 Task: For heading Calibri with Bold.  font size for heading24,  'Change the font style of data to'Bell MT.  and font size to 16,  Change the alignment of both headline & data to Align middle & Align Center.  In the sheet  Attendance Sheet for Weekly Analysis
Action: Mouse moved to (349, 277)
Screenshot: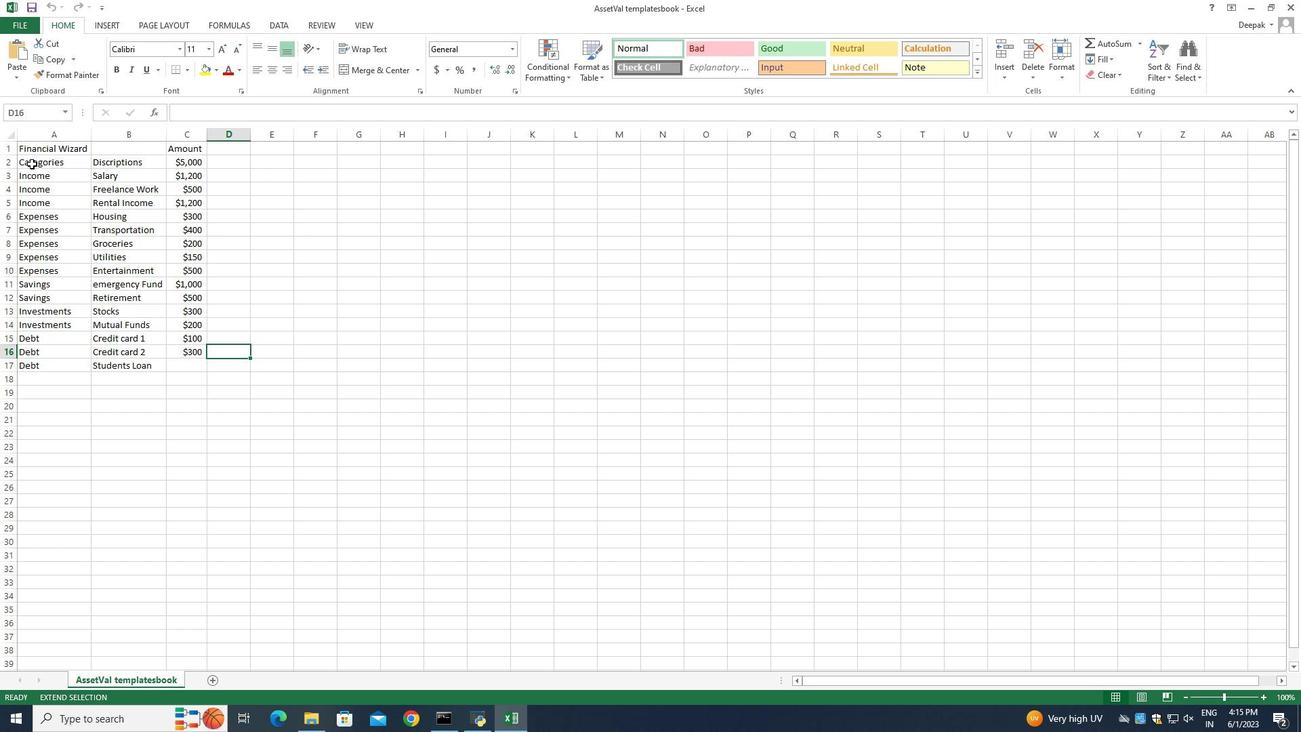 
Action: Mouse pressed left at (349, 277)
Screenshot: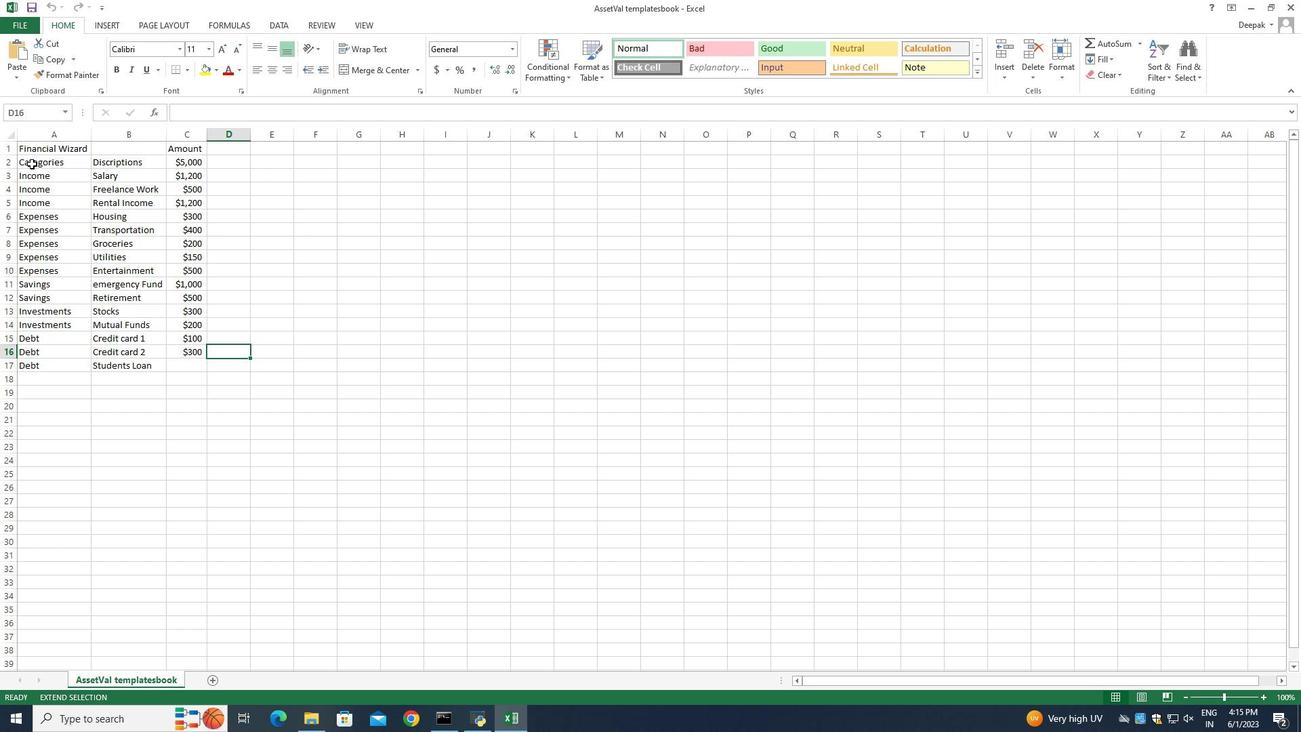 
Action: Mouse pressed left at (349, 277)
Screenshot: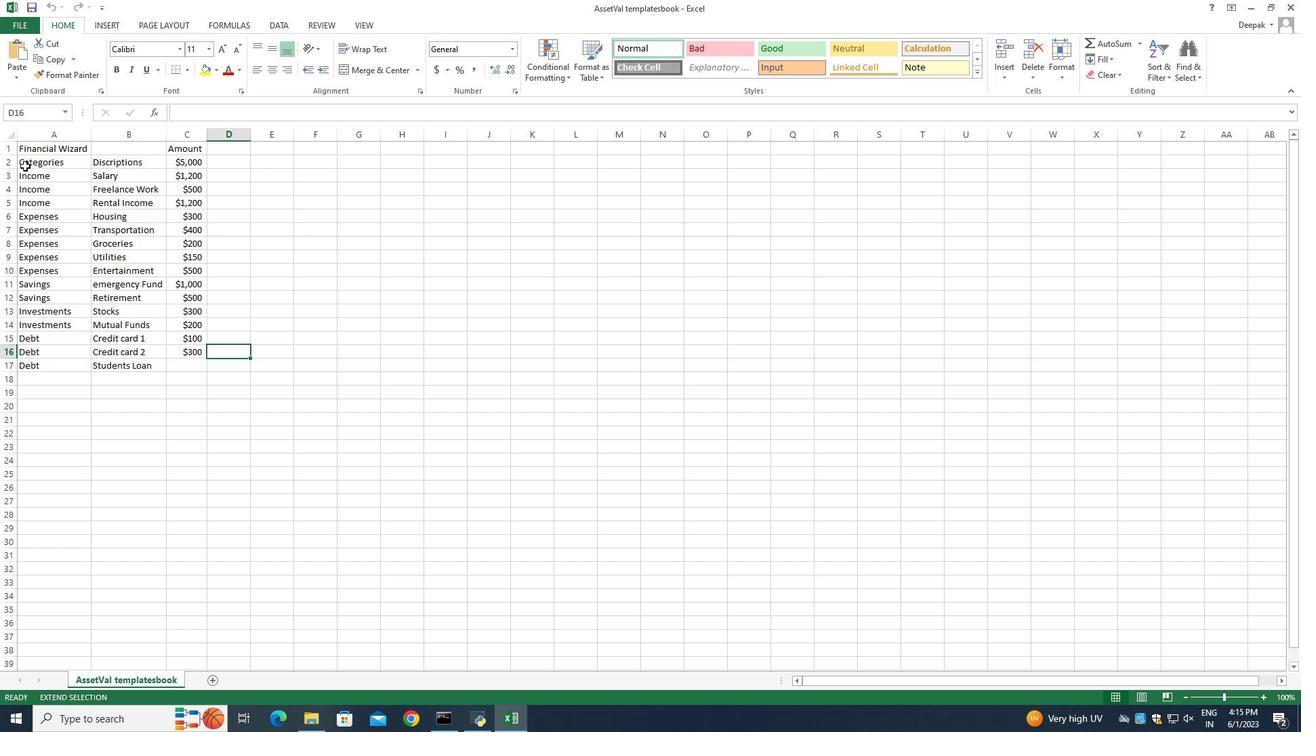 
Action: Mouse moved to (349, 278)
Screenshot: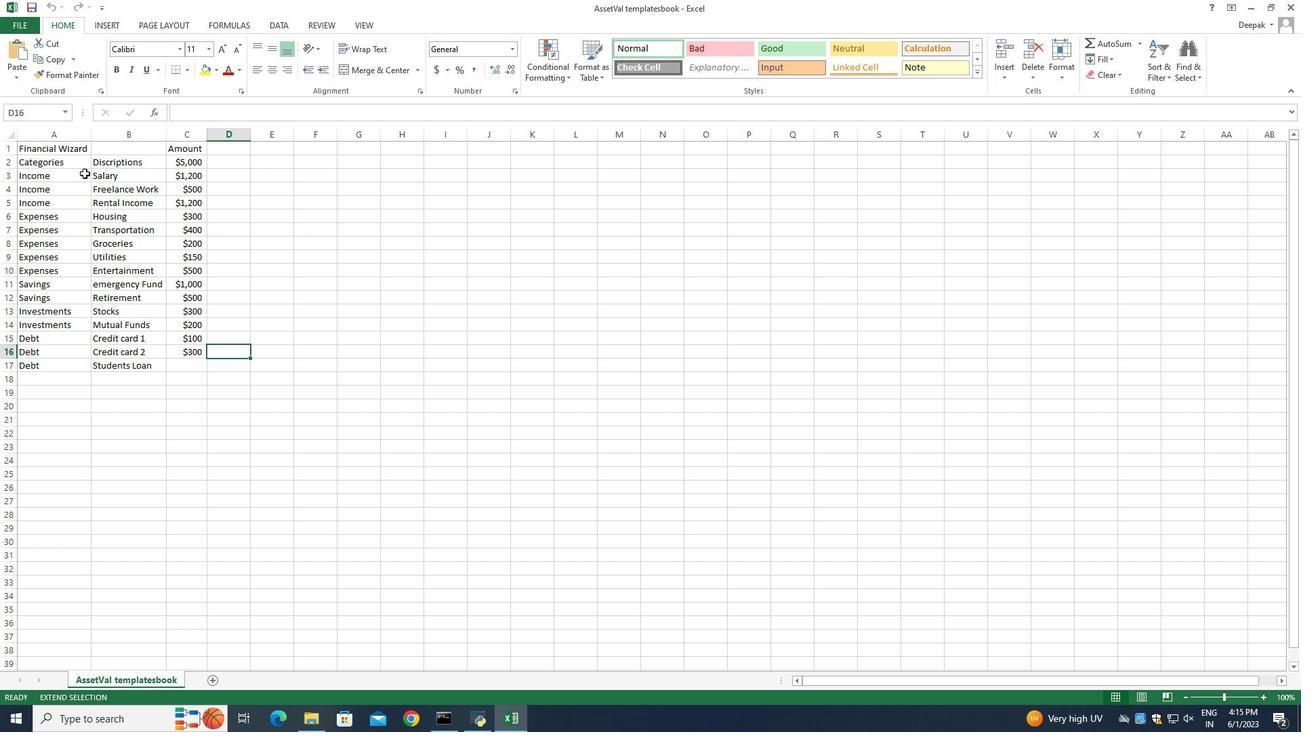 
Action: Mouse pressed left at (349, 278)
Screenshot: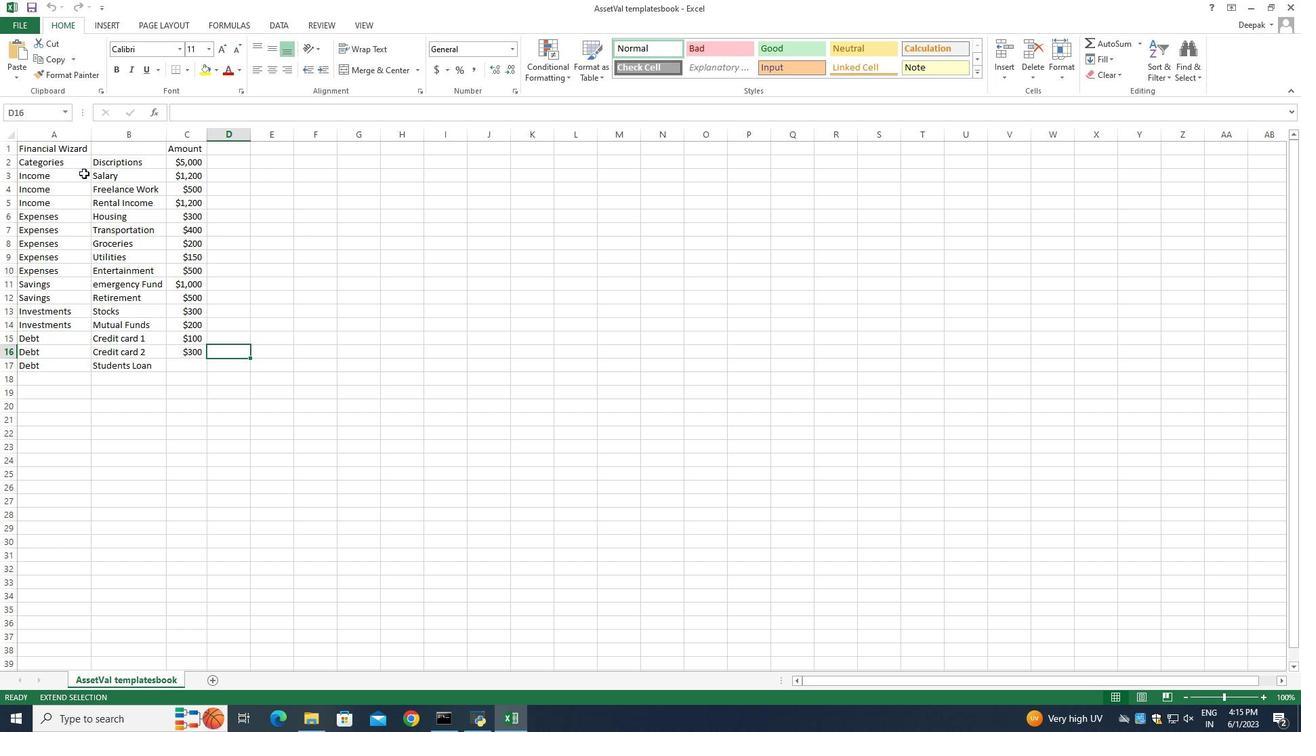 
Action: Mouse moved to (349, 278)
Screenshot: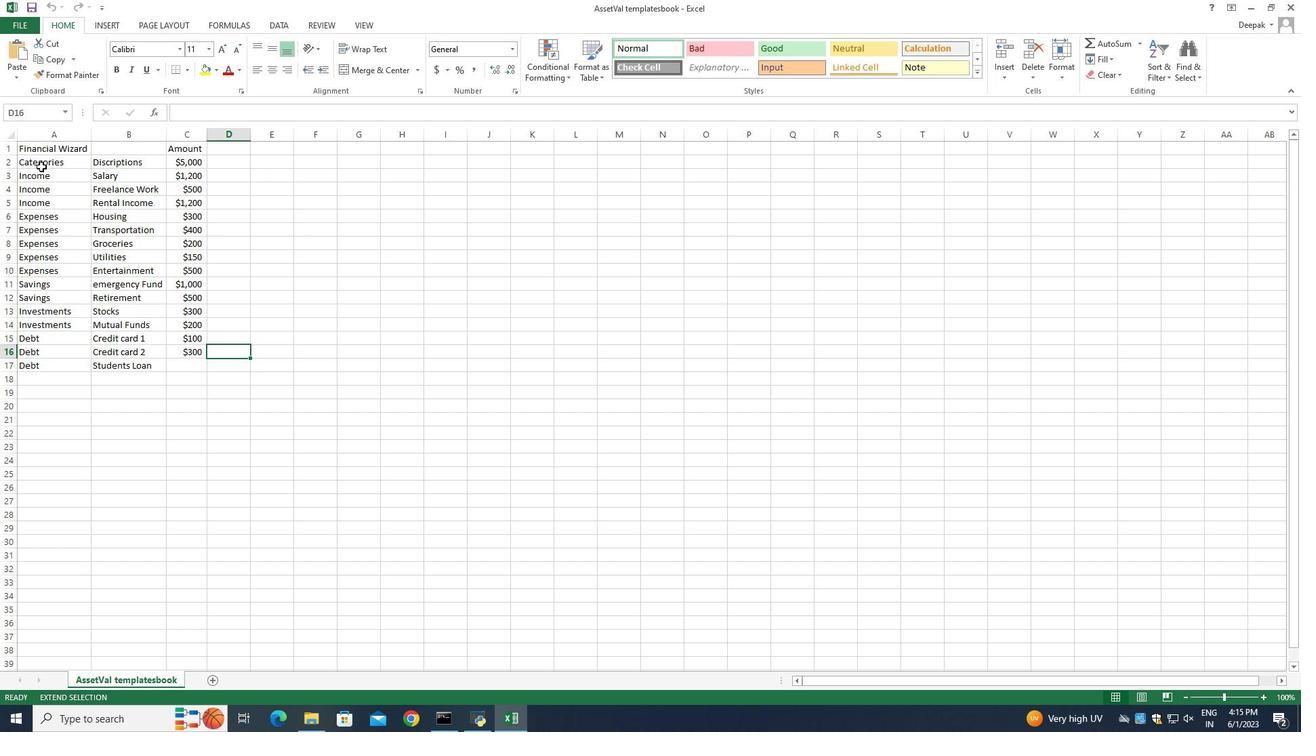 
Action: Mouse pressed left at (349, 278)
Screenshot: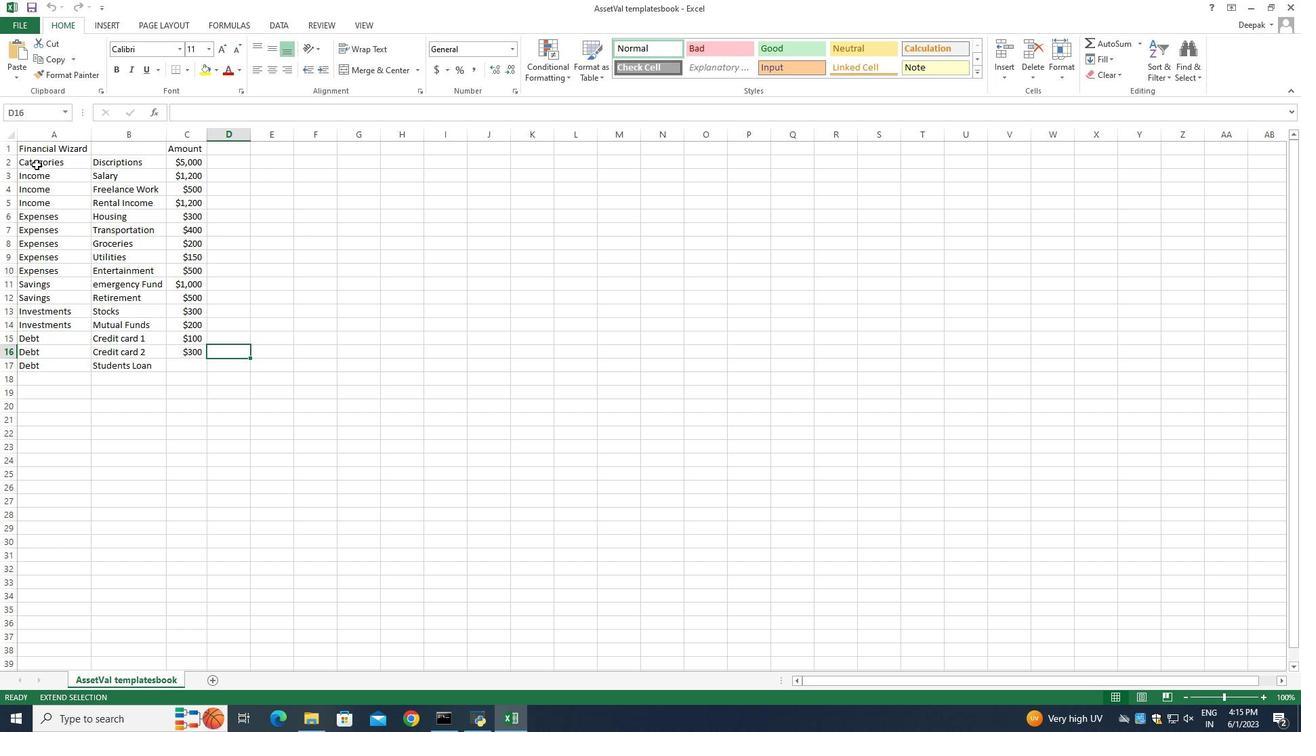 
Action: Mouse moved to (349, 278)
Screenshot: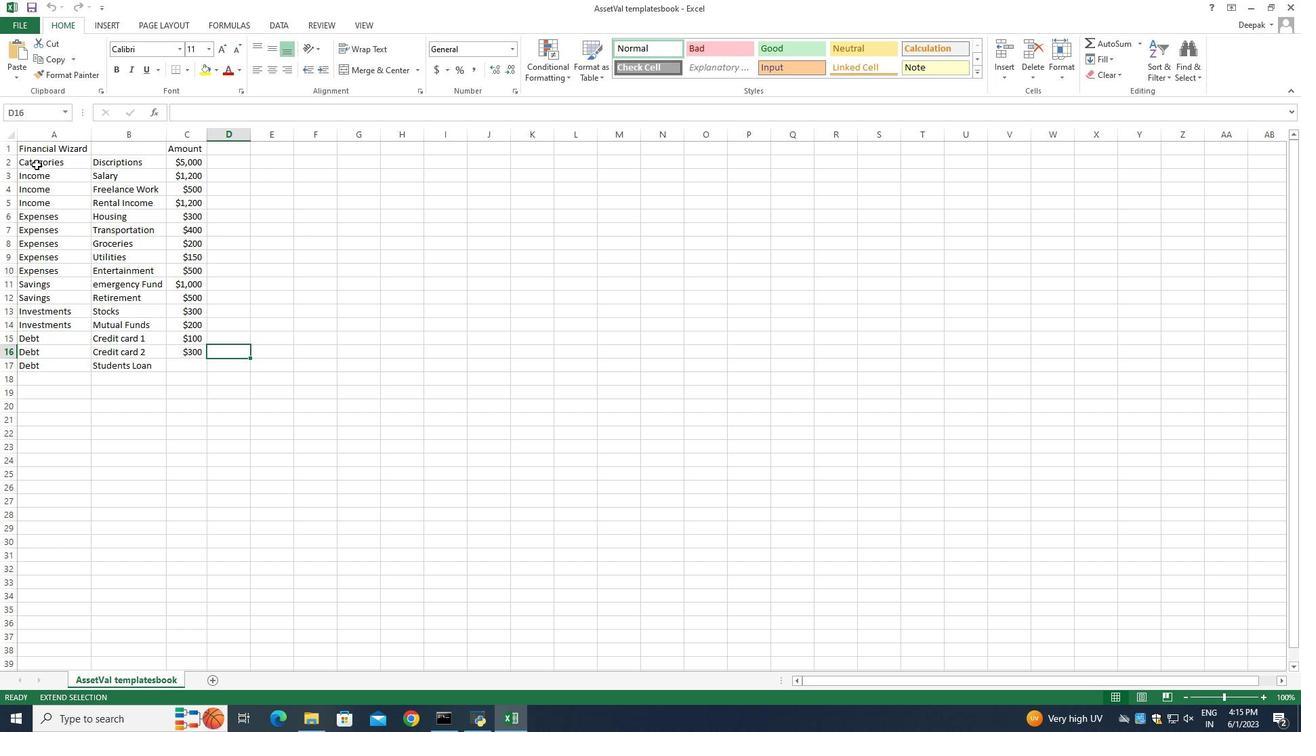 
Action: Mouse pressed left at (349, 278)
Screenshot: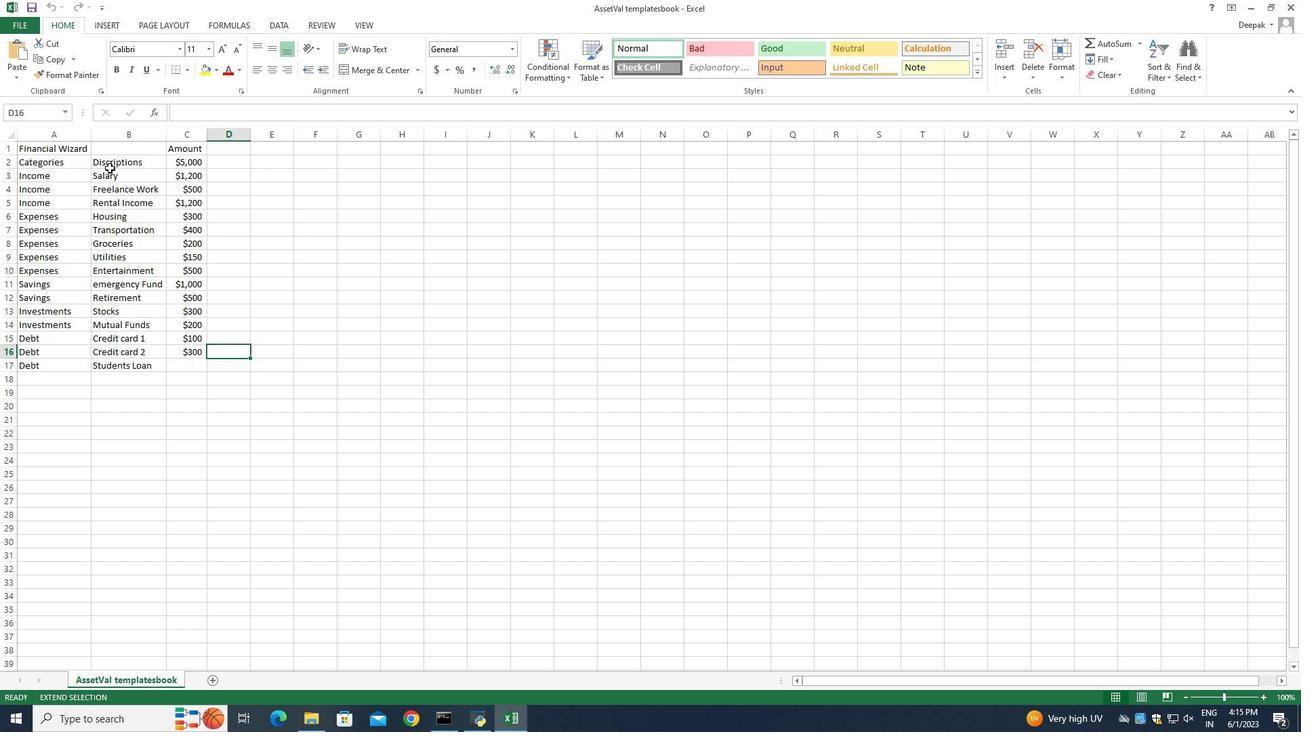 
Action: Mouse pressed left at (349, 278)
Screenshot: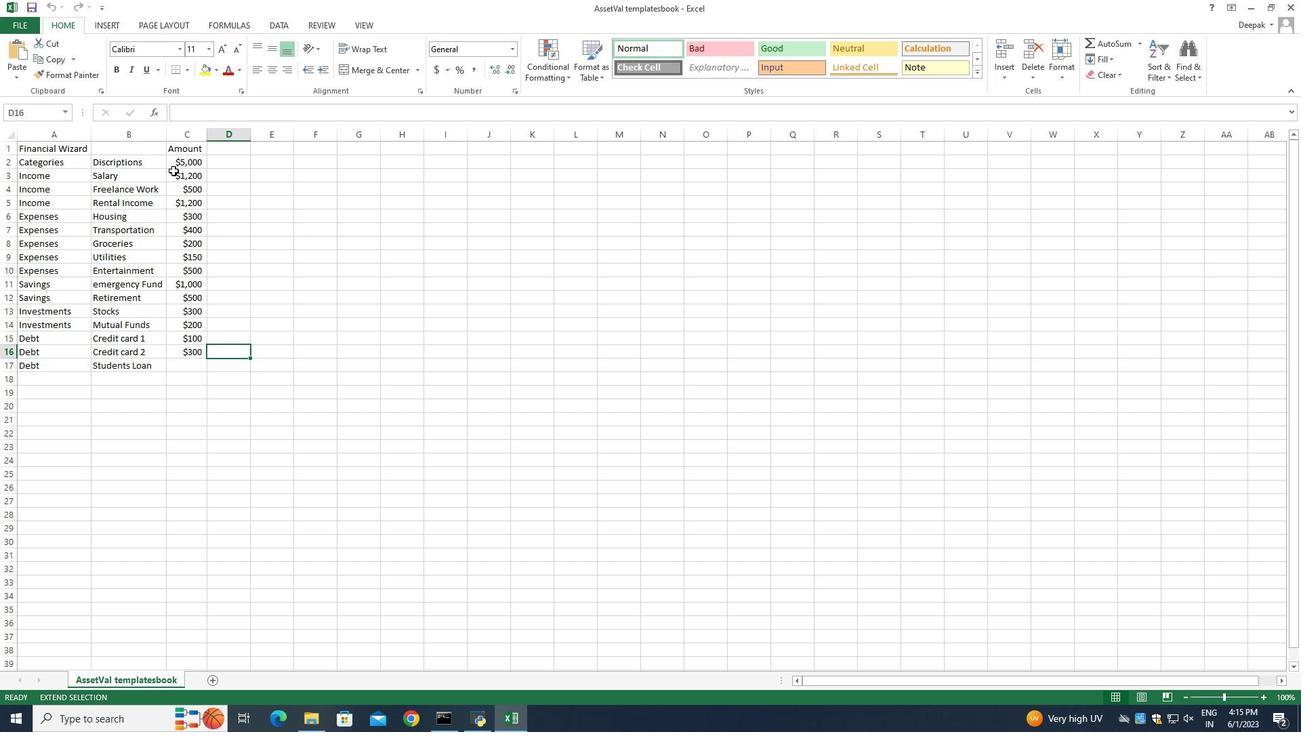 
Action: Mouse moved to (372, 277)
Screenshot: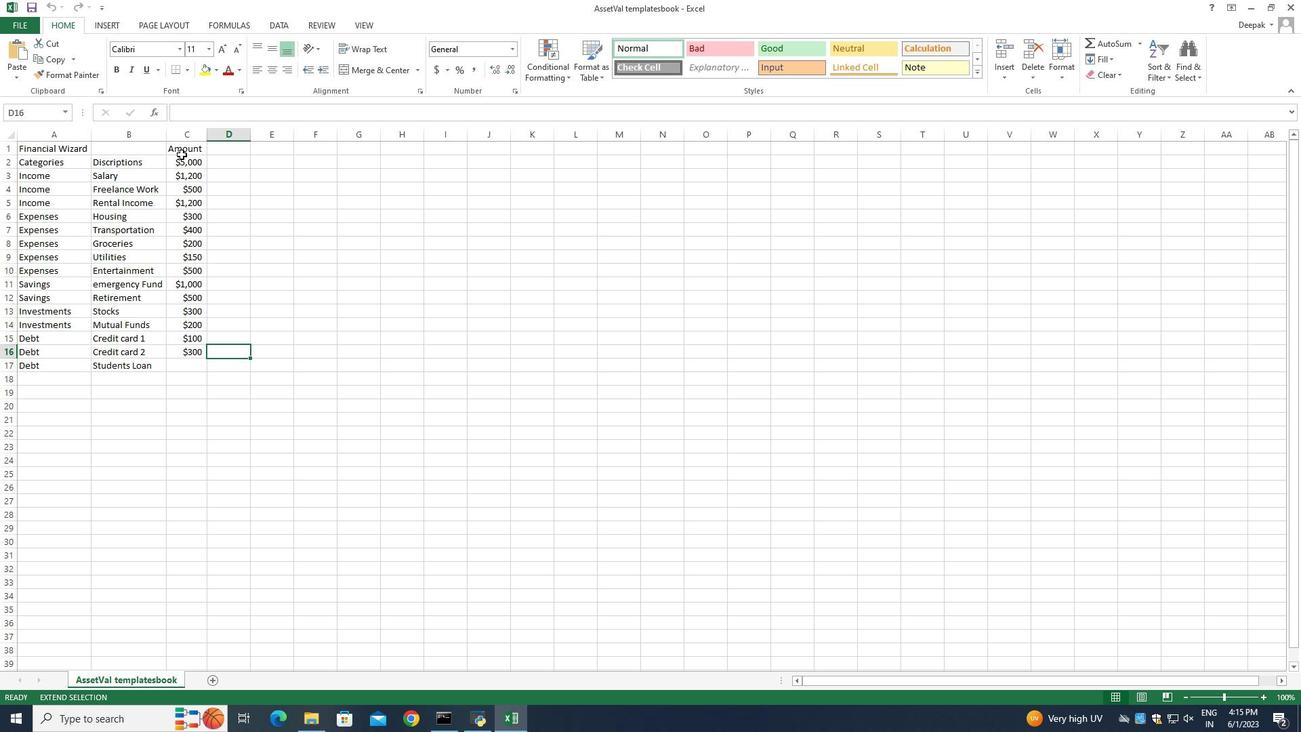 
Action: Mouse pressed left at (372, 277)
Screenshot: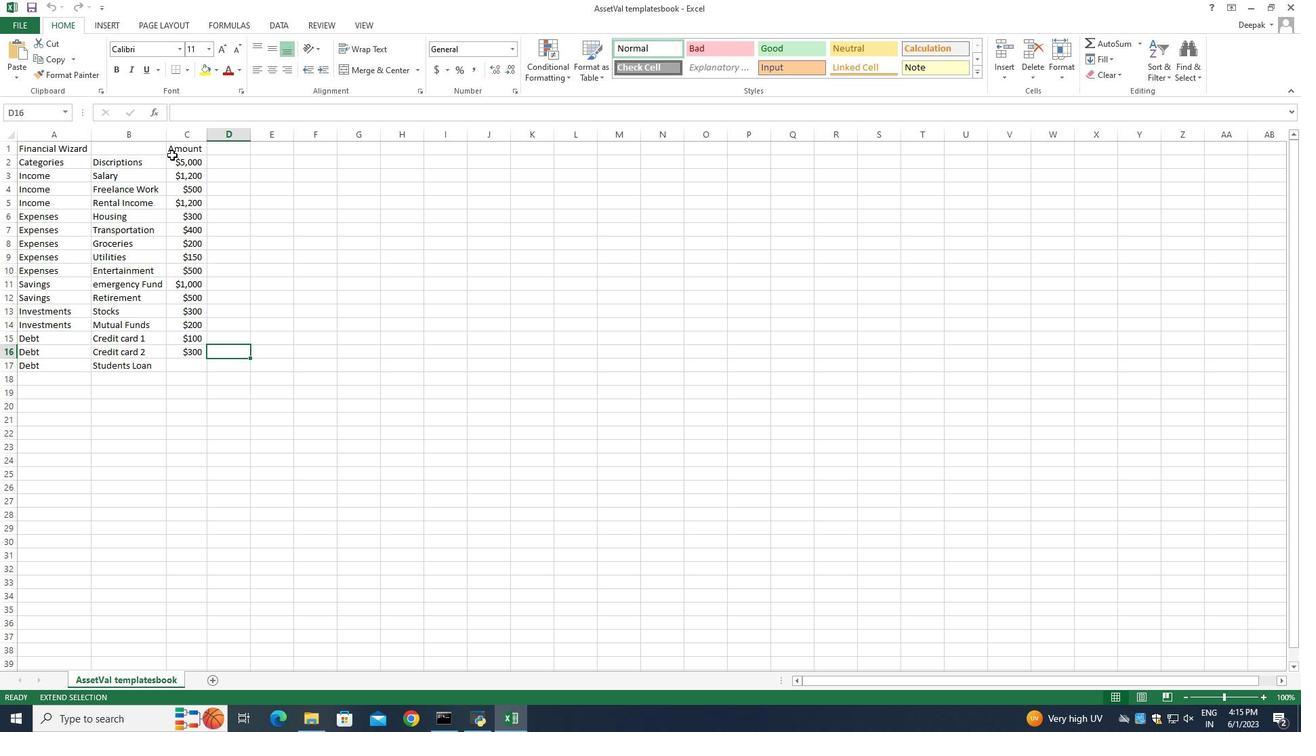 
Action: Mouse moved to (368, 278)
Screenshot: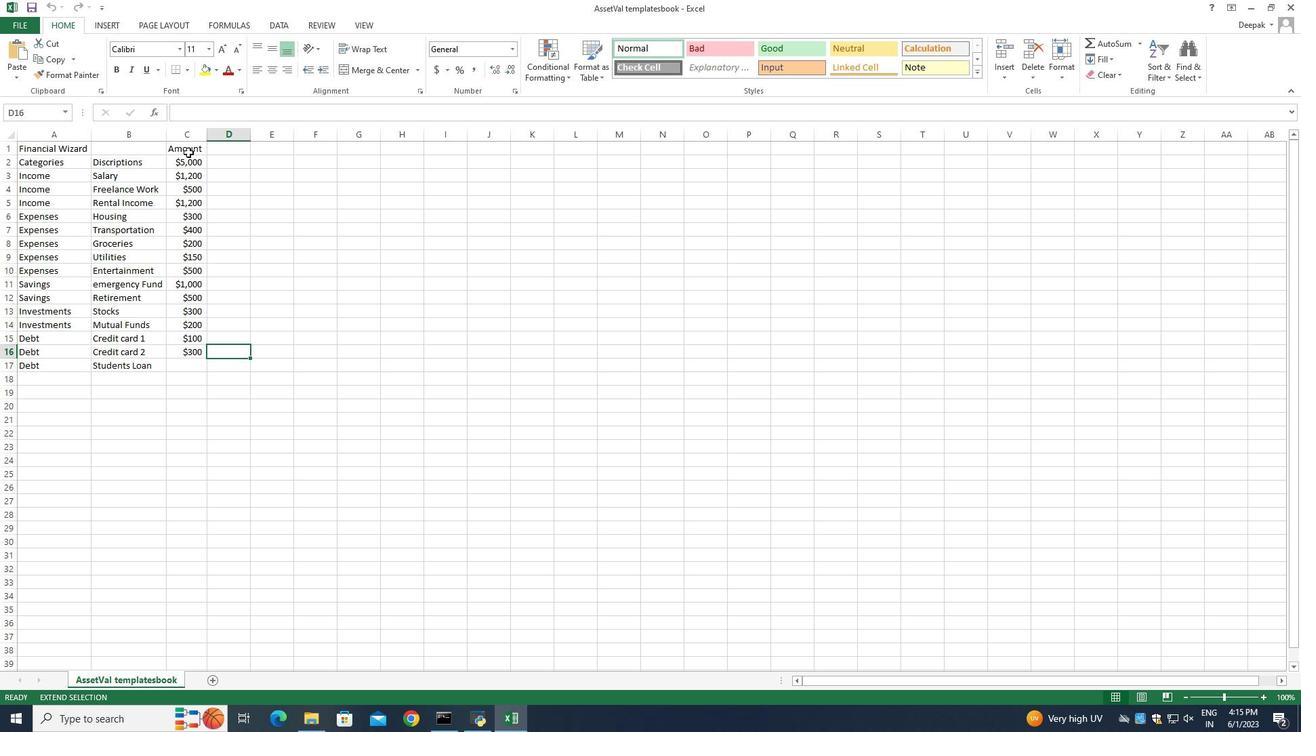 
Action: Mouse pressed left at (368, 278)
Screenshot: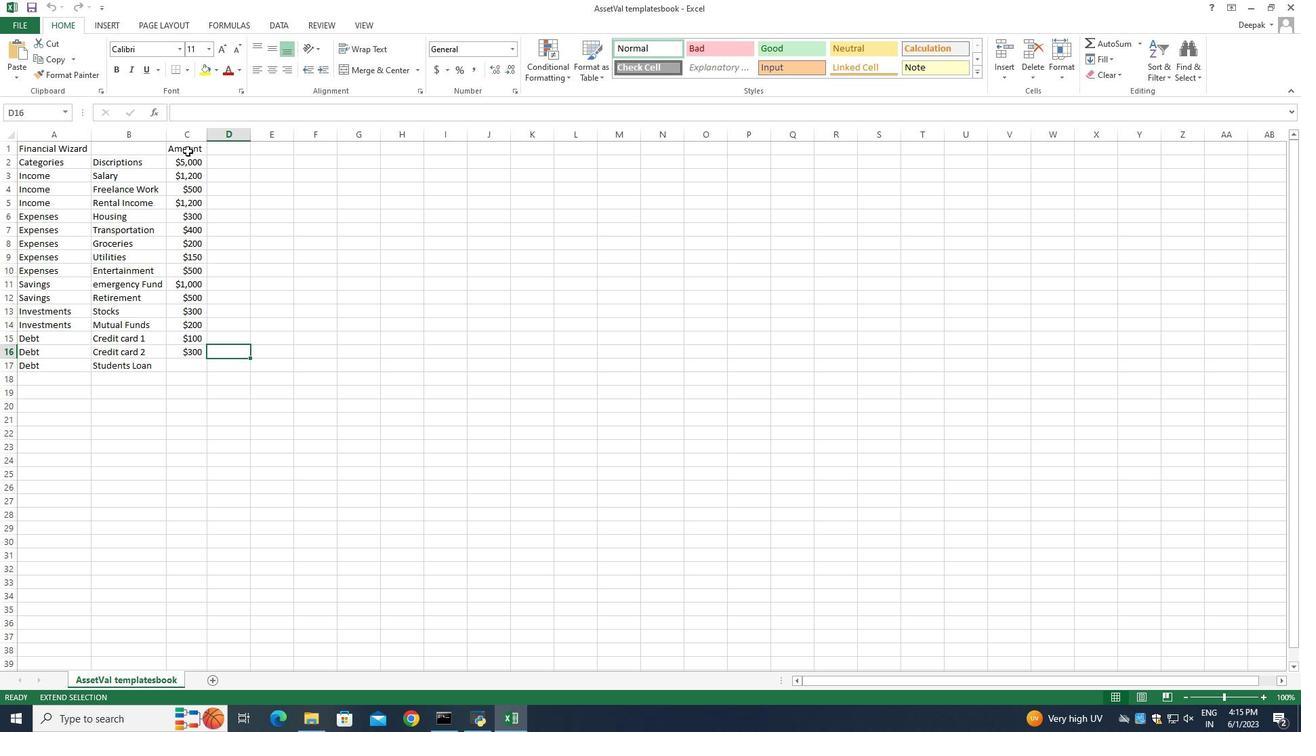 
Action: Mouse moved to (370, 297)
Screenshot: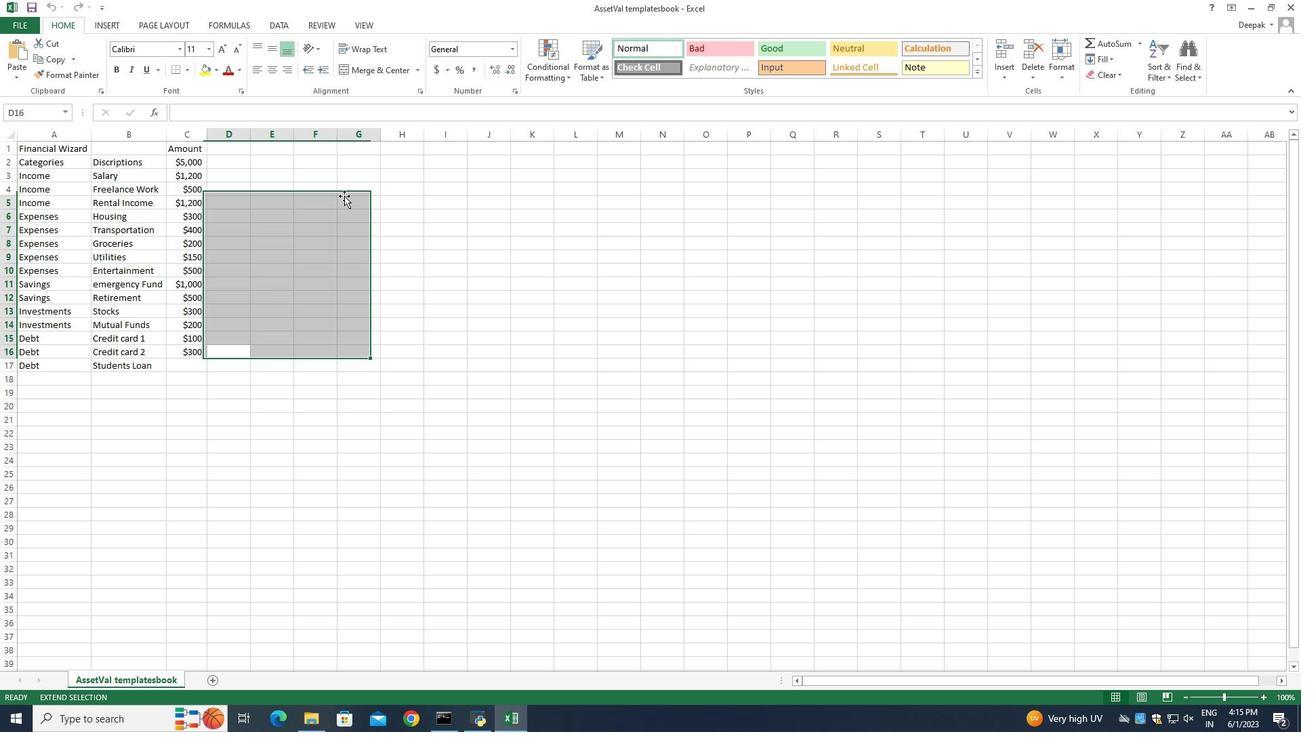 
Action: Mouse pressed left at (370, 297)
Screenshot: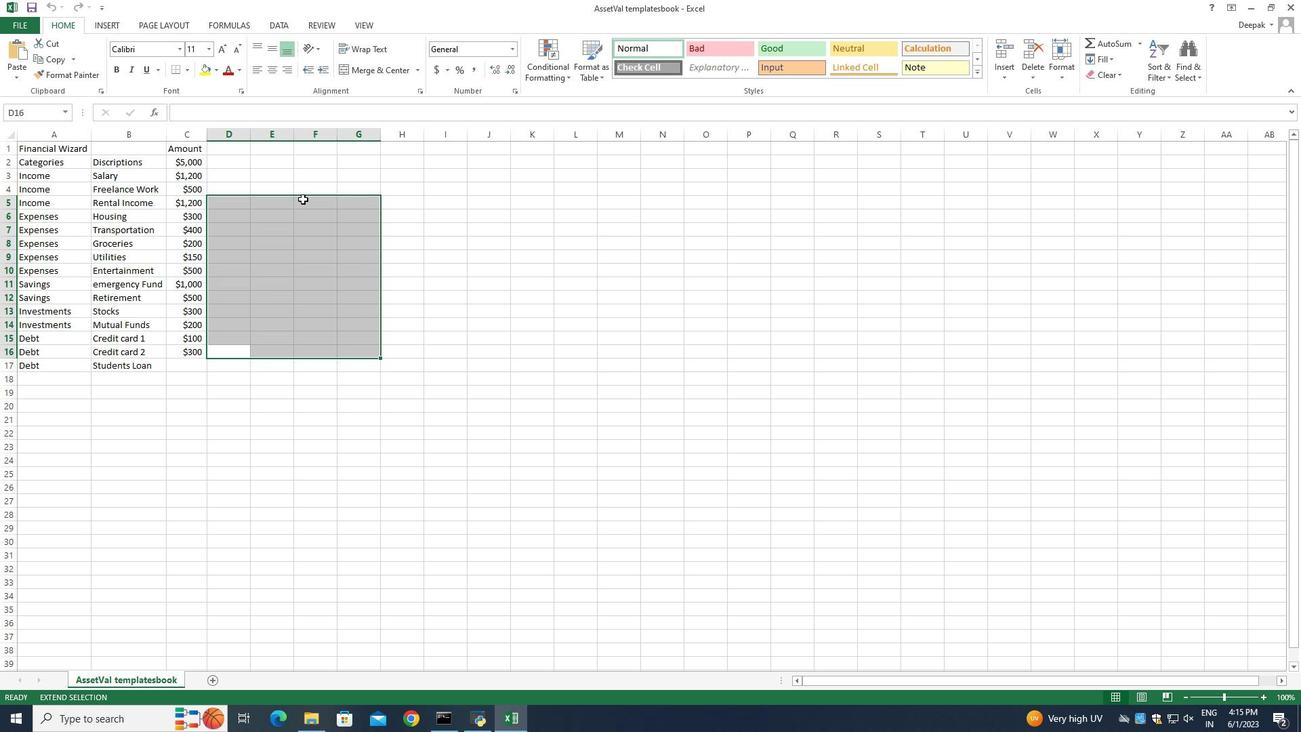 
Action: Mouse pressed left at (370, 297)
Screenshot: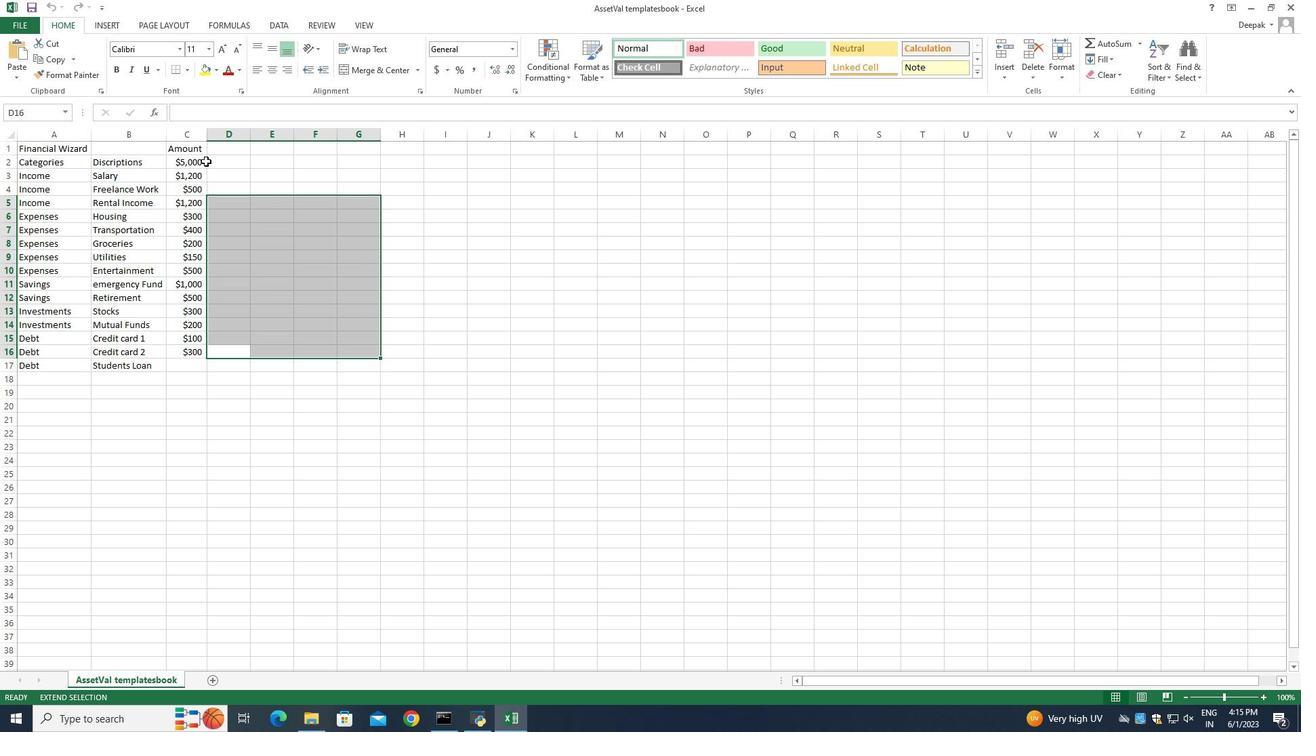 
Action: Mouse moved to (370, 297)
Screenshot: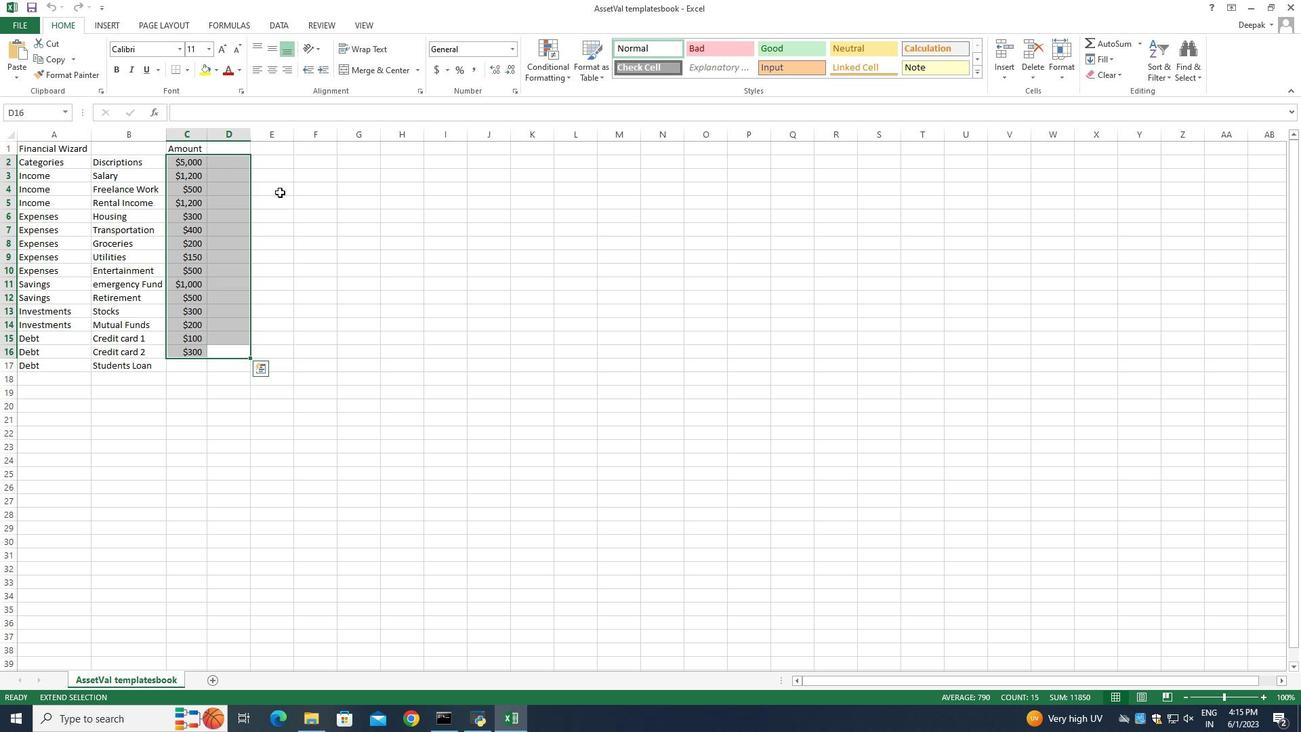 
Action: Mouse pressed left at (370, 297)
Screenshot: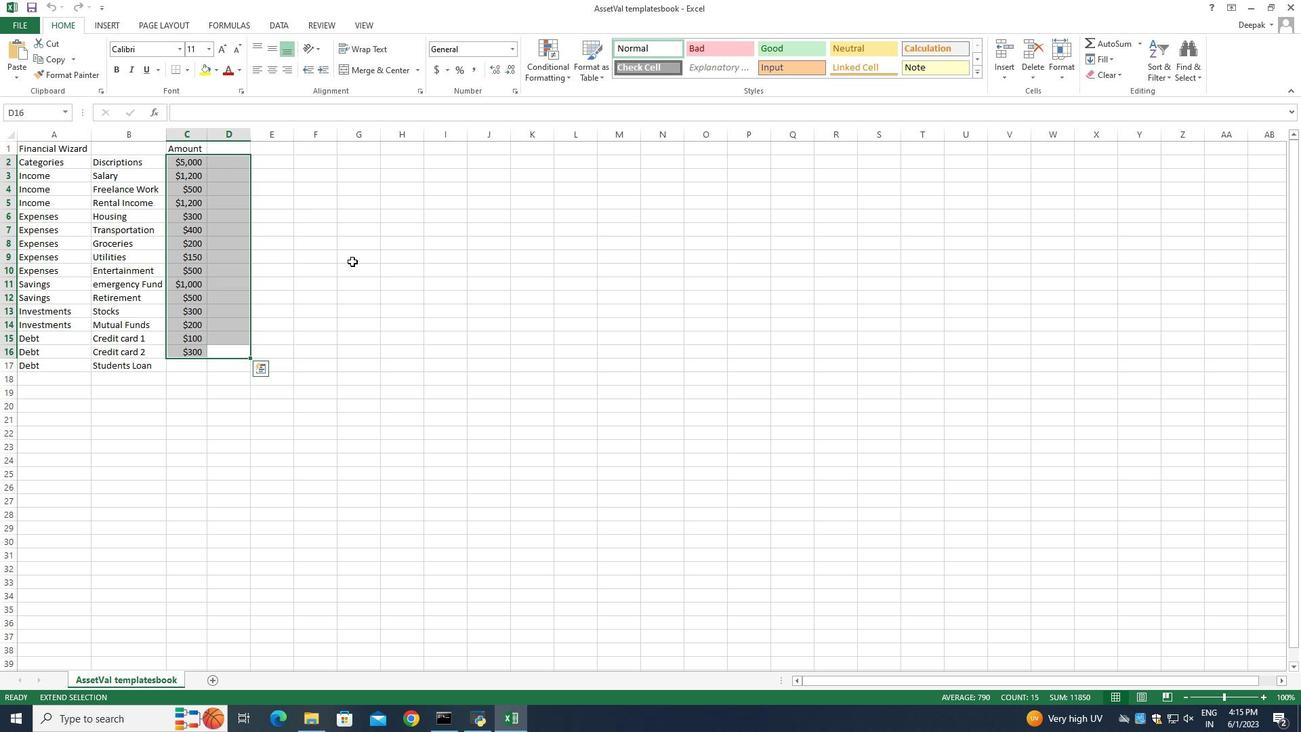 
Action: Mouse pressed left at (370, 297)
Screenshot: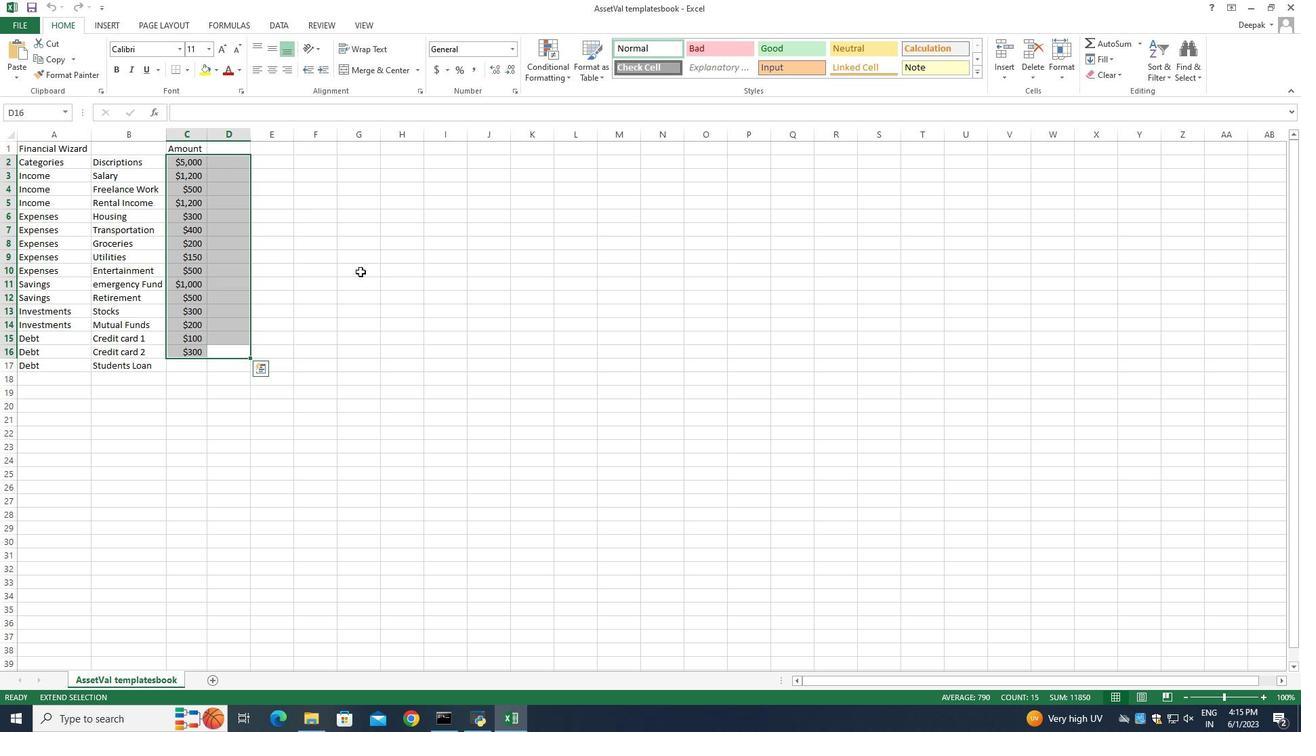
Action: Mouse moved to (370, 288)
Screenshot: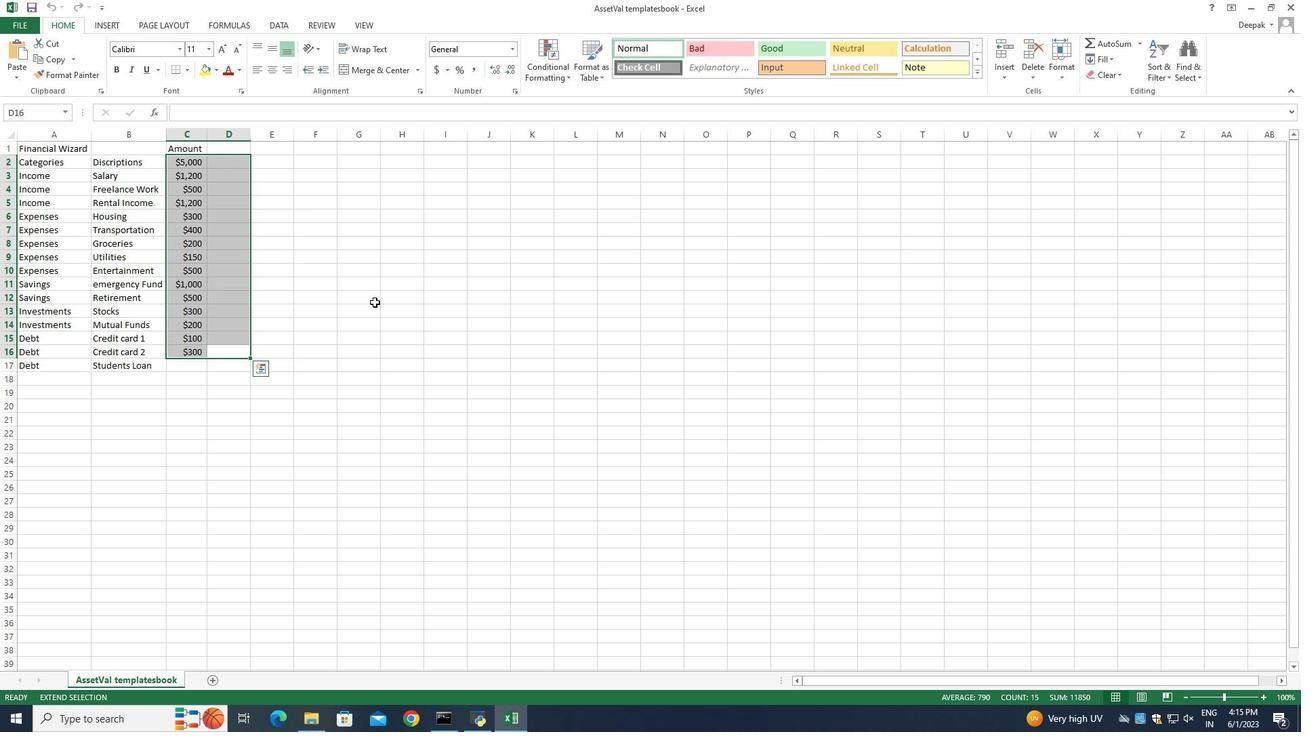 
Action: Mouse pressed left at (370, 288)
Screenshot: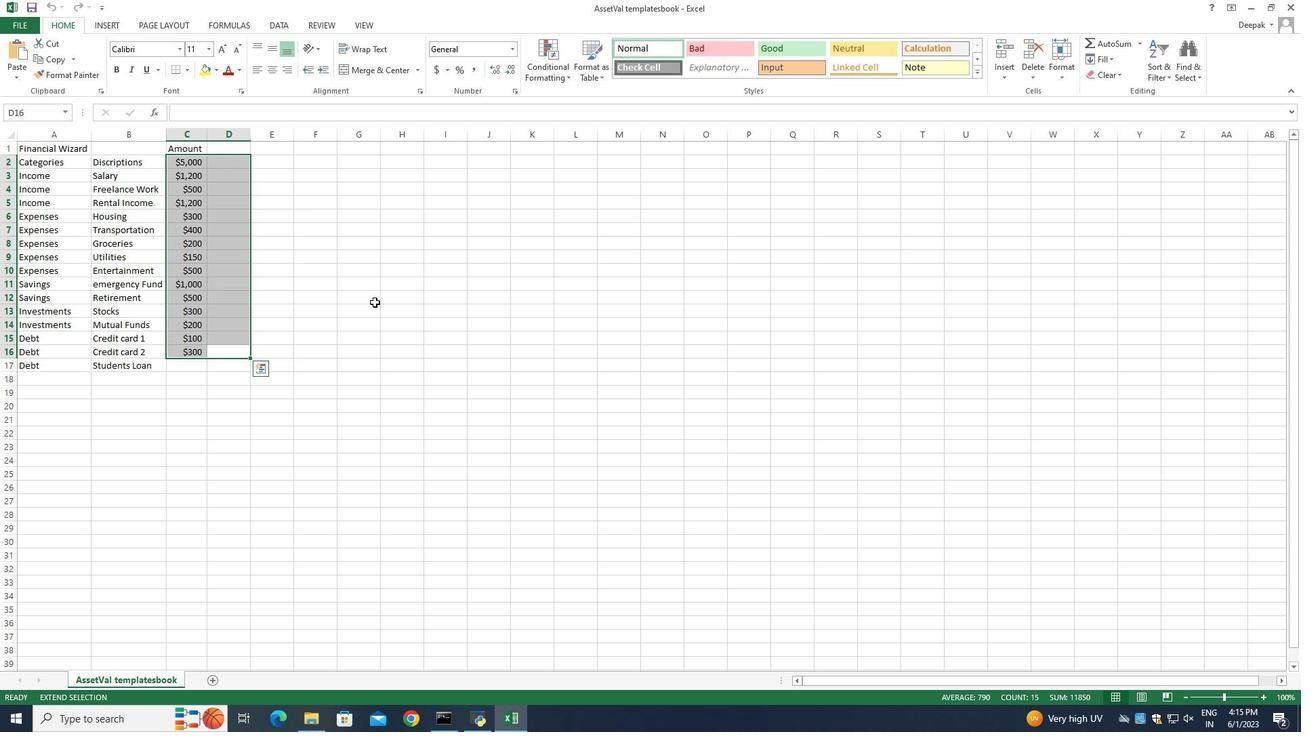 
Action: Mouse moved to (370, 281)
Screenshot: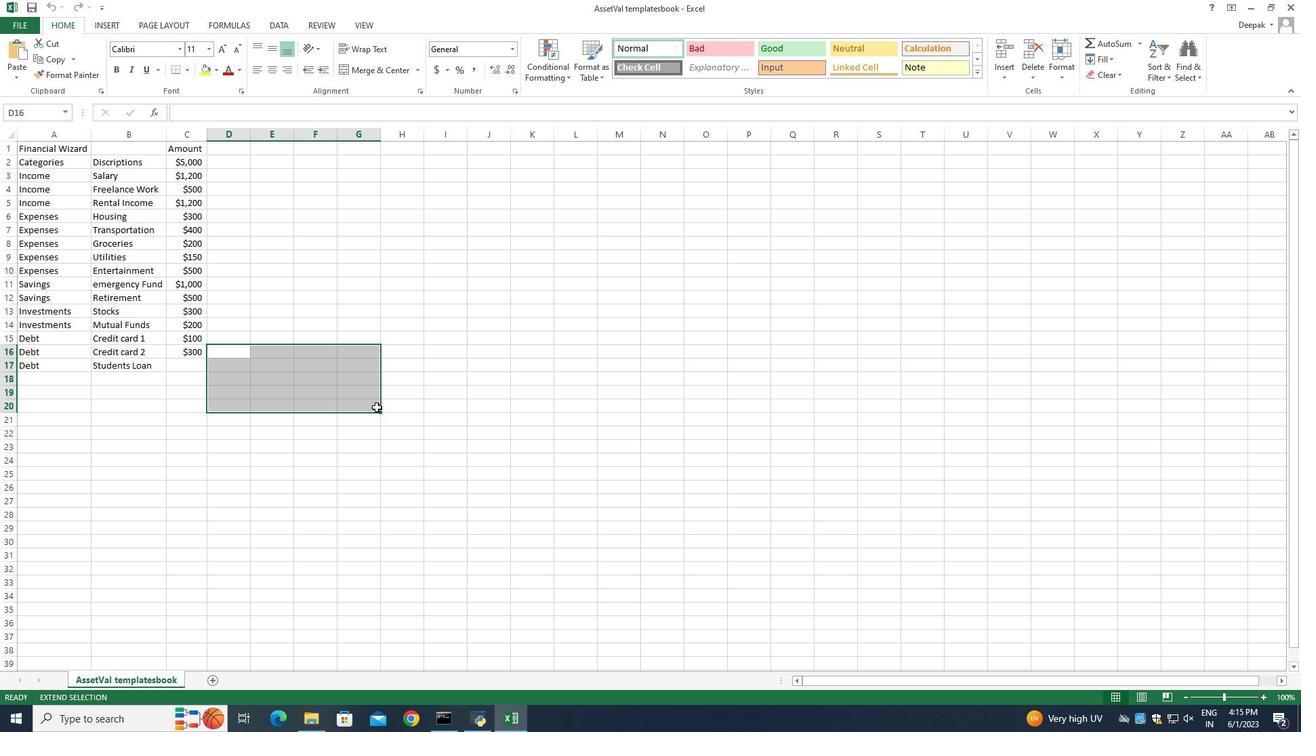 
Action: Key pressed ctrl+Z<'\x1a'><'\x1a'><'\x1a'><'\x1a'>
Screenshot: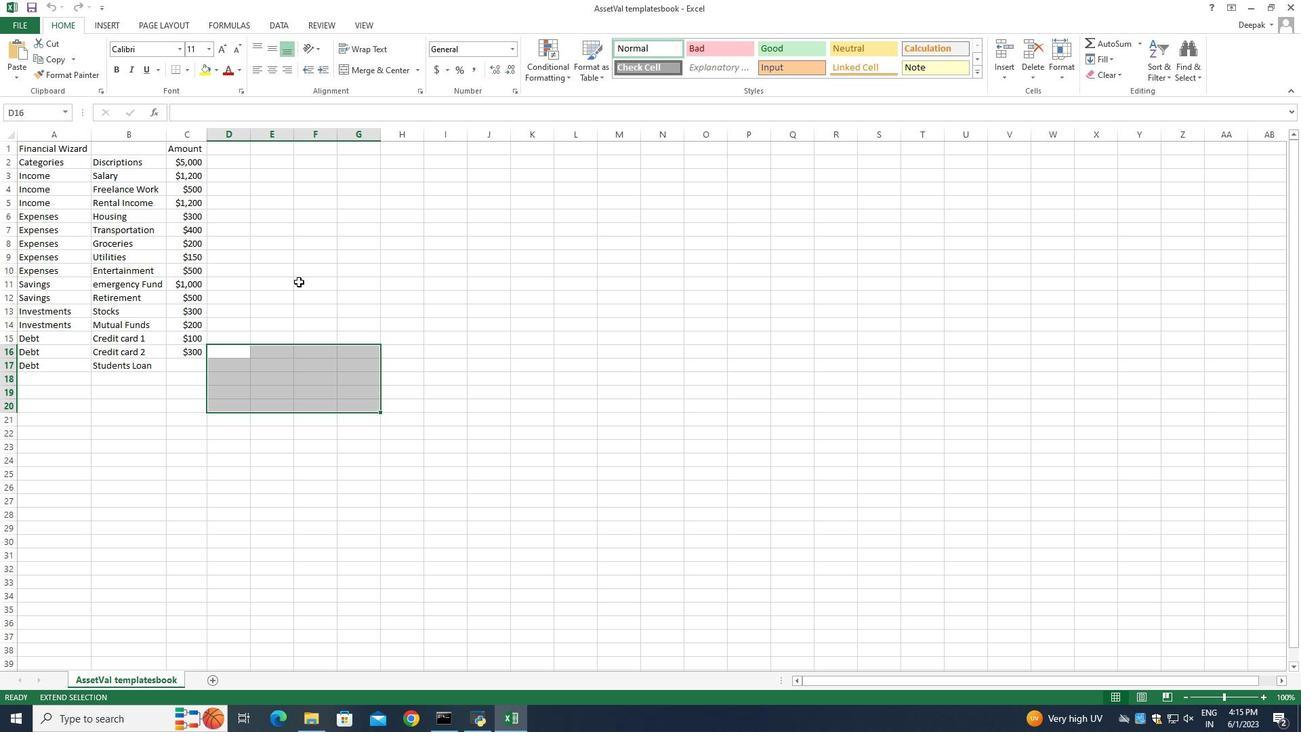 
Action: Mouse pressed left at (370, 281)
Screenshot: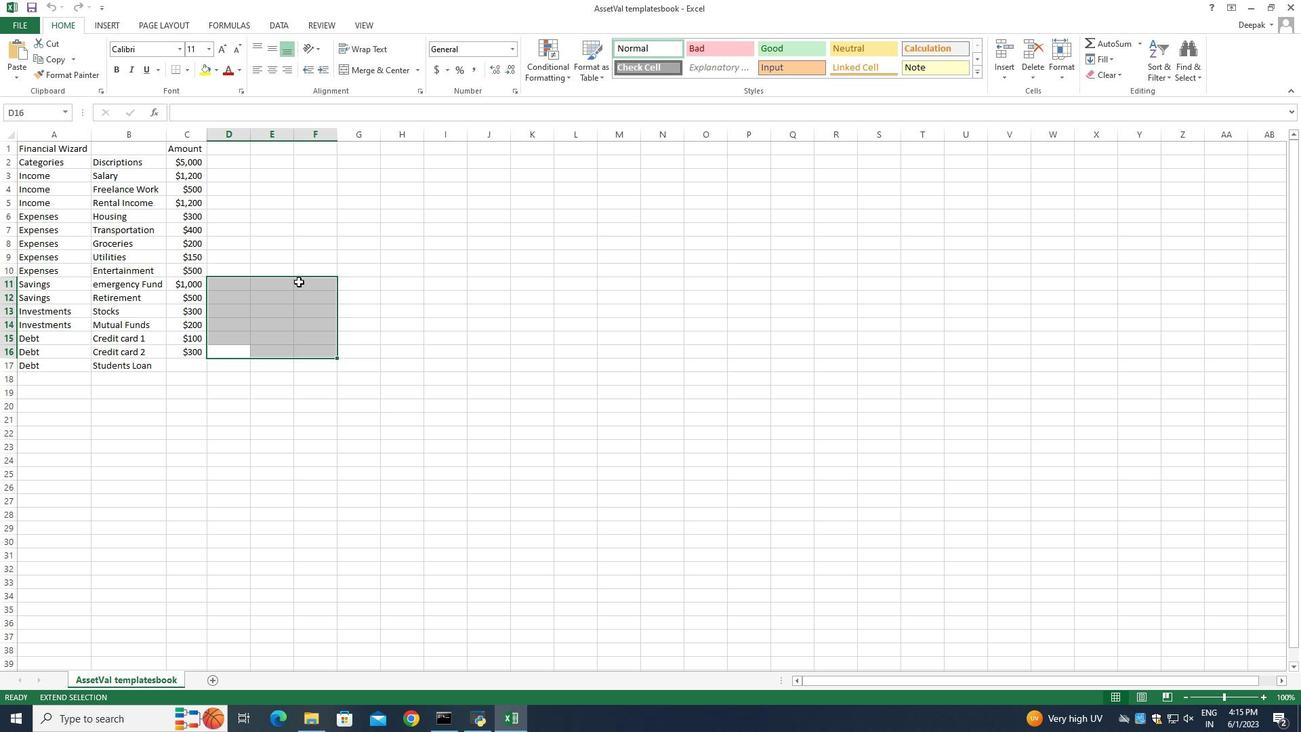 
Action: Mouse pressed left at (370, 281)
Screenshot: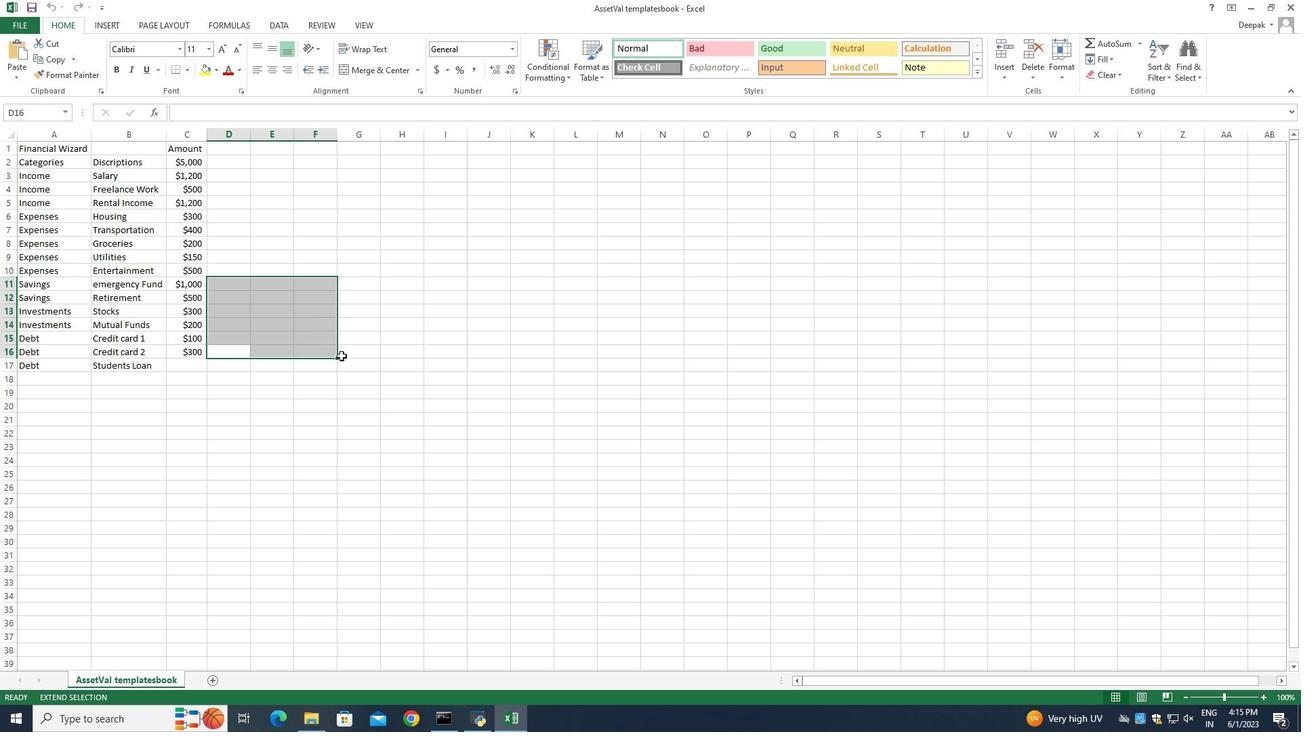 
Action: Mouse pressed left at (370, 281)
Screenshot: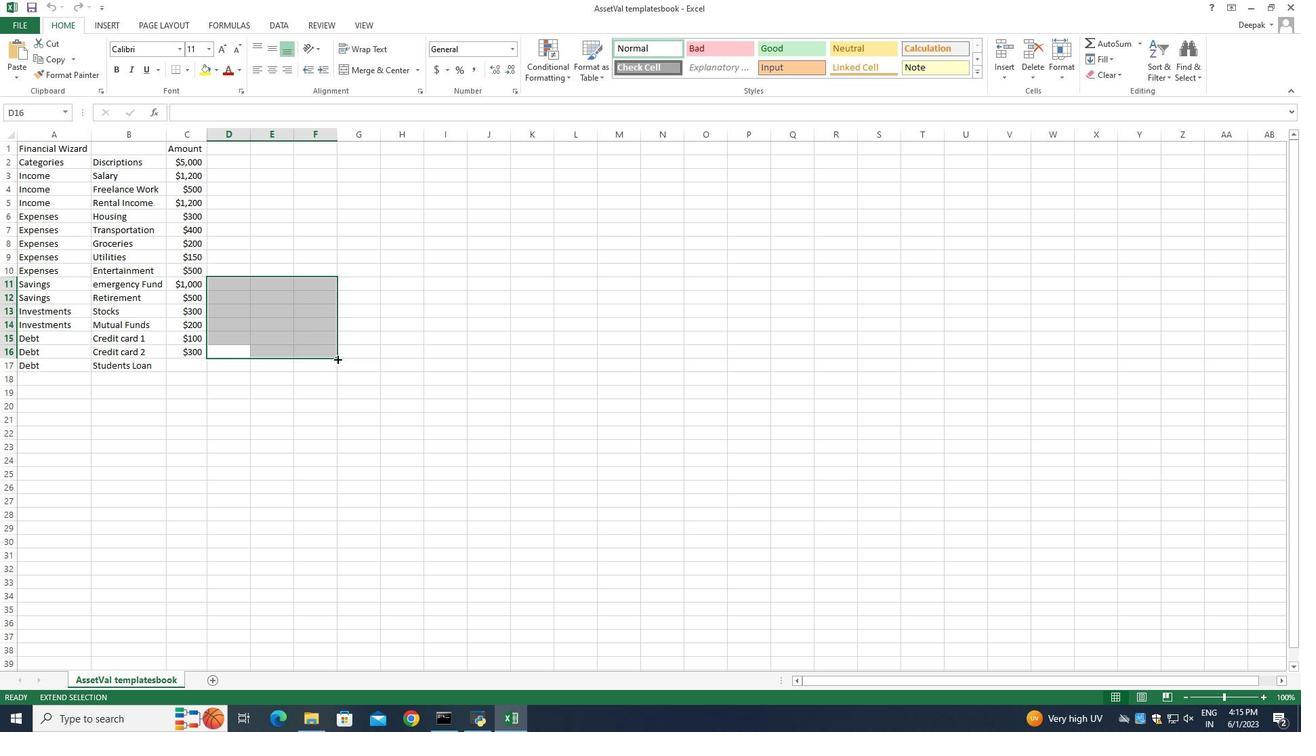 
Action: Mouse pressed left at (370, 281)
Screenshot: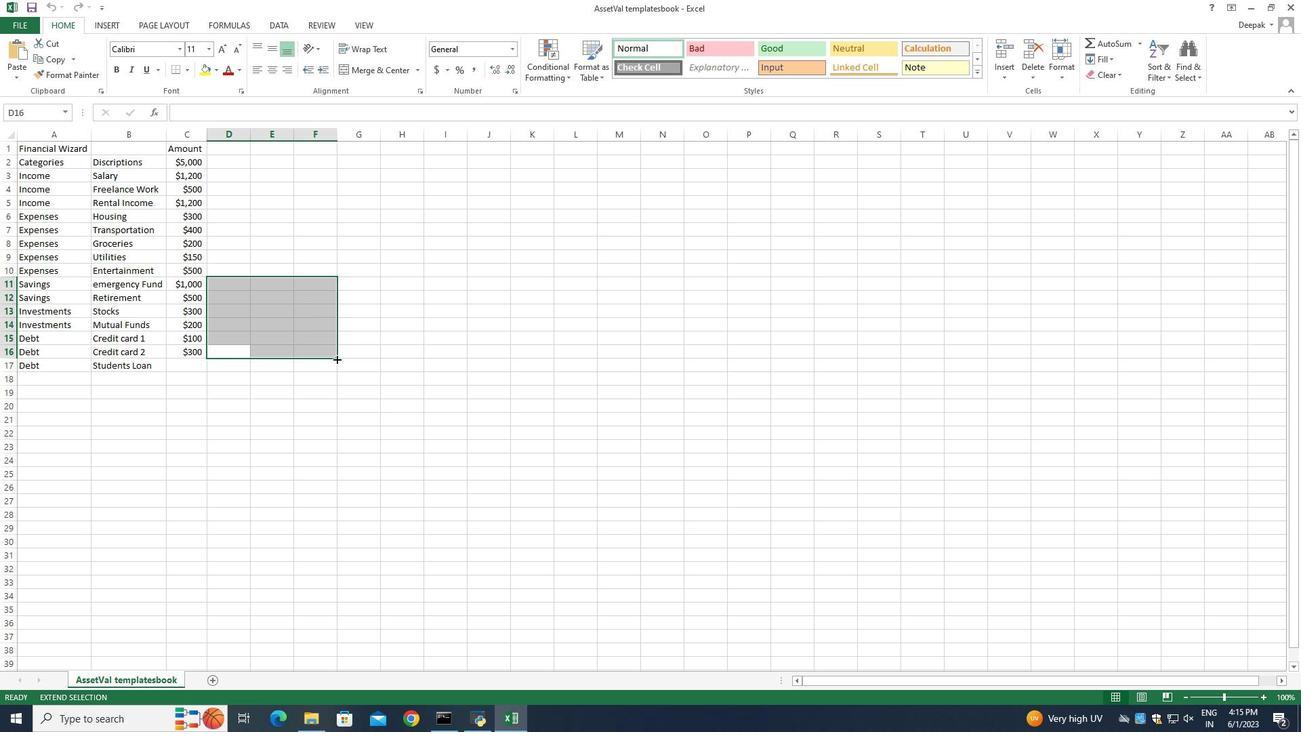 
Action: Mouse pressed left at (370, 281)
Screenshot: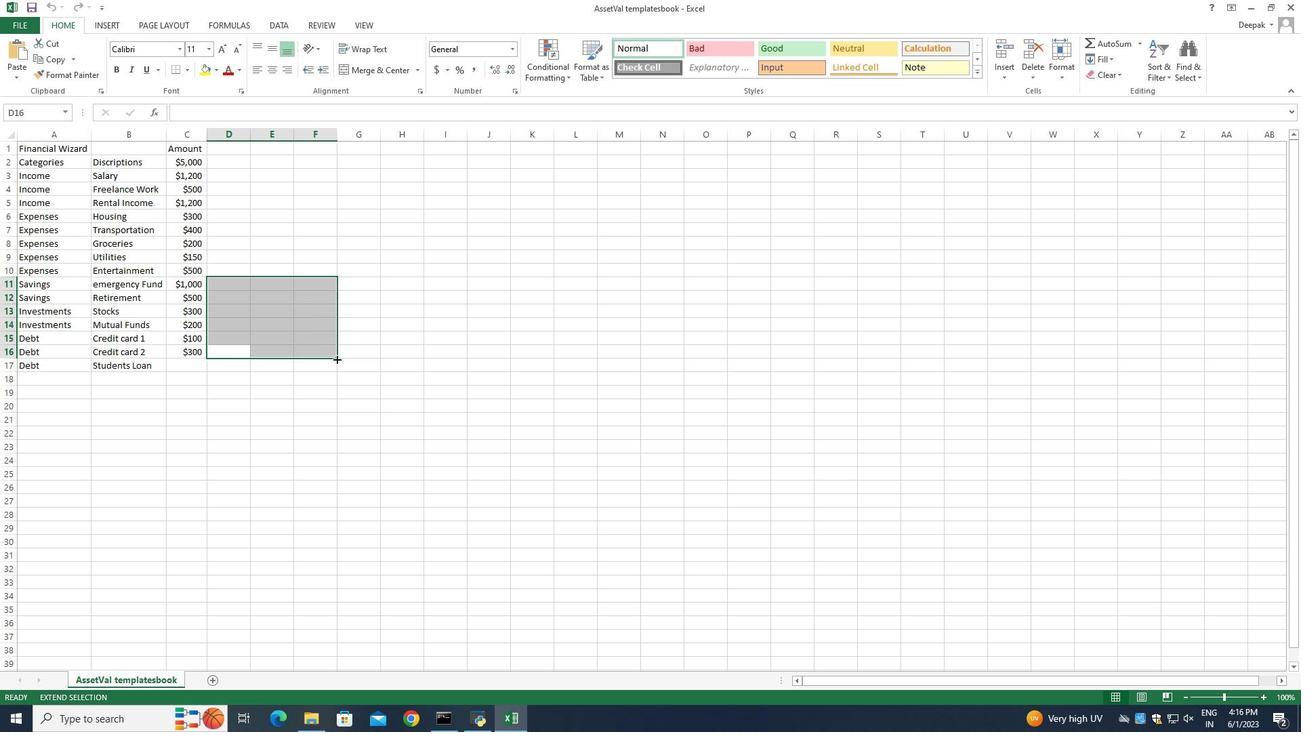 
Action: Key pressed ctrl+Z<'\x1a'><'\x1a'><'\x1a'><'\x1a'>
Screenshot: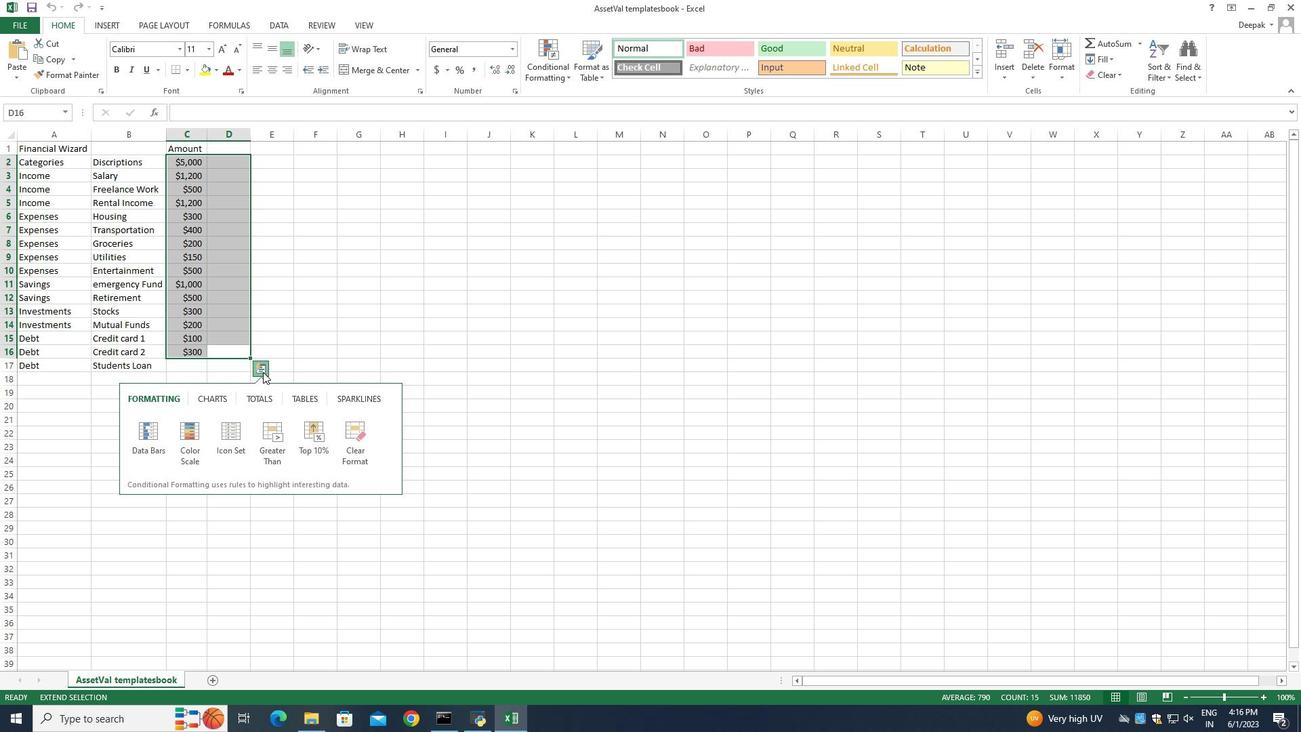 
Action: Mouse moved to (371, 287)
Screenshot: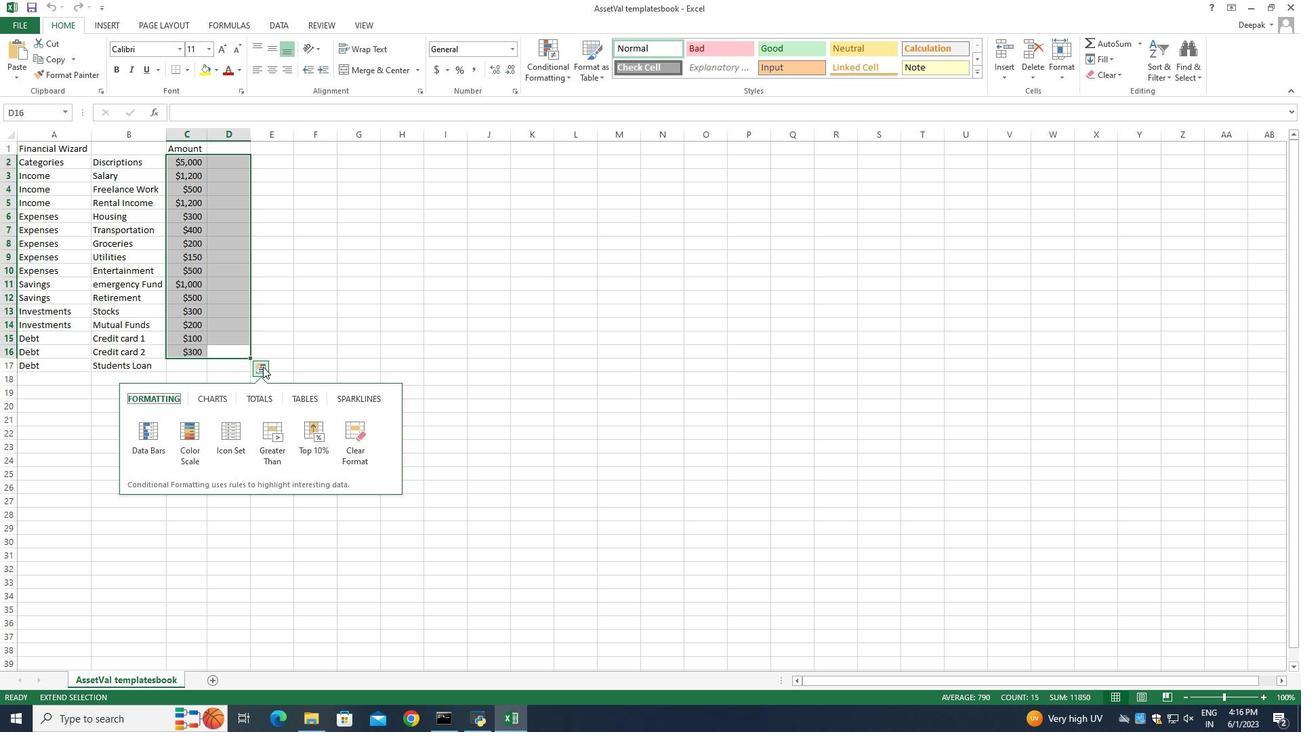 
Action: Mouse pressed left at (371, 287)
Screenshot: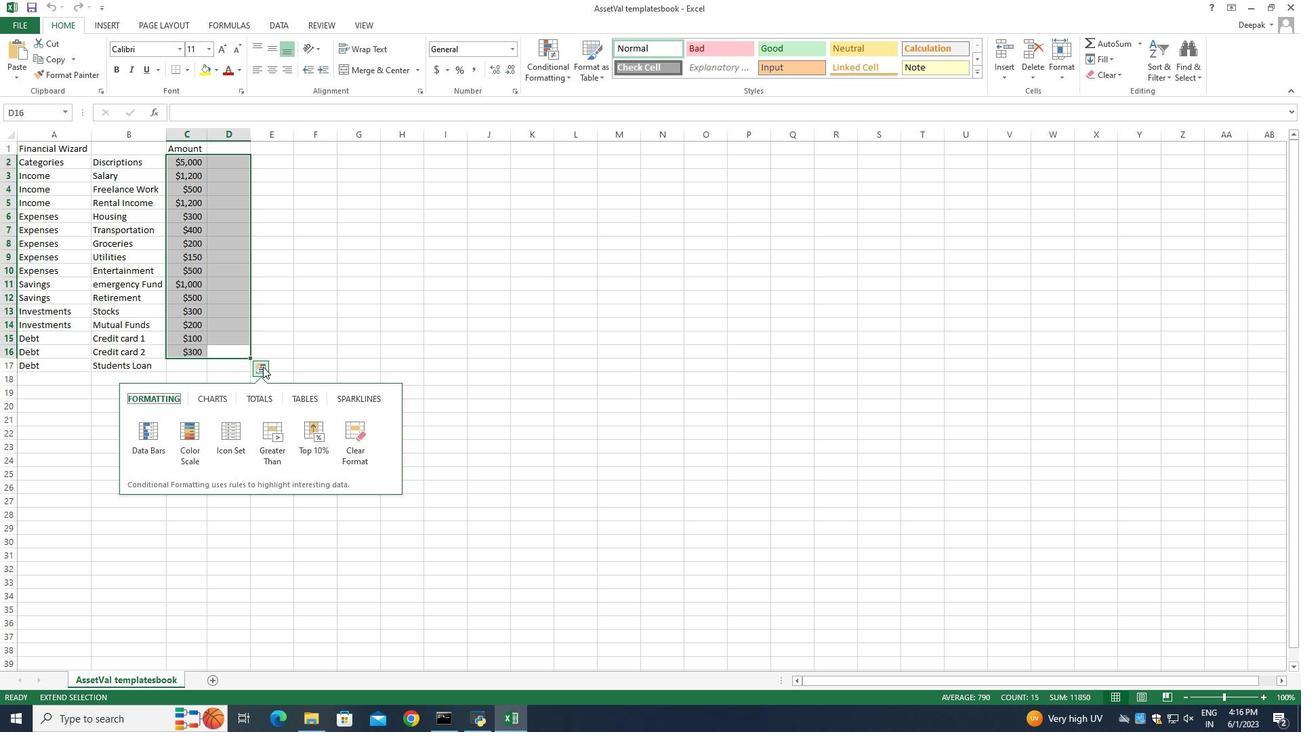 
Action: Mouse moved to (364, 279)
Screenshot: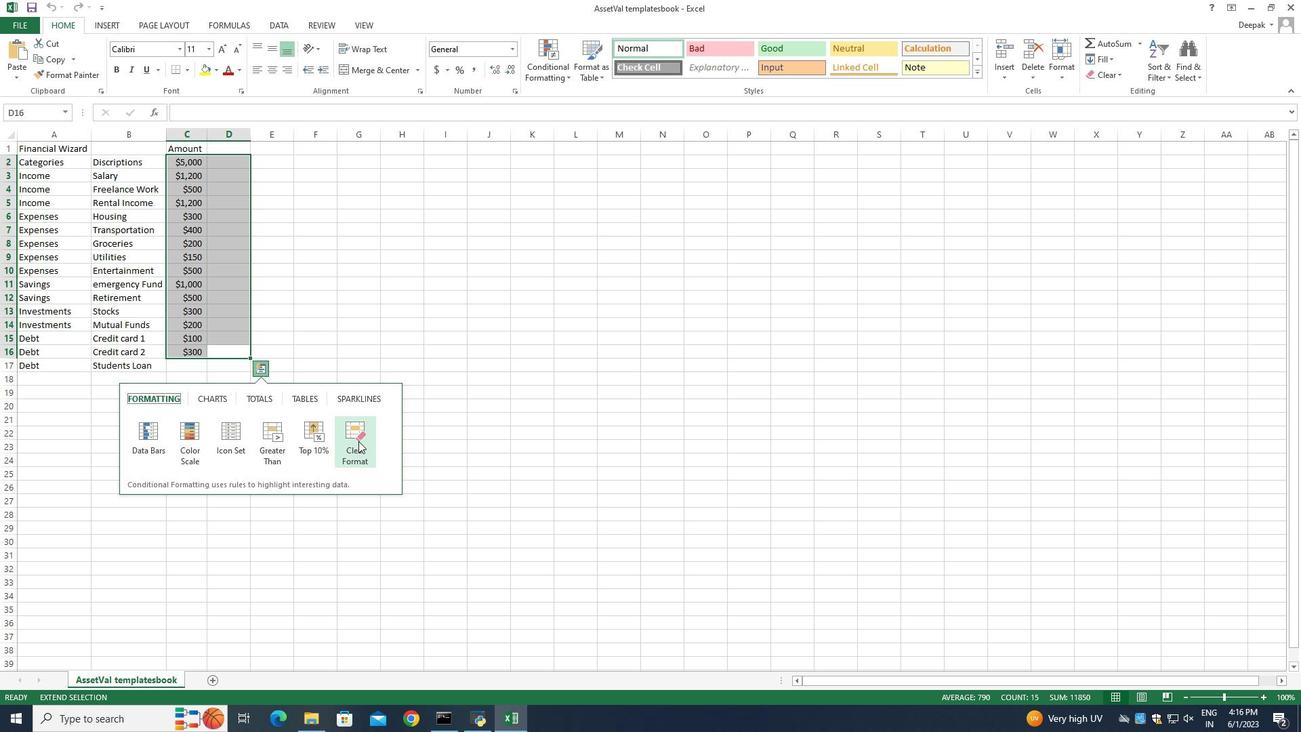 
Action: Key pressed ctrl+Z<'\x1a'><'\x1a'><'\x1a'><'\x1a'><'\x1a'><'\x1a'><'\x1a'><'\x1a'><'\x1a'><'\x1a'><'\x1a'><'\x1a'><'\x1a'>
Screenshot: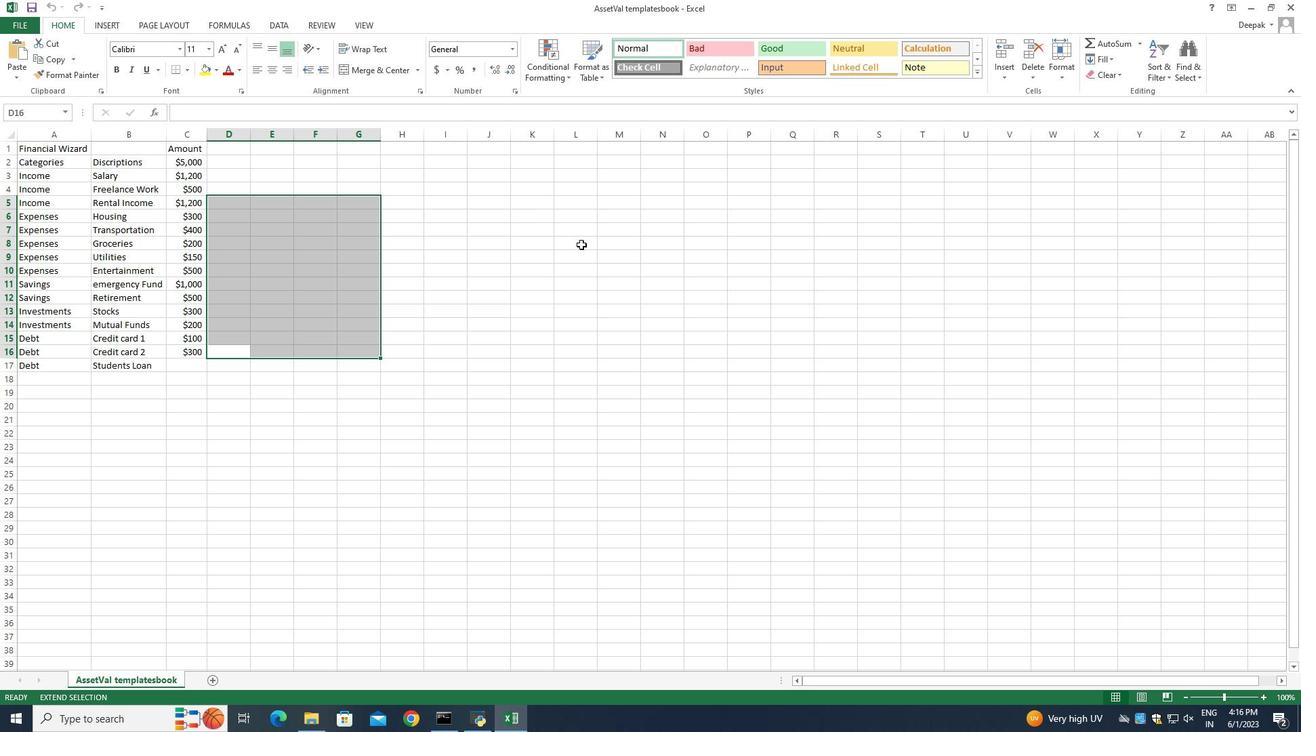 
Action: Mouse moved to (370, 284)
Screenshot: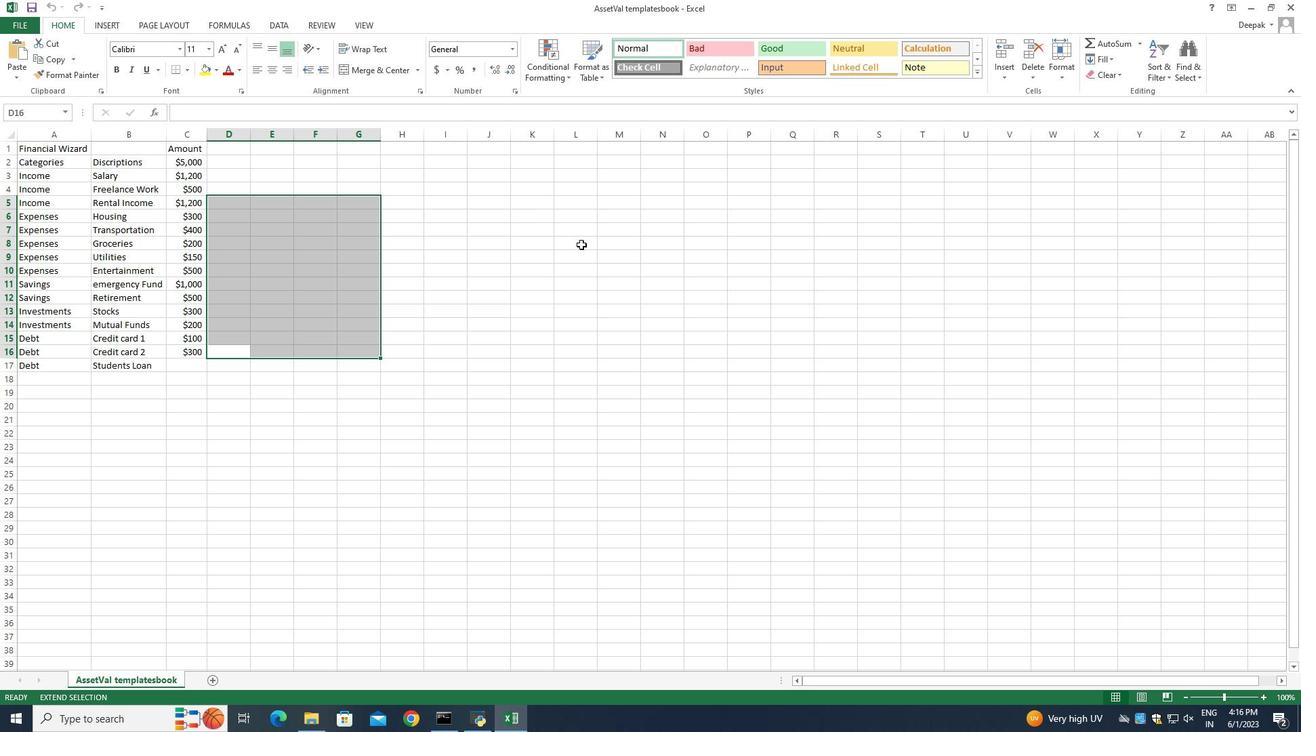 
Action: Key pressed <'\x1a'><'\x1a'>
Screenshot: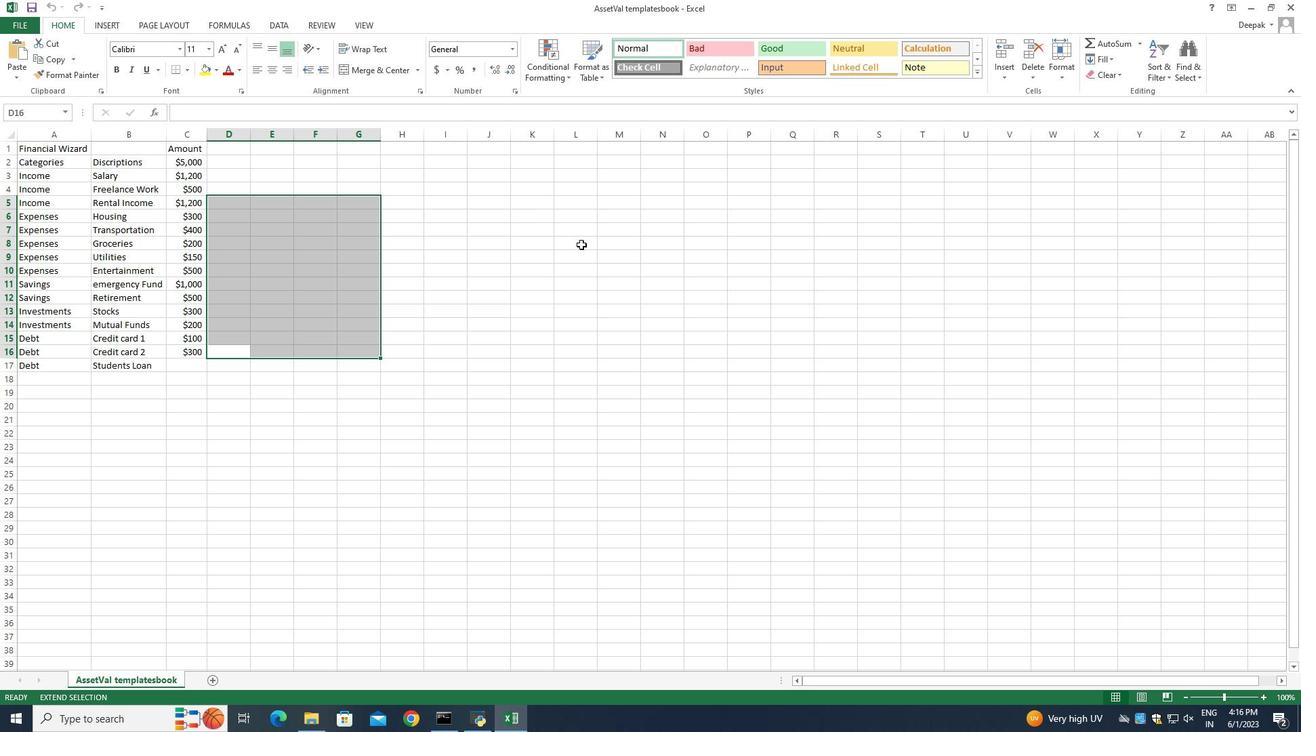 
Action: Mouse moved to (370, 284)
Screenshot: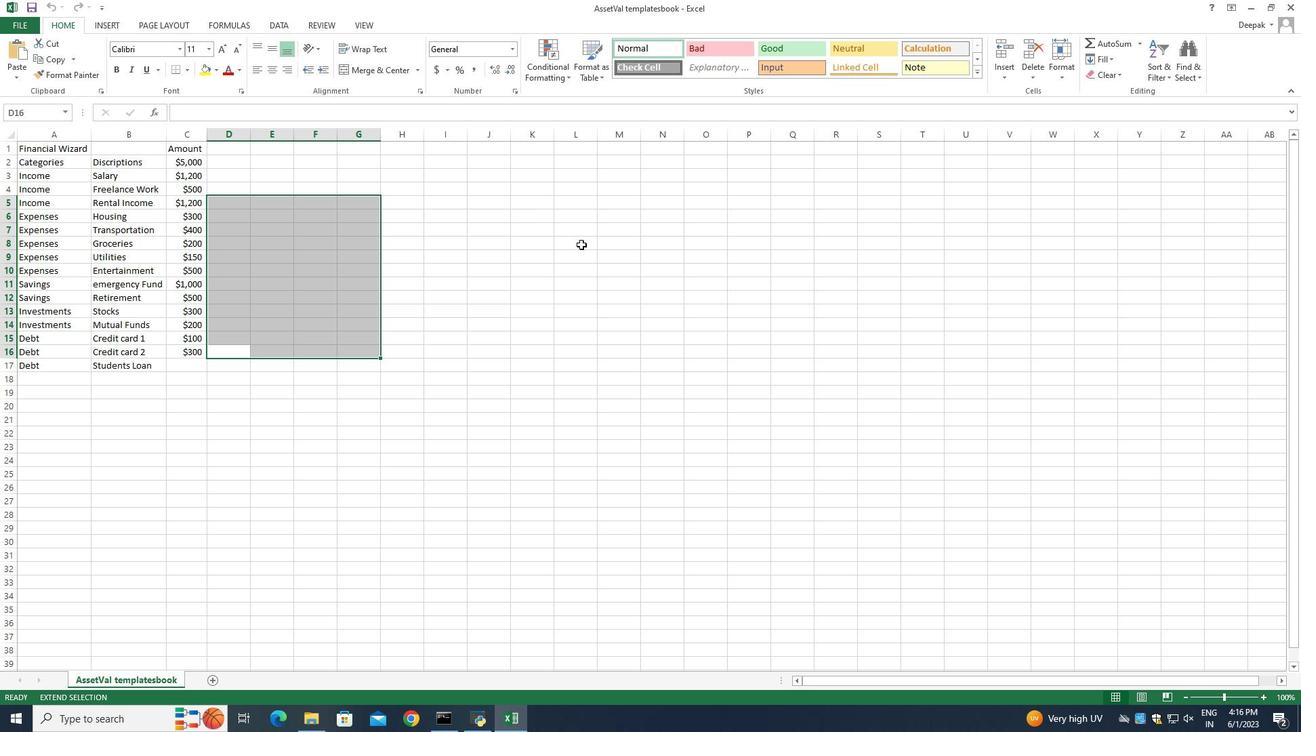 
Action: Key pressed <'\x1a'><'\x1a'><'\x1a'><'\x1a'><'\x1a'><'\x1a'><'\x1a'><'\x1a'><'\x1a'><'\x1a'><'\x1a'><'\x1a'><'\x1a'><'\x1a'><'\x1a'><'\x1a'><'\x1a'><'\x1a'><'\x1a'><'\x1a'>
Screenshot: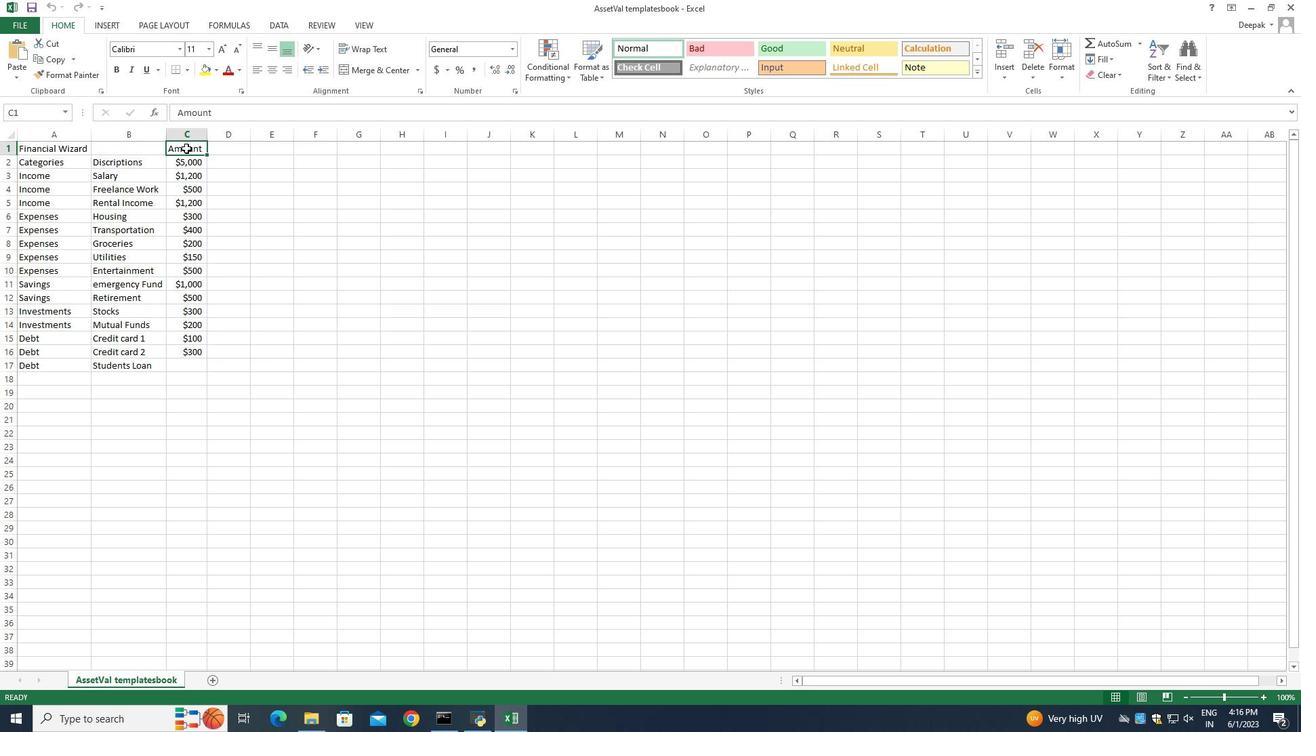 
Action: Mouse moved to (368, 280)
Screenshot: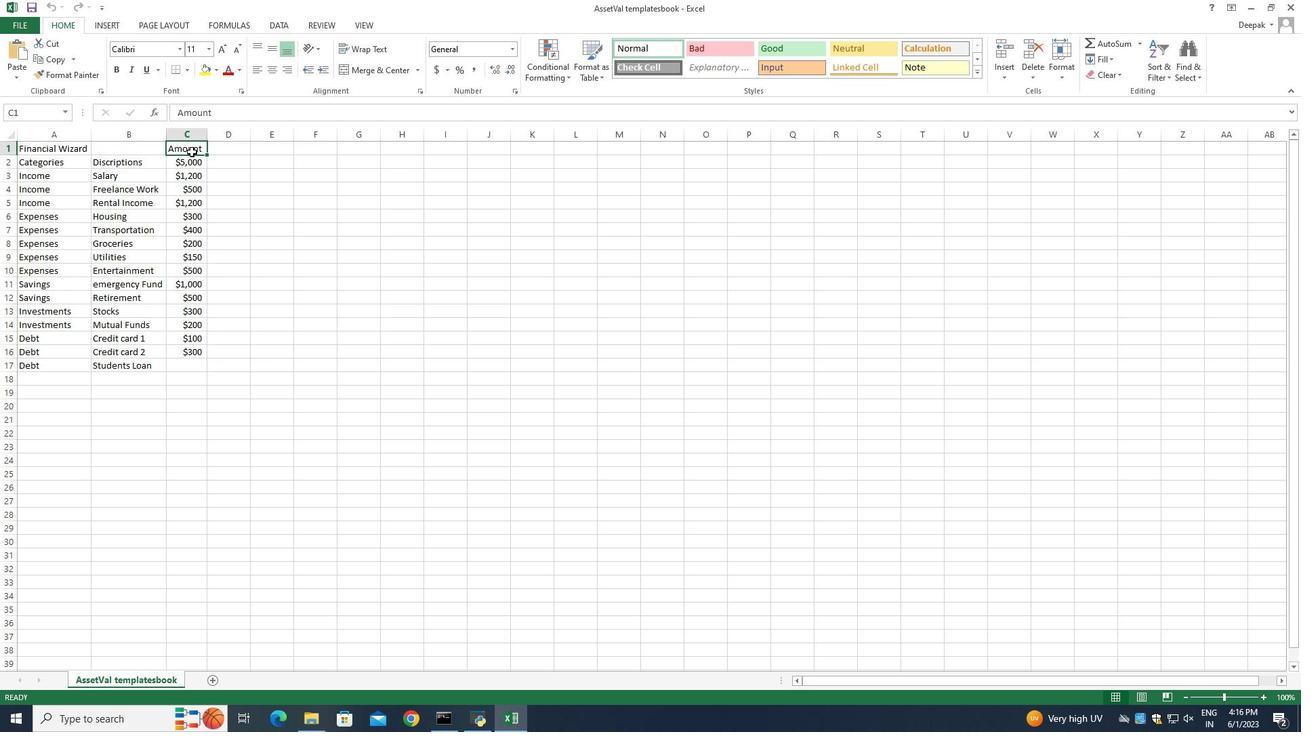 
Action: Key pressed <'\x1a'>
Screenshot: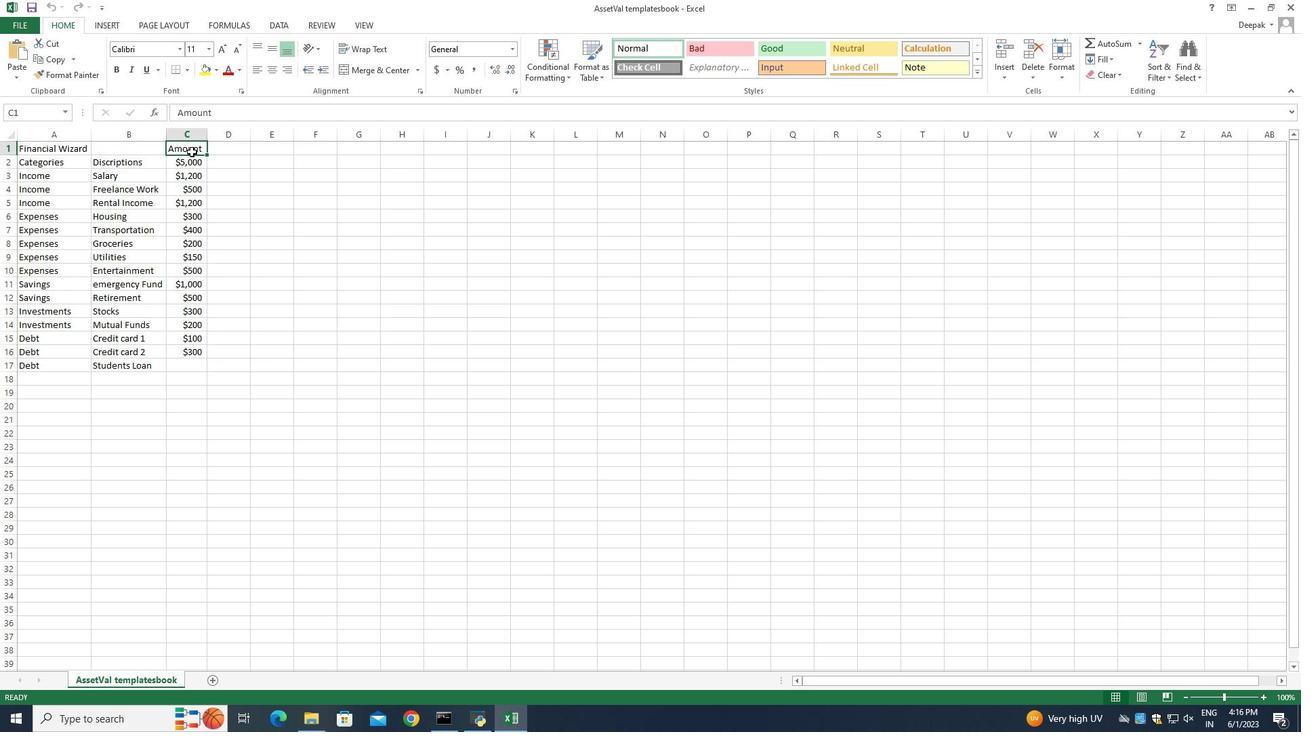 
Action: Mouse moved to (368, 279)
Screenshot: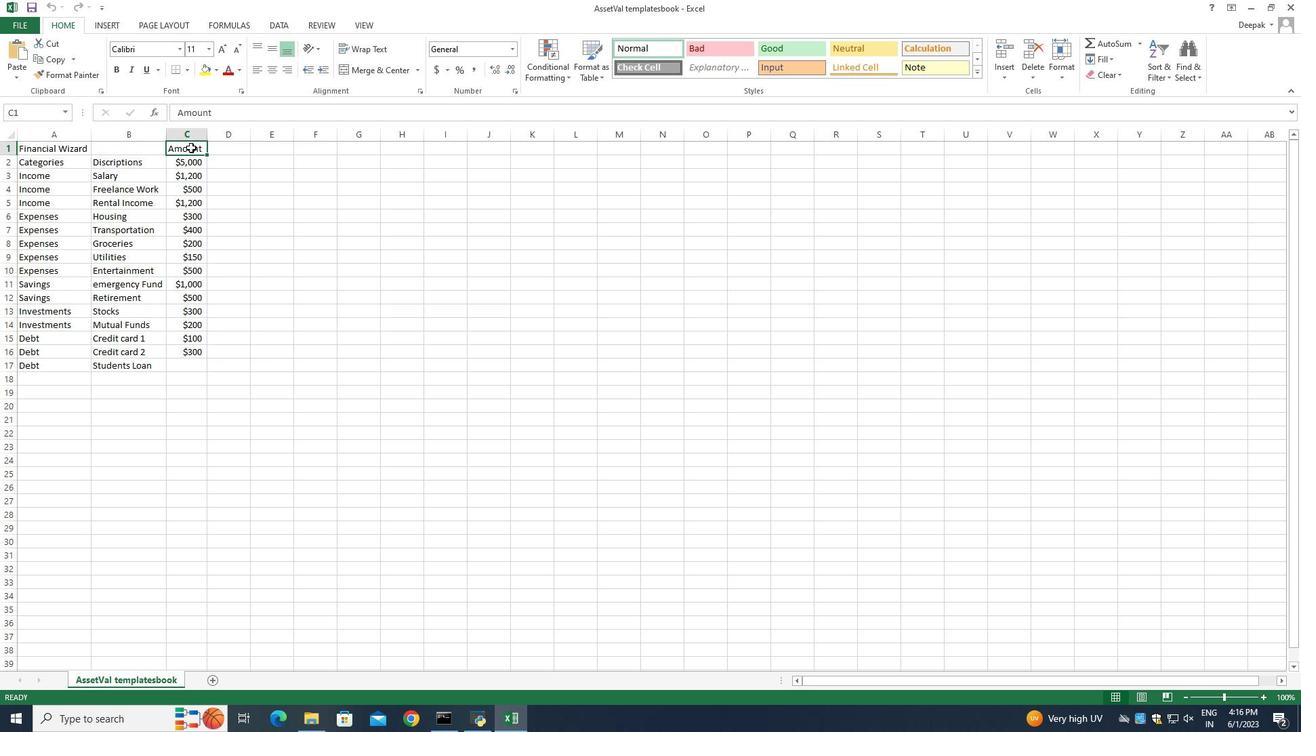 
Action: Key pressed <'\x1a'>
Screenshot: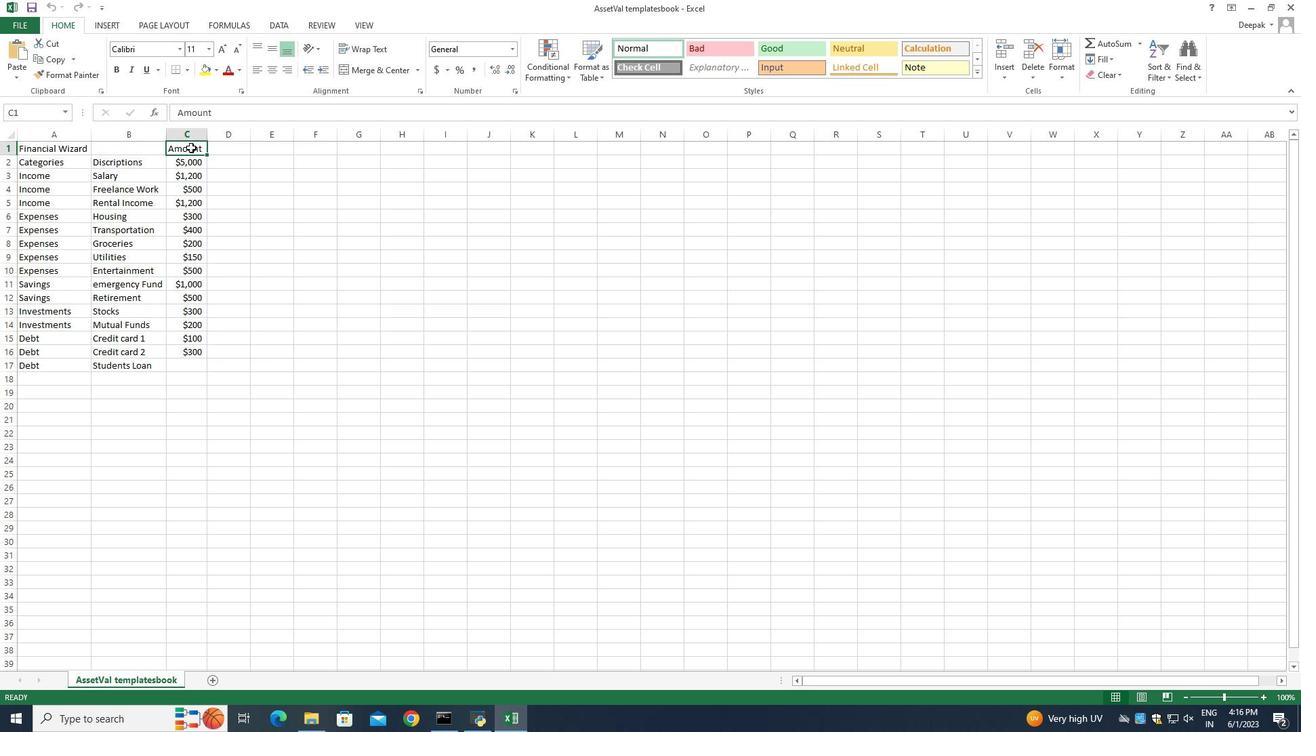 
Action: Mouse moved to (368, 278)
Screenshot: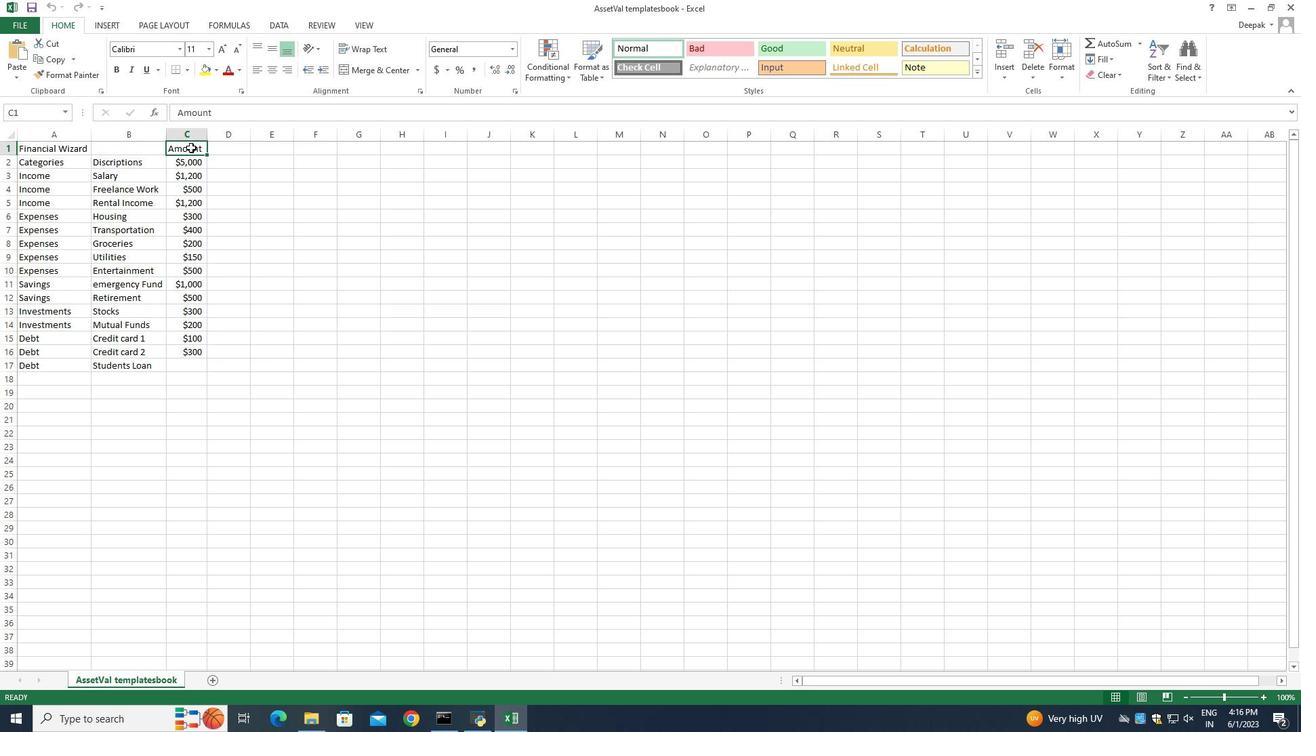 
Action: Mouse pressed left at (368, 278)
Screenshot: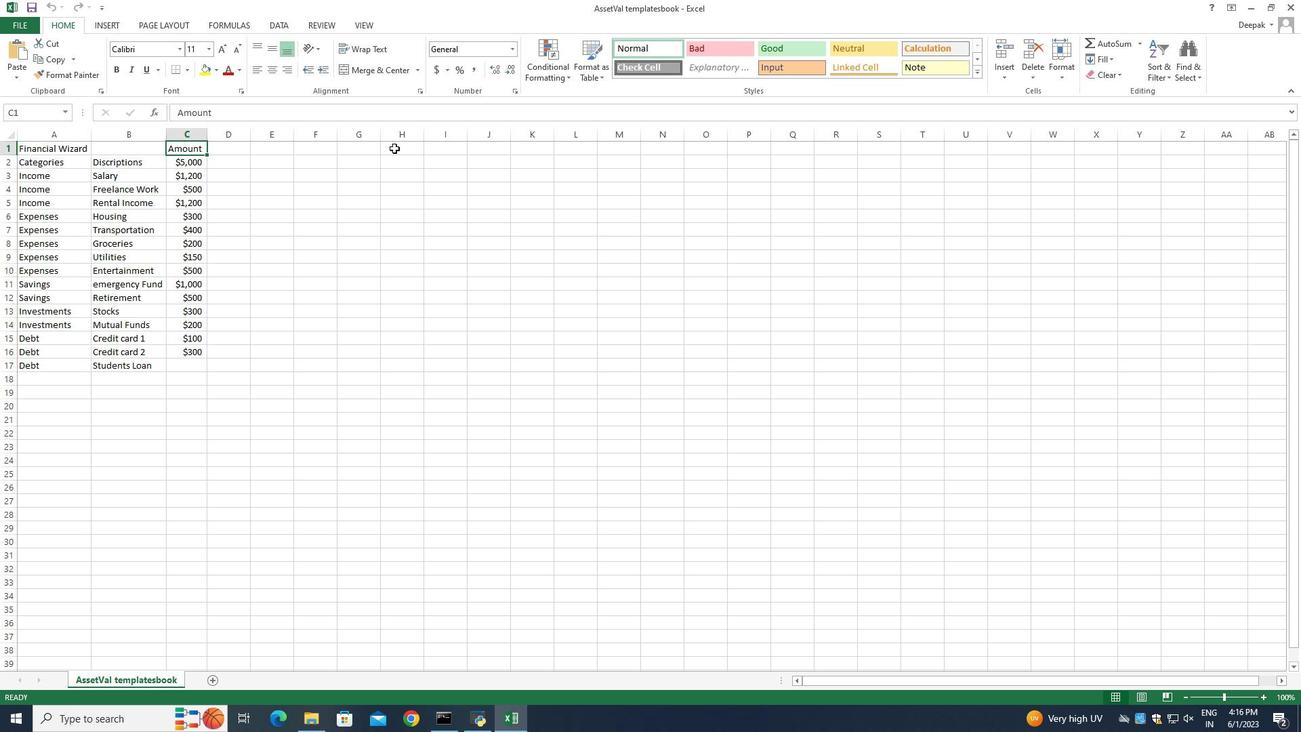 
Action: Mouse pressed left at (368, 278)
Screenshot: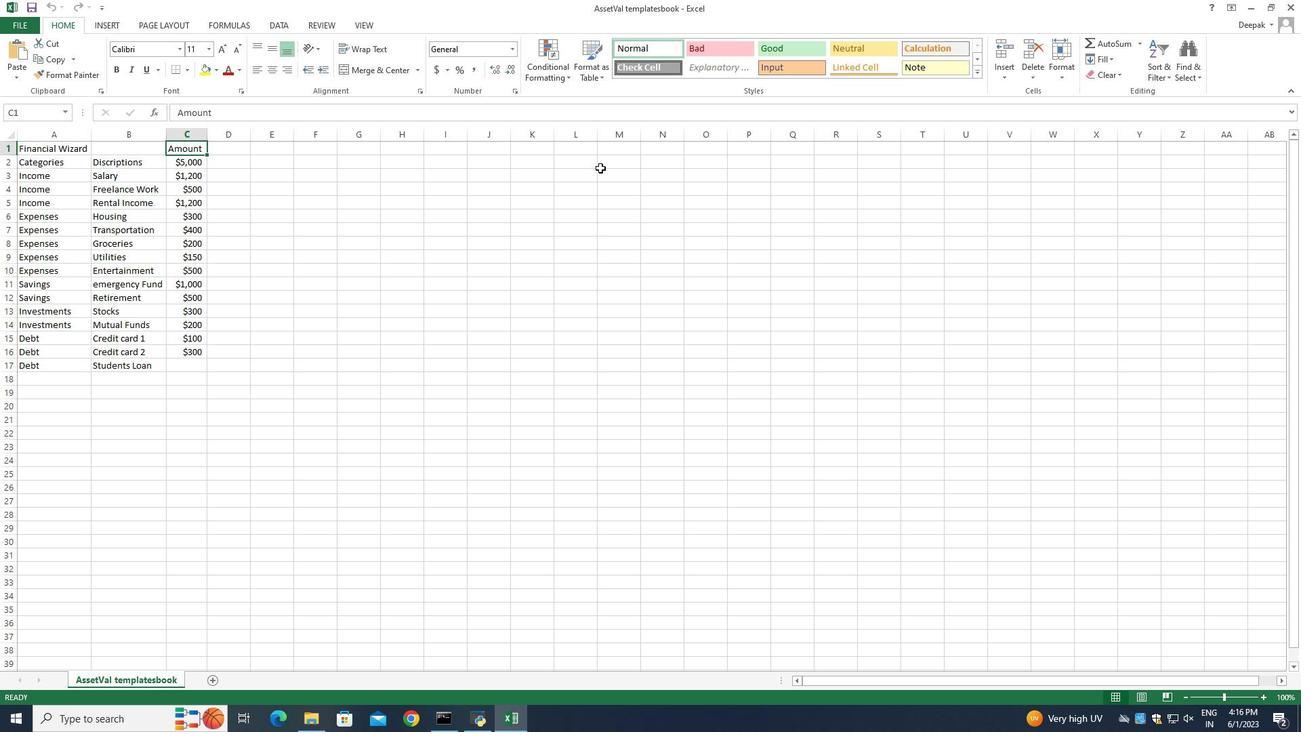 
Action: Mouse pressed left at (368, 278)
Screenshot: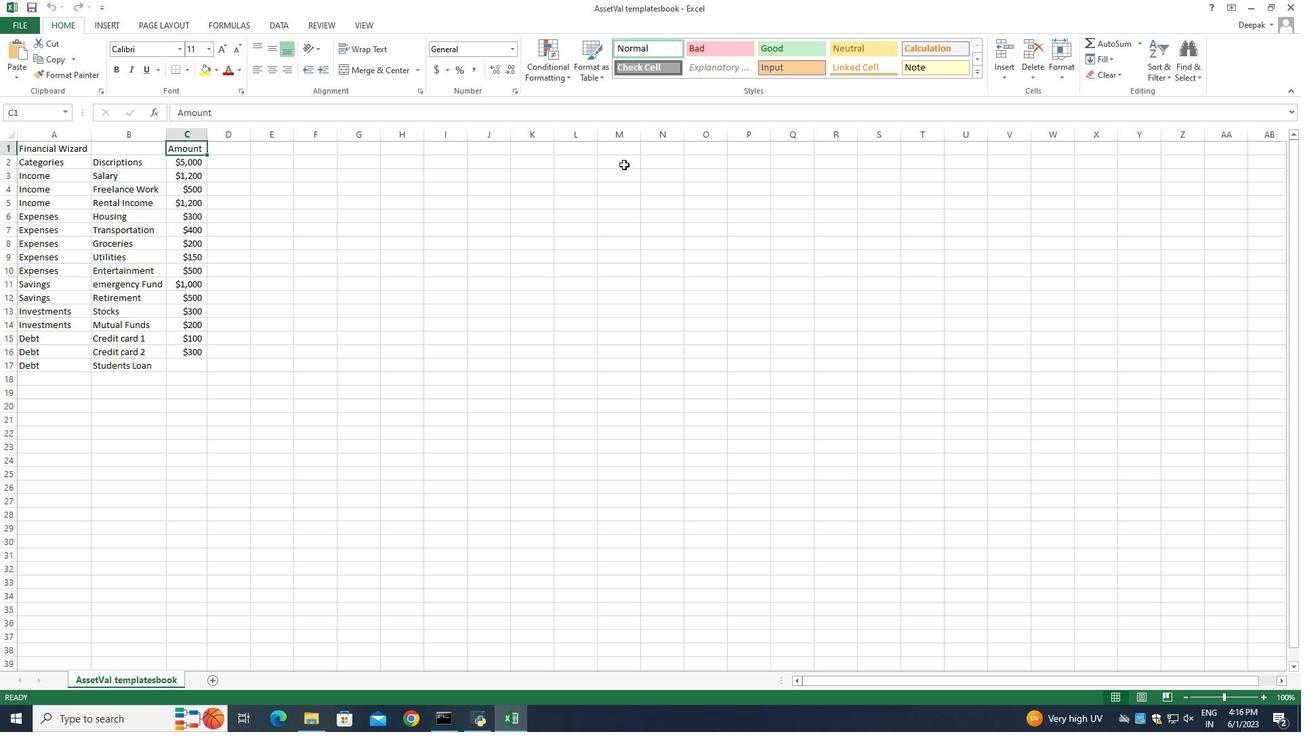 
Action: Key pressed <'\x1a'><'\x1a'><'\x1a'>
Screenshot: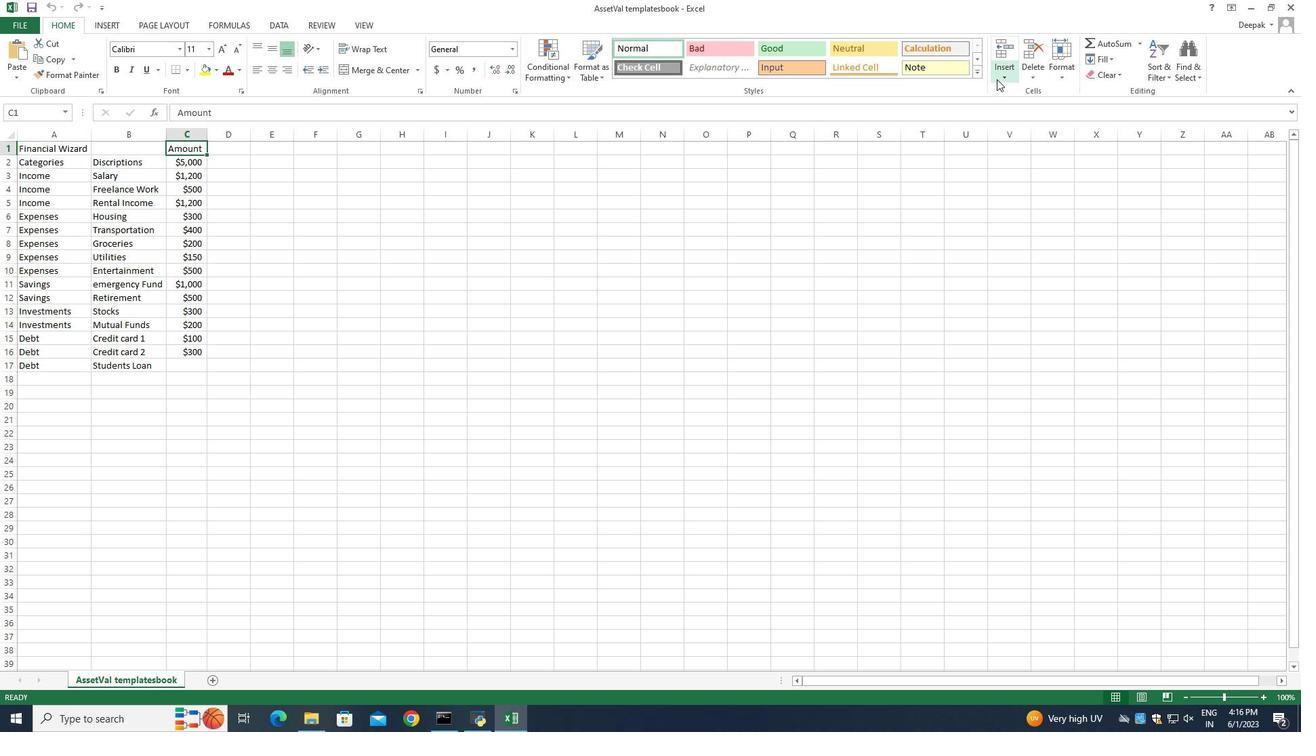 
Action: Mouse pressed left at (368, 278)
Screenshot: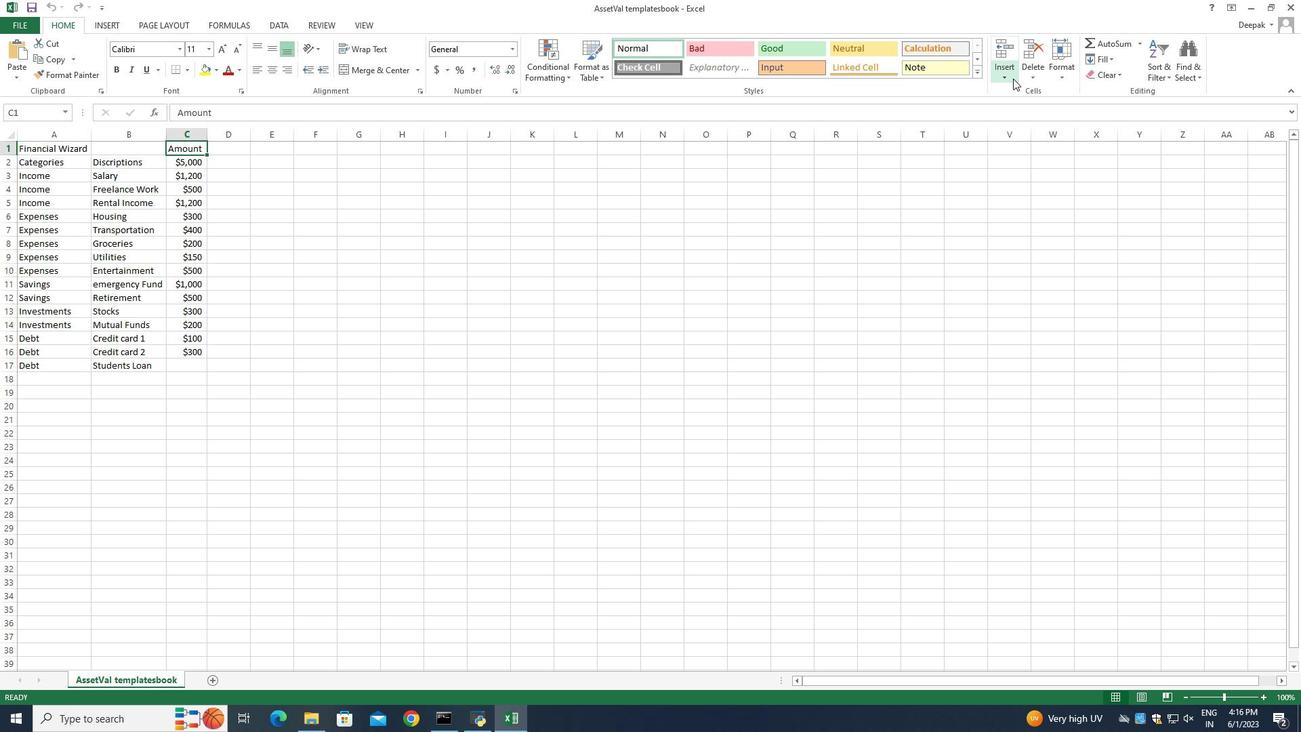 
Action: Mouse pressed left at (368, 278)
Screenshot: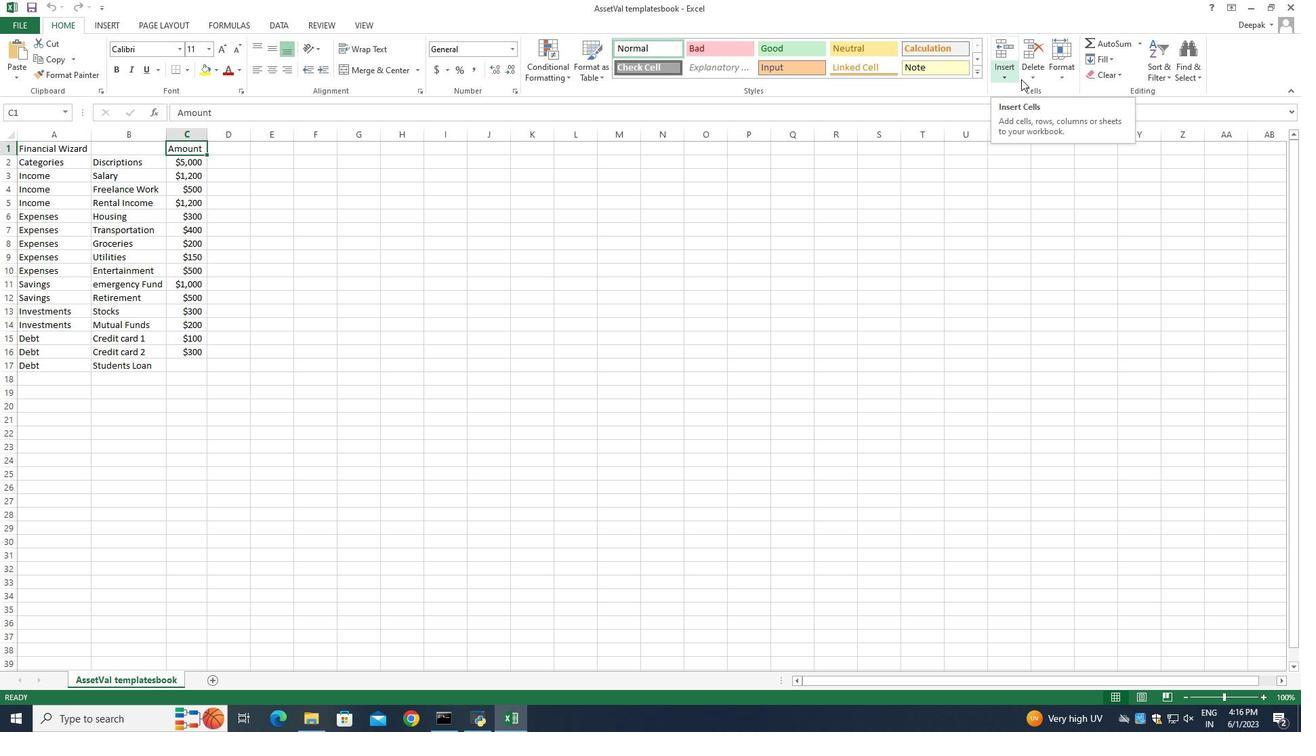 
Action: Mouse moved to (407, 325)
Screenshot: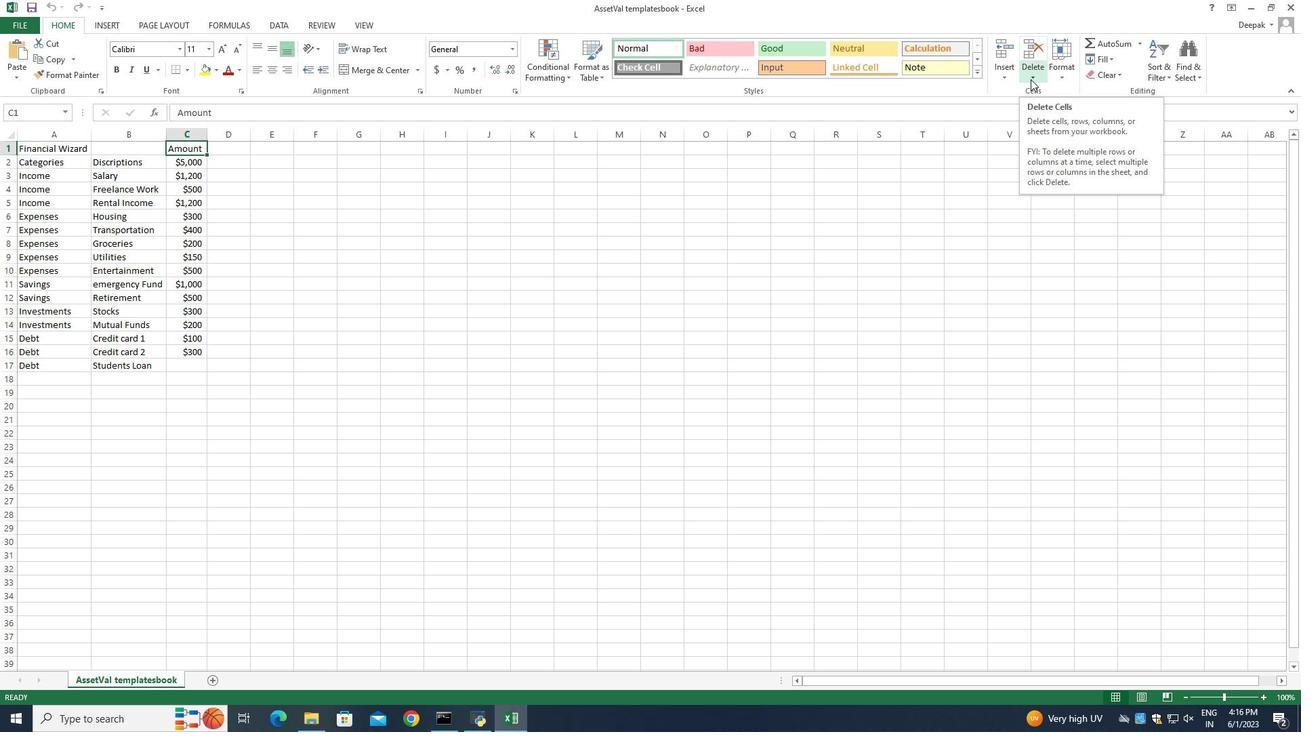 
Action: Mouse pressed left at (407, 325)
Screenshot: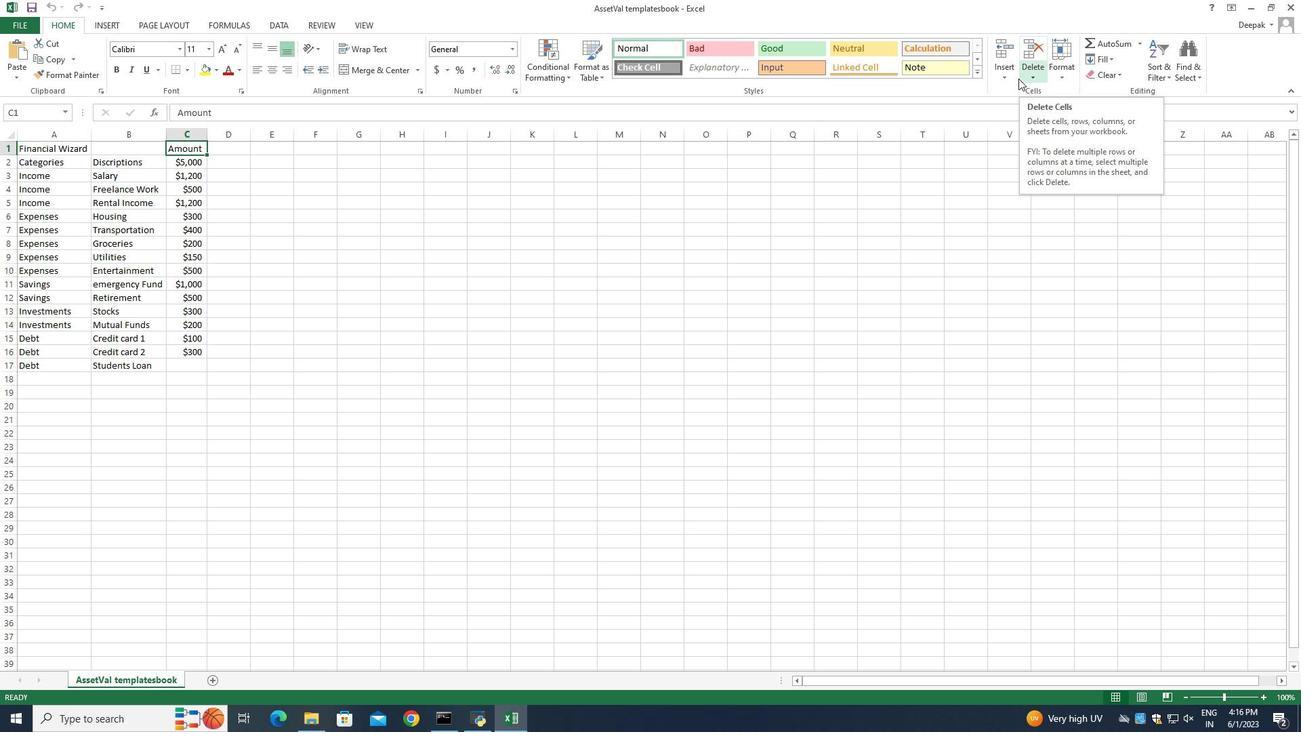 
Action: Mouse moved to (438, 285)
Screenshot: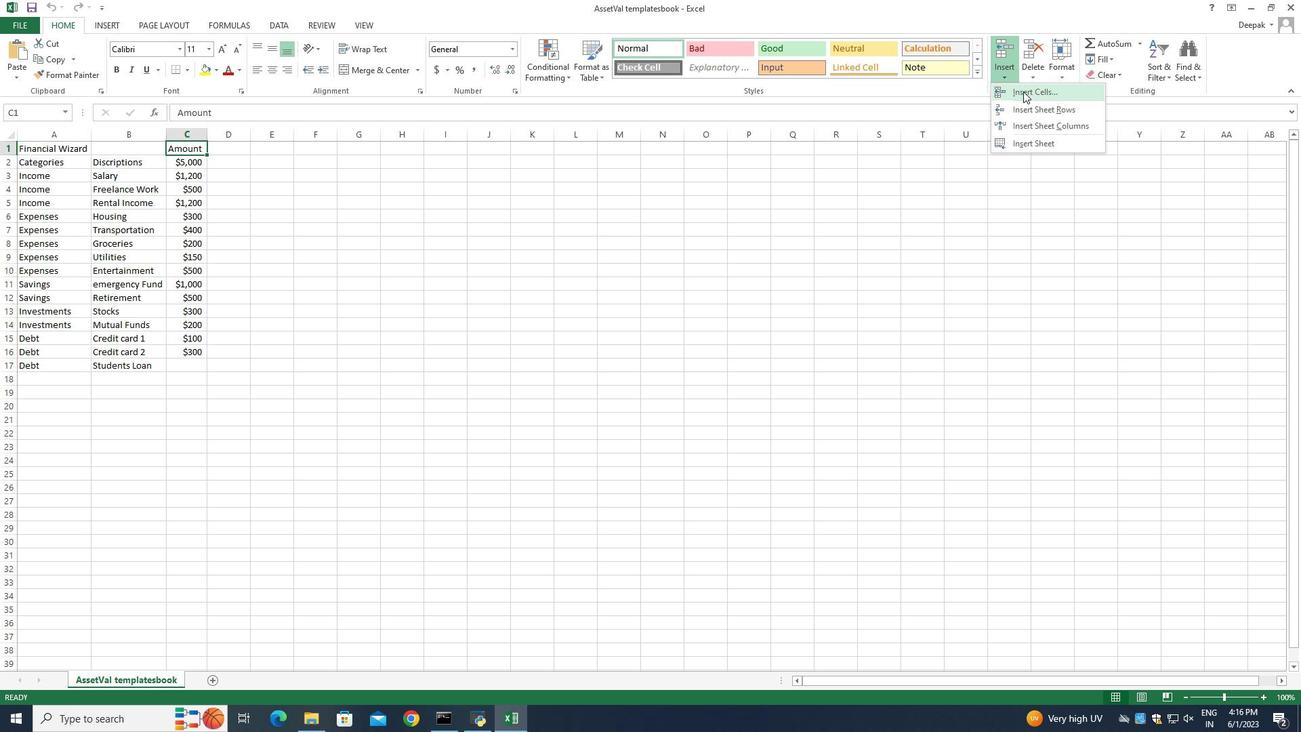 
Action: Mouse pressed left at (438, 285)
Screenshot: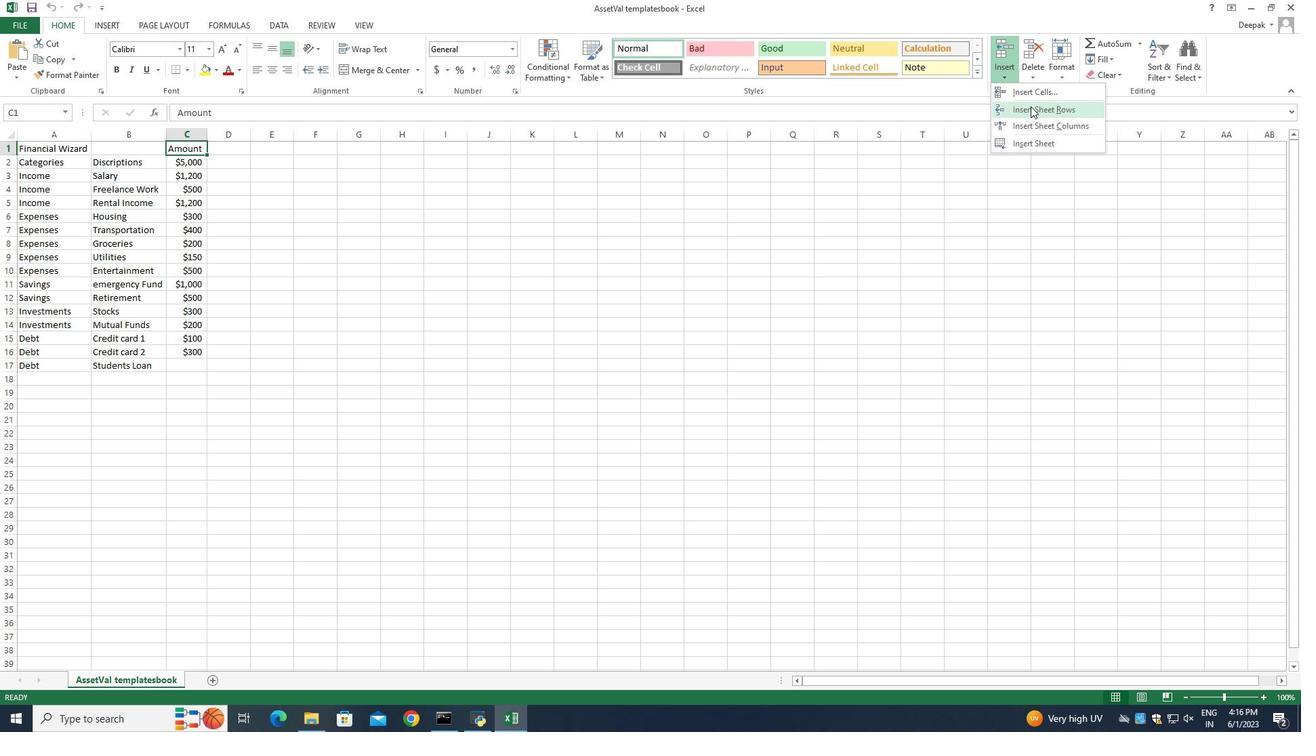 
Action: Mouse moved to (371, 277)
Screenshot: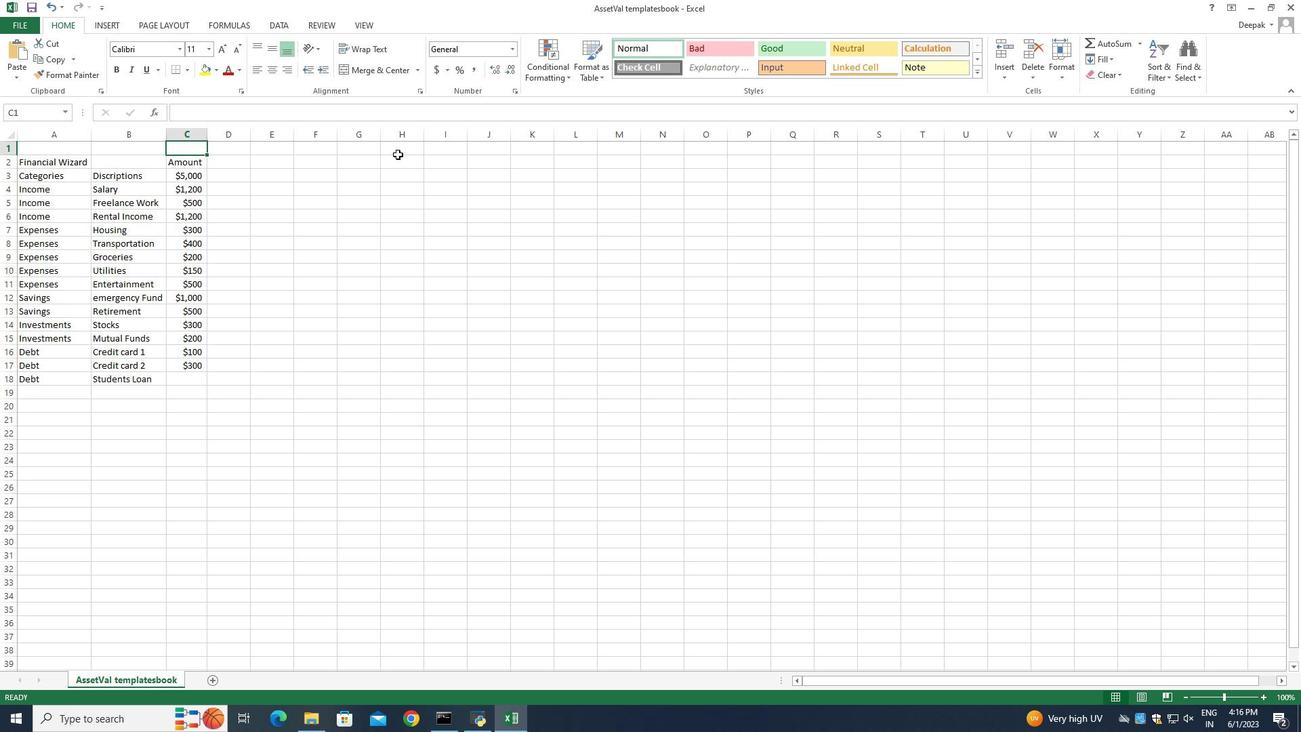 
Action: Mouse pressed left at (371, 277)
Screenshot: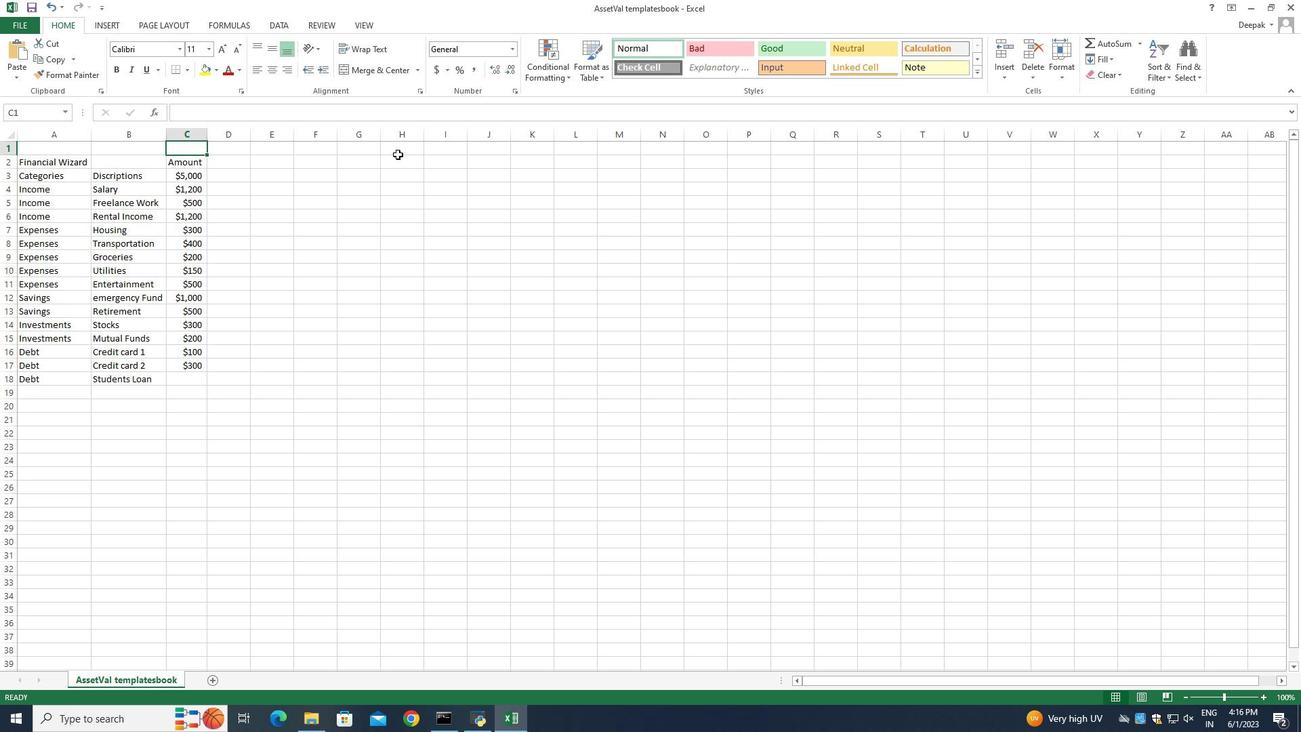 
Action: Mouse moved to (371, 277)
Screenshot: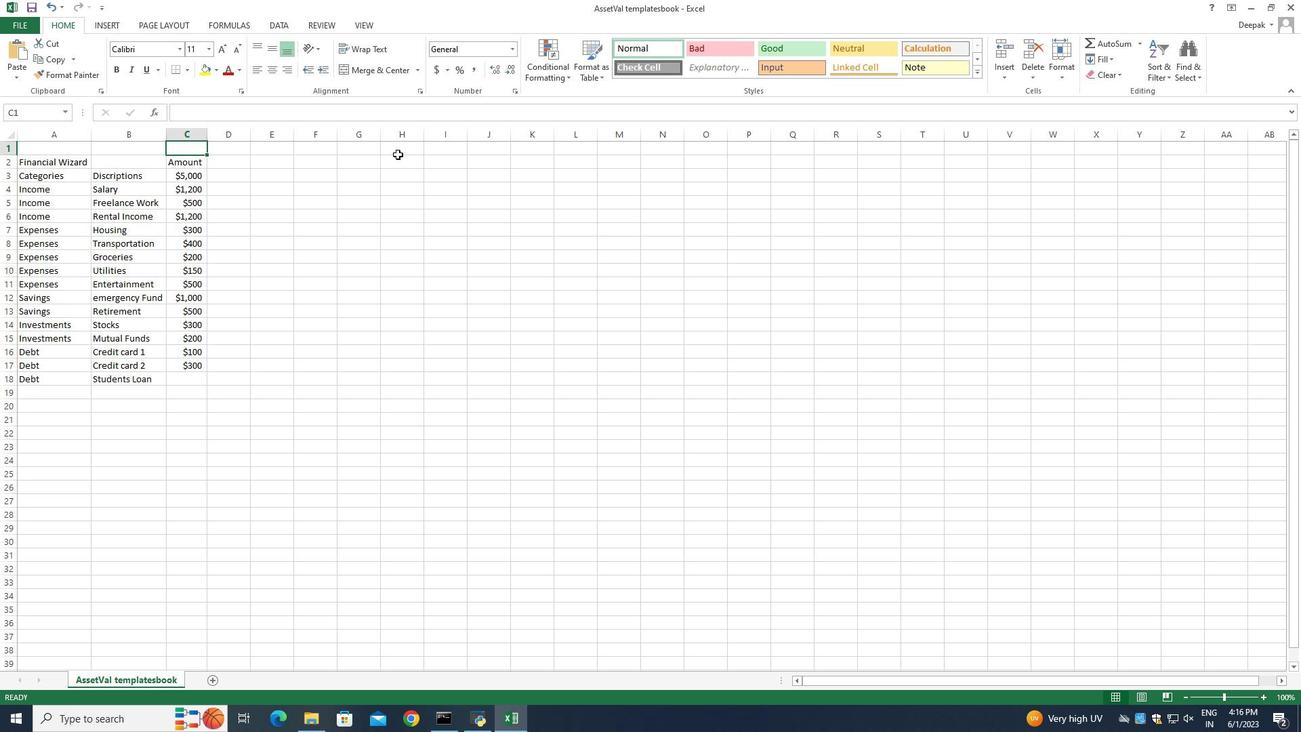 
Action: Mouse pressed left at (371, 277)
Screenshot: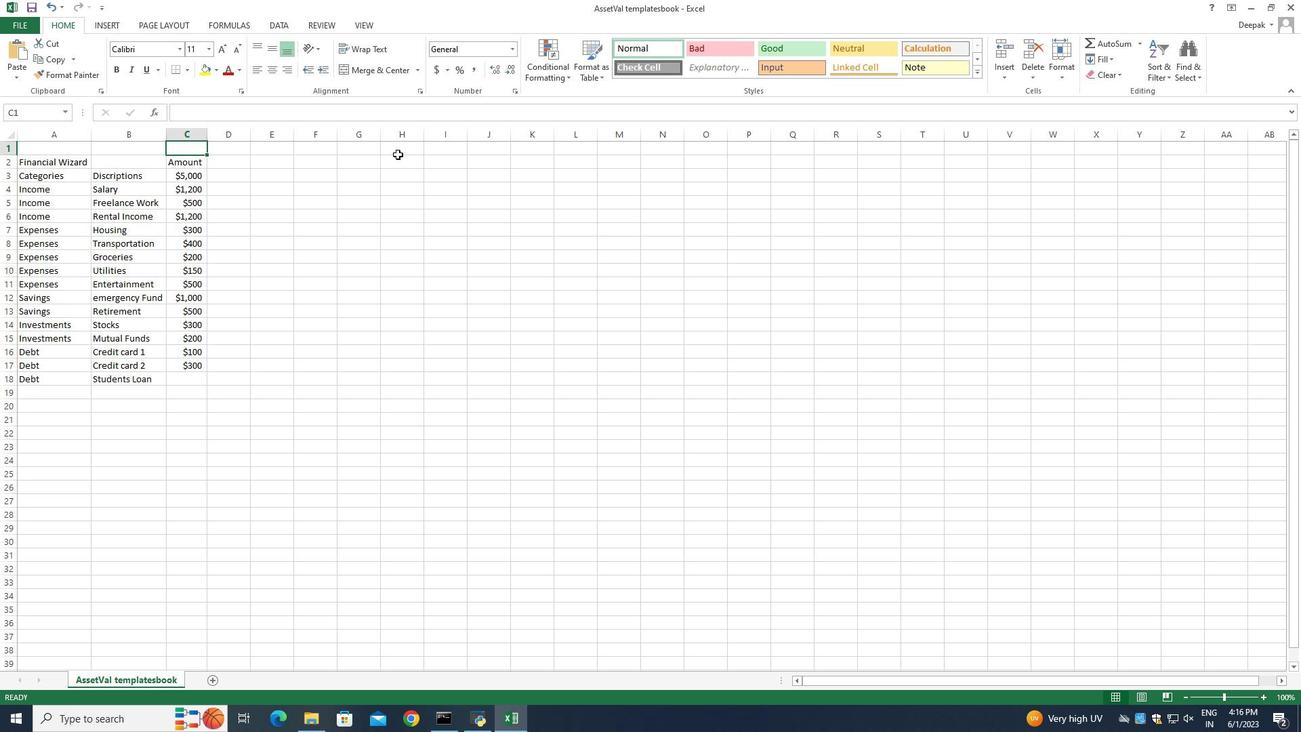 
Action: Mouse pressed left at (371, 277)
Screenshot: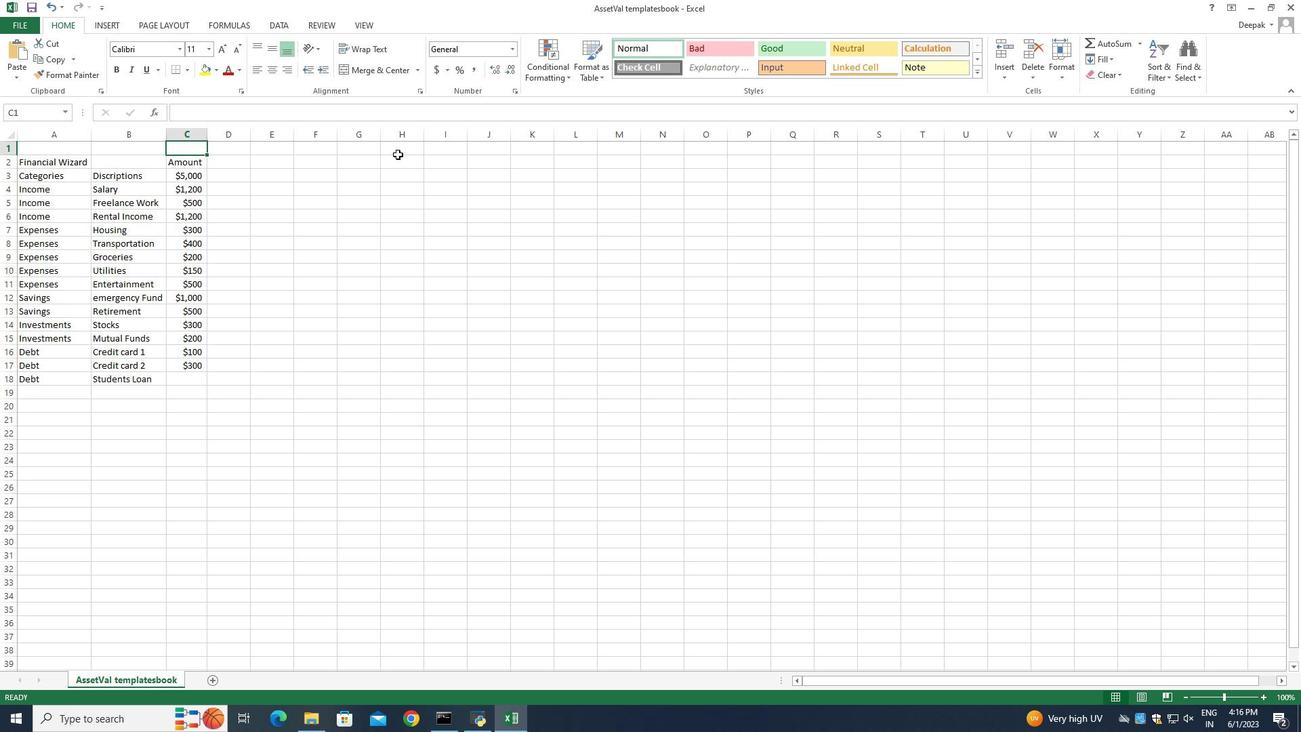 
Action: Mouse moved to (374, 284)
Screenshot: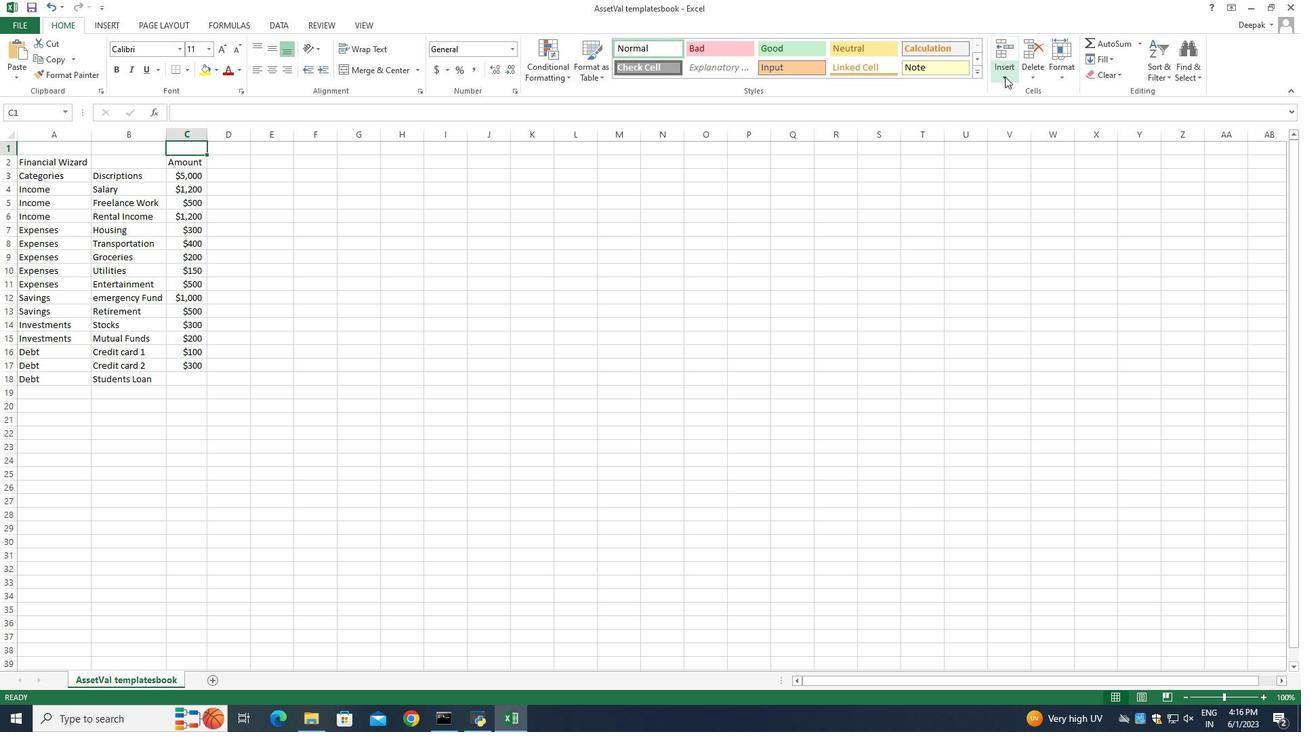
Action: Mouse pressed left at (374, 284)
Screenshot: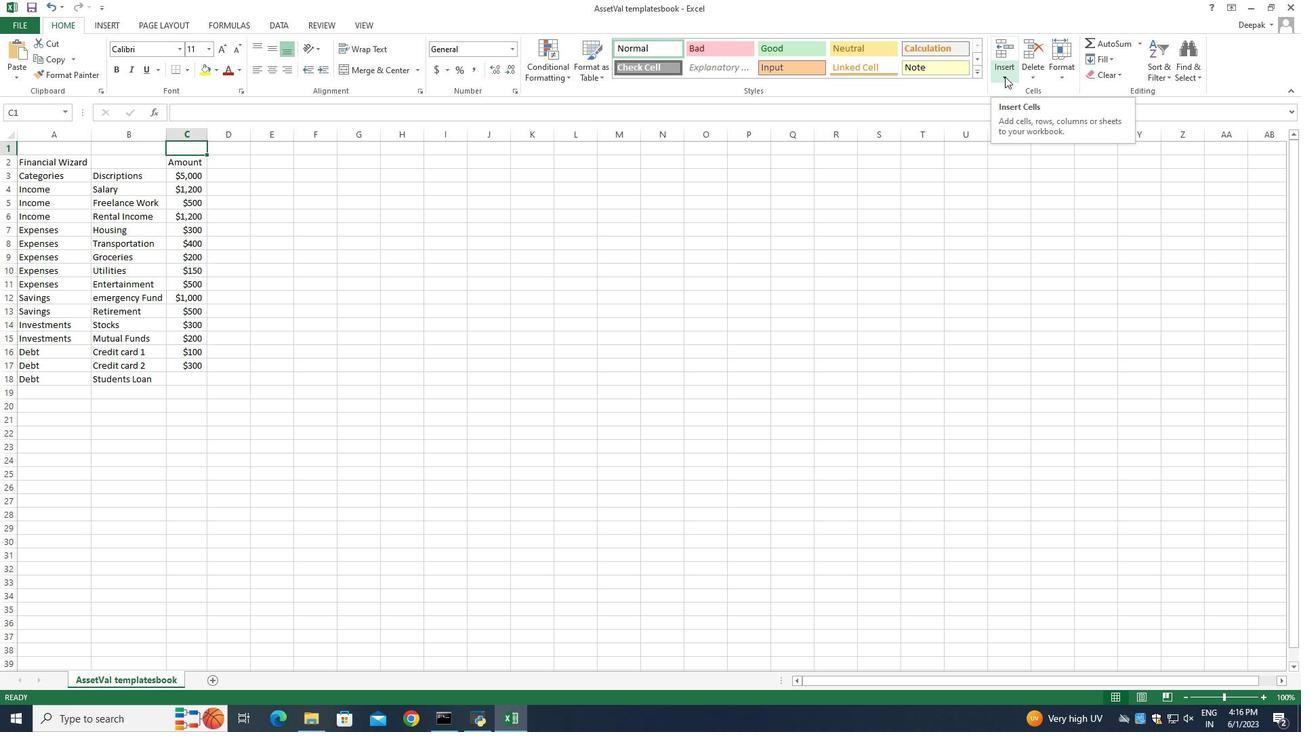 
Action: Mouse moved to (372, 282)
Screenshot: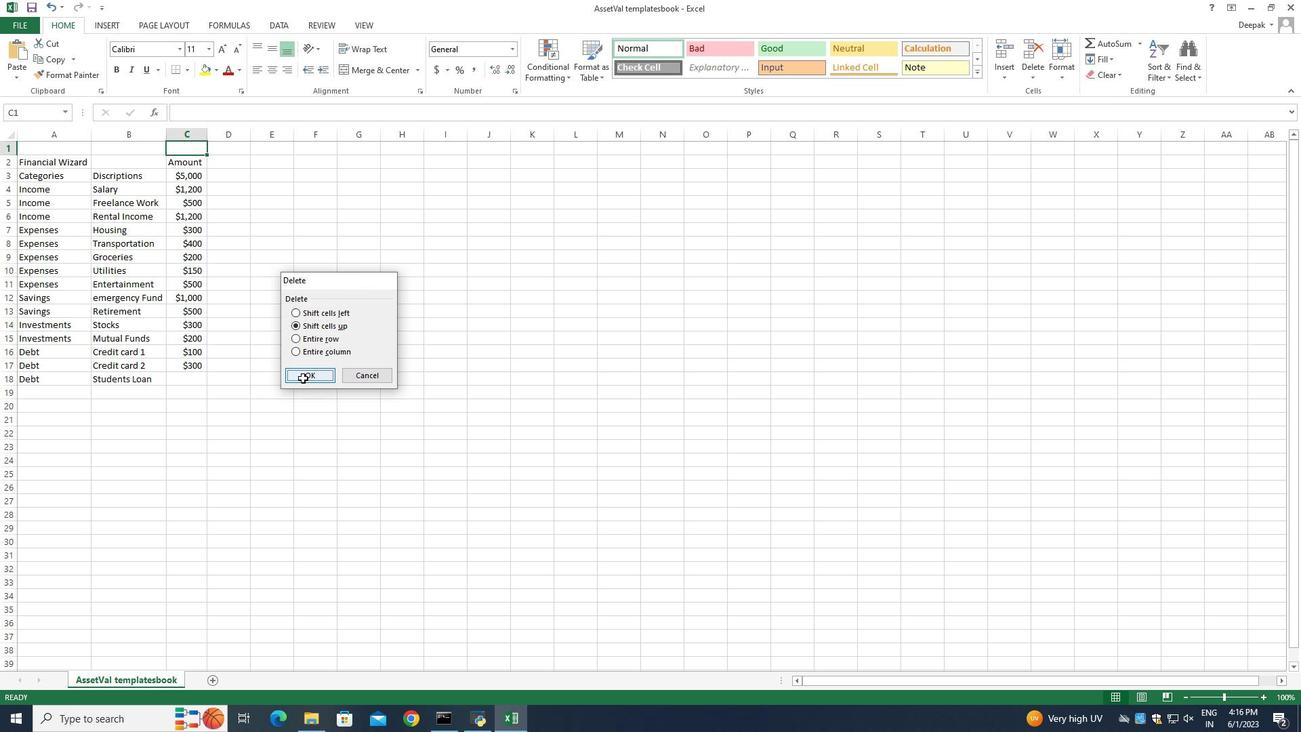 
Action: Mouse pressed left at (372, 282)
Screenshot: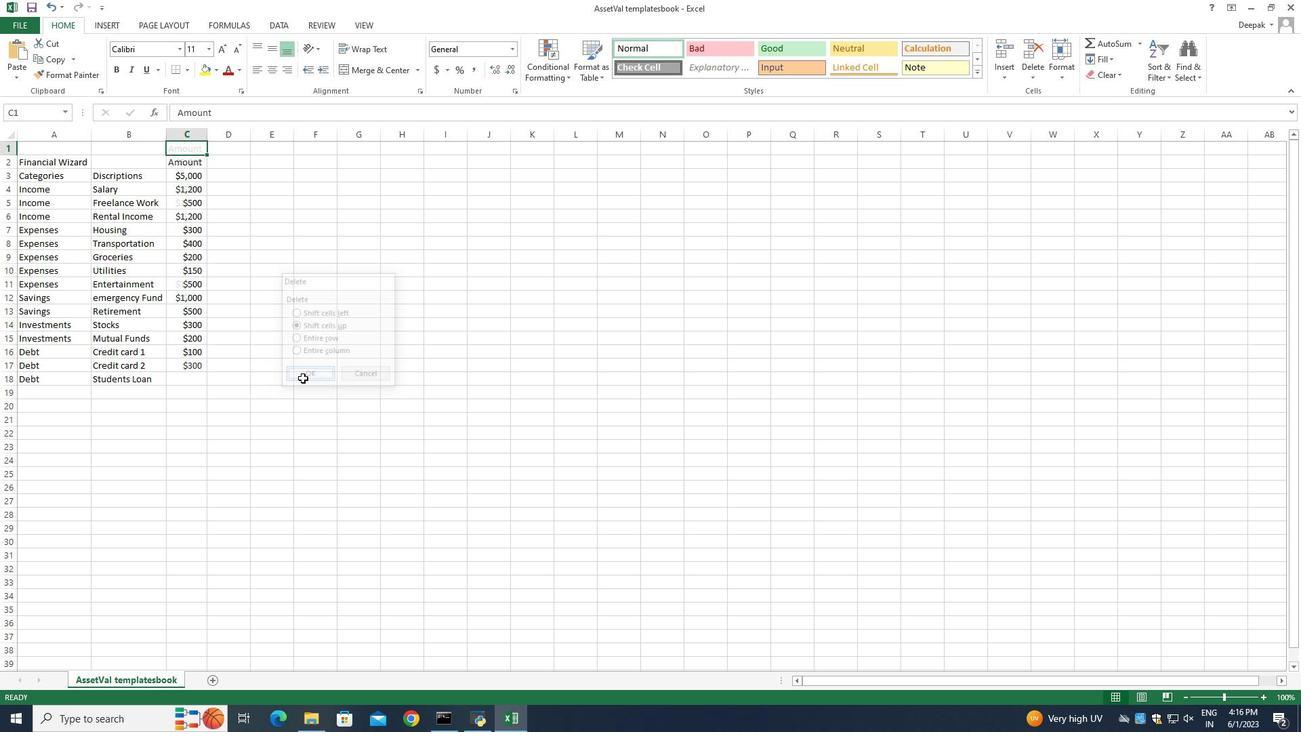 
Action: Mouse moved to (359, 268)
Screenshot: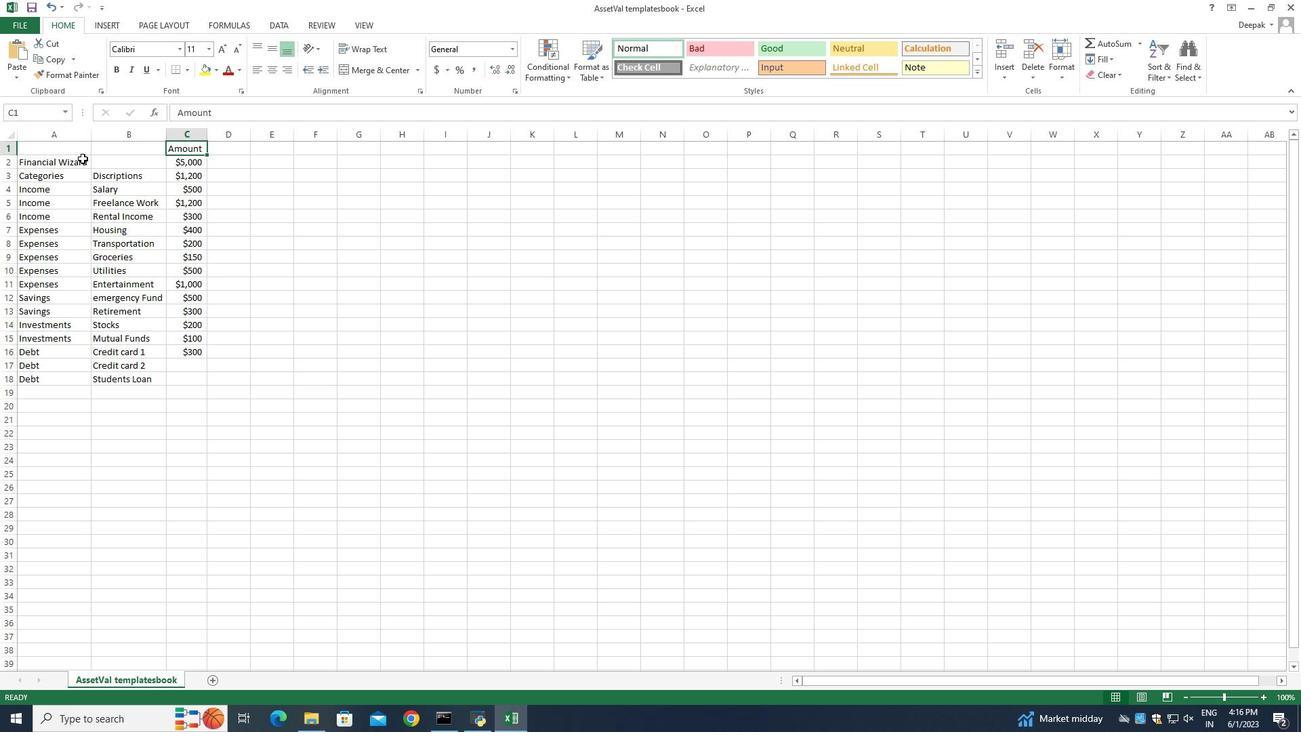 
Action: Mouse pressed left at (359, 268)
Screenshot: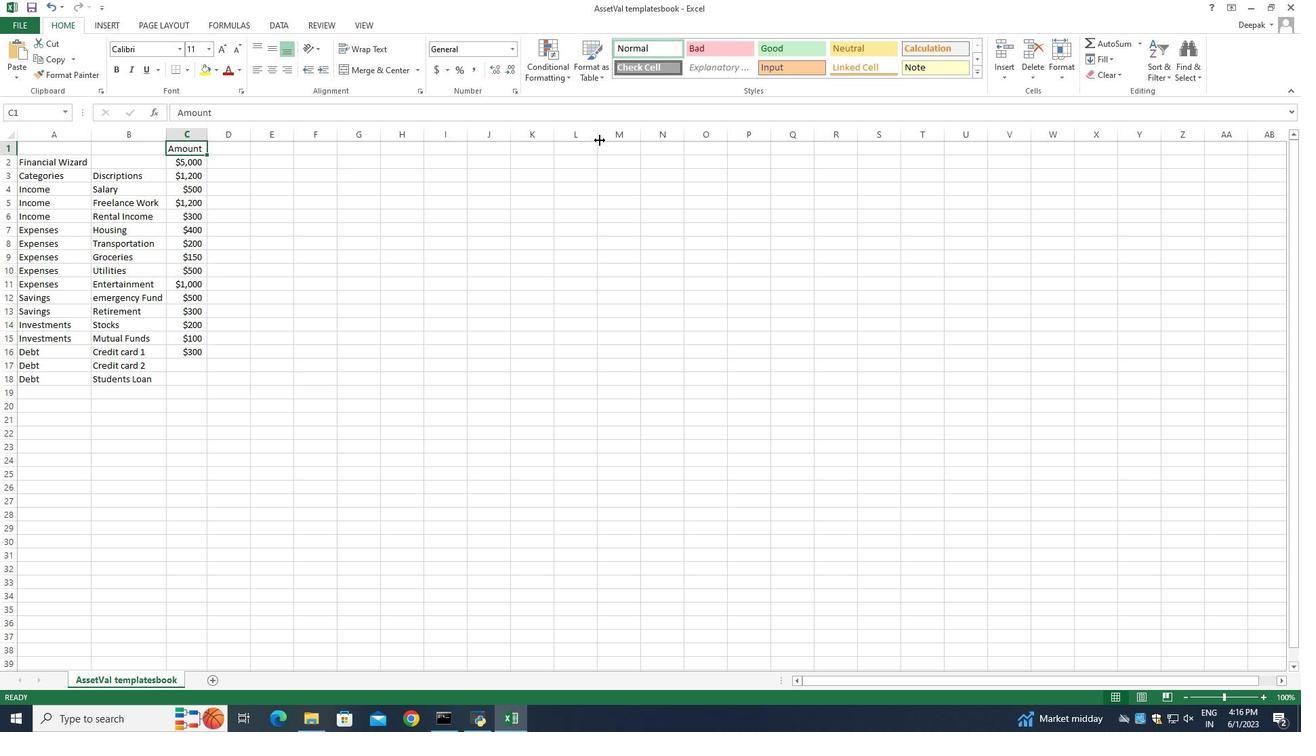 
Action: Mouse pressed left at (359, 268)
Screenshot: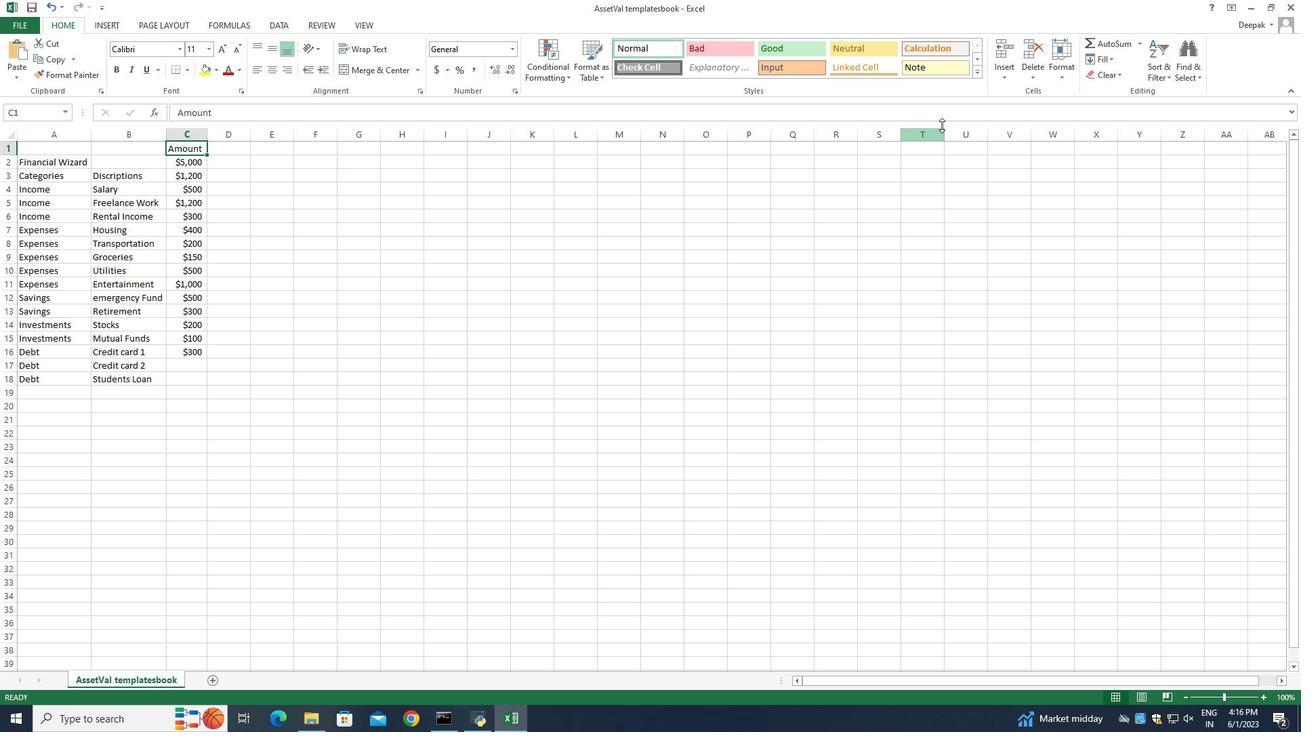 
Action: Mouse pressed left at (359, 268)
Screenshot: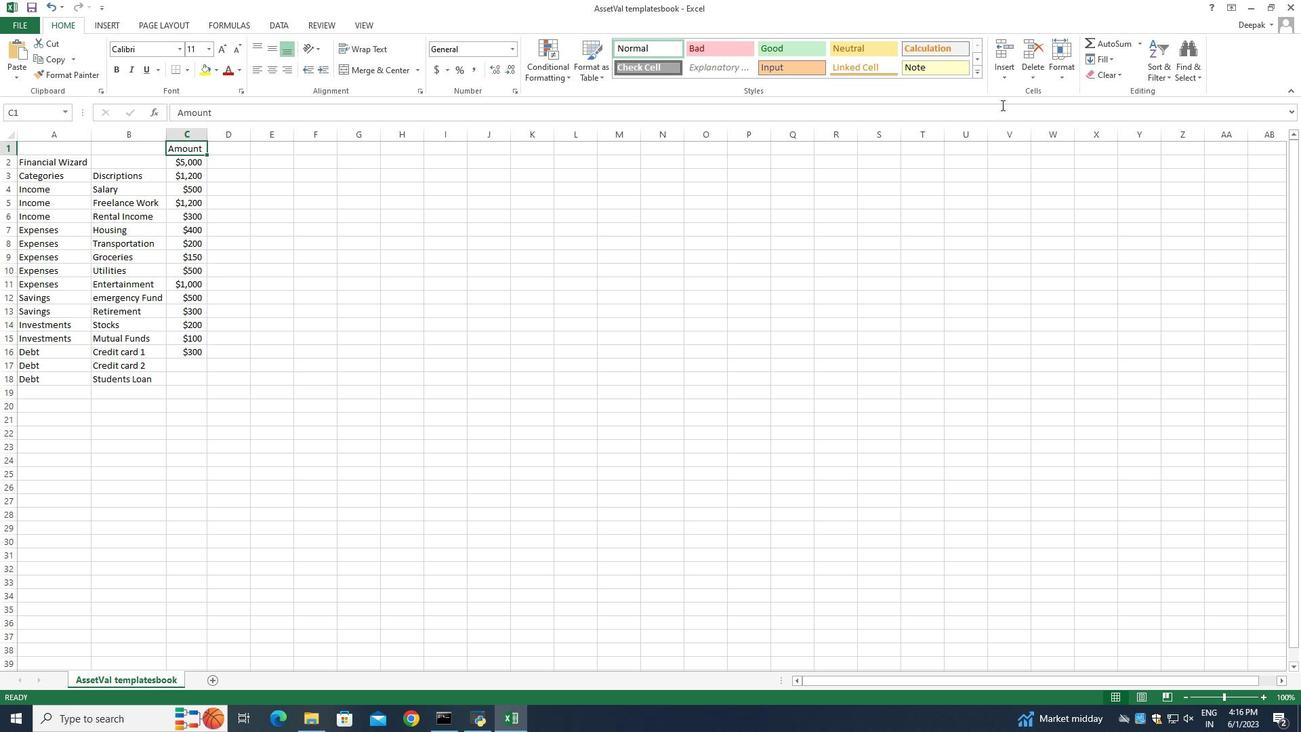 
Action: Mouse moved to (359, 278)
Screenshot: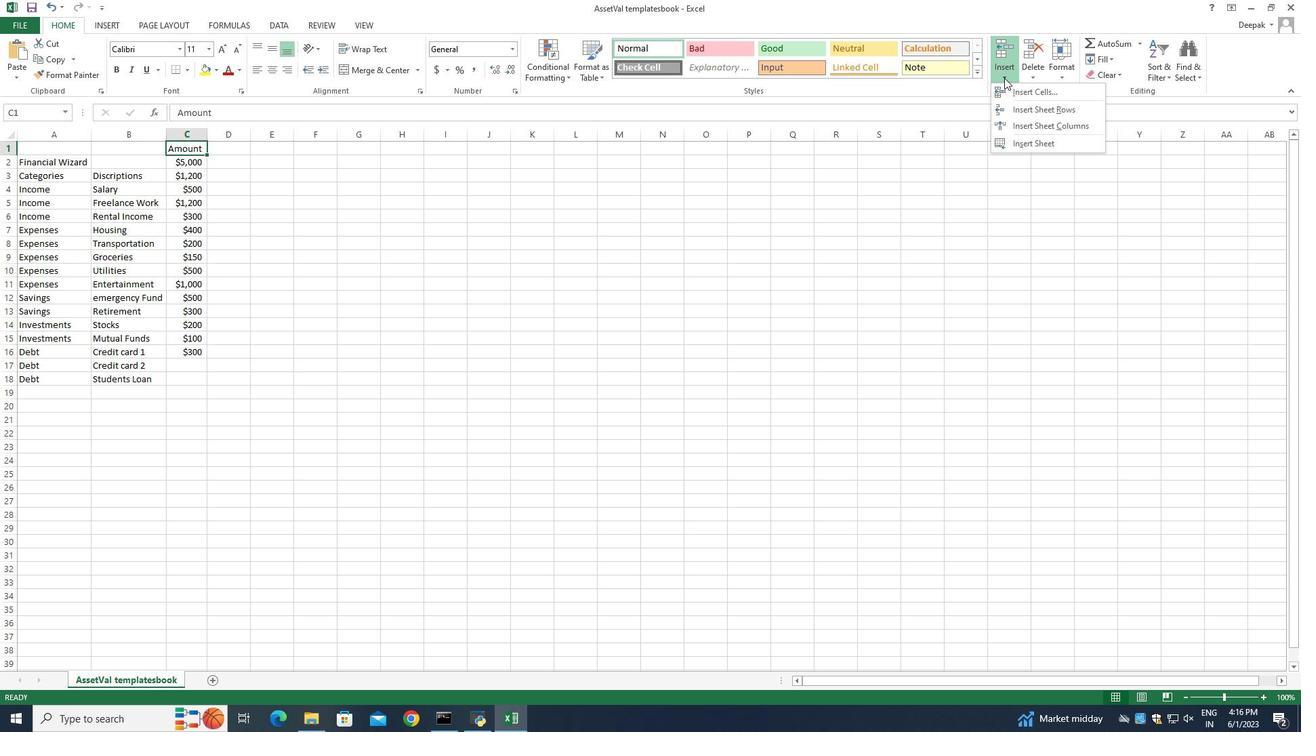 
Action: Mouse pressed left at (359, 278)
Screenshot: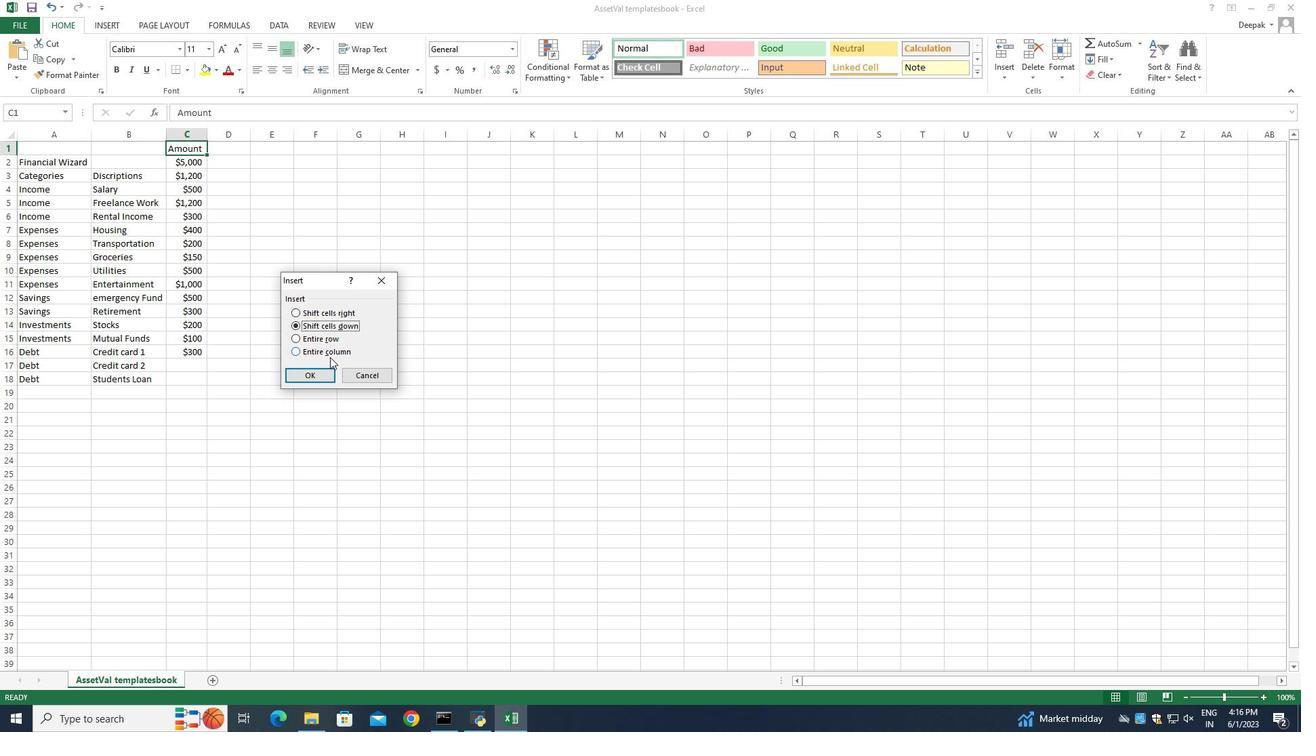 
Action: Mouse moved to (348, 278)
Screenshot: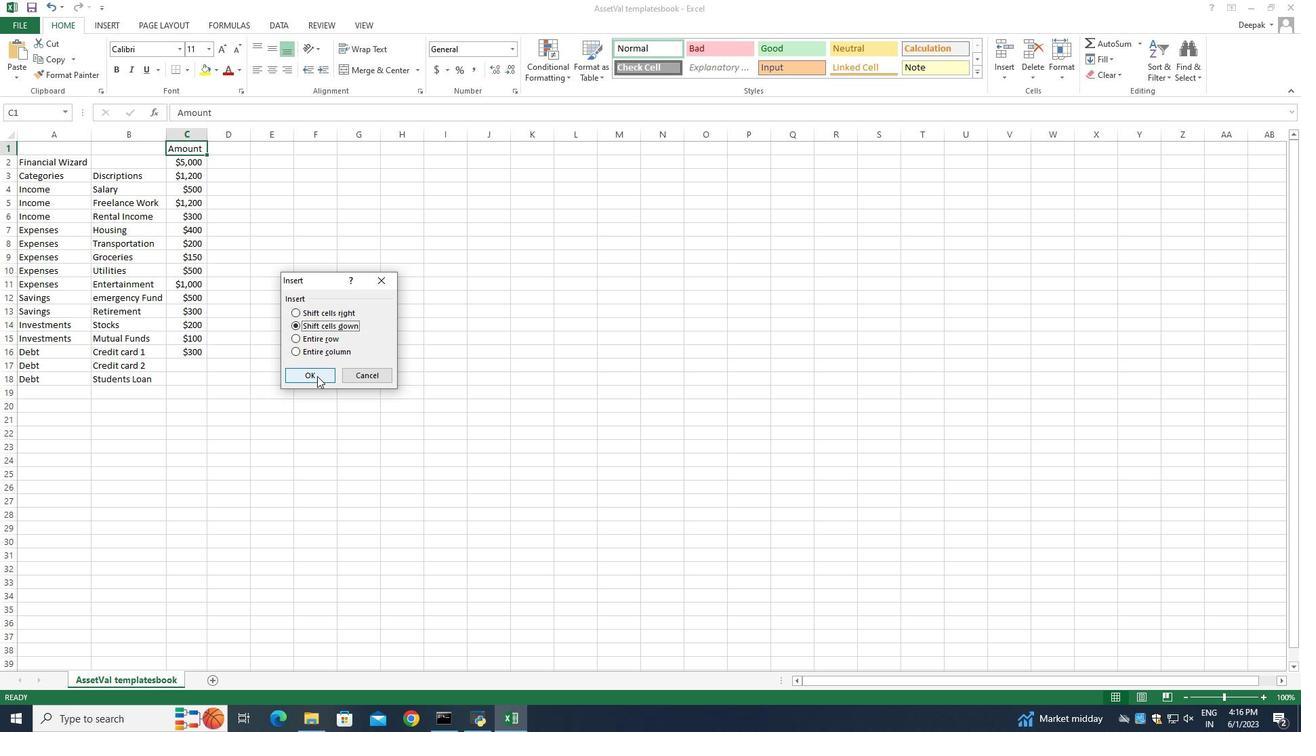 
Action: Mouse pressed left at (348, 278)
Screenshot: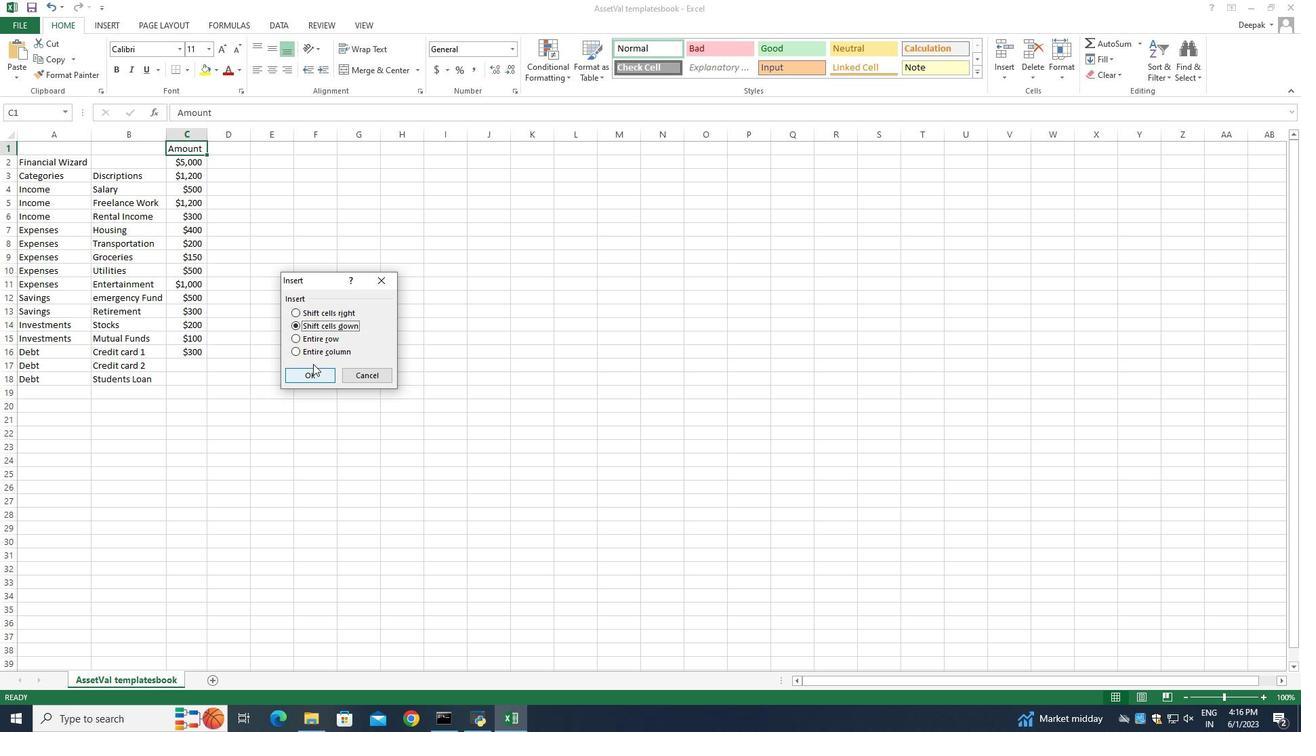 
Action: Mouse moved to (368, 278)
Screenshot: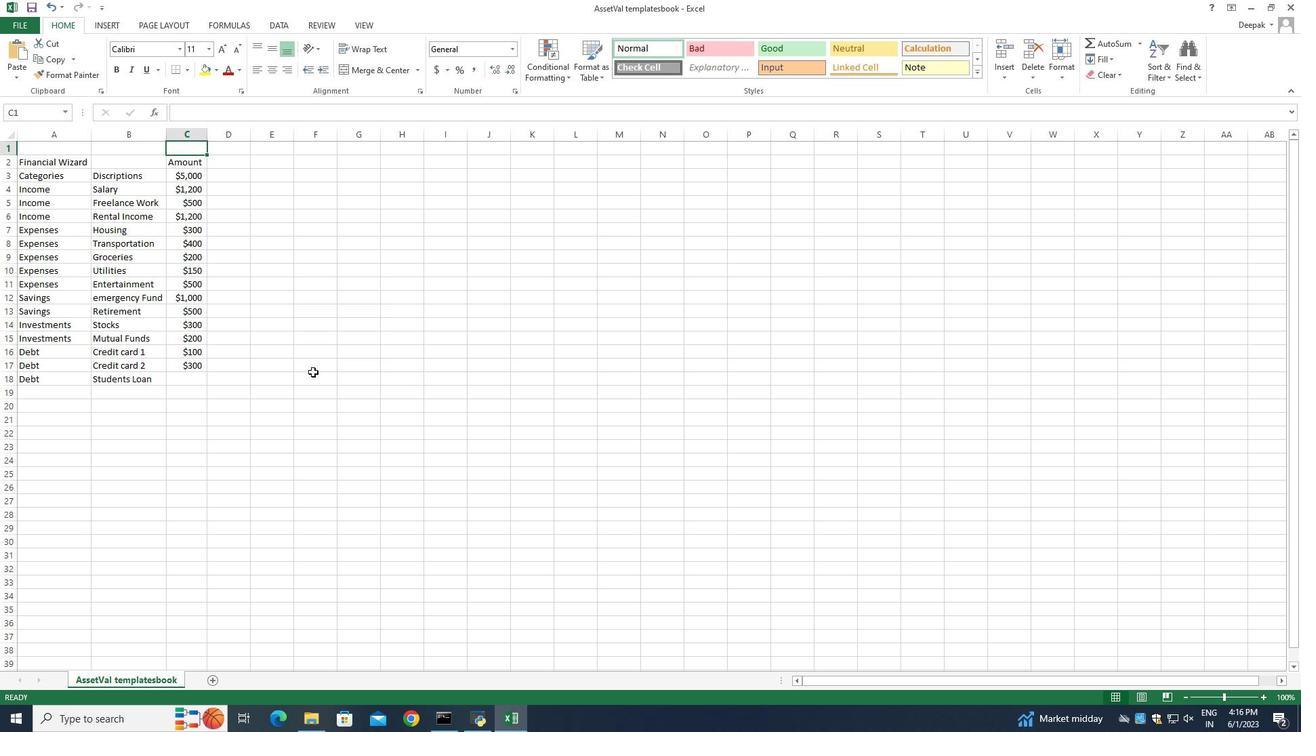
Action: Mouse pressed left at (368, 278)
Screenshot: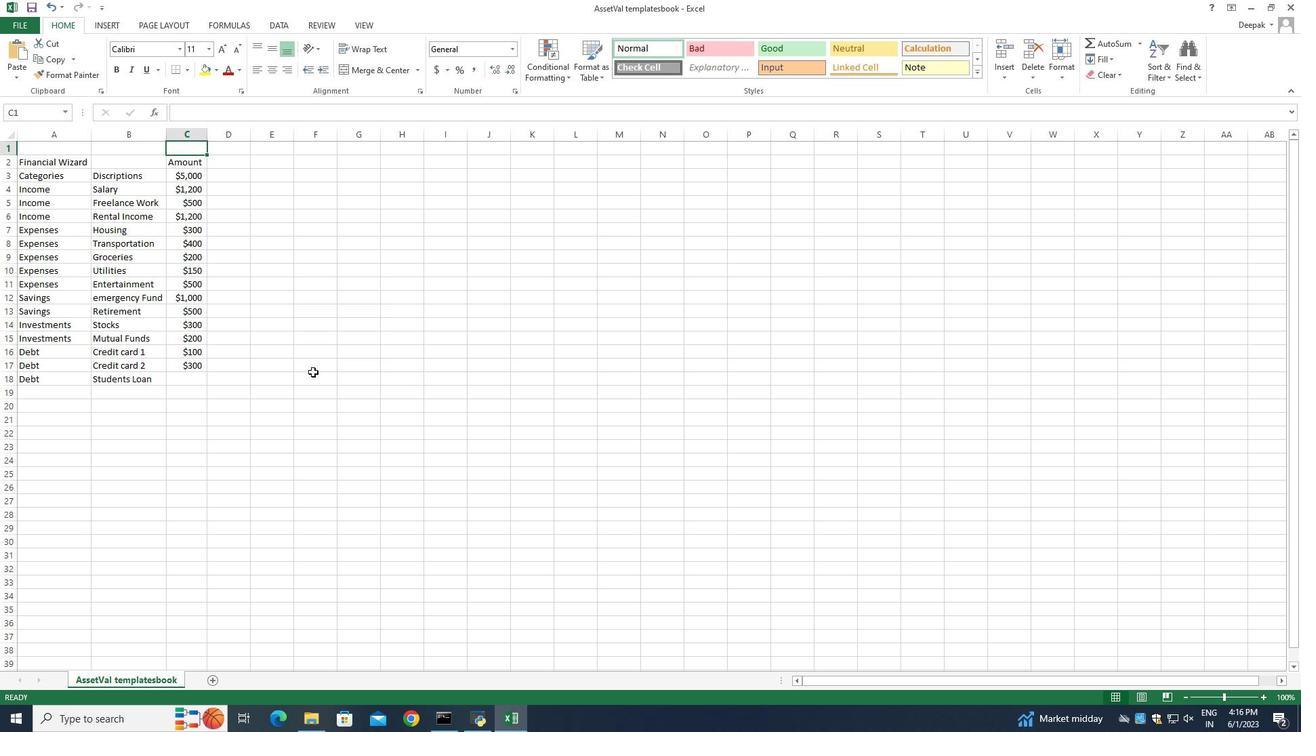 
Action: Mouse moved to (359, 277)
Screenshot: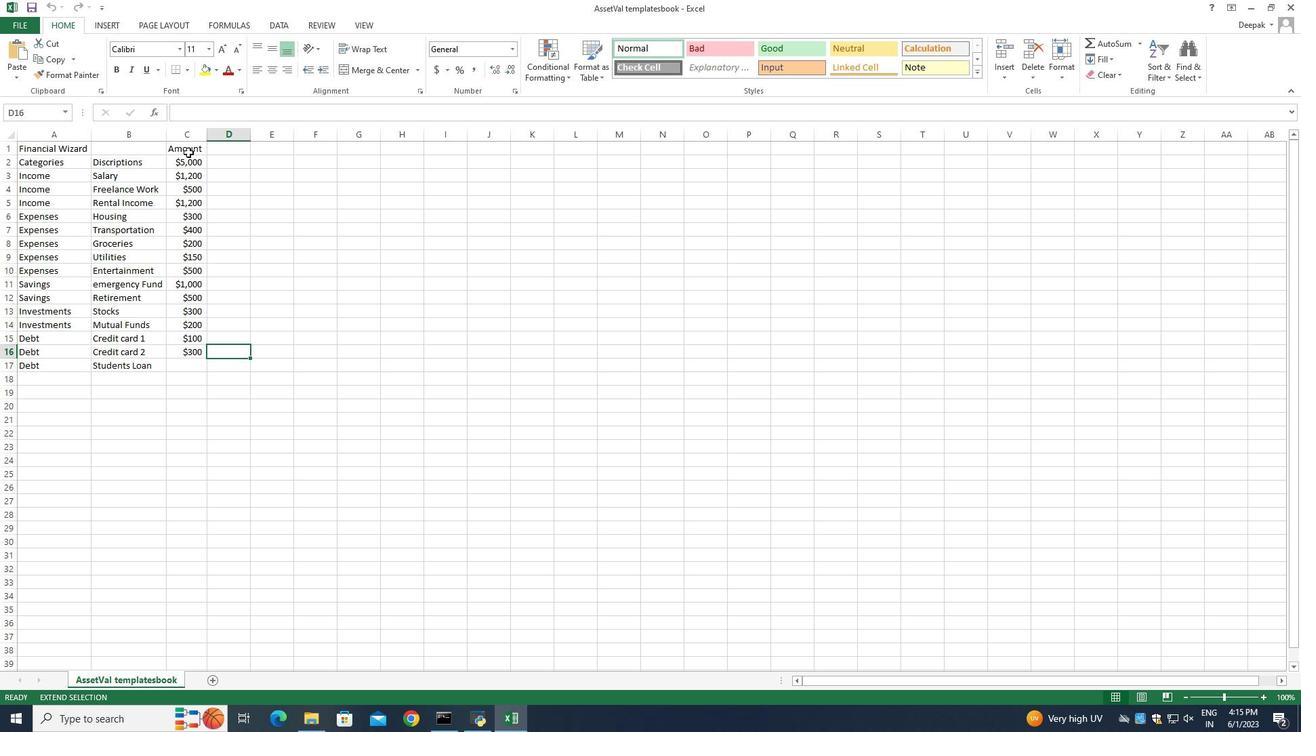 
Action: Mouse pressed left at (359, 277)
Screenshot: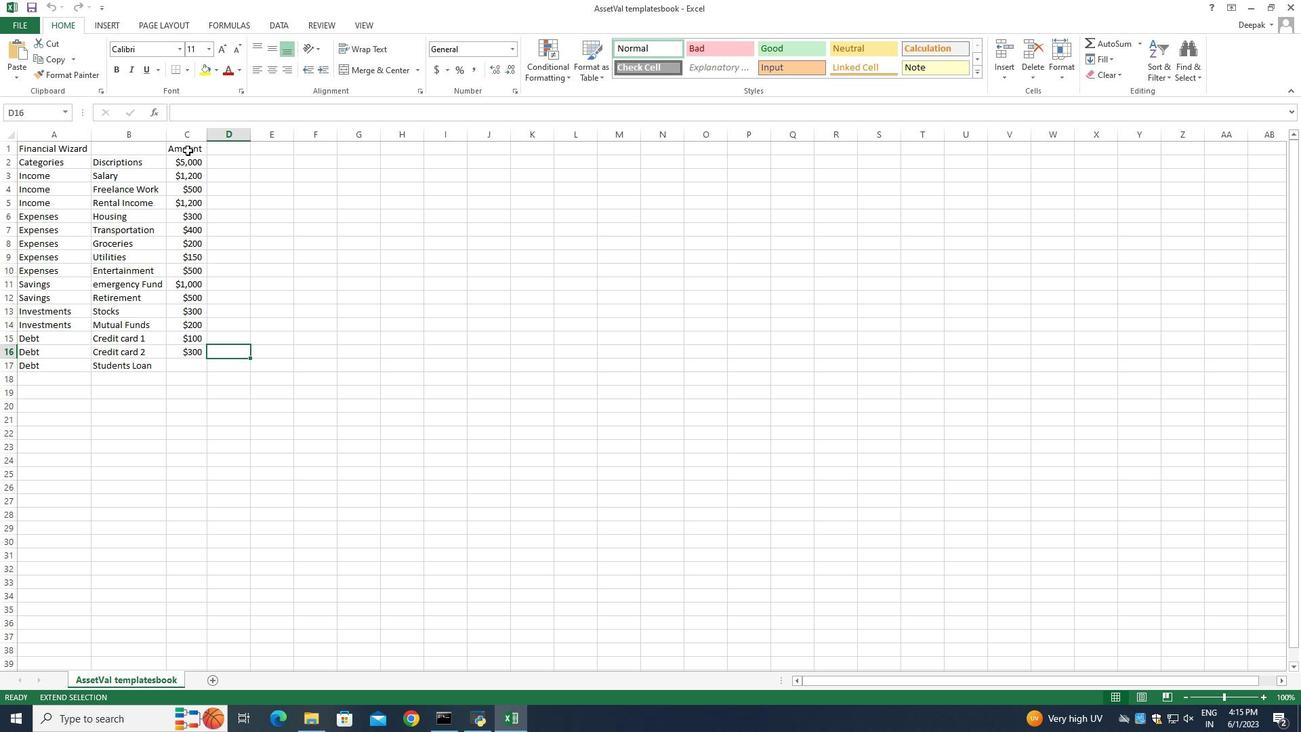 
Action: Mouse moved to (370, 281)
Screenshot: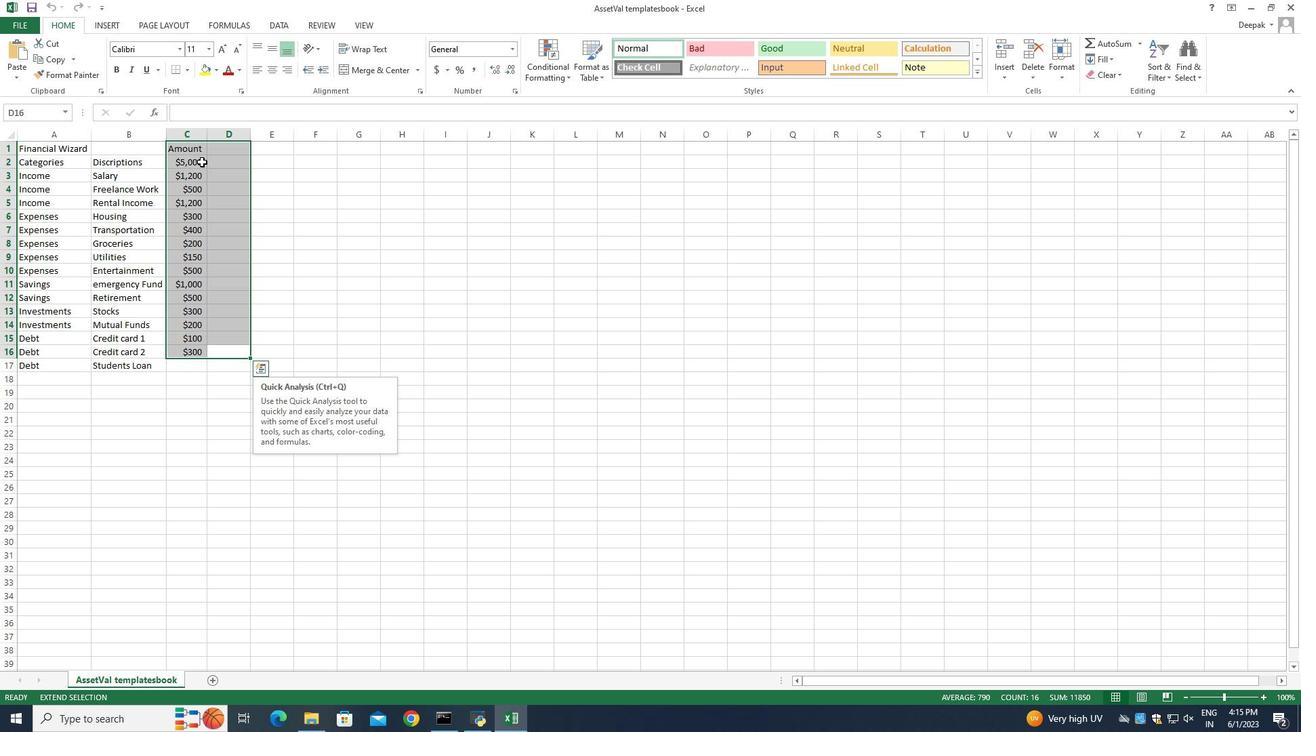 
Action: Mouse pressed left at (370, 281)
Screenshot: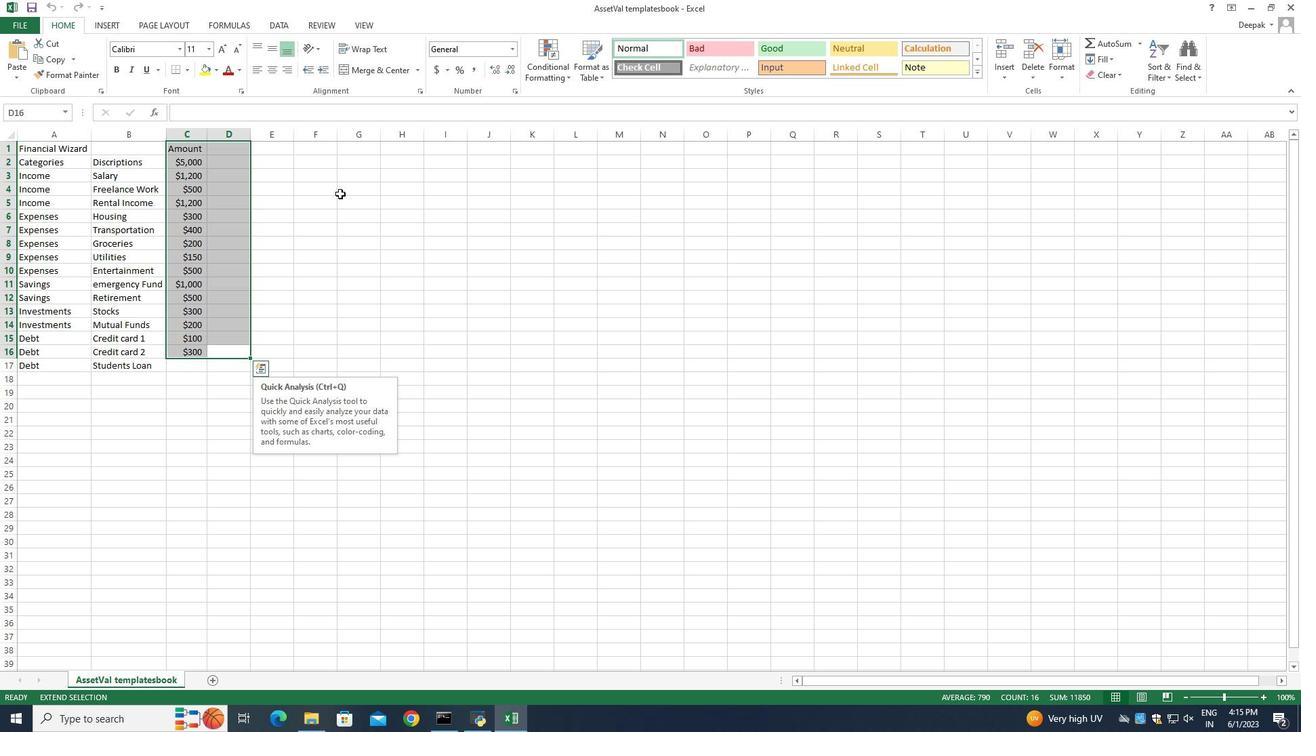 
Action: Mouse moved to (361, 278)
Screenshot: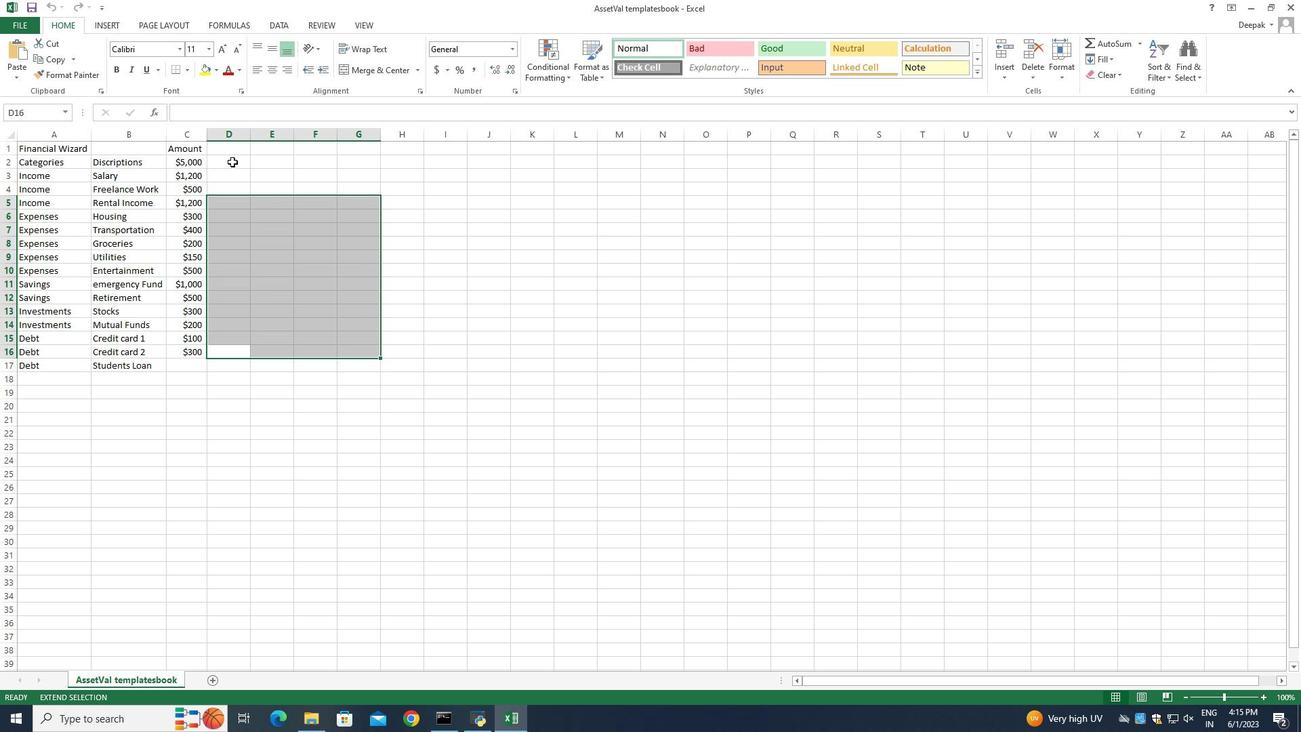 
Action: Mouse pressed left at (361, 278)
Screenshot: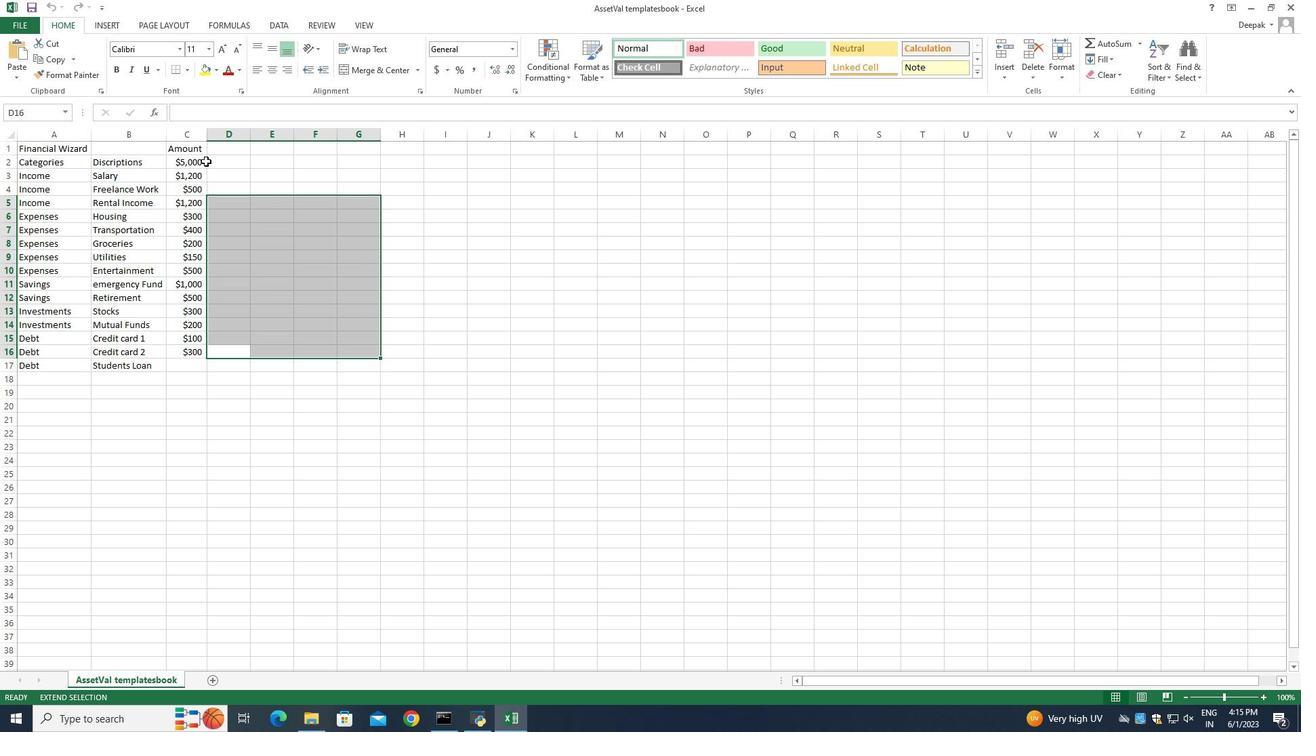 
Action: Mouse moved to (372, 290)
Screenshot: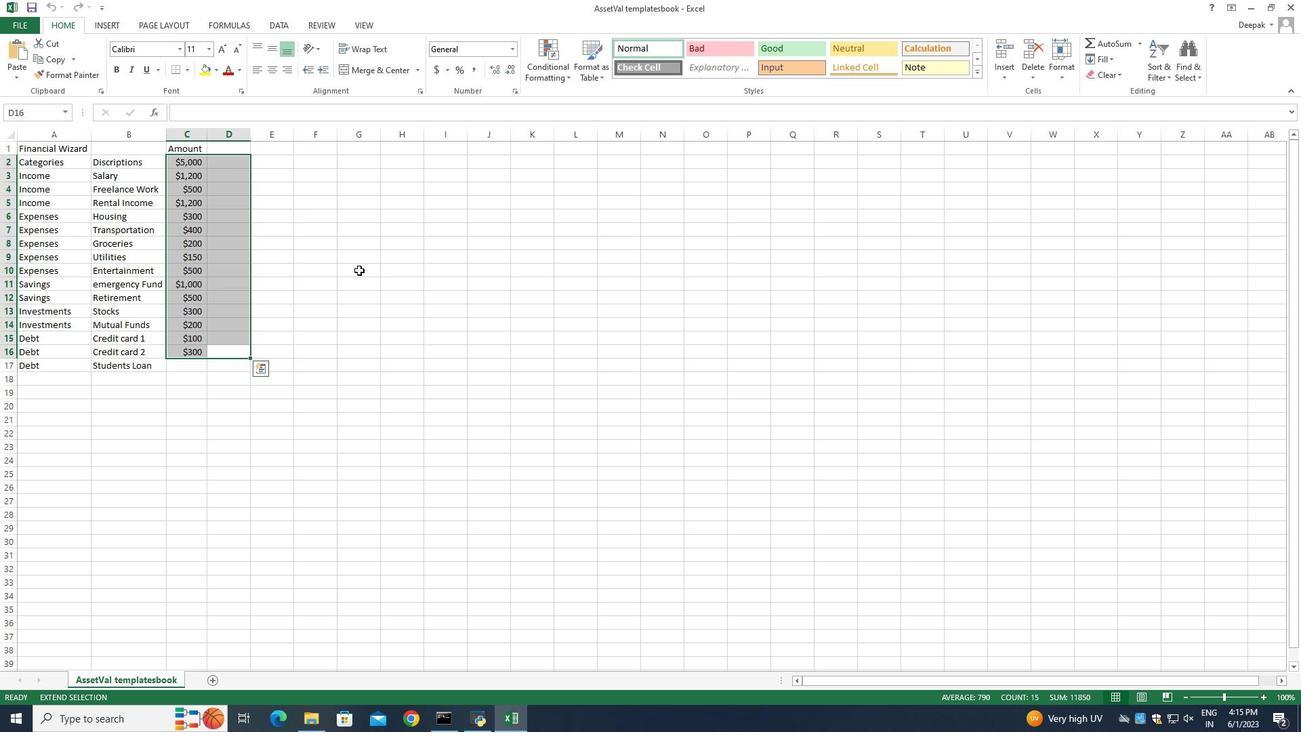 
Action: Key pressed ctrl+Z
Screenshot: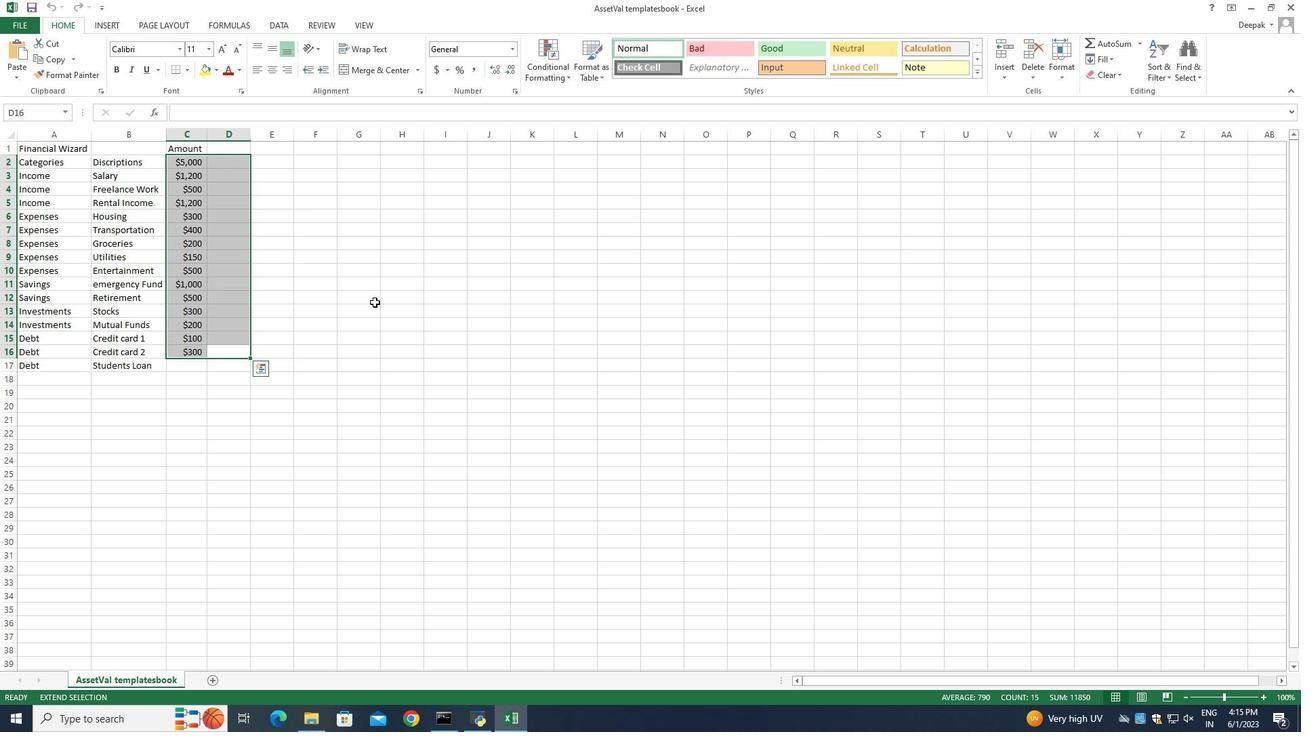 
Action: Mouse moved to (373, 290)
Screenshot: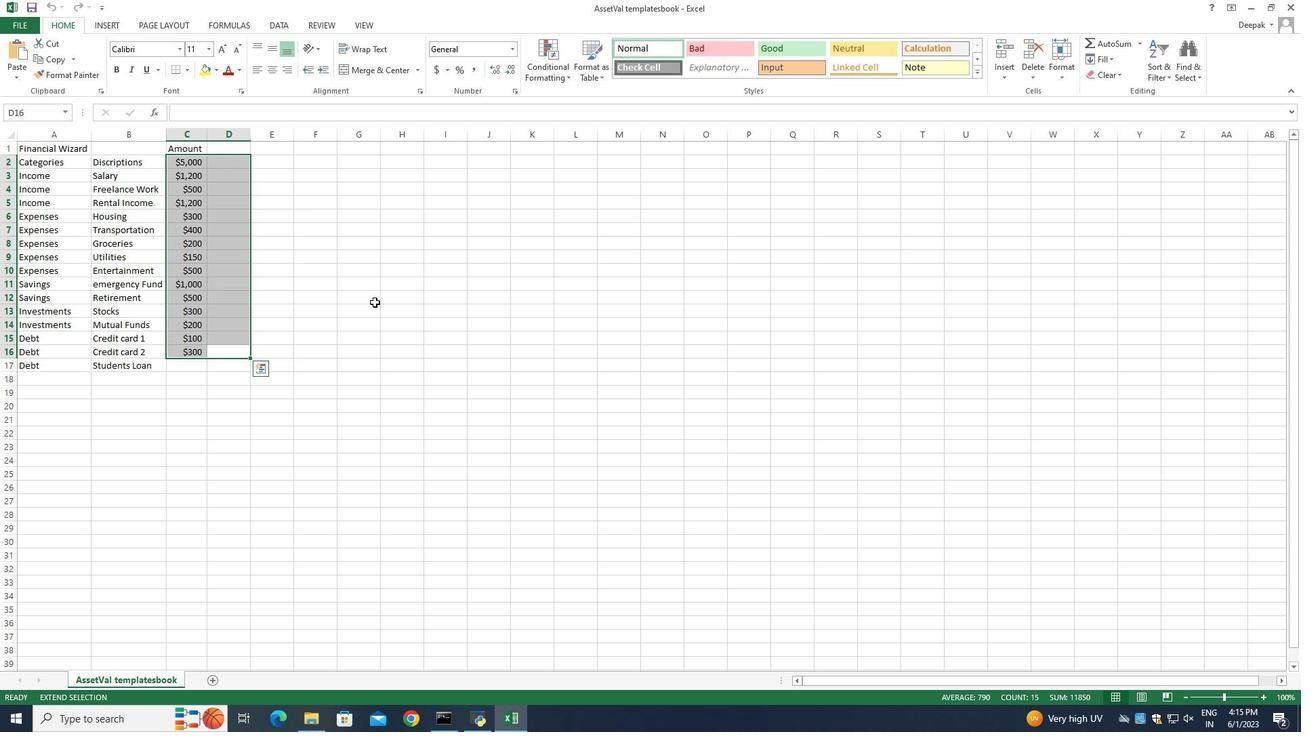 
Action: Mouse pressed left at (373, 290)
Screenshot: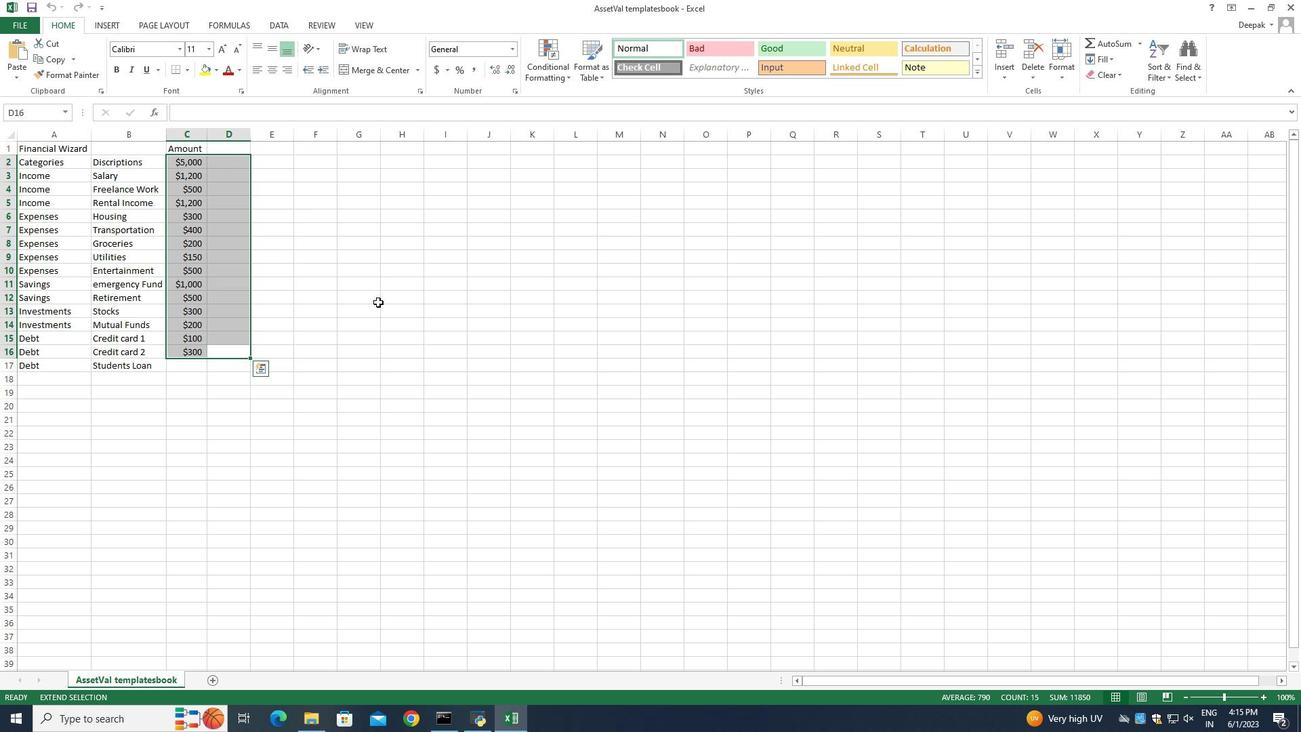 
Action: Mouse moved to (373, 290)
Screenshot: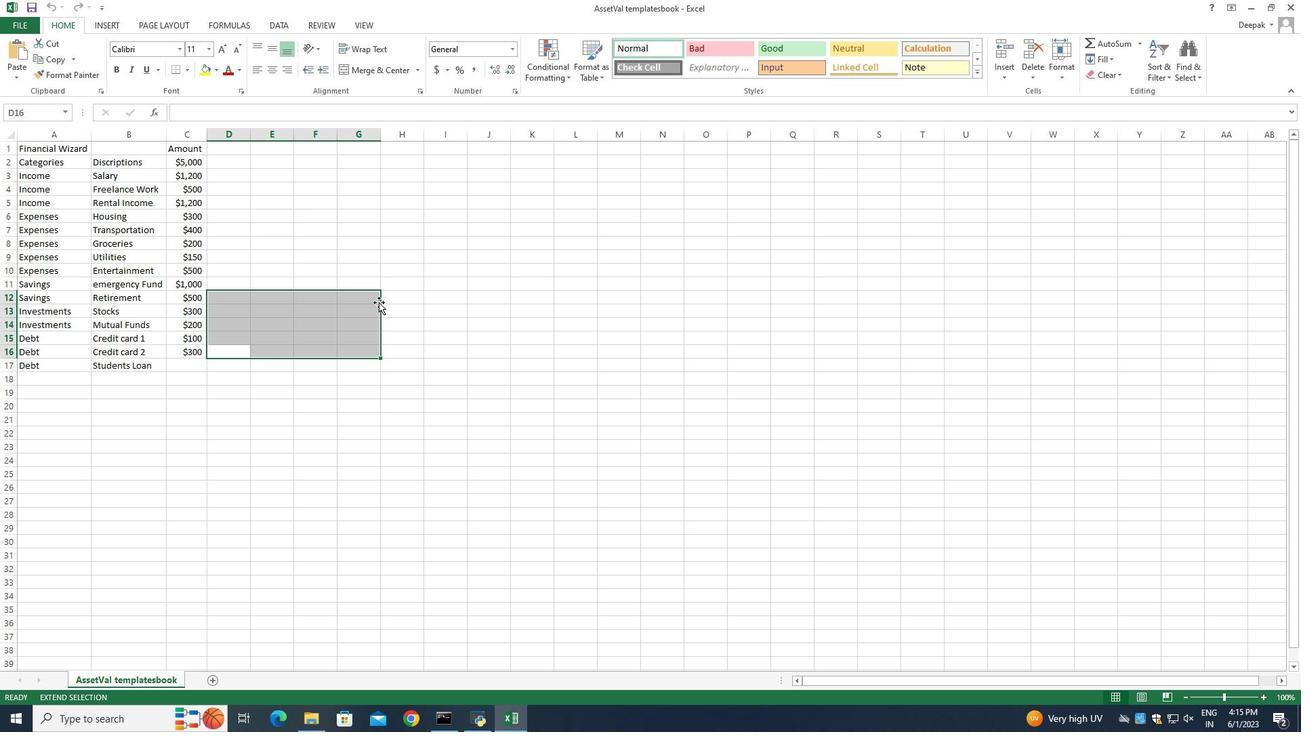 
Action: Mouse pressed left at (373, 290)
Screenshot: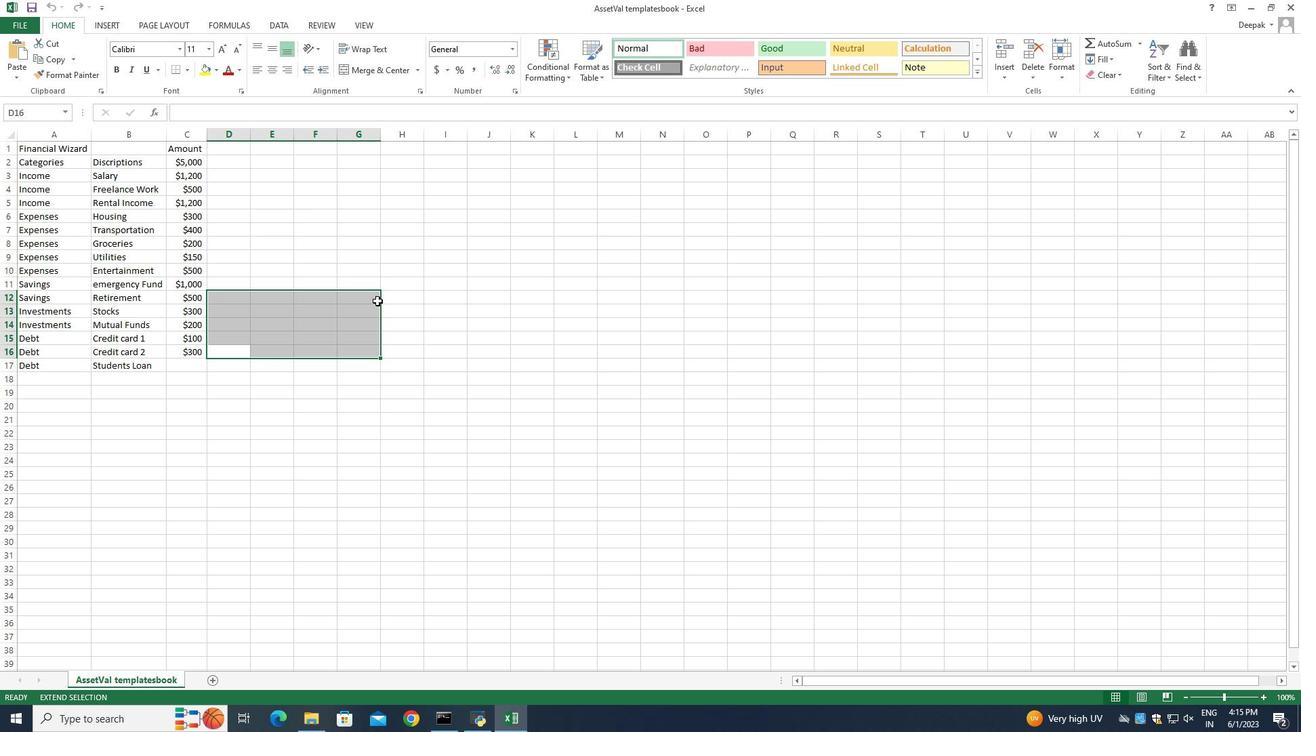 
Action: Mouse pressed left at (373, 290)
Screenshot: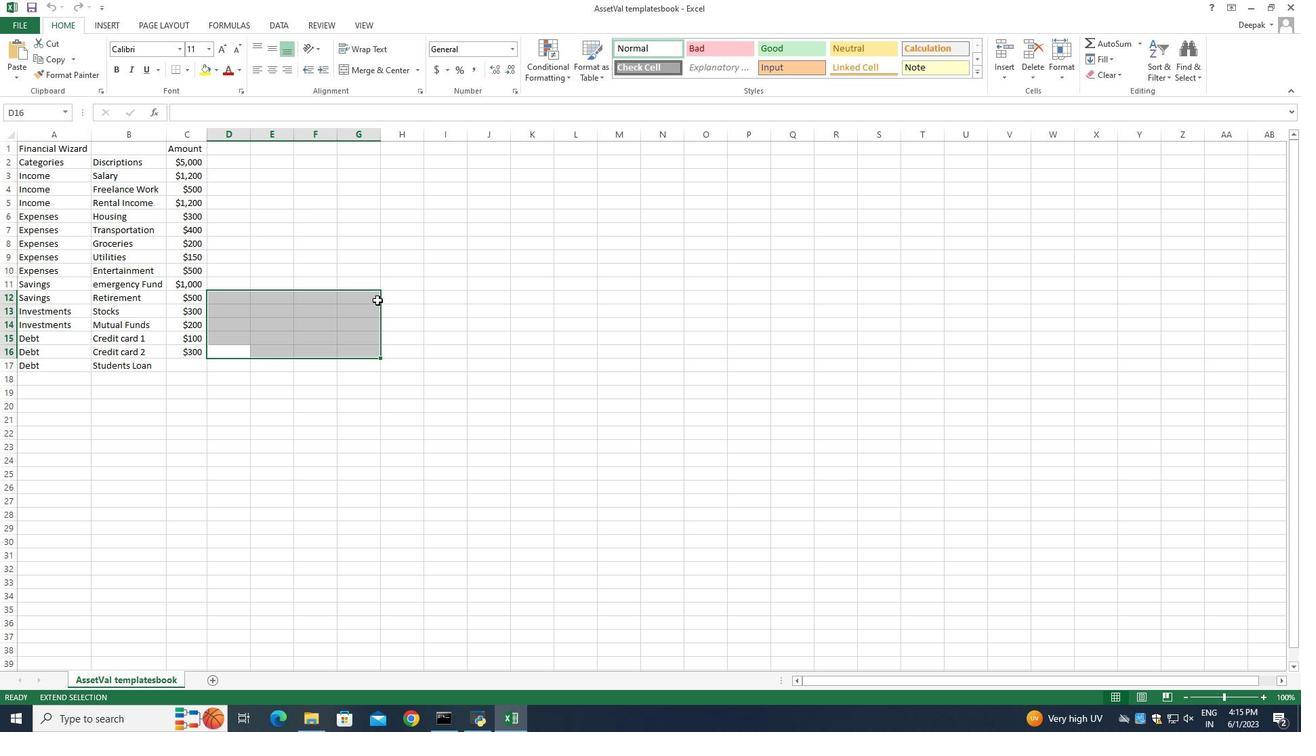 
Action: Mouse moved to (372, 290)
Screenshot: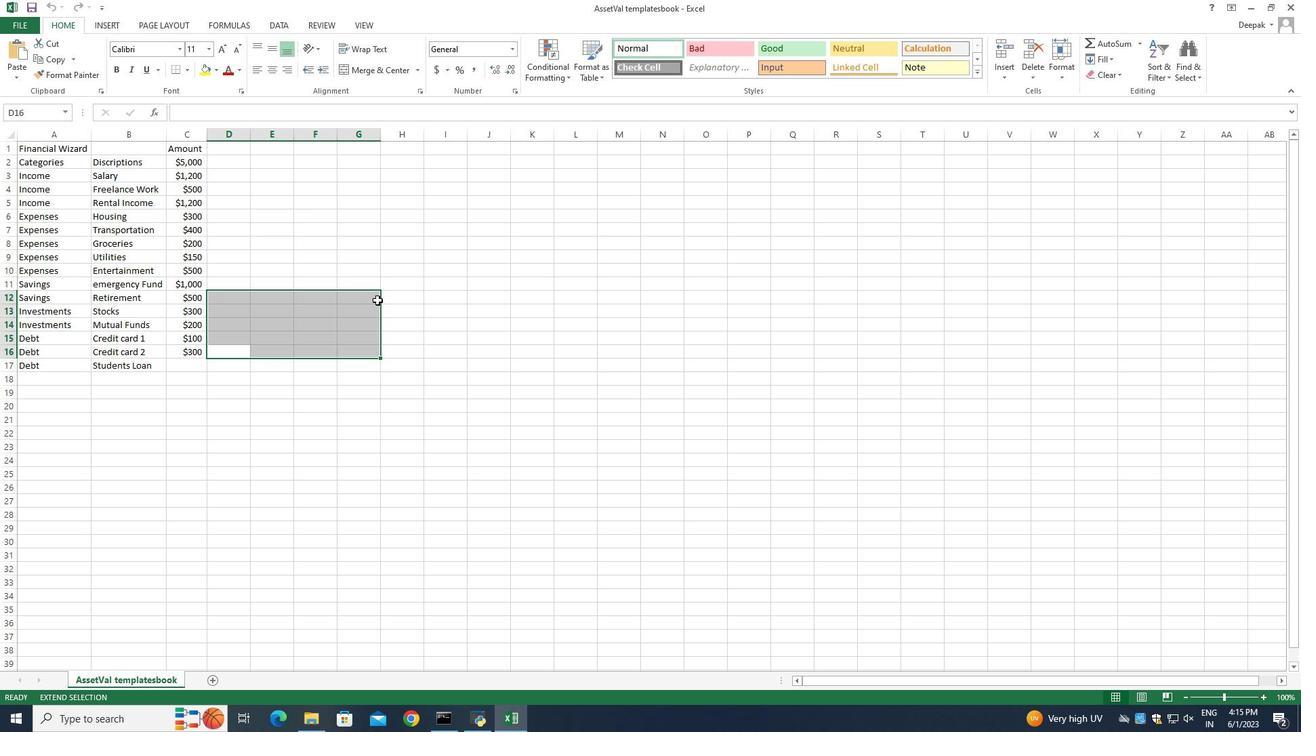 
Action: Mouse pressed left at (372, 290)
Screenshot: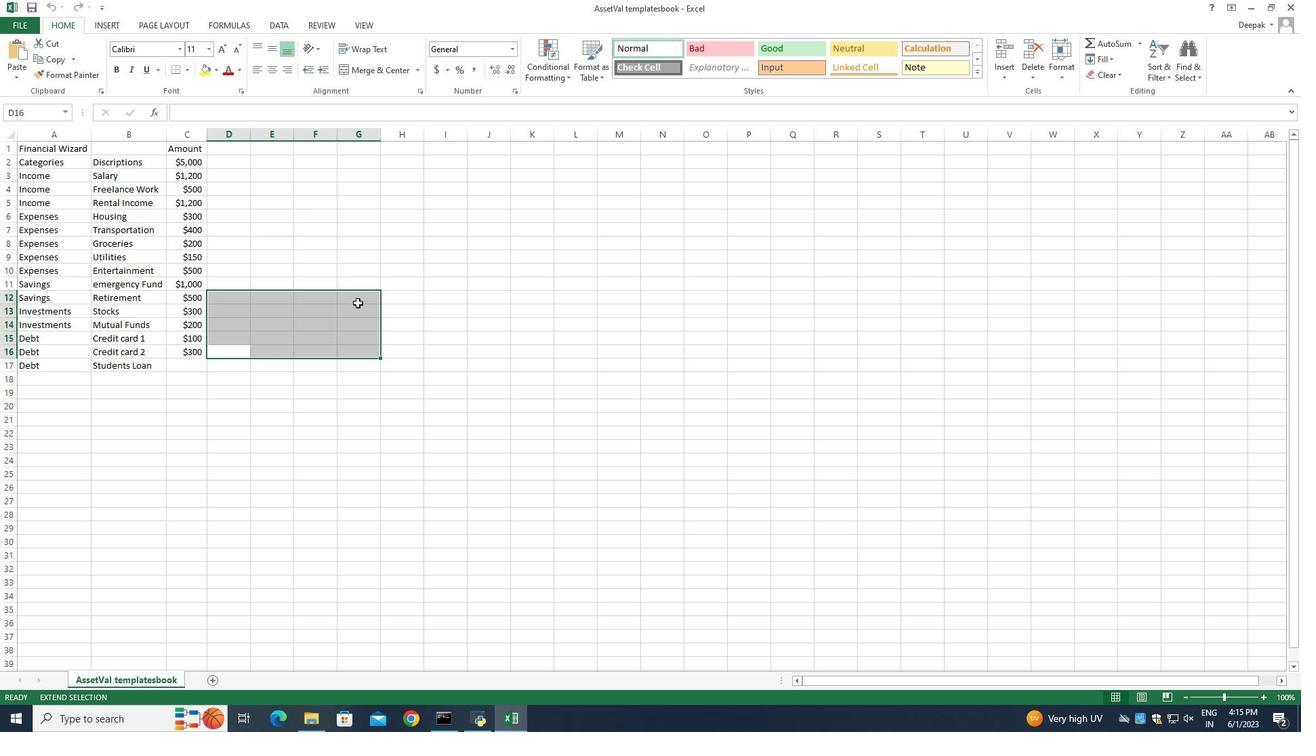 
Action: Mouse moved to (373, 300)
Screenshot: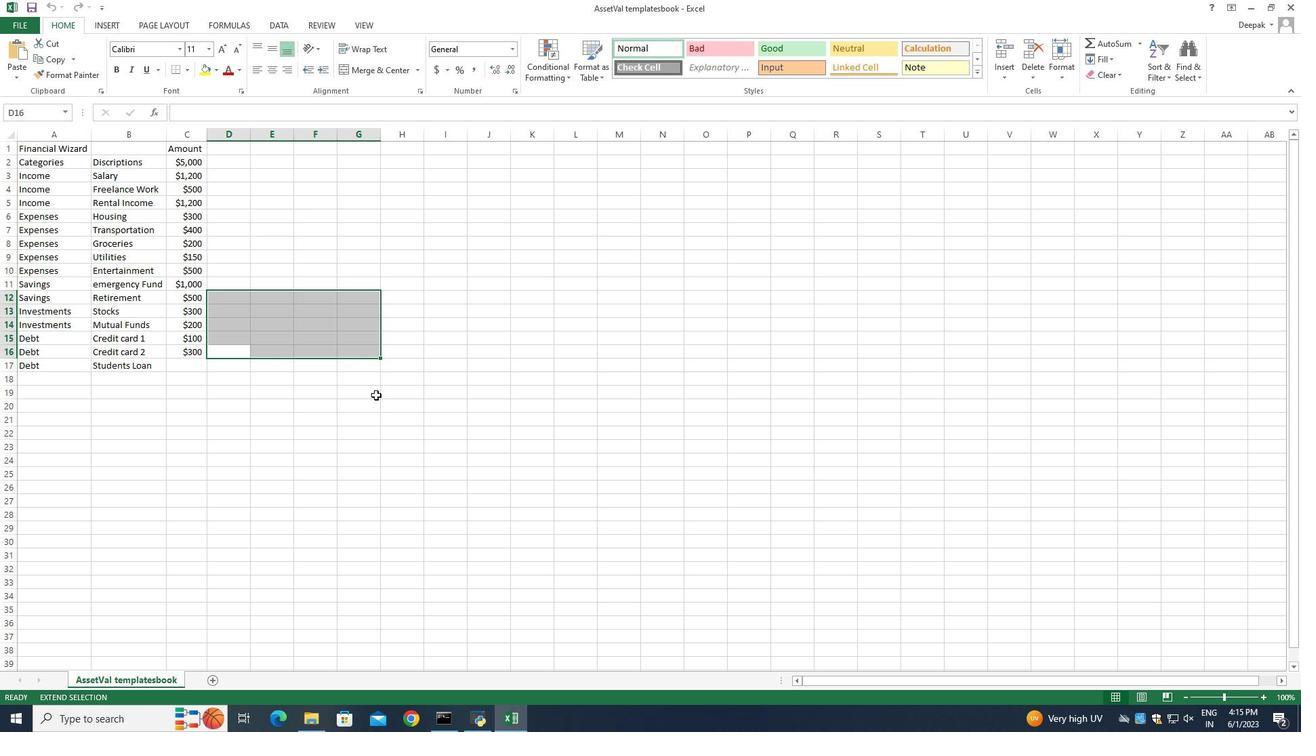 
Action: Mouse pressed left at (373, 300)
Screenshot: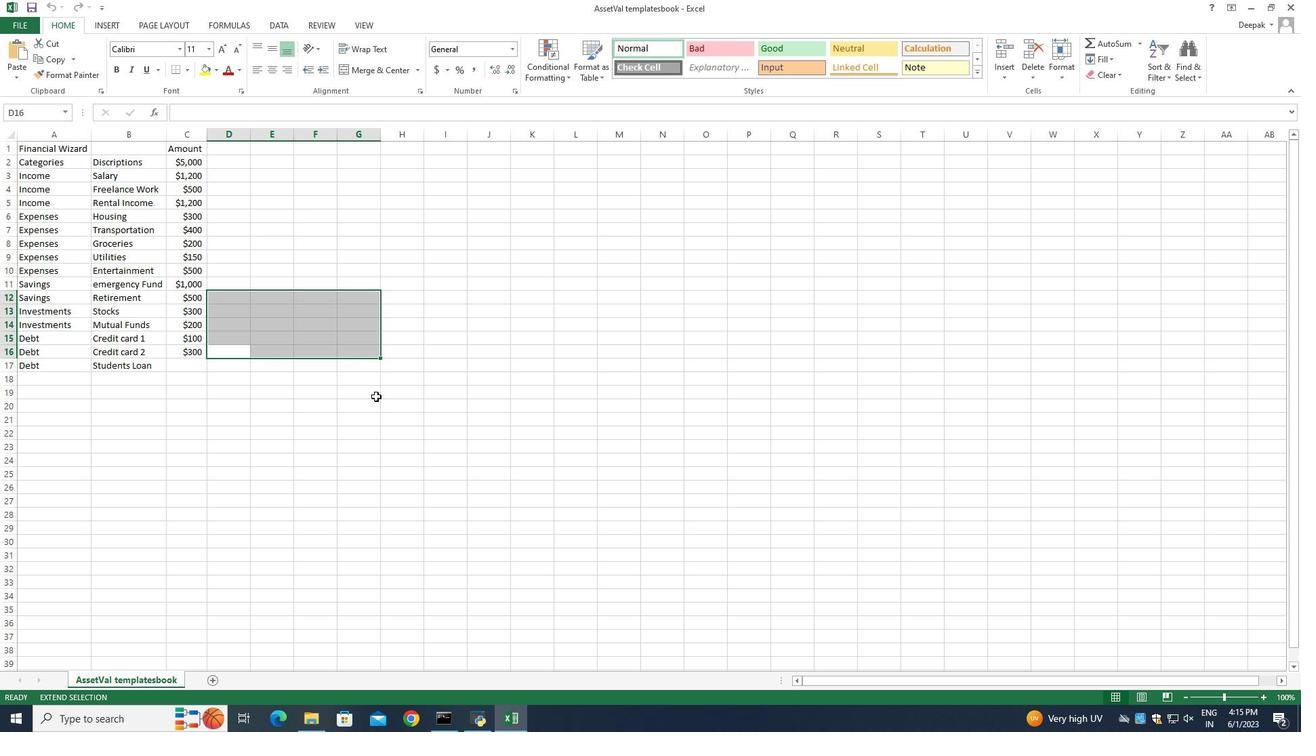 
Action: Mouse moved to (373, 300)
Screenshot: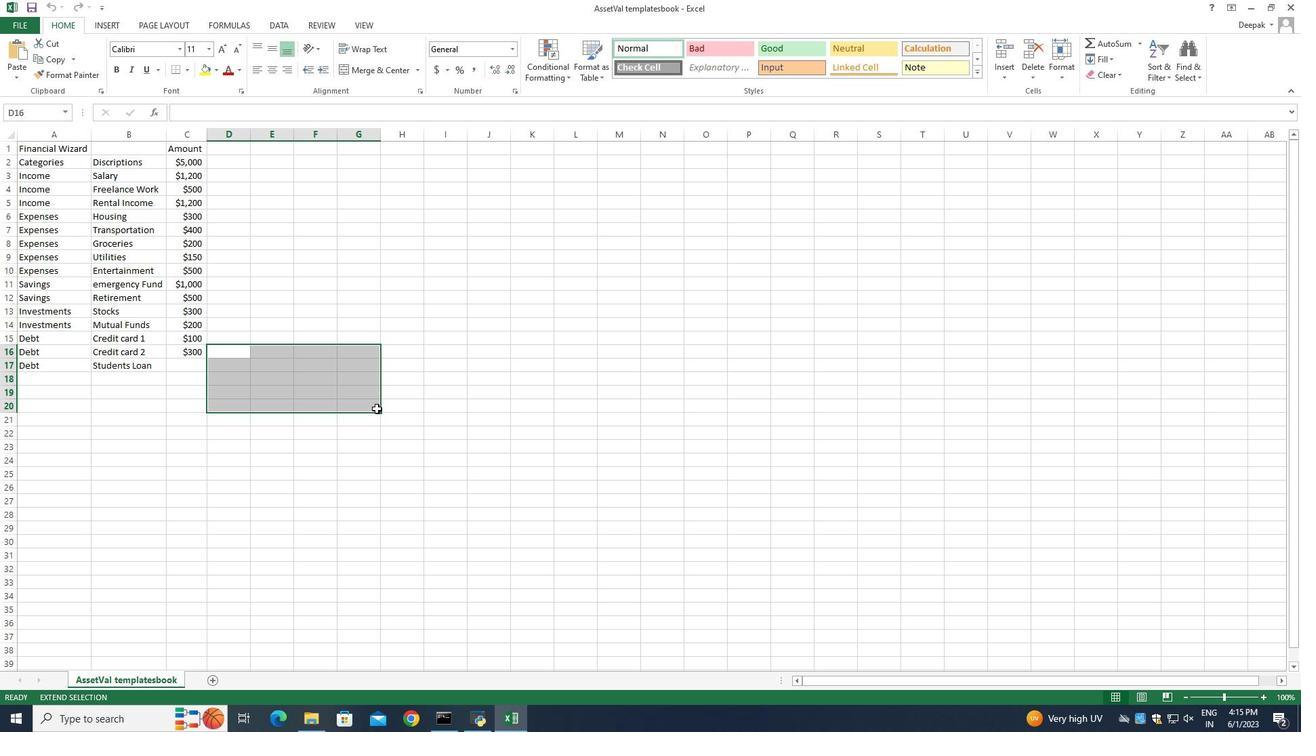 
Action: Key pressed ctrl+Z
Screenshot: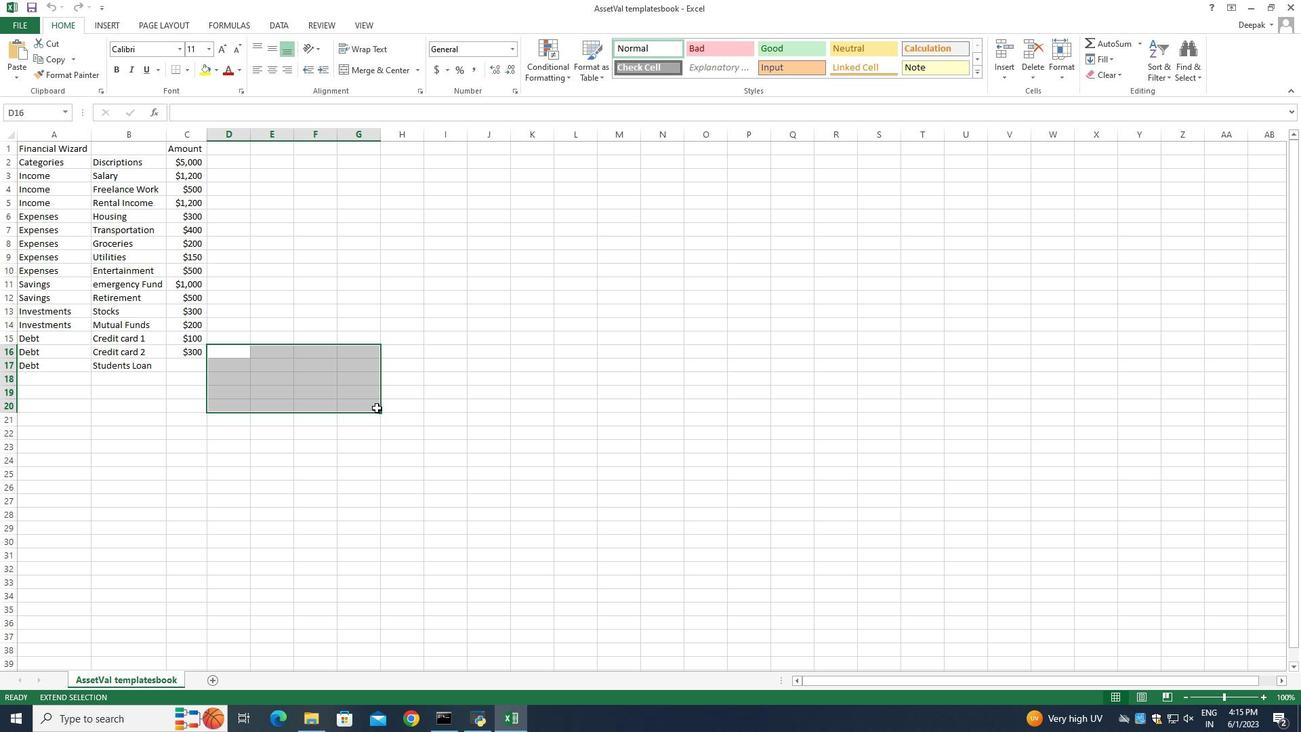 
Action: Mouse moved to (373, 300)
Screenshot: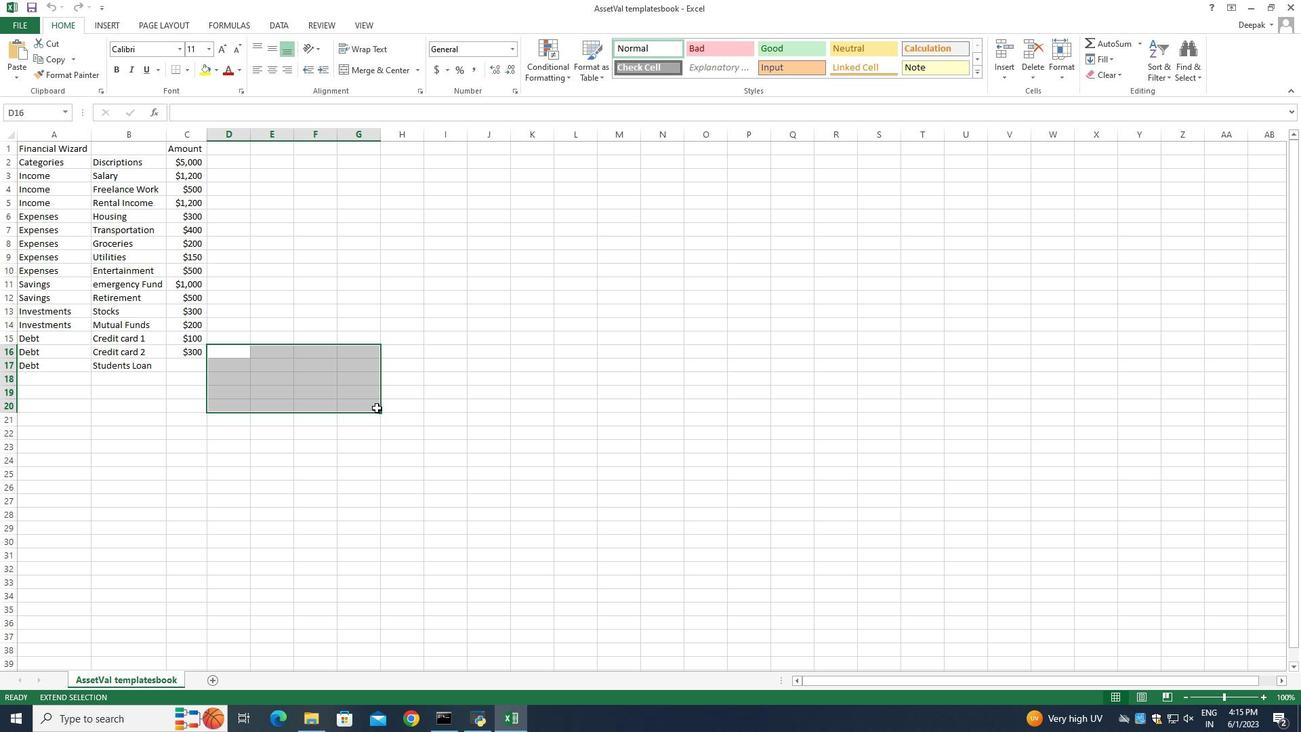 
Action: Key pressed <'\x1a'><'\x1a'><'\x1a'><'\x1a'><'\x1a'><'\x1a'>
Screenshot: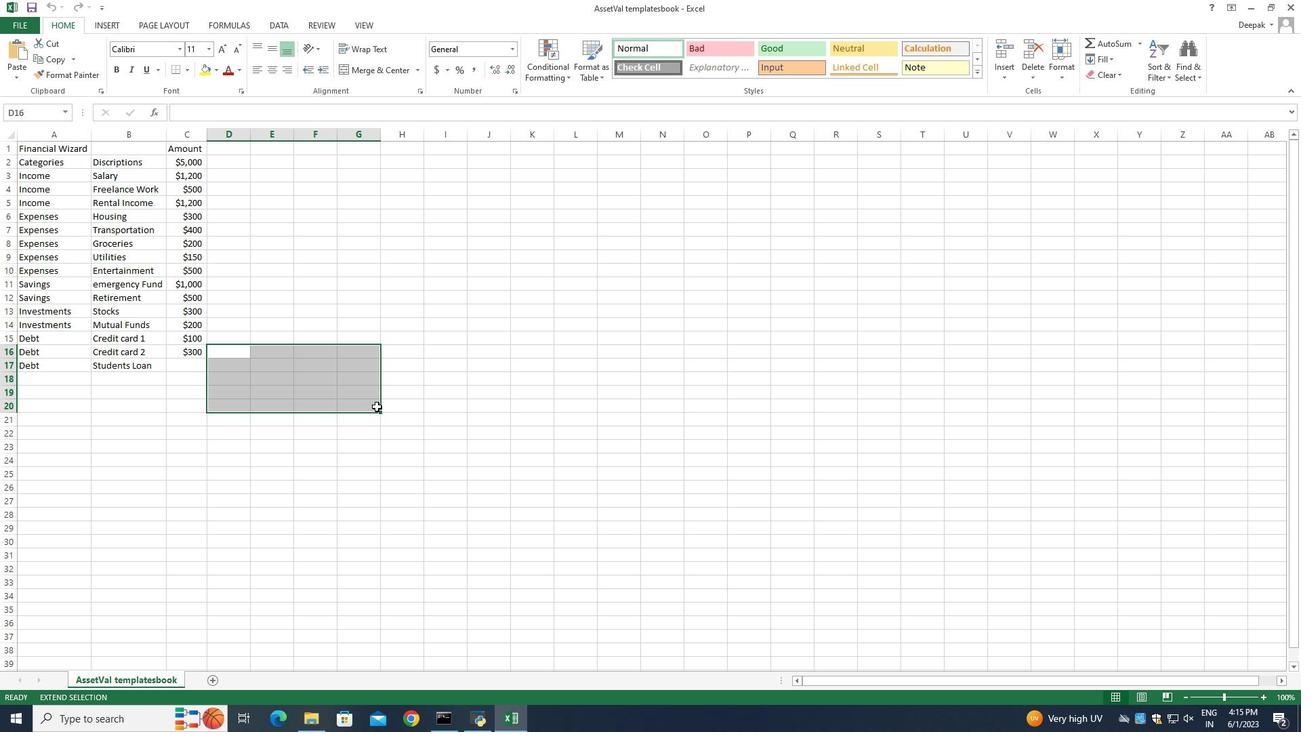 
Action: Mouse moved to (367, 289)
Screenshot: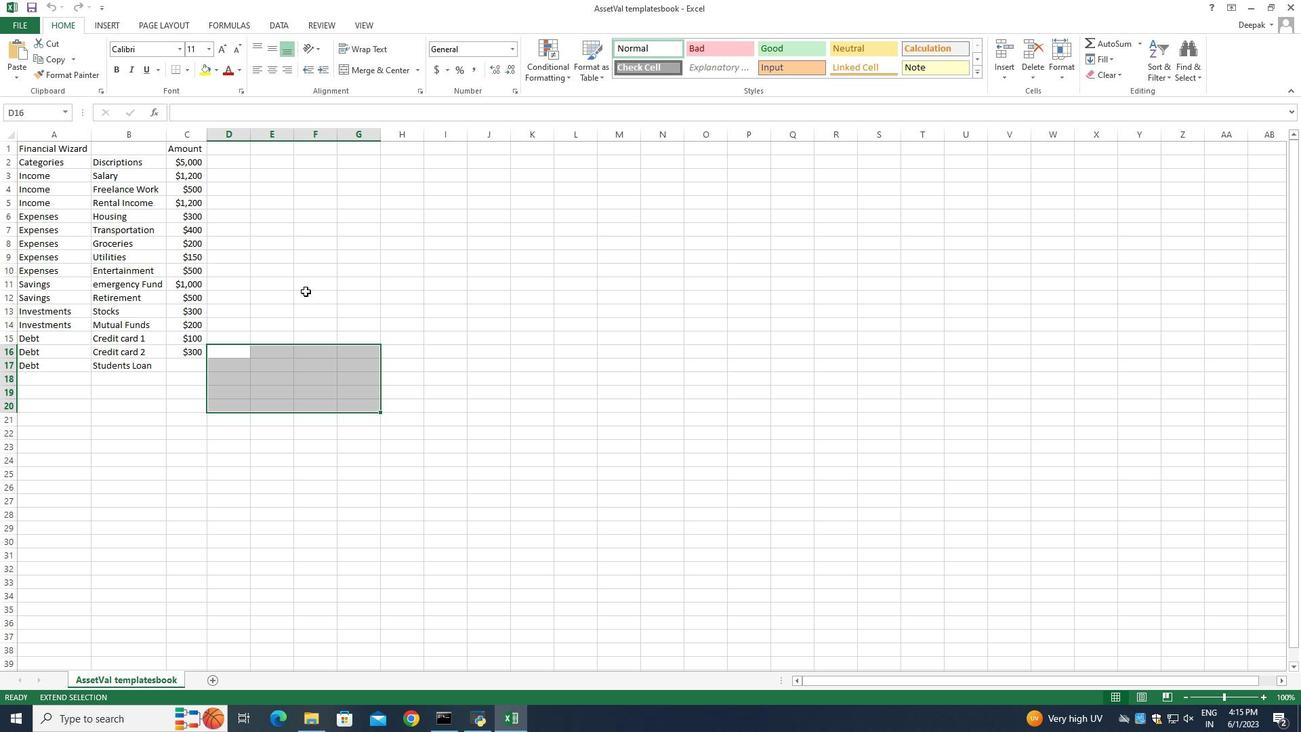 
Action: Mouse pressed left at (367, 289)
Screenshot: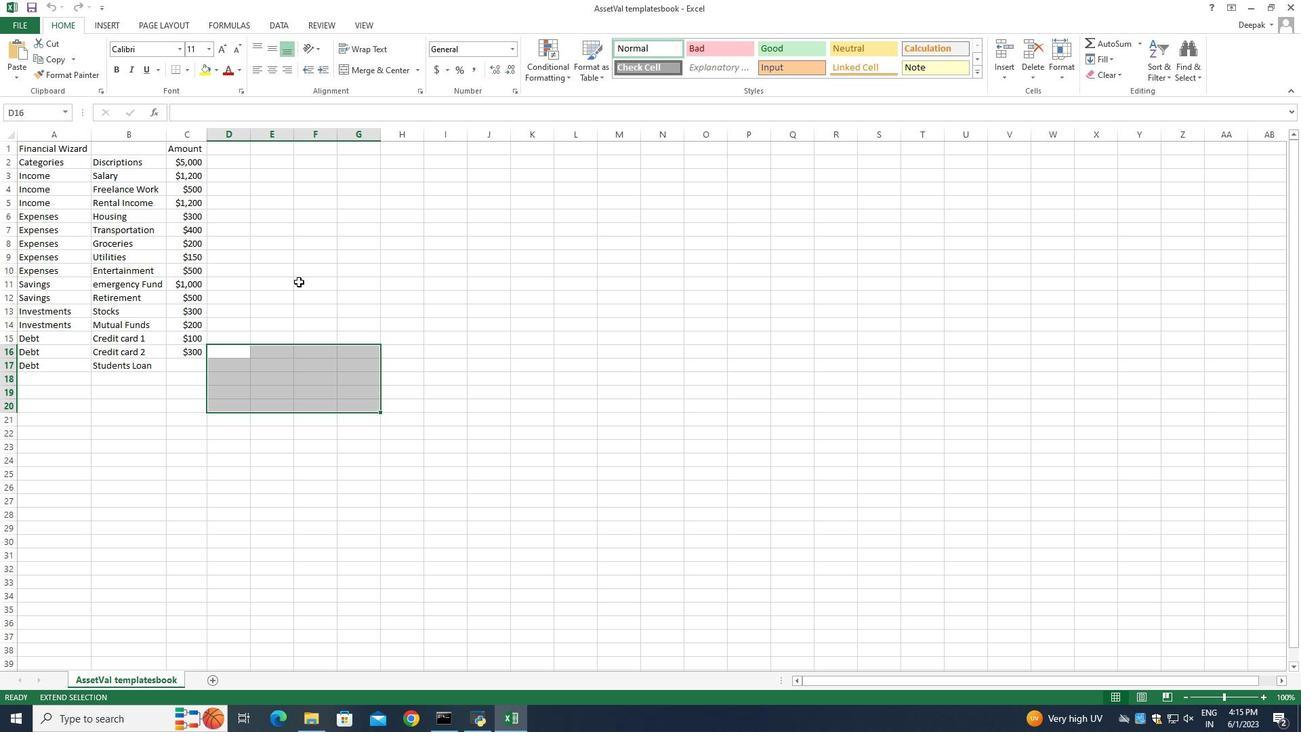 
Action: Mouse pressed left at (367, 289)
Screenshot: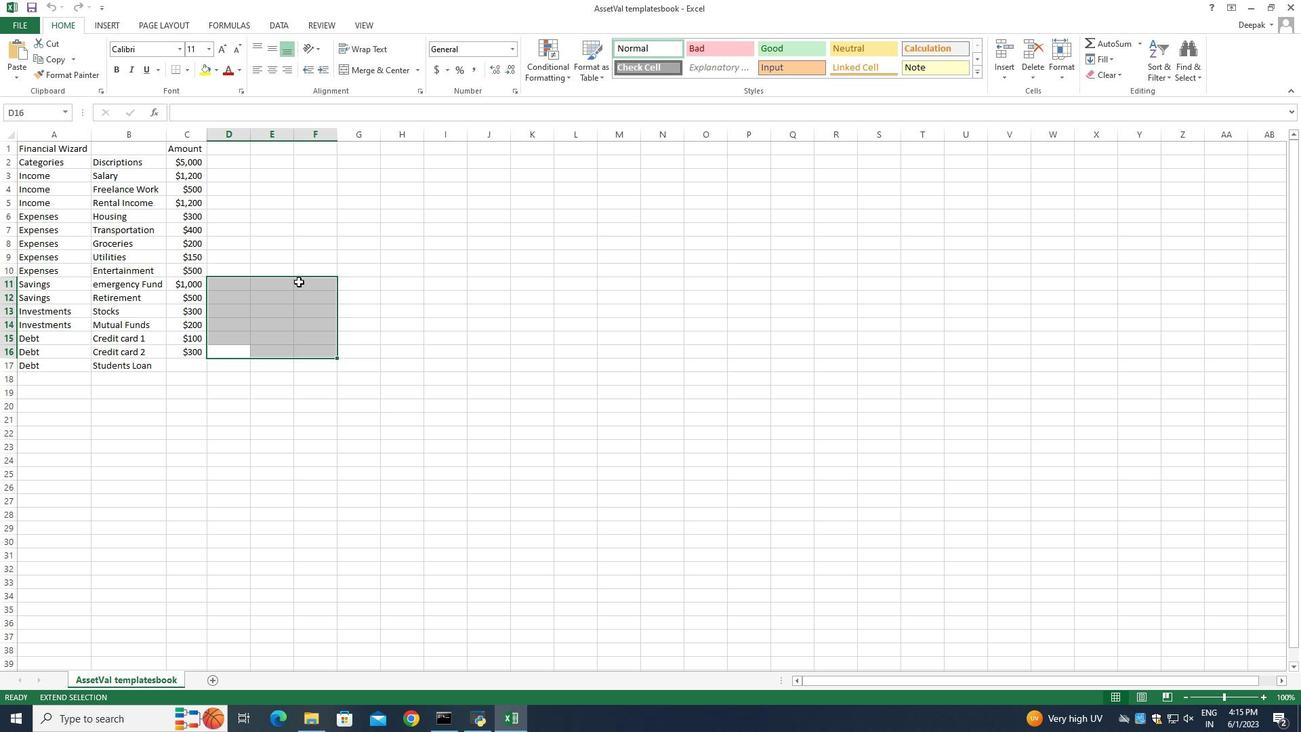 
Action: Mouse moved to (370, 296)
Screenshot: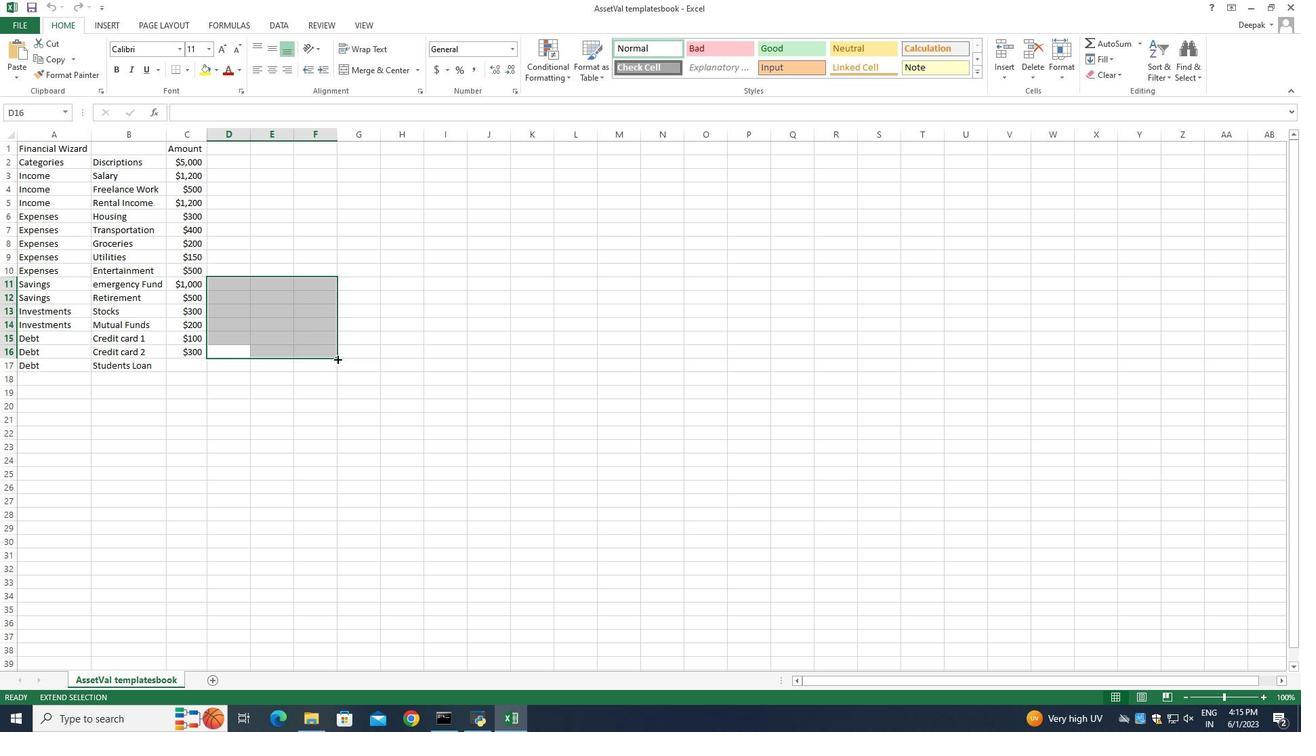 
Action: Mouse pressed right at (370, 296)
Screenshot: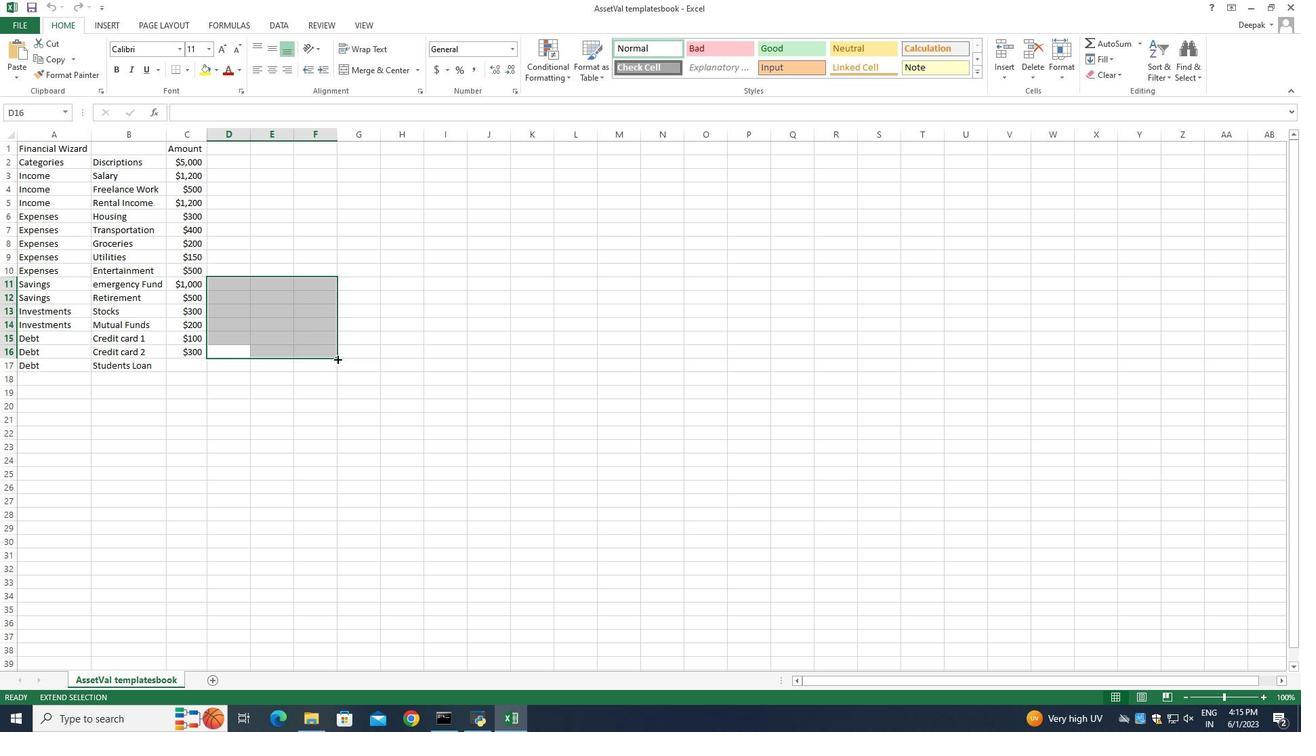 
Action: Mouse moved to (359, 278)
Screenshot: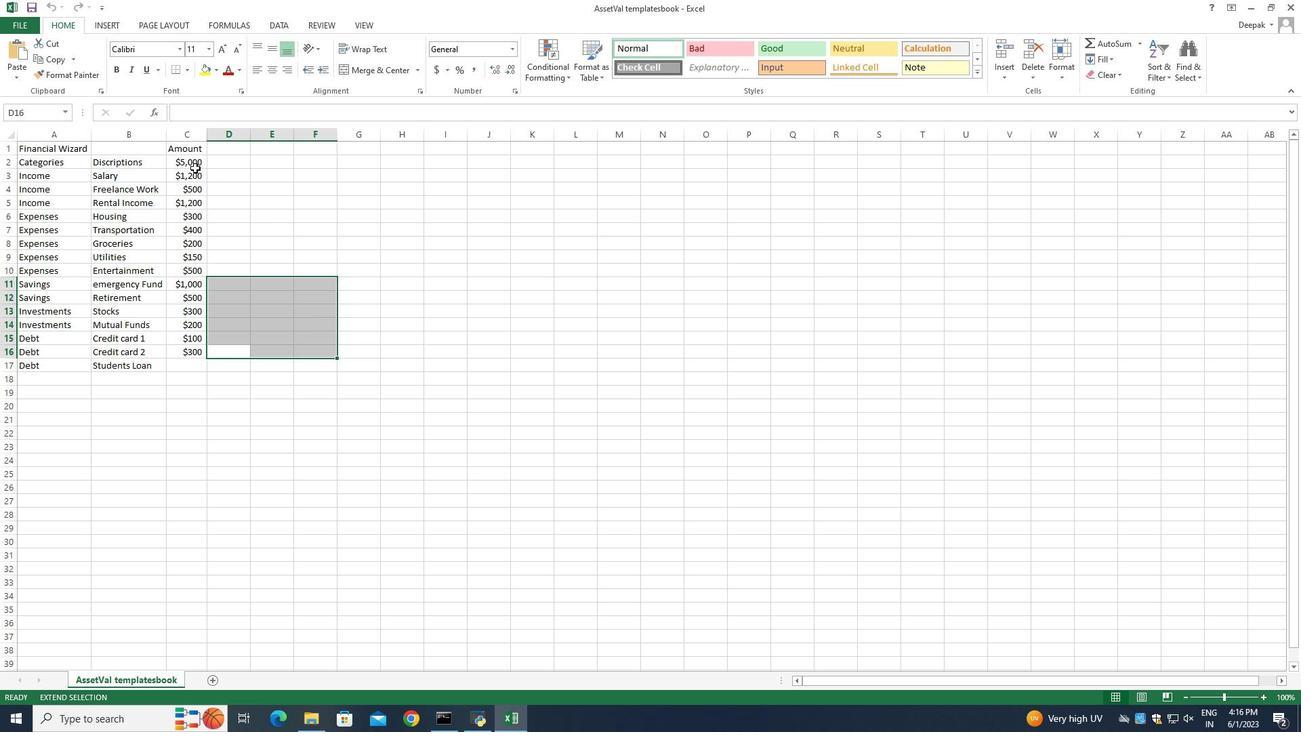 
Action: Mouse pressed left at (359, 278)
Screenshot: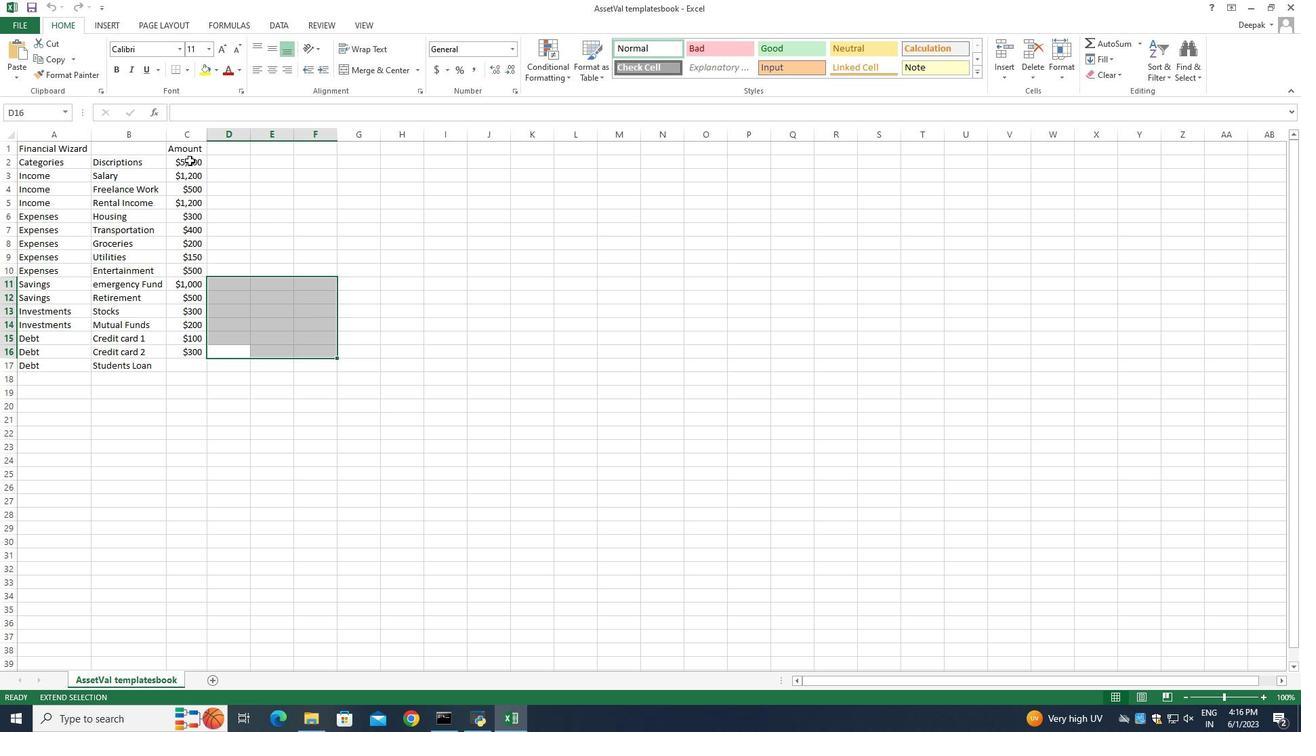 
Action: Mouse pressed left at (359, 278)
Screenshot: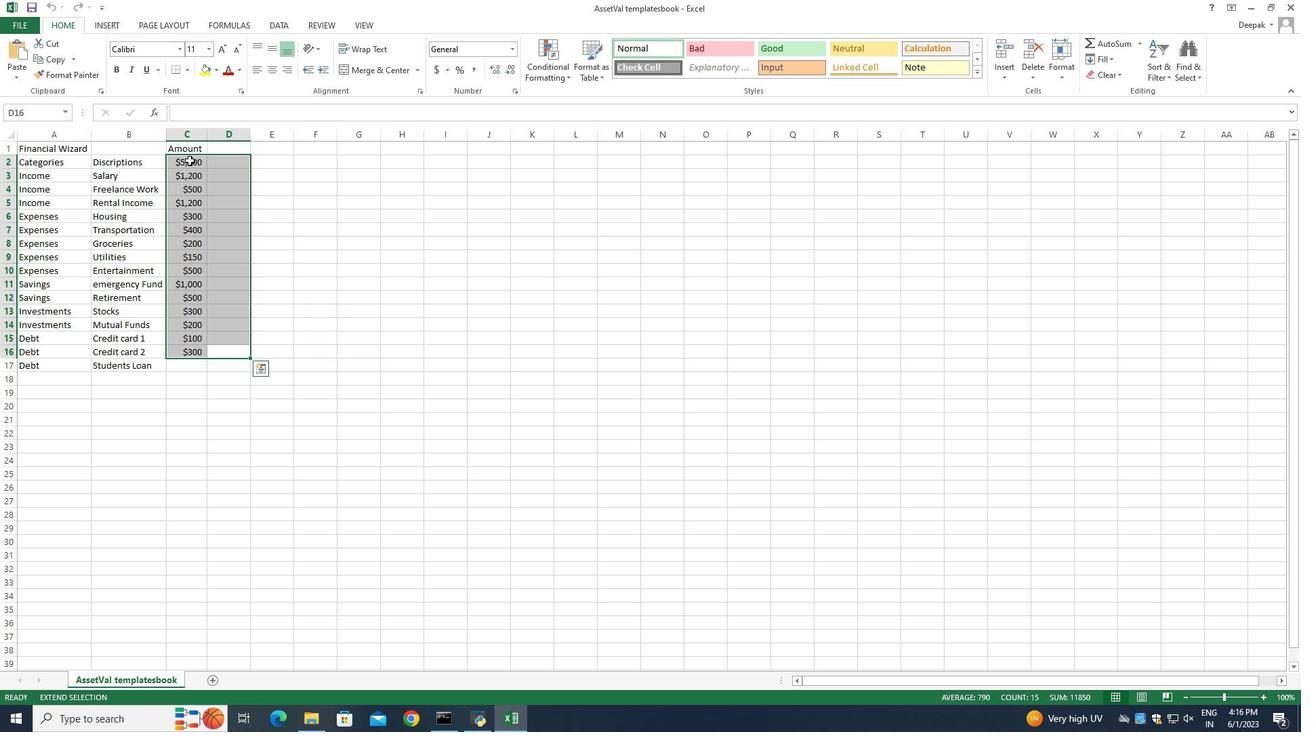 
Action: Mouse moved to (365, 297)
Screenshot: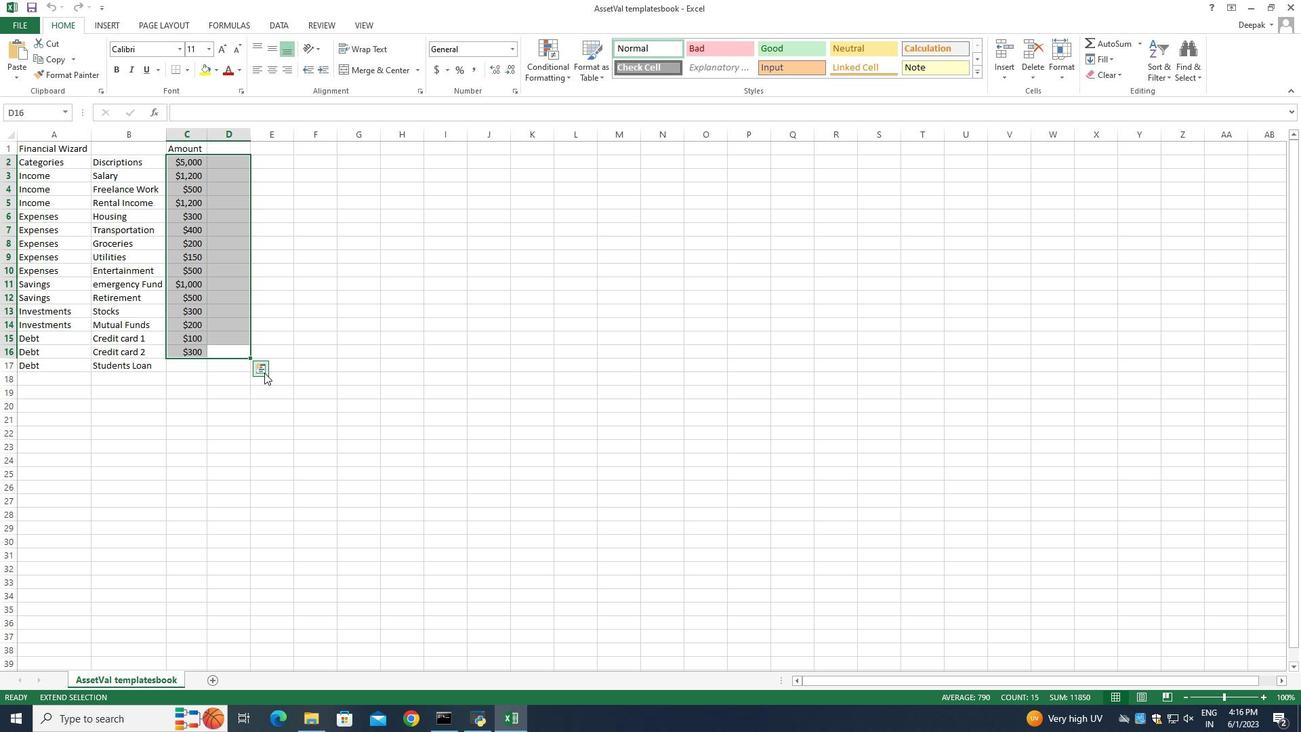 
Action: Mouse pressed left at (365, 297)
Screenshot: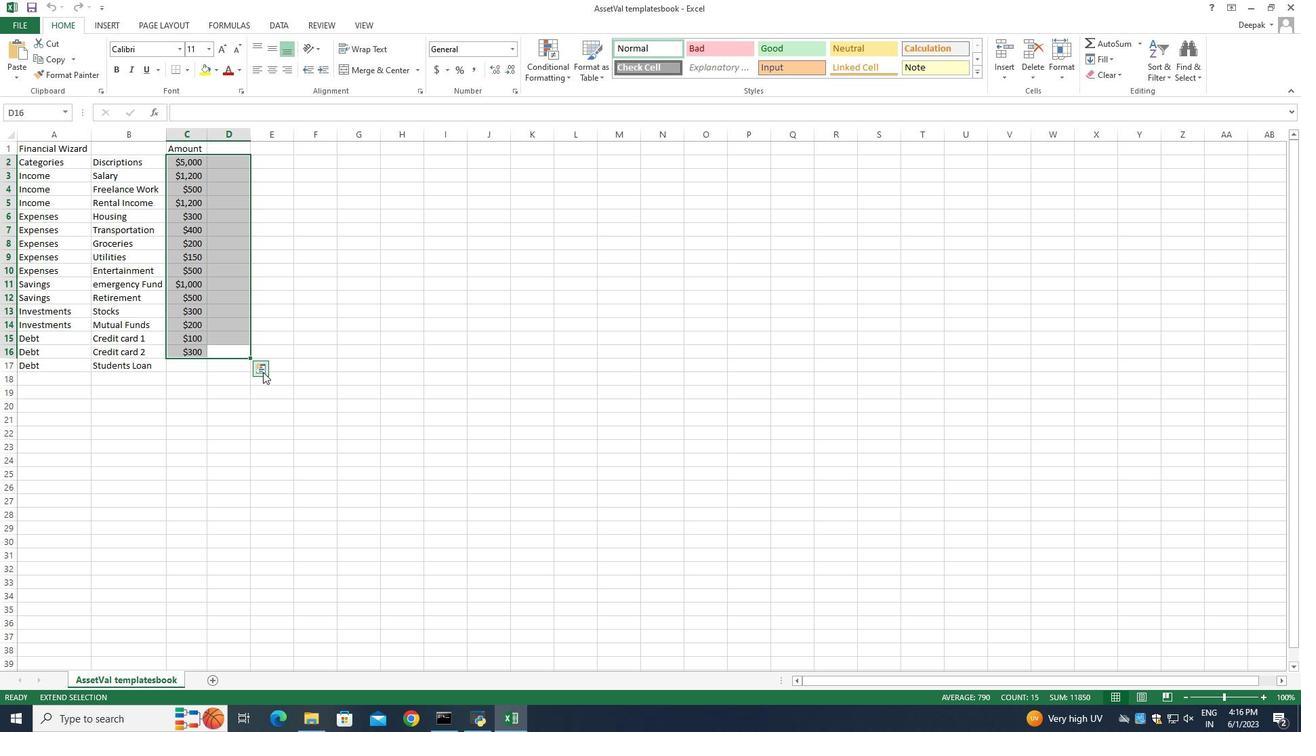 
Action: Mouse moved to (372, 303)
Screenshot: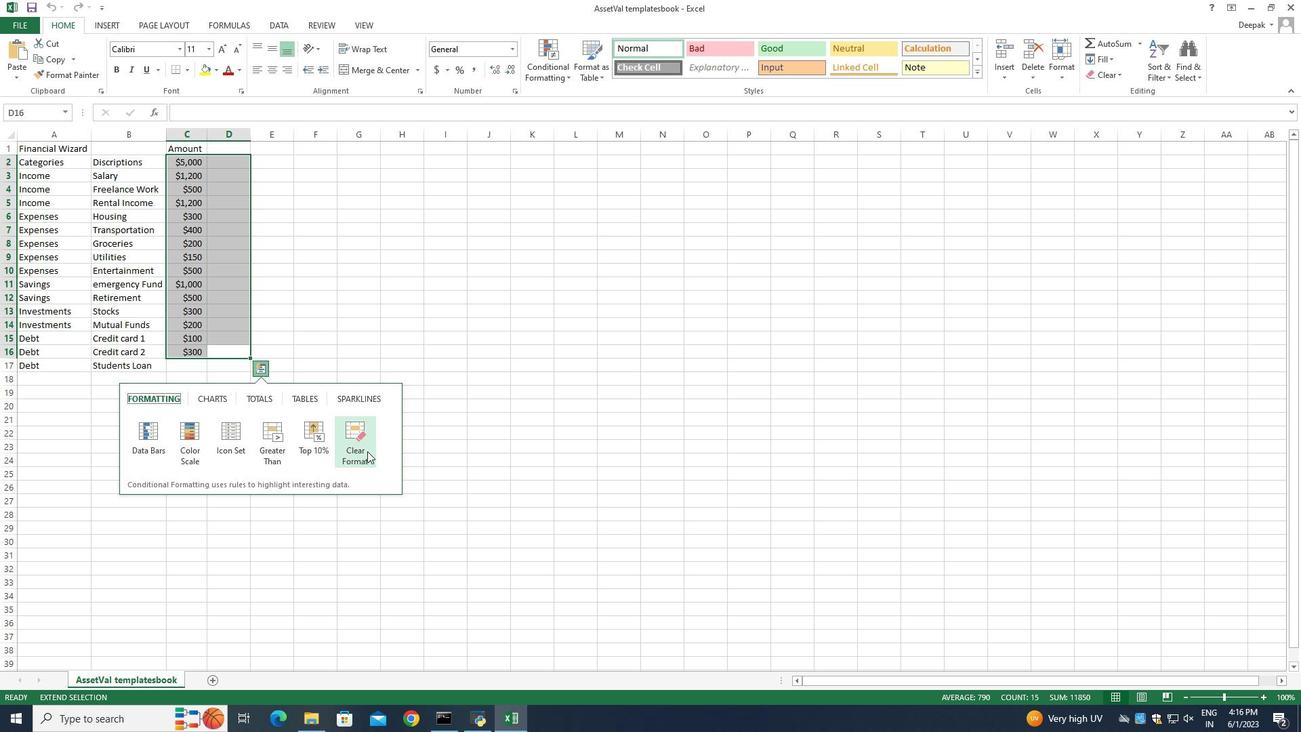 
Action: Mouse pressed left at (372, 303)
Screenshot: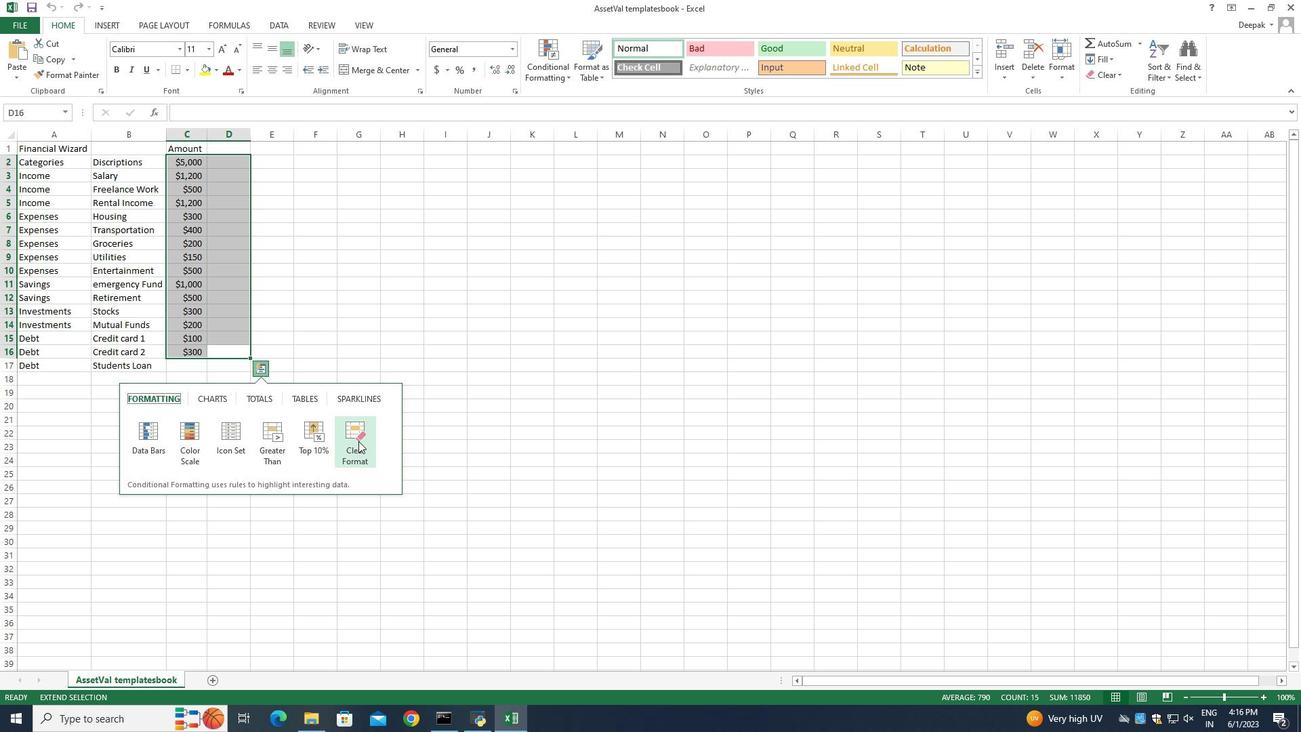 
Action: Mouse moved to (365, 285)
Screenshot: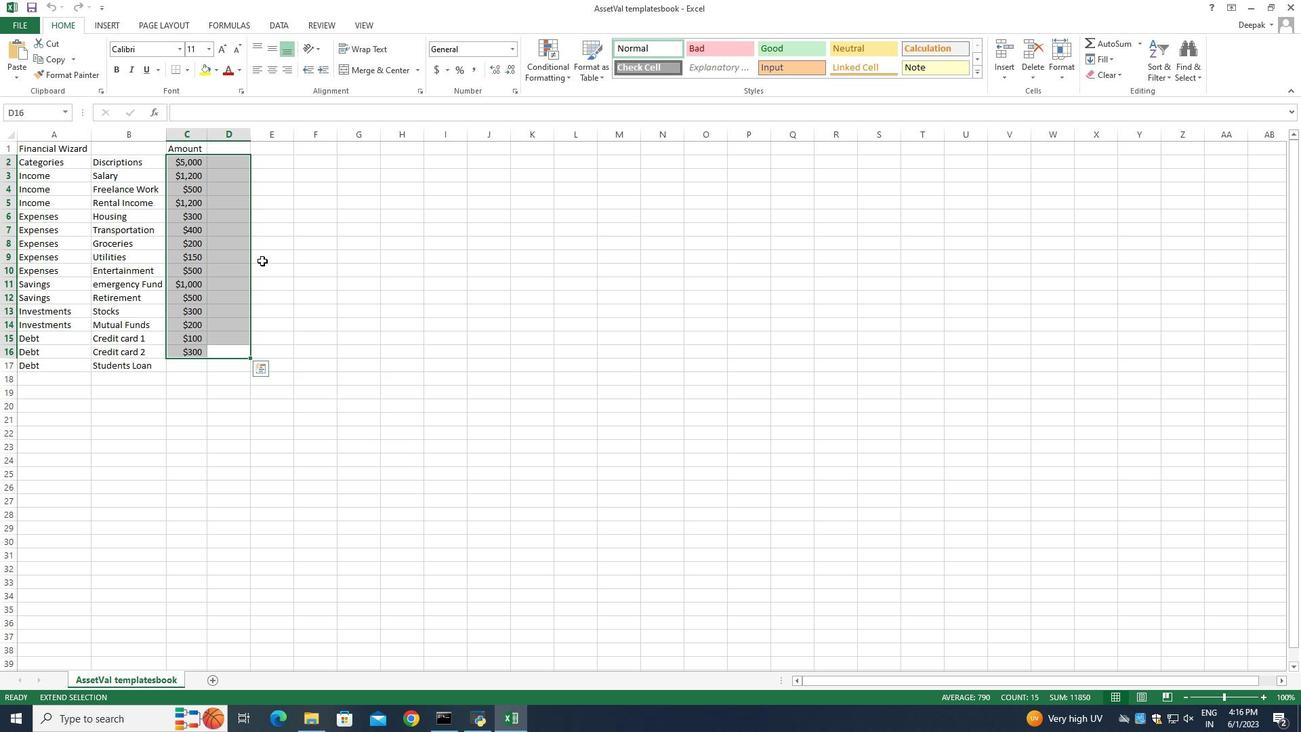 
Action: Mouse pressed left at (365, 285)
Screenshot: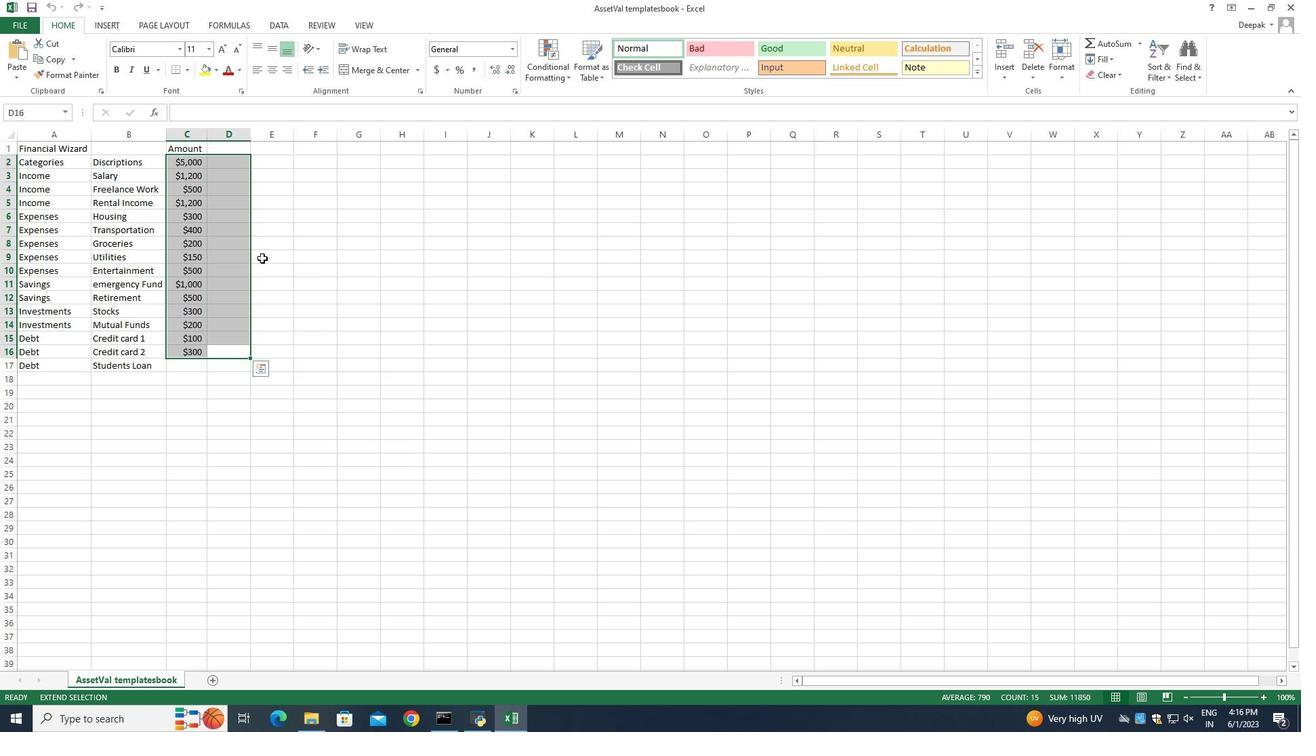 
Action: Mouse moved to (363, 280)
Screenshot: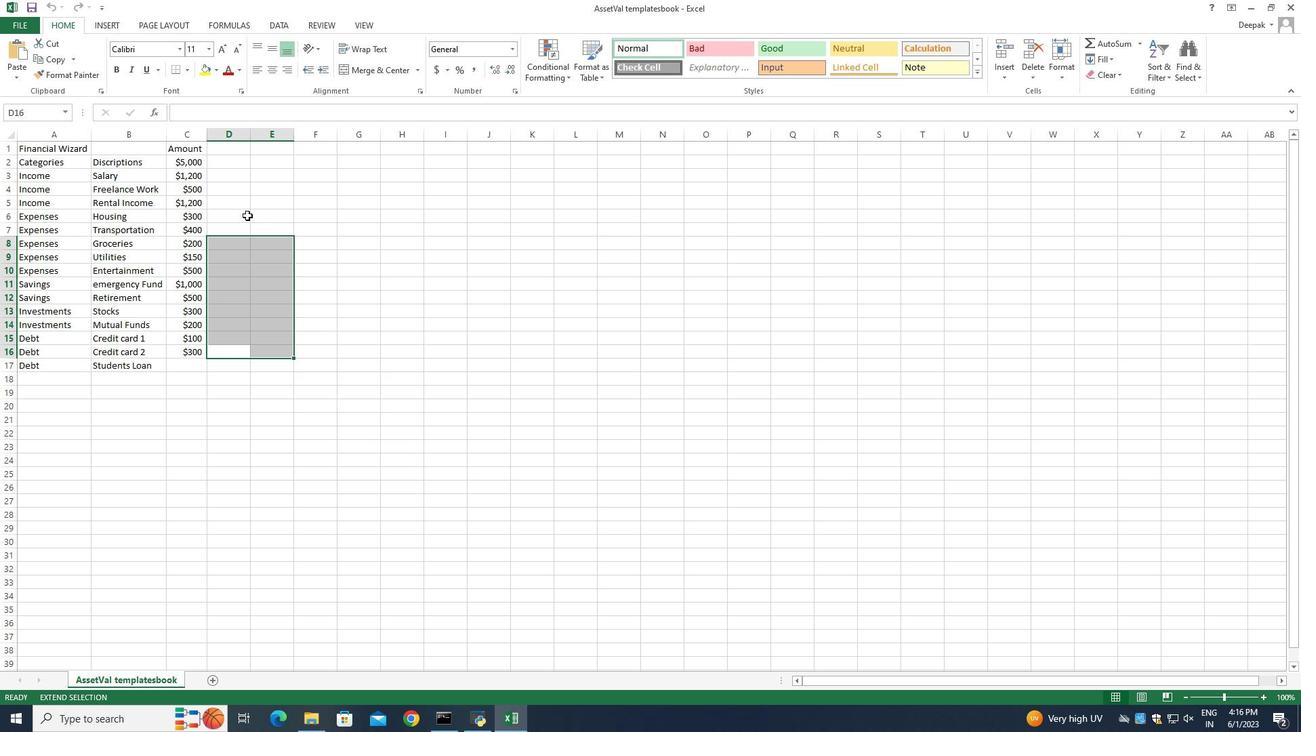 
Action: Mouse pressed left at (363, 280)
Screenshot: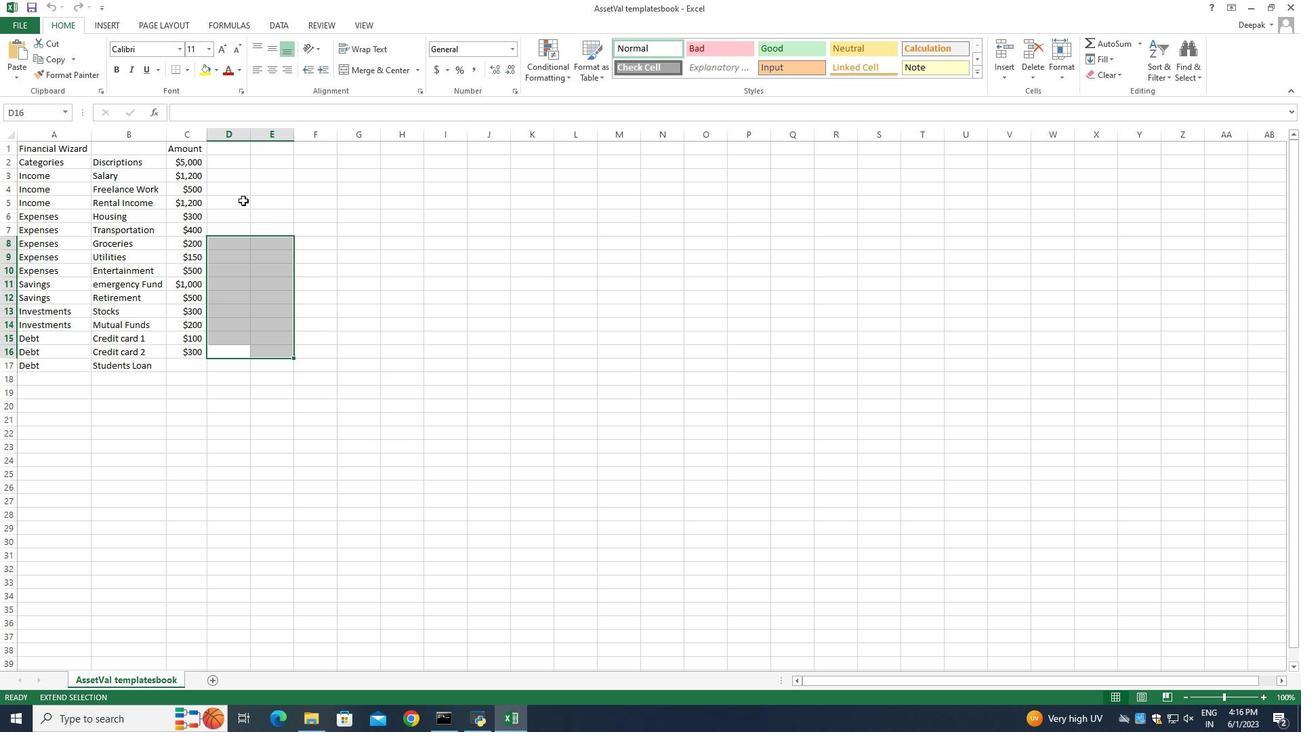 
Action: Mouse moved to (372, 282)
Screenshot: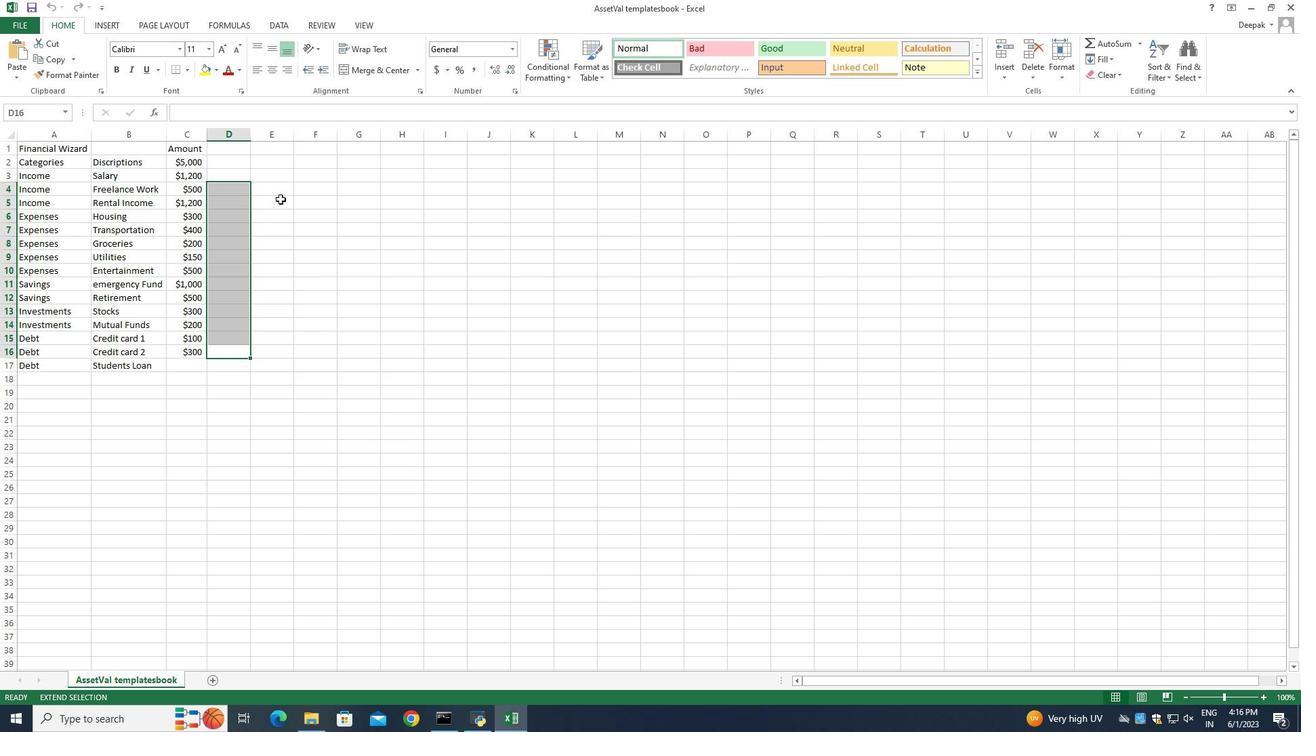 
Action: Mouse pressed left at (372, 282)
Screenshot: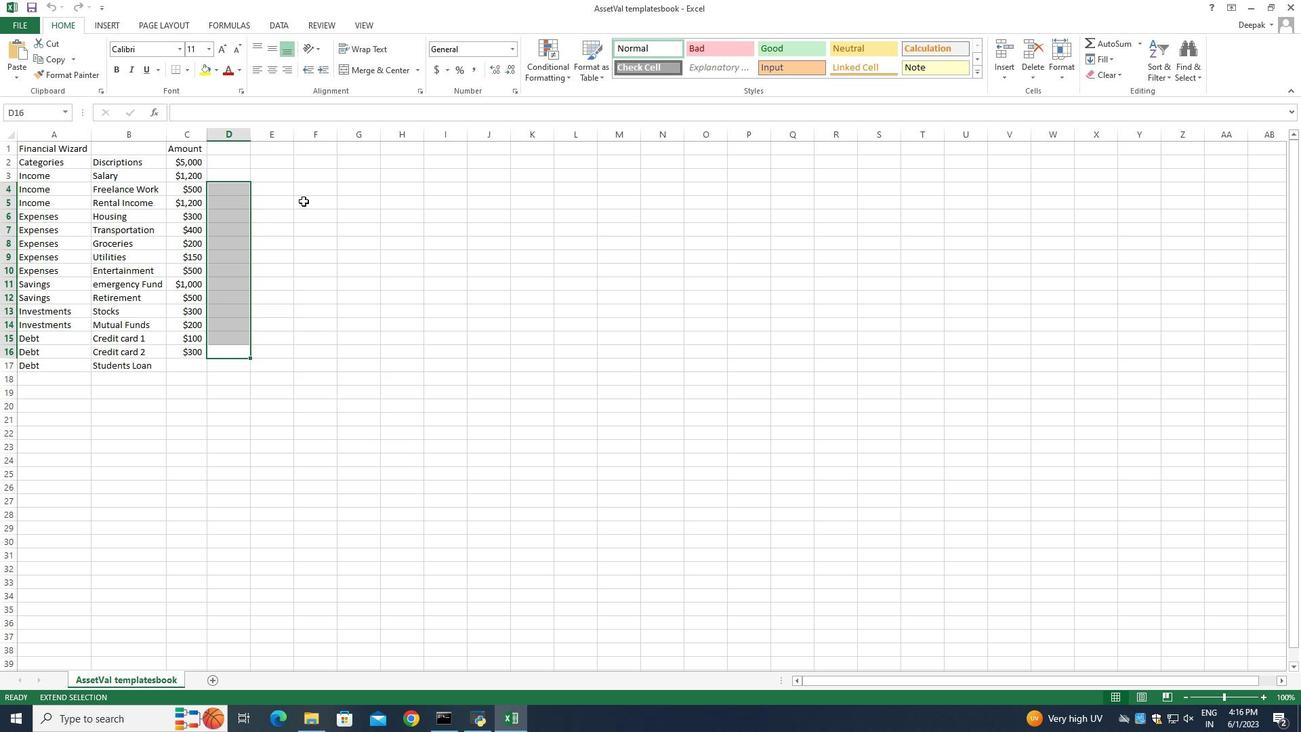 
Action: Mouse pressed right at (372, 282)
Screenshot: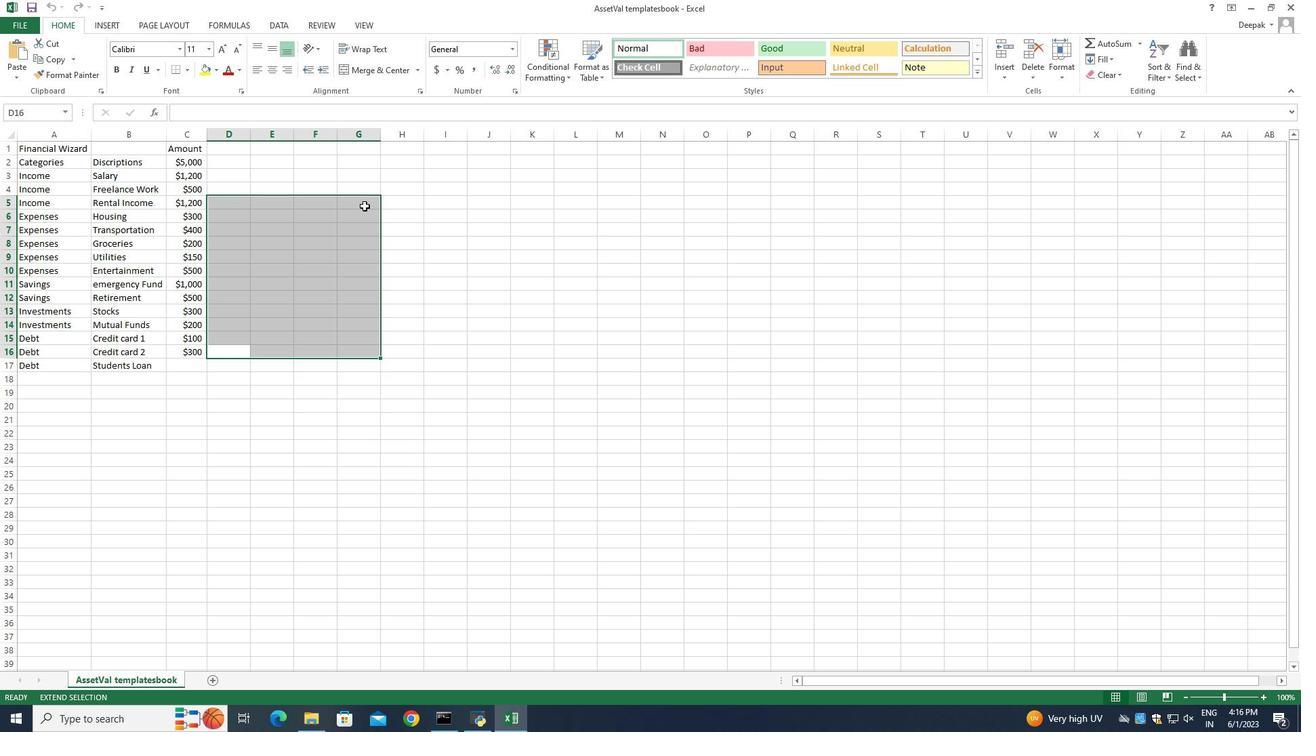 
Action: Mouse moved to (387, 286)
Screenshot: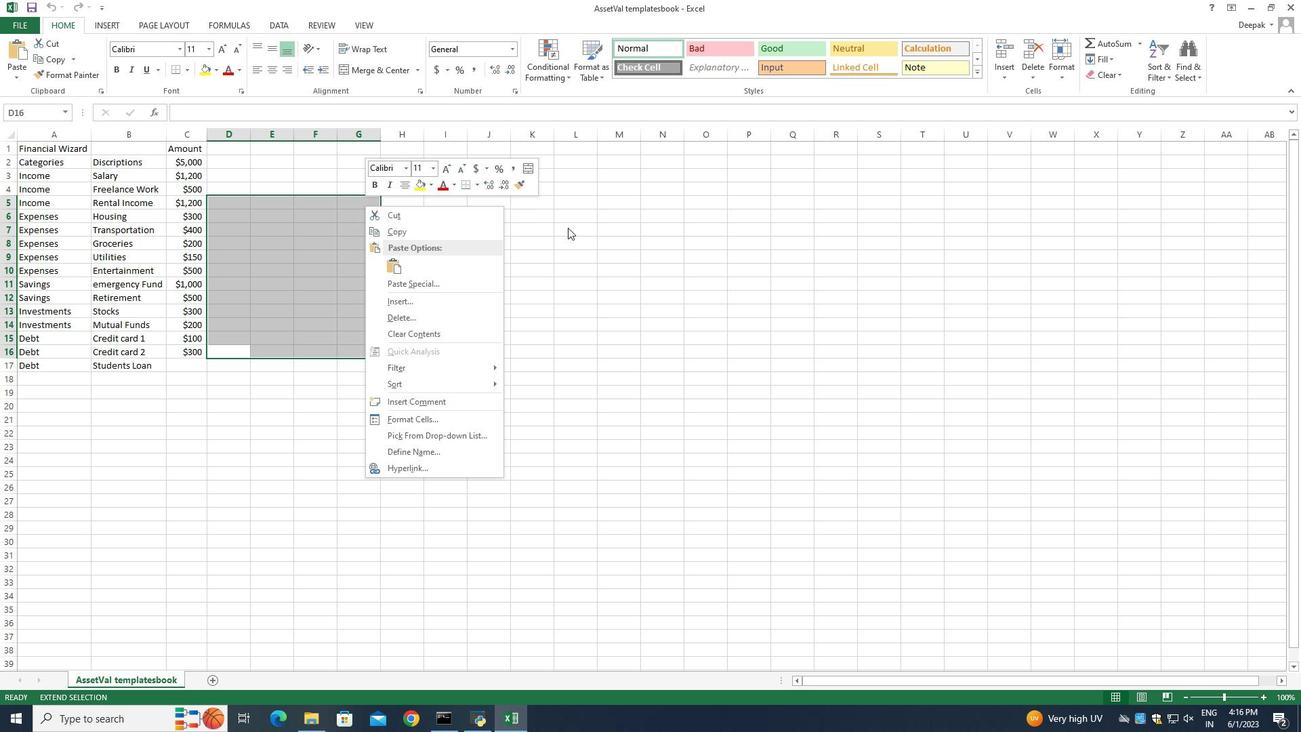 
Action: Mouse pressed left at (387, 286)
Screenshot: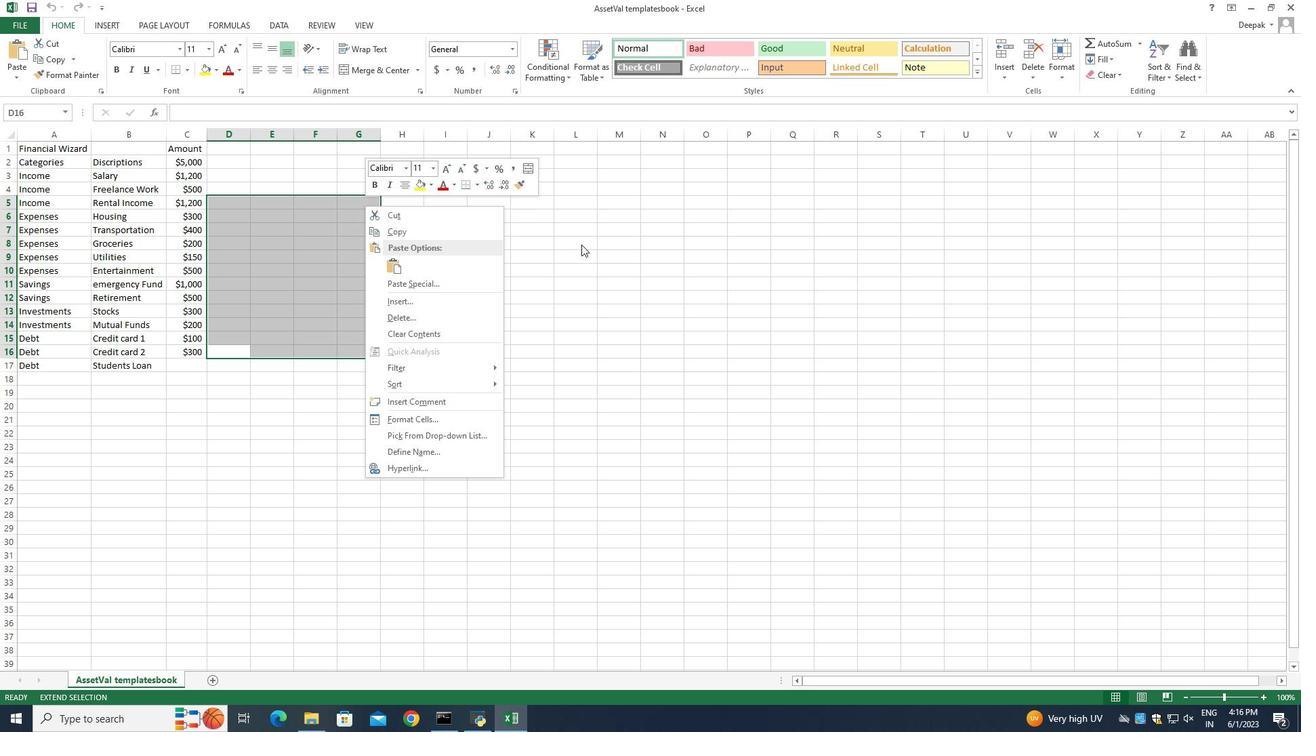 
Action: Mouse moved to (361, 295)
Screenshot: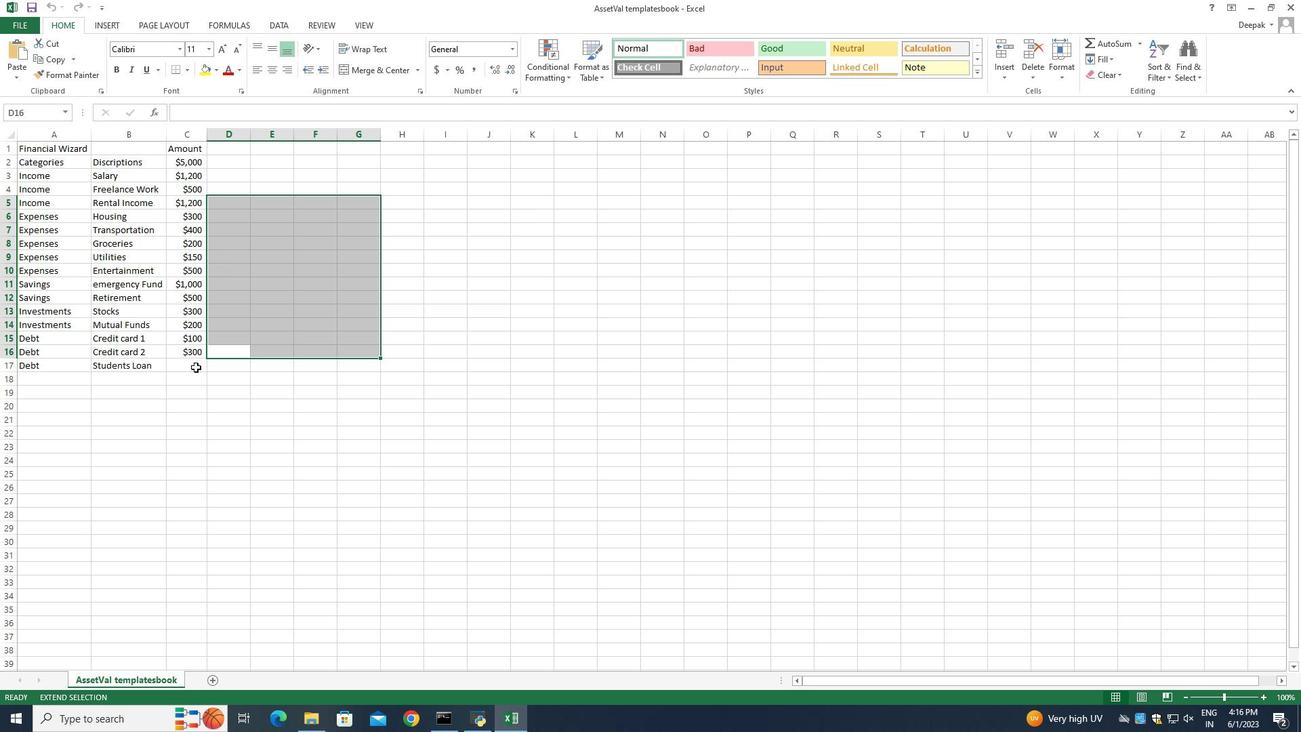 
Action: Mouse scrolled (361, 295) with delta (0, 0)
Screenshot: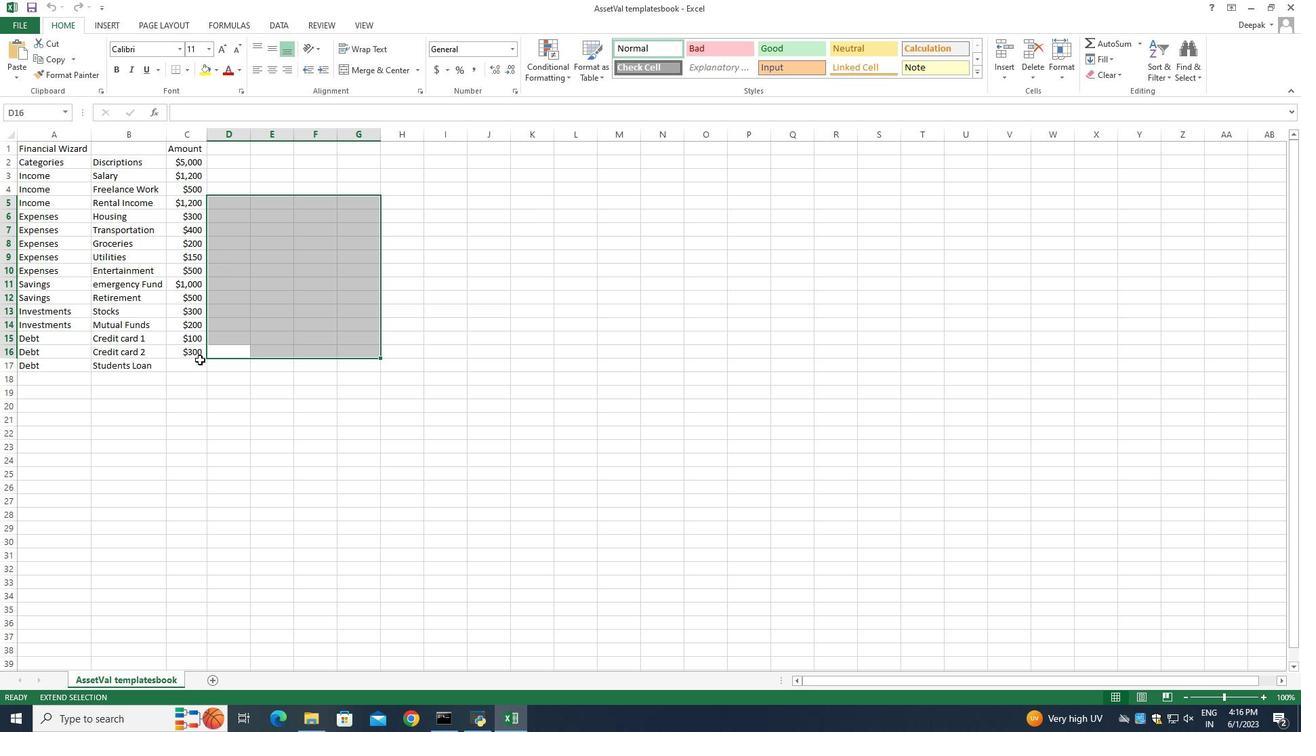 
Action: Mouse moved to (361, 295)
Screenshot: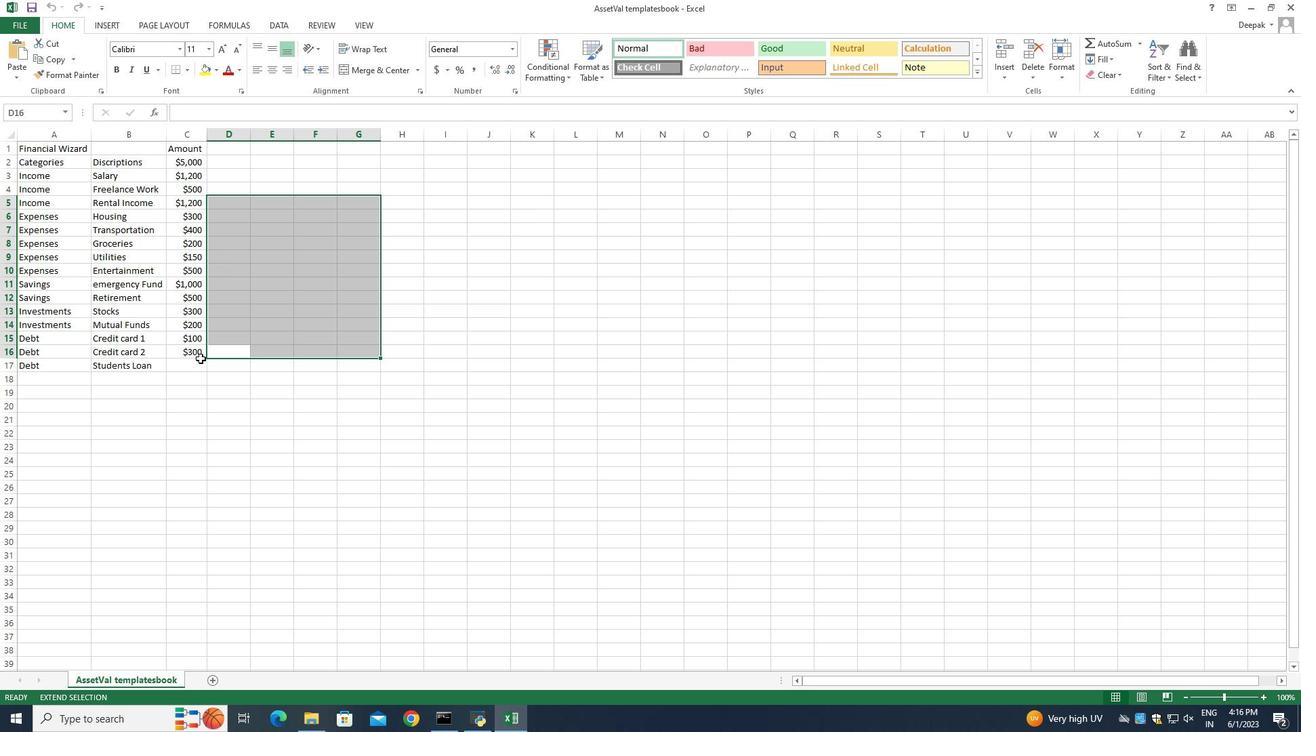 
Action: Mouse scrolled (361, 295) with delta (0, 0)
Screenshot: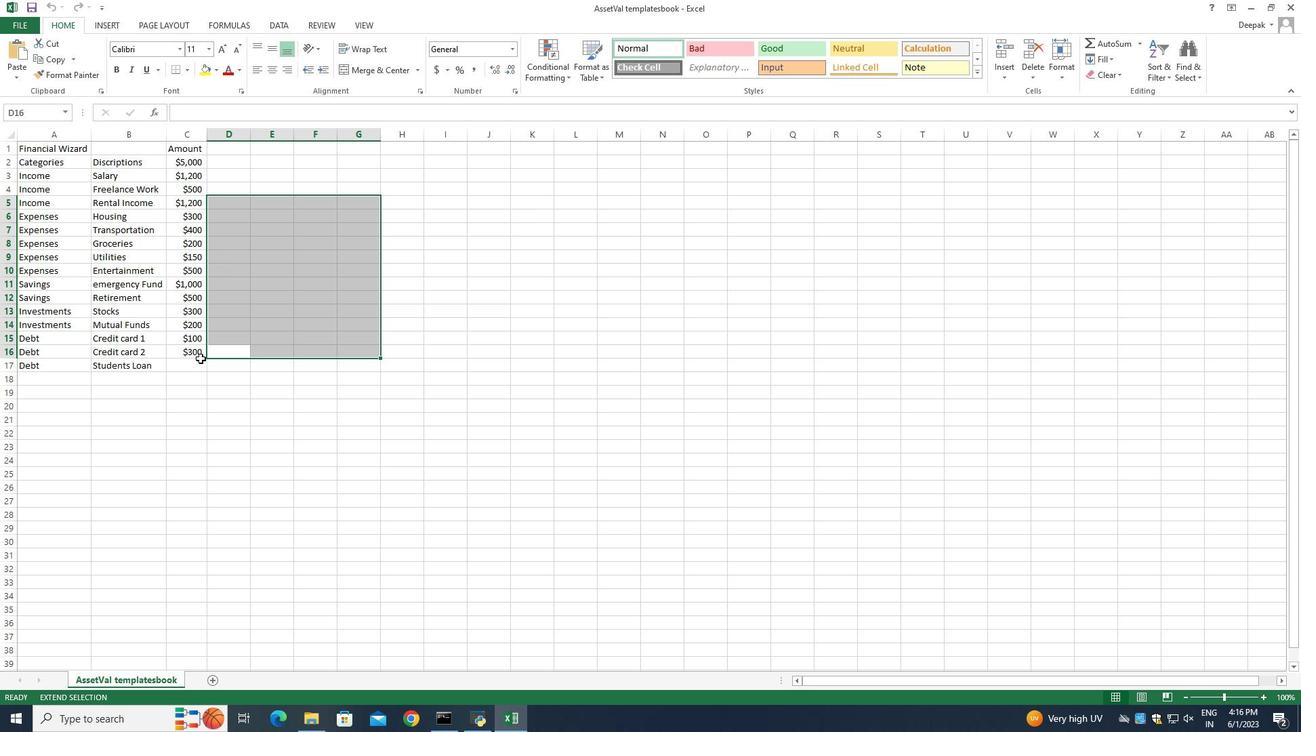 
Action: Mouse moved to (361, 295)
Screenshot: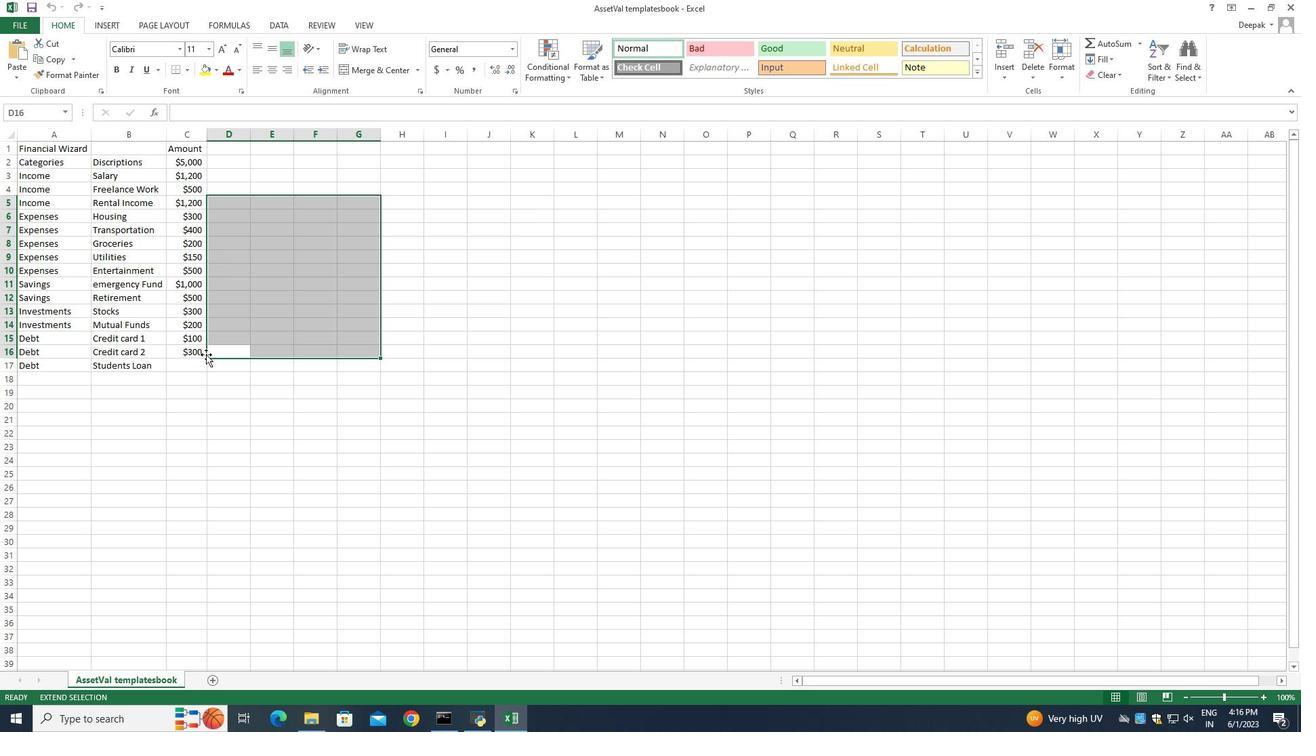 
Action: Mouse scrolled (361, 295) with delta (0, 0)
Screenshot: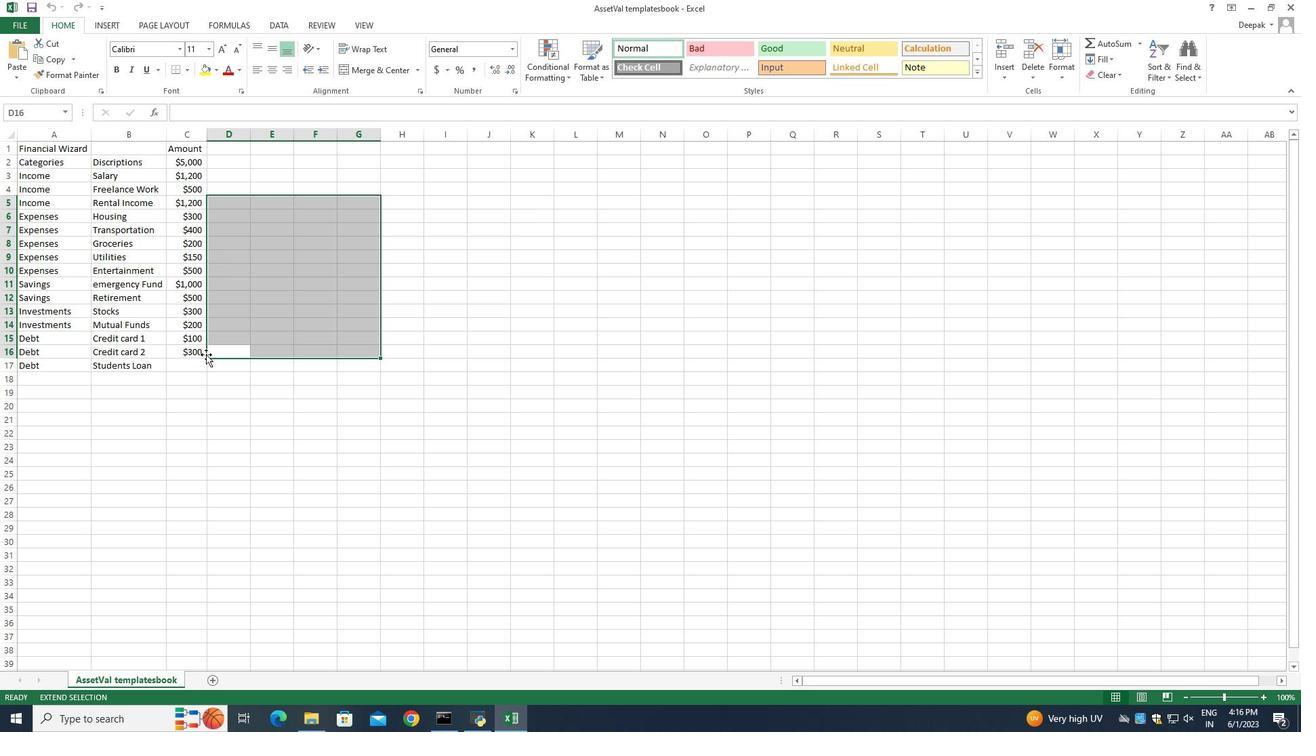 
Action: Mouse moved to (362, 294)
Screenshot: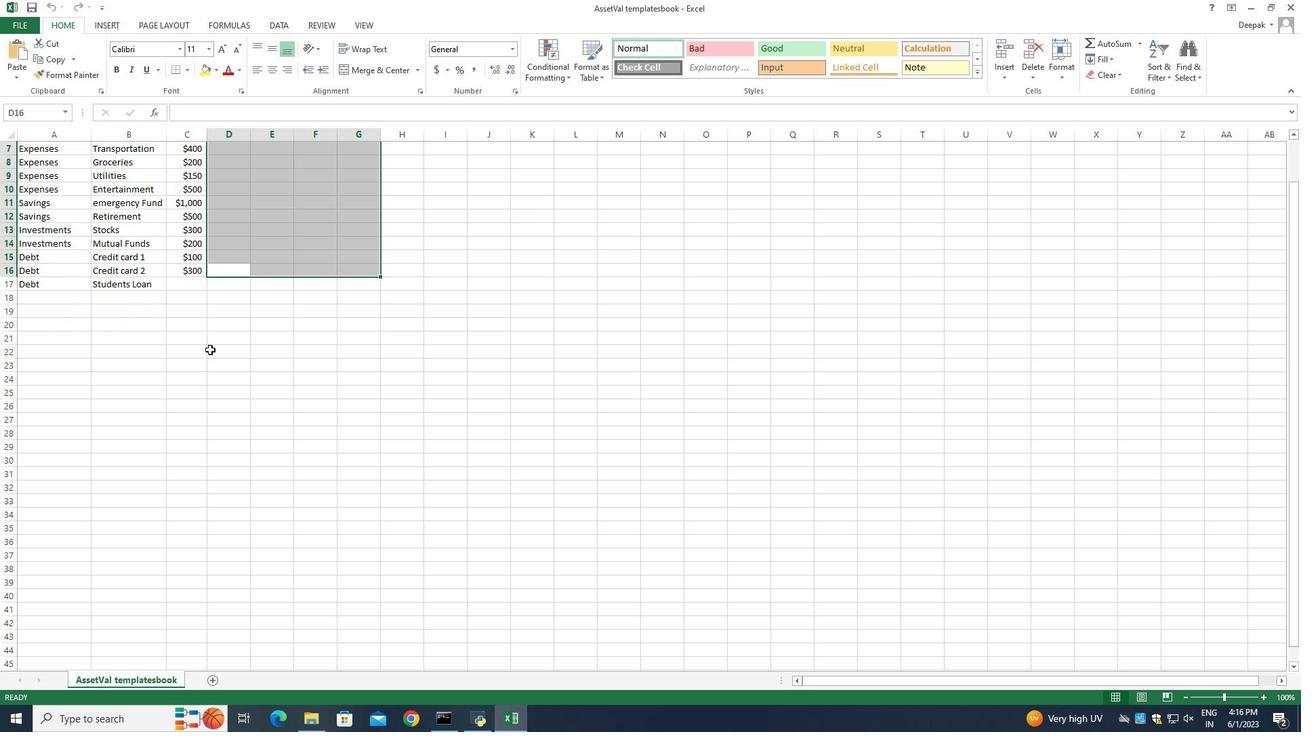 
Action: Mouse scrolled (362, 294) with delta (0, 0)
Screenshot: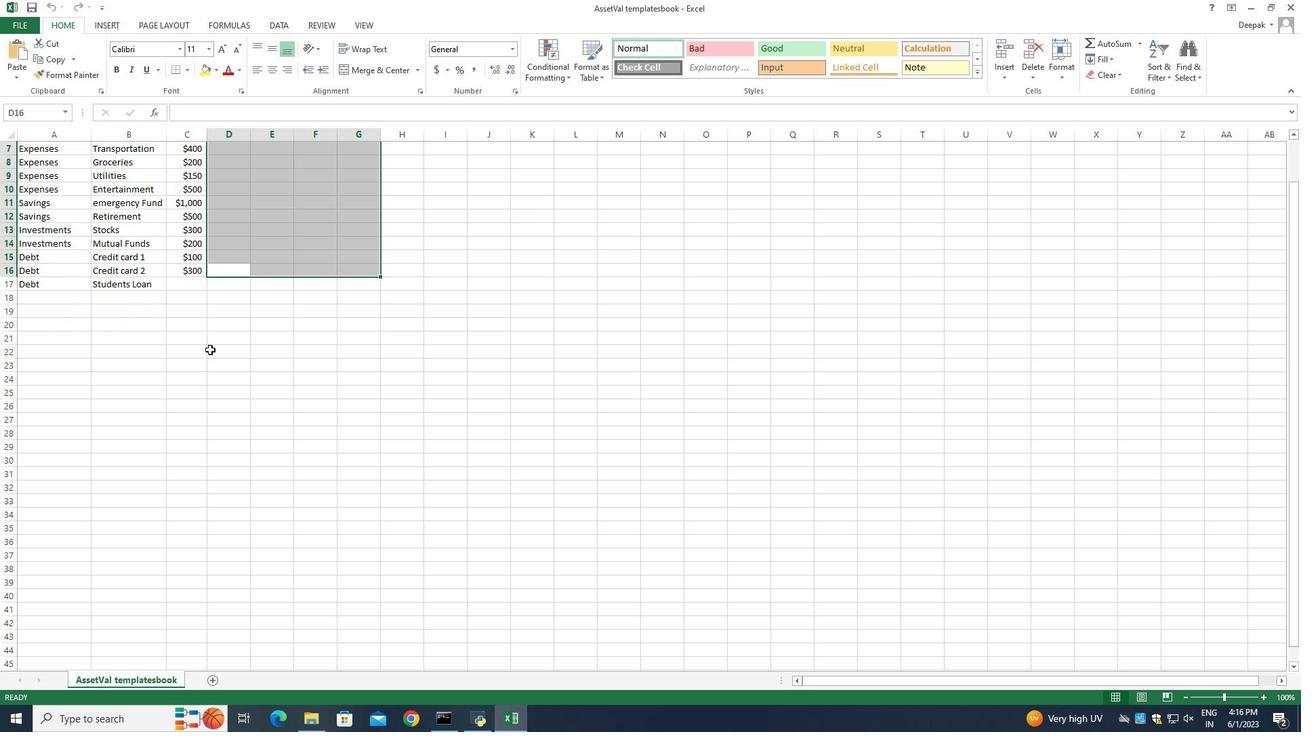 
Action: Mouse moved to (366, 293)
Screenshot: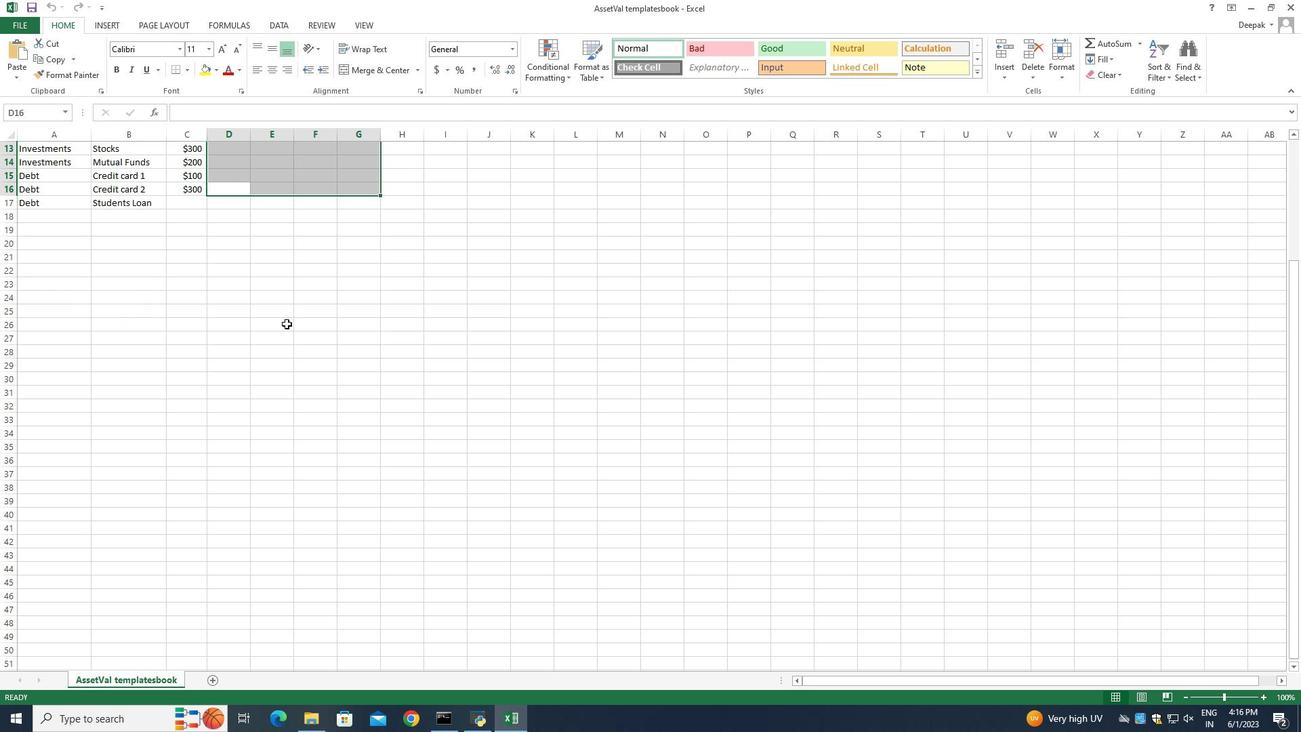 
Action: Mouse scrolled (366, 293) with delta (0, 0)
Screenshot: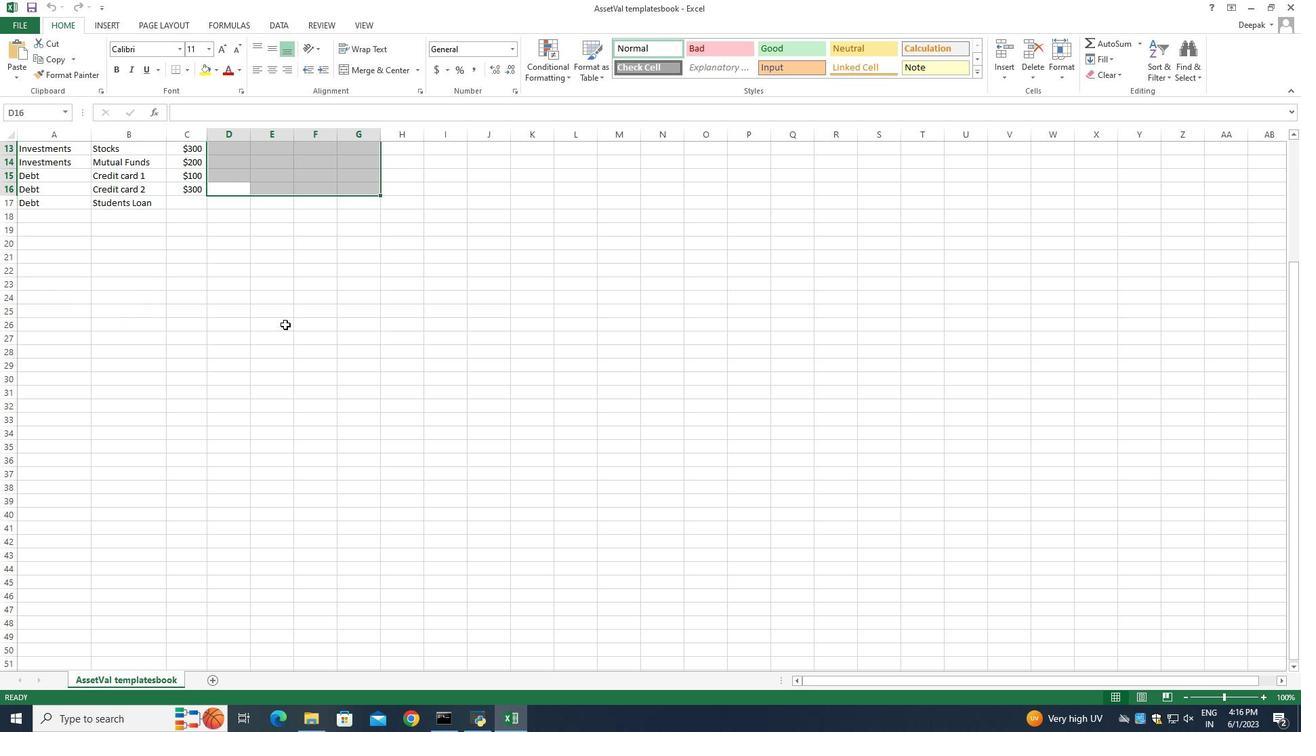 
Action: Mouse scrolled (366, 293) with delta (0, 0)
Screenshot: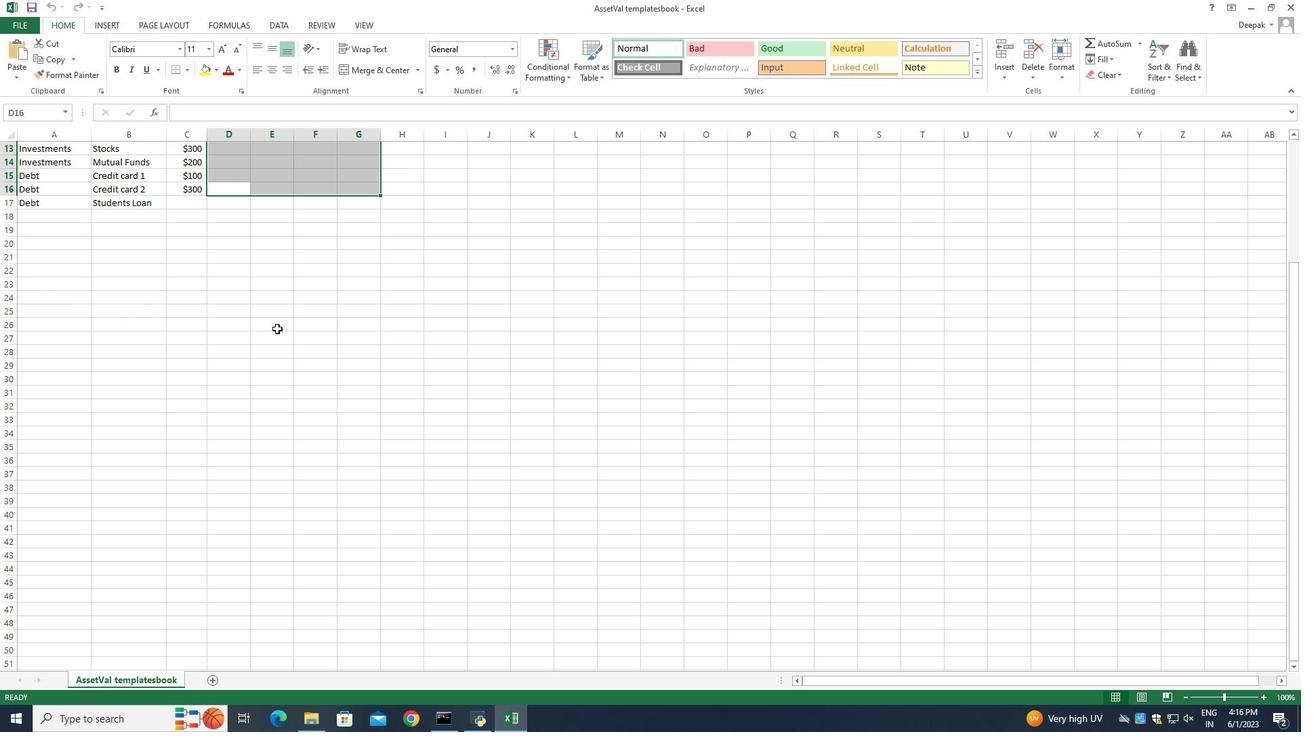 
Action: Mouse scrolled (366, 293) with delta (0, 0)
Screenshot: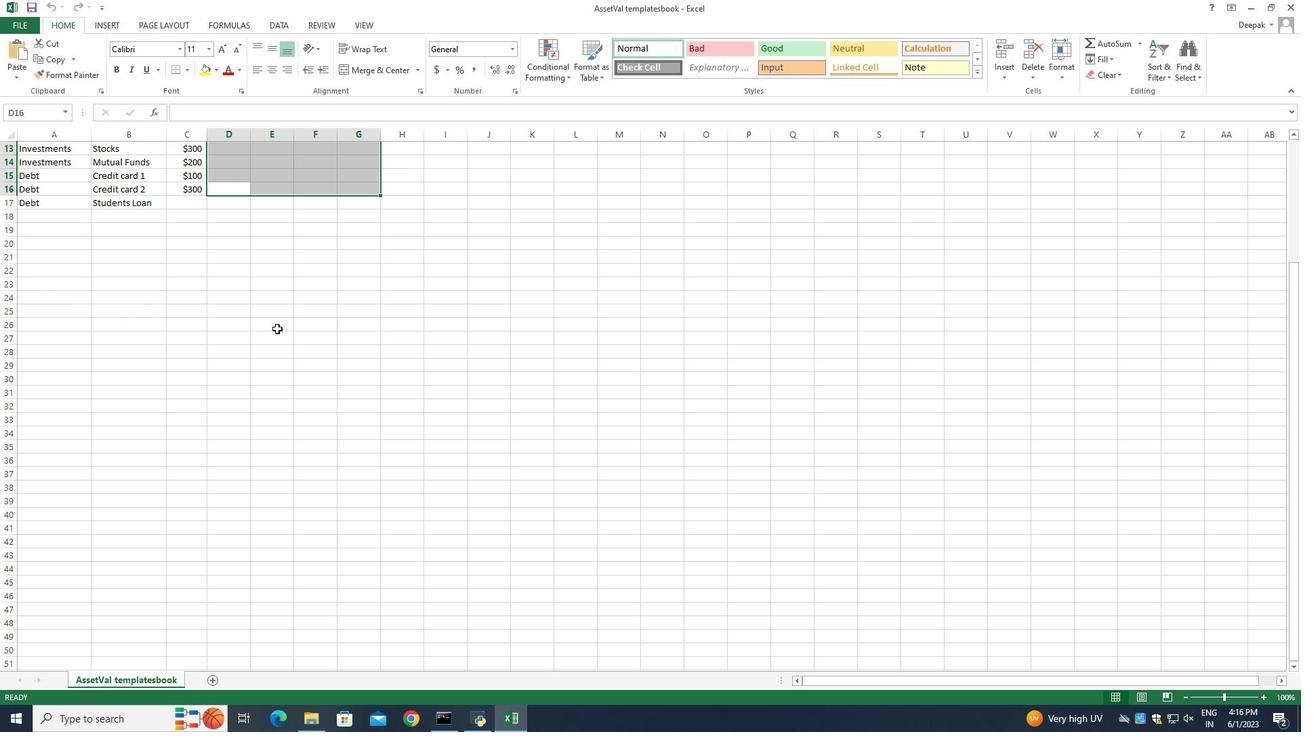 
Action: Mouse scrolled (366, 293) with delta (0, 0)
Screenshot: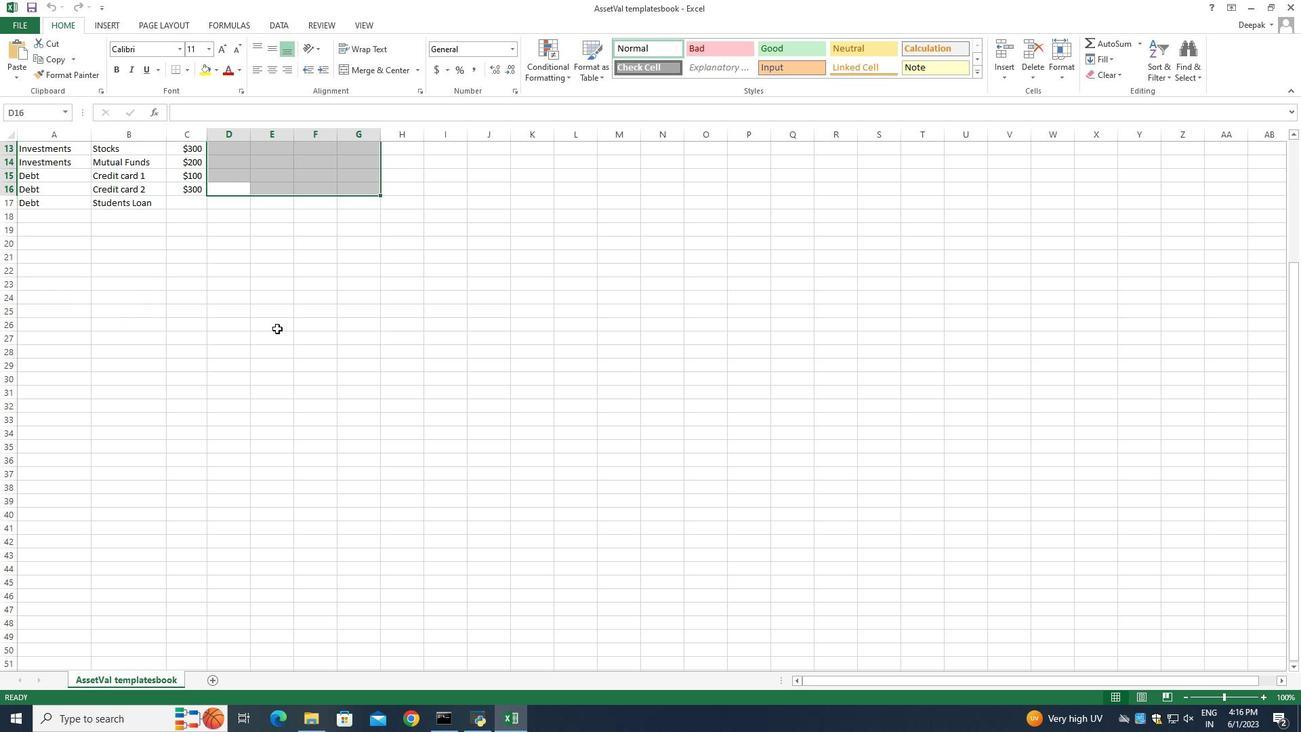 
Action: Mouse scrolled (366, 293) with delta (0, 0)
Screenshot: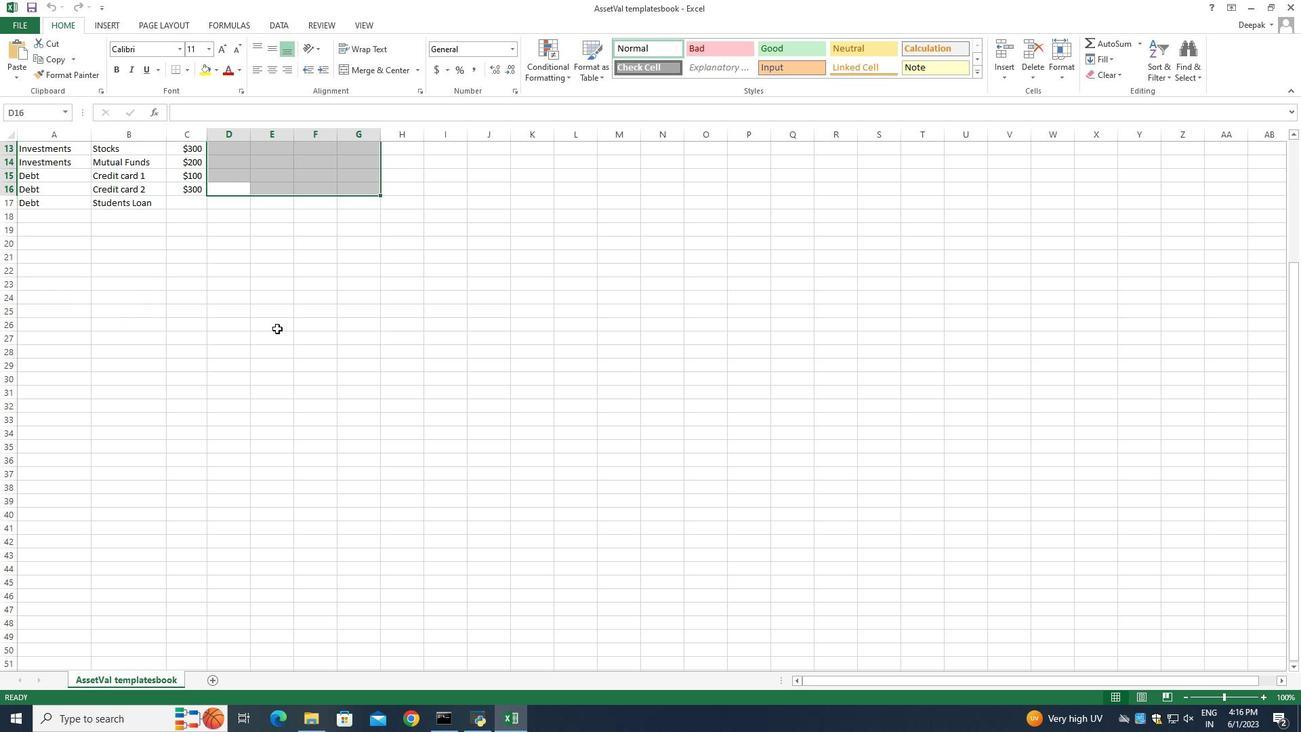 
Action: Mouse moved to (366, 292)
Screenshot: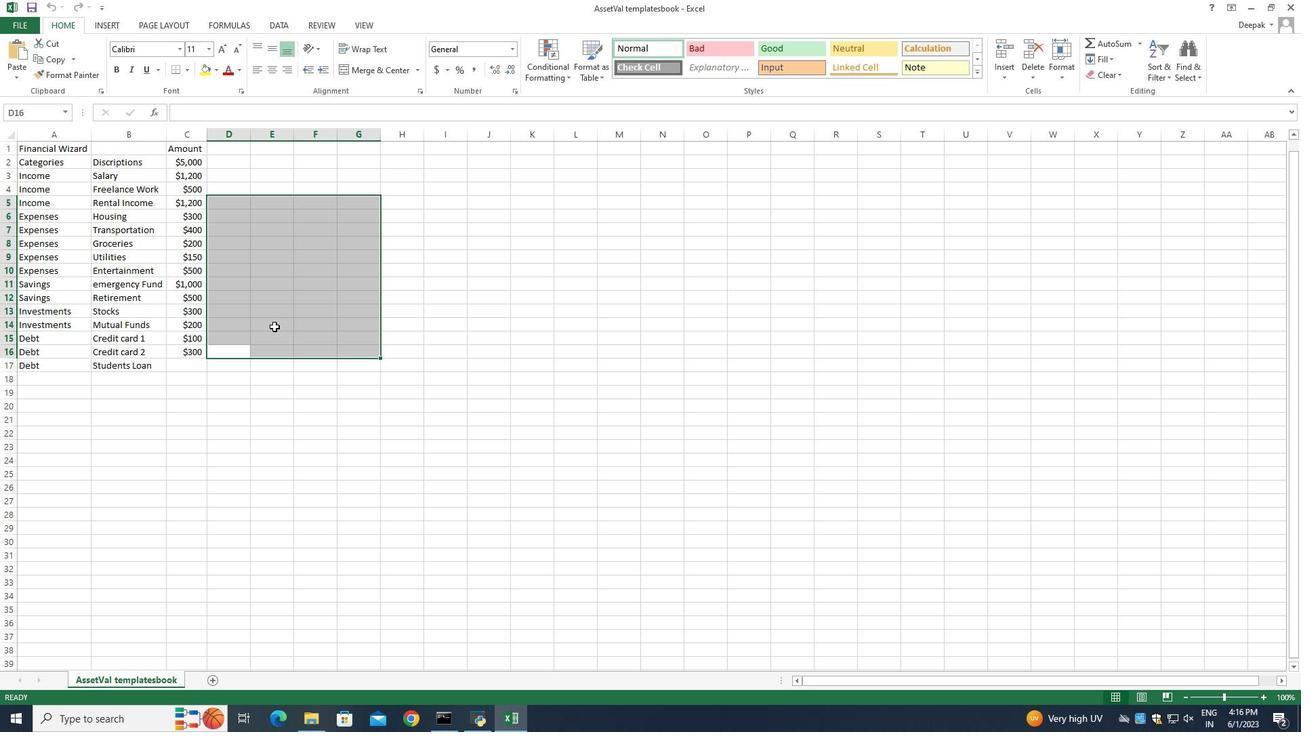 
Action: Mouse scrolled (366, 292) with delta (0, 0)
Screenshot: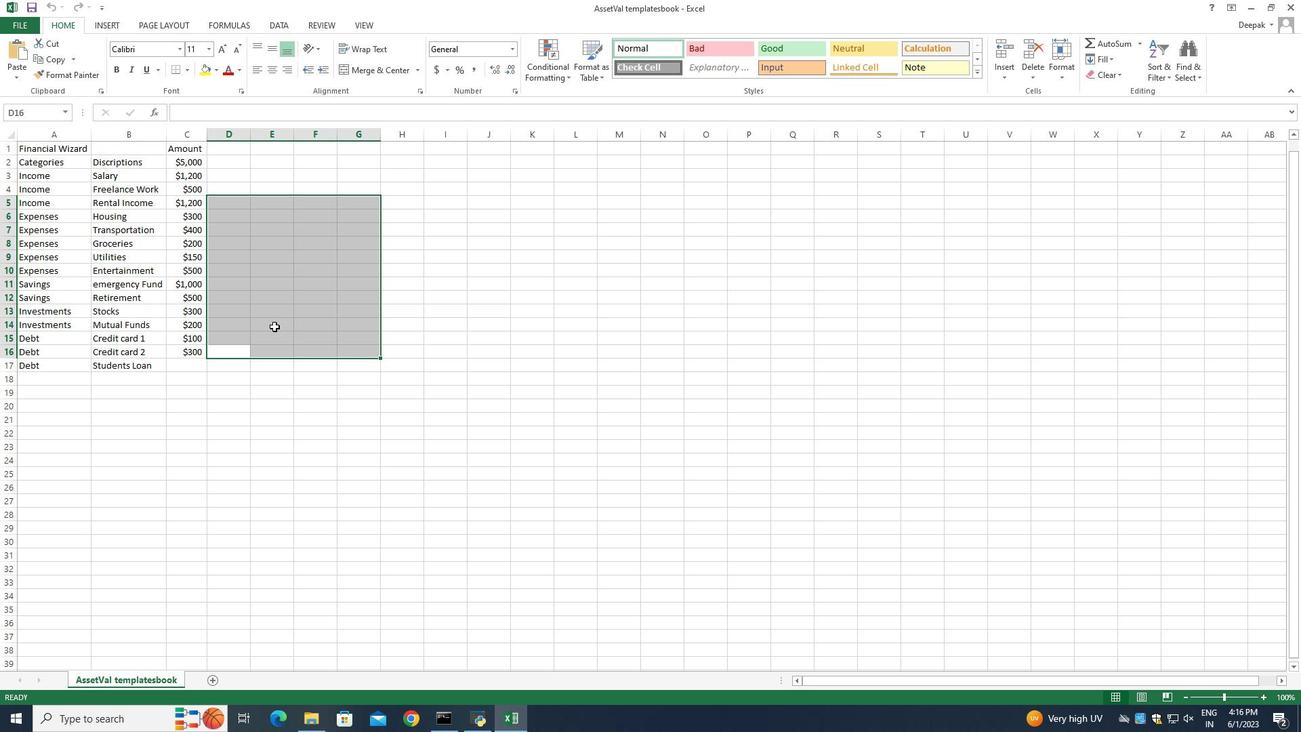 
Action: Mouse moved to (366, 292)
Screenshot: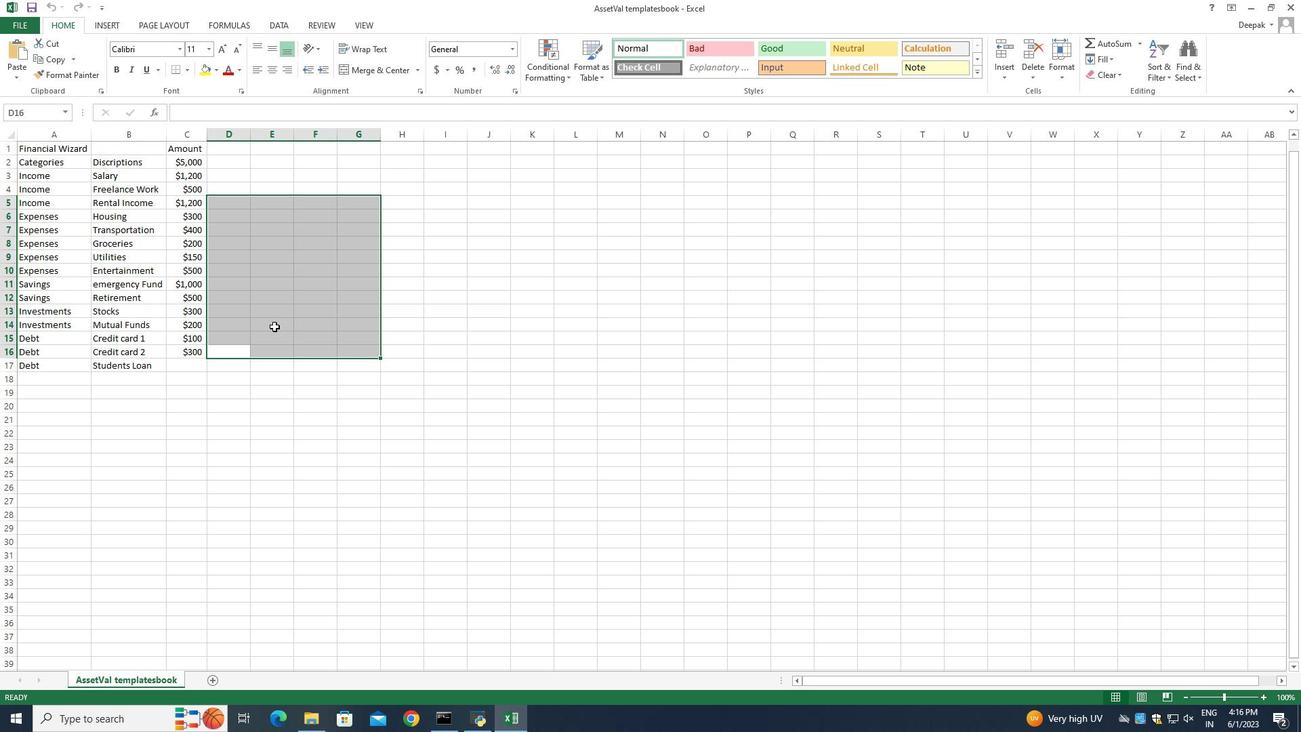 
Action: Mouse scrolled (366, 292) with delta (0, 0)
Screenshot: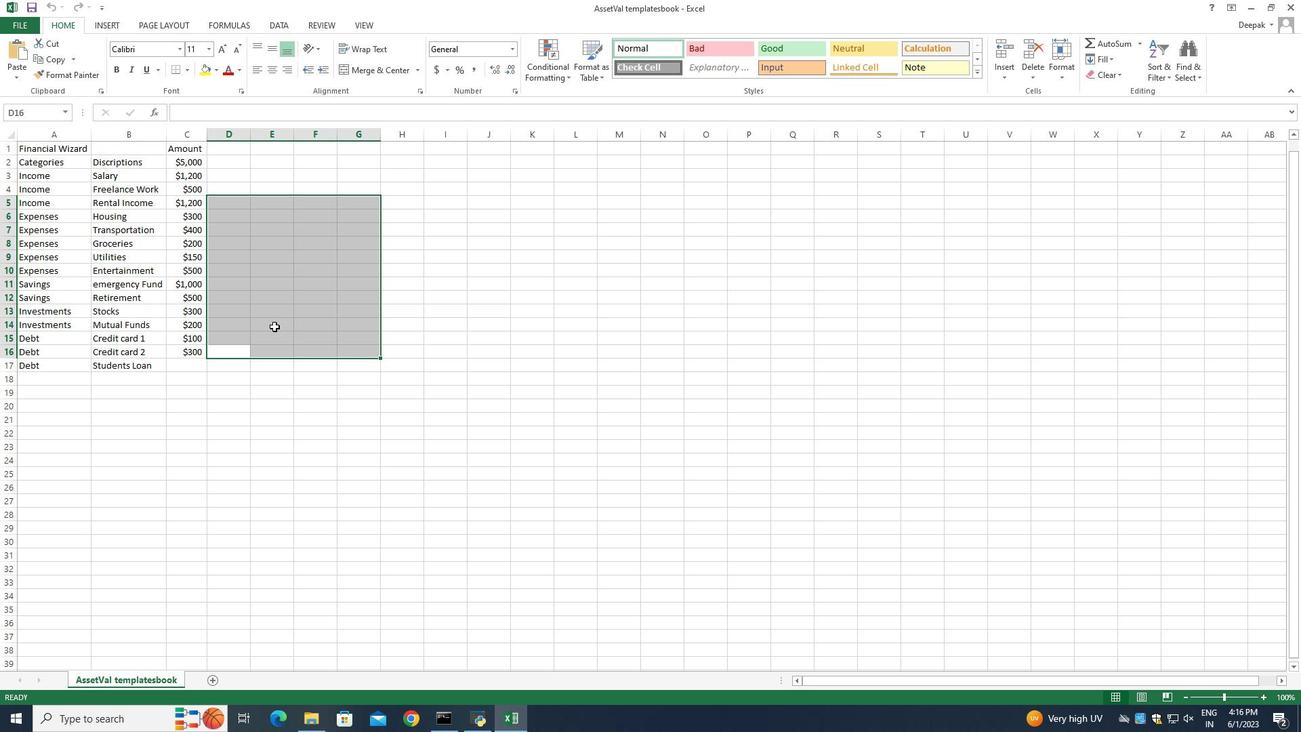 
Action: Mouse moved to (365, 291)
Screenshot: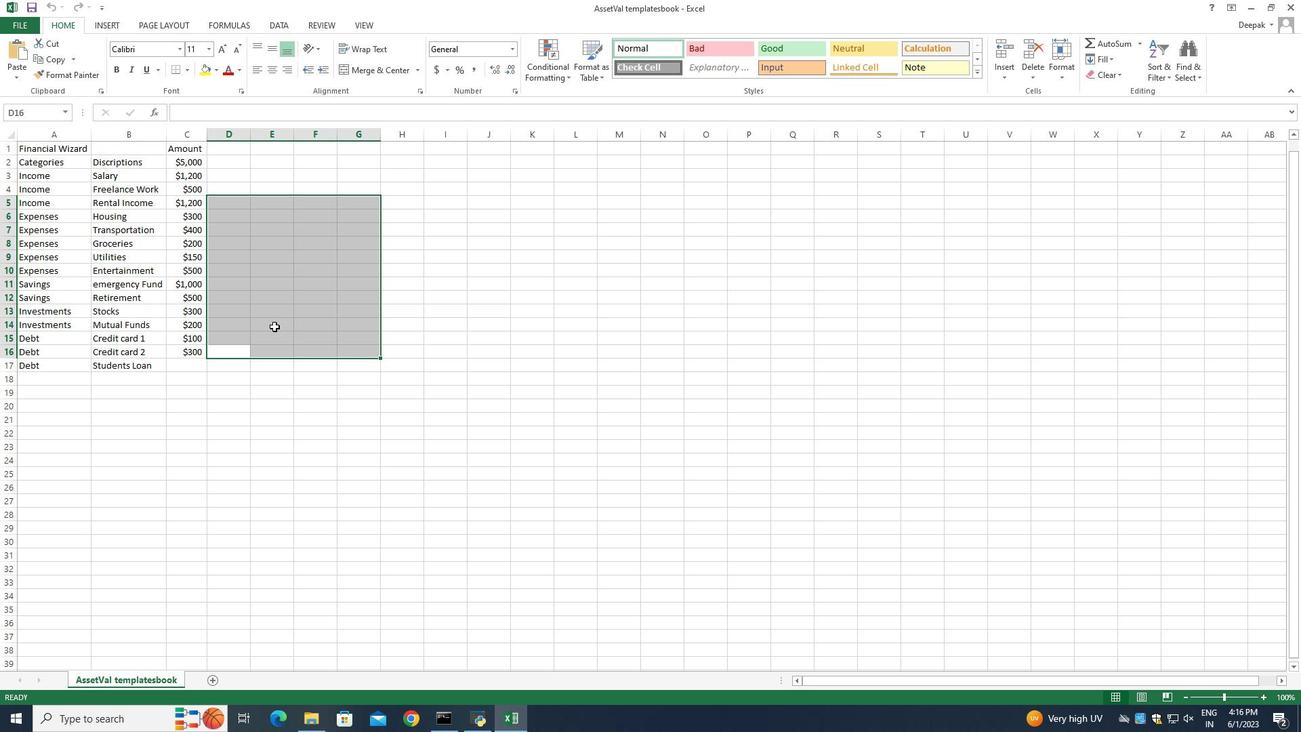 
Action: Mouse scrolled (365, 291) with delta (0, 0)
Screenshot: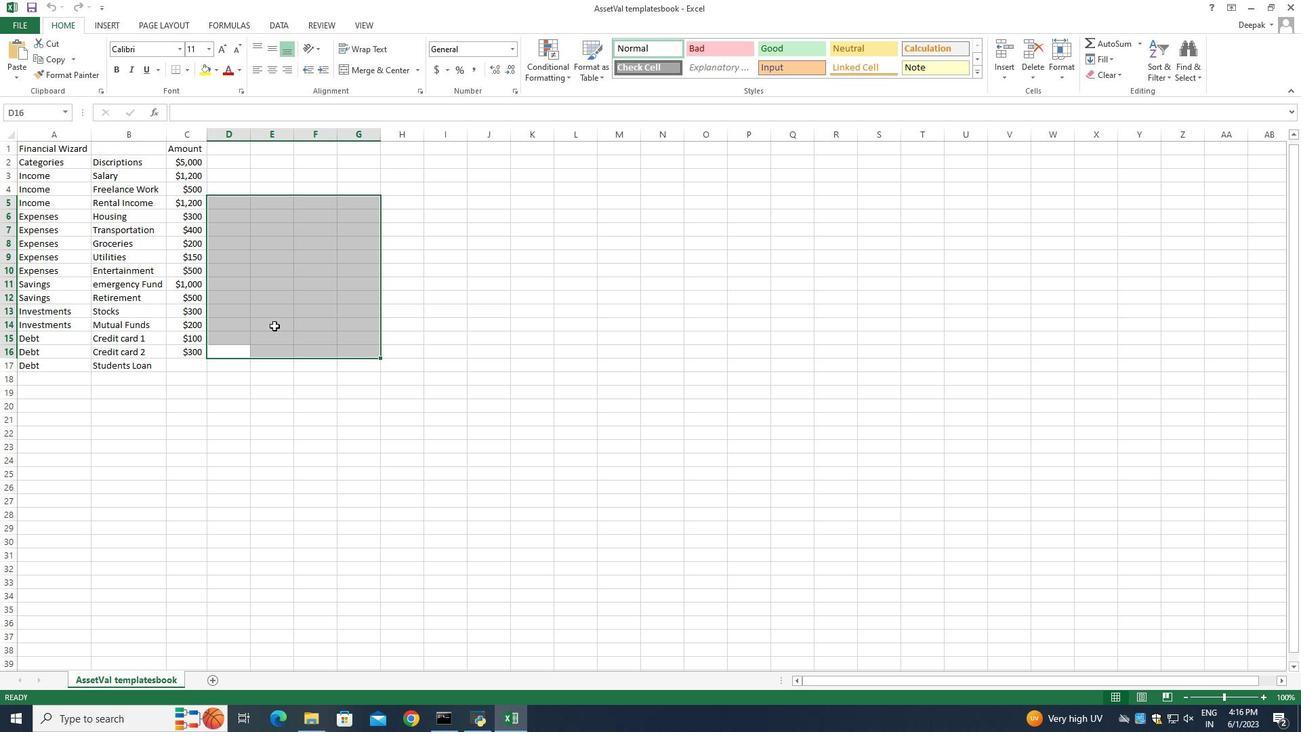 
Action: Mouse moved to (359, 277)
Screenshot: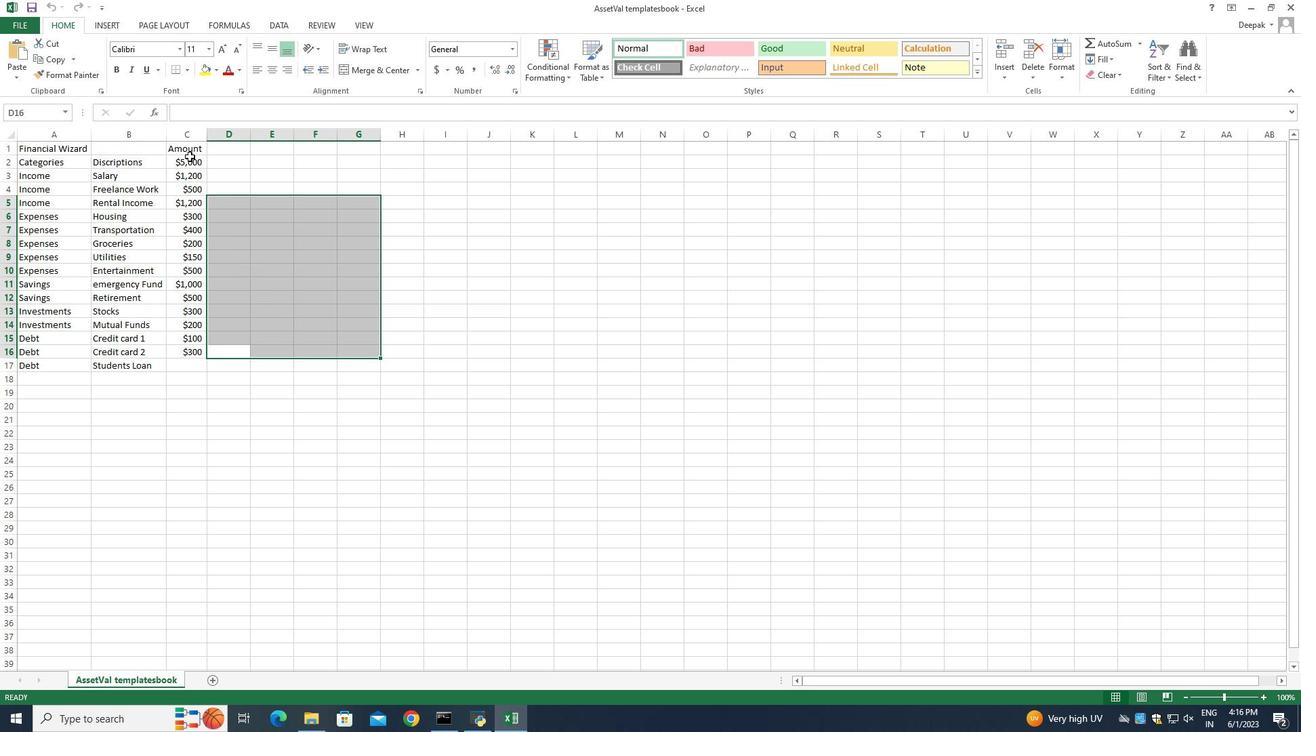 
Action: Mouse pressed left at (359, 277)
Screenshot: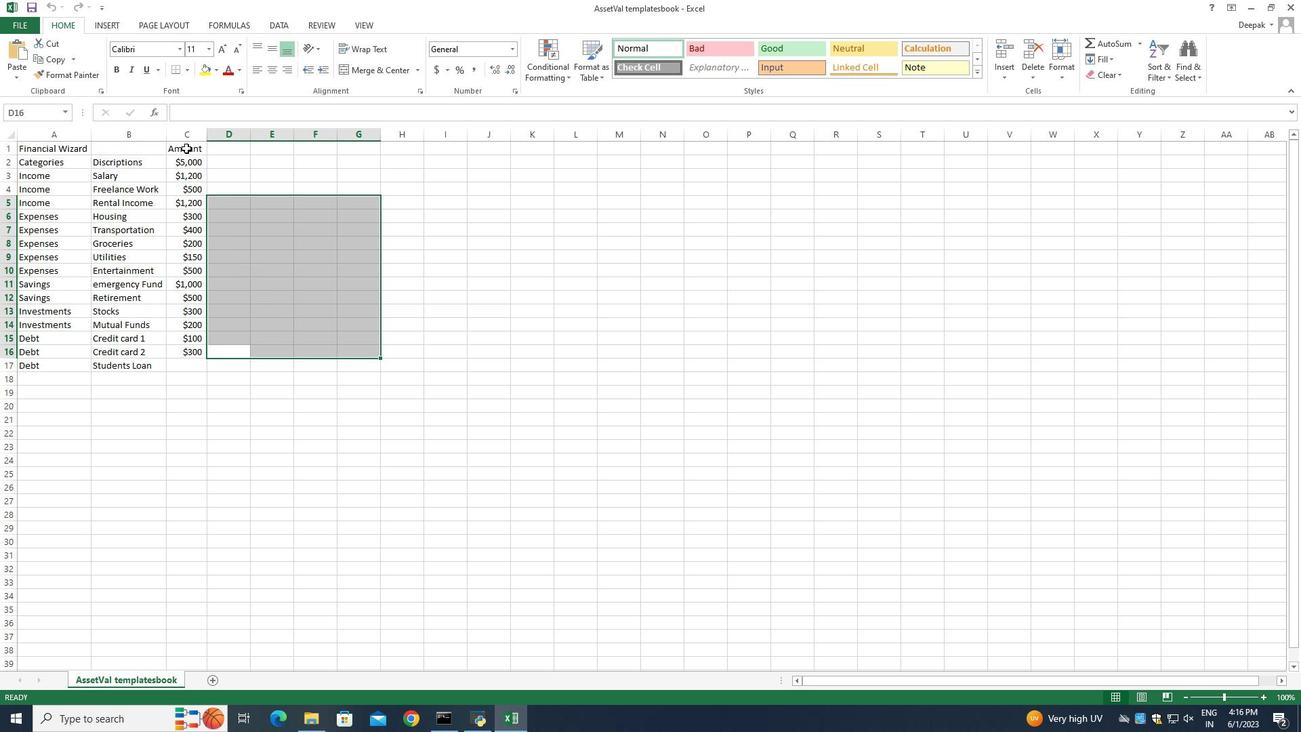 
Action: Mouse moved to (418, 271)
Screenshot: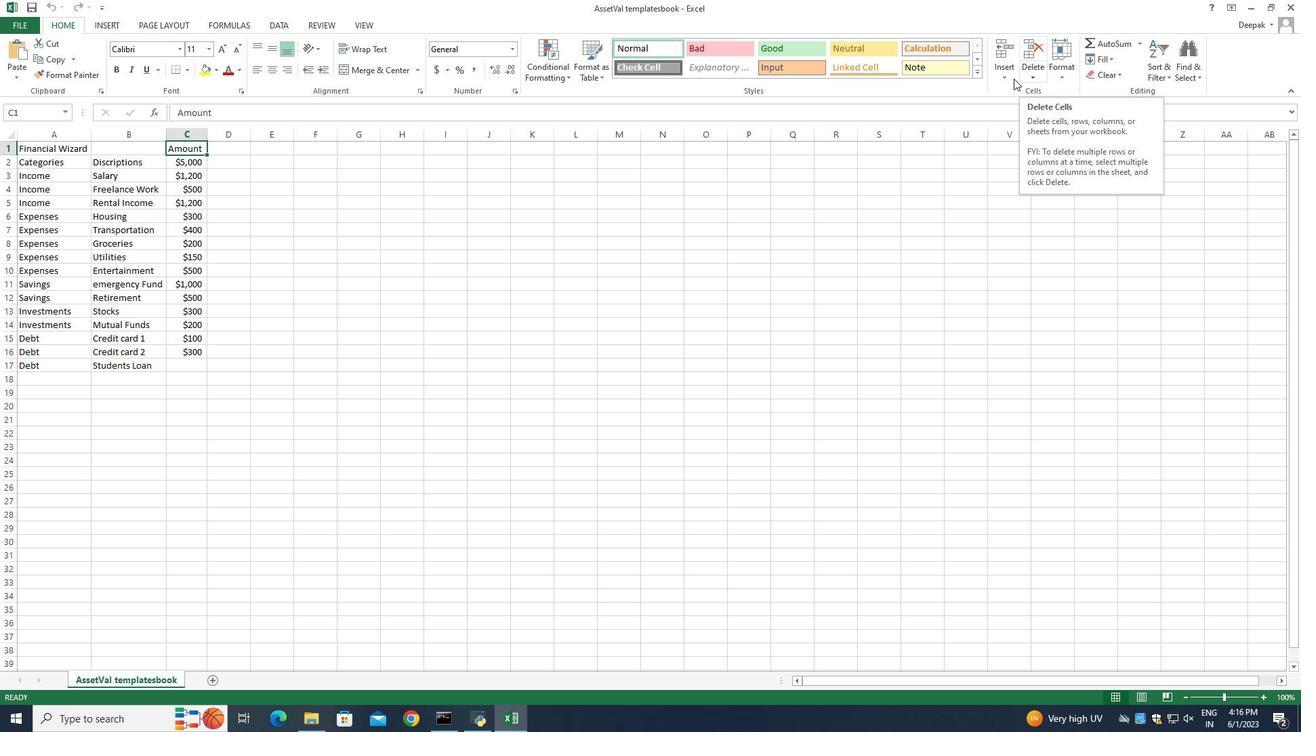 
Action: Mouse pressed left at (418, 271)
Screenshot: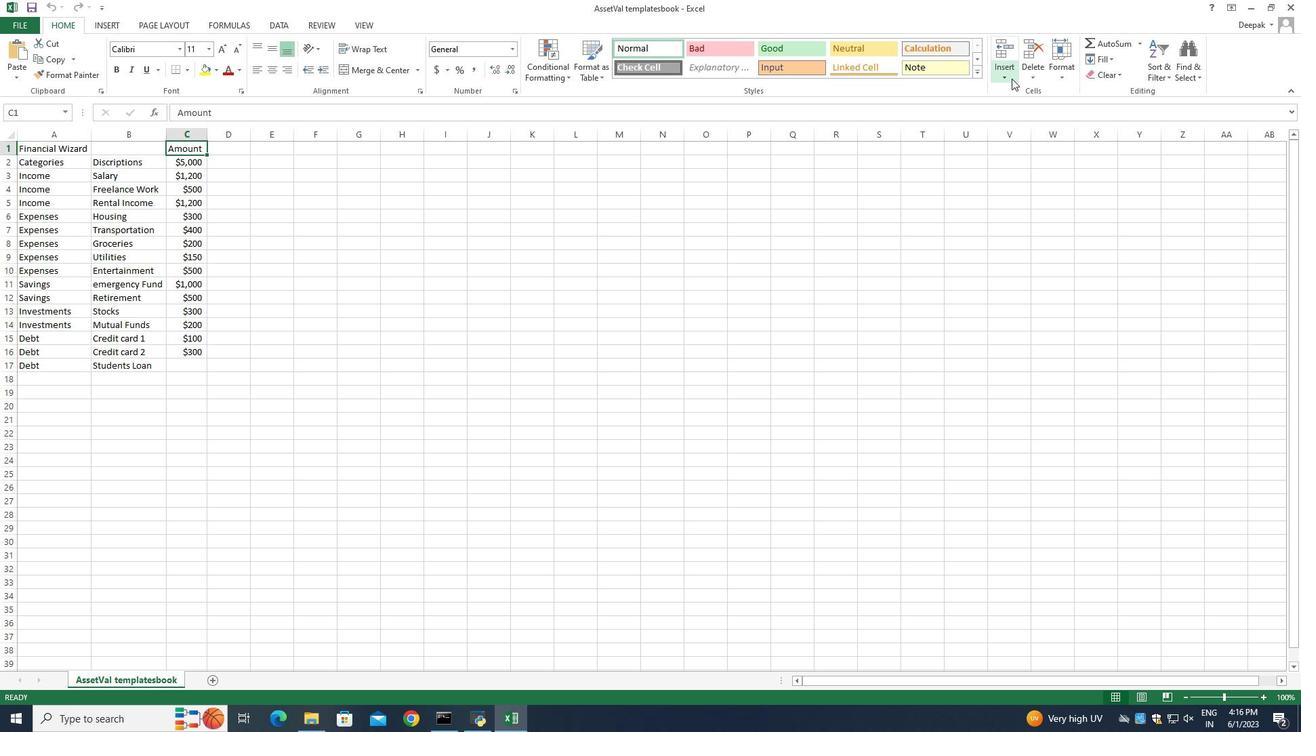 
Action: Mouse moved to (420, 273)
Screenshot: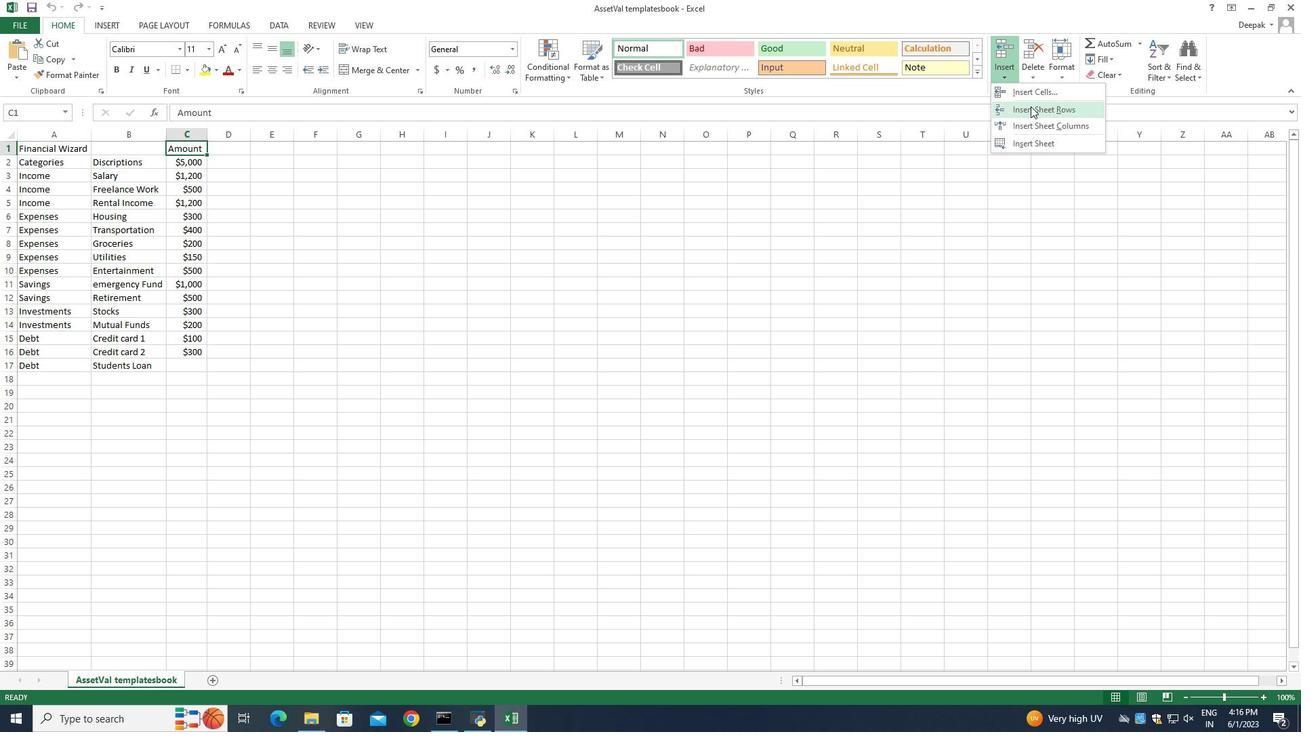 
Action: Mouse pressed left at (420, 273)
Screenshot: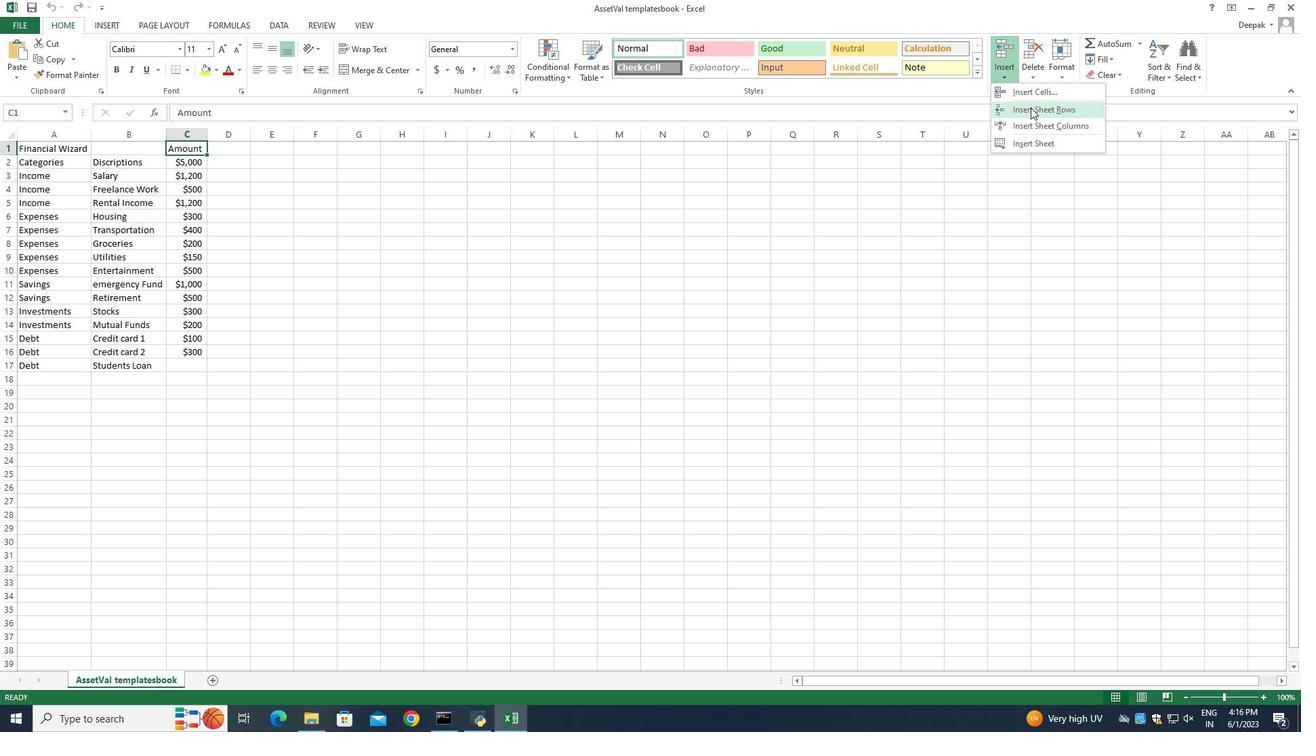 
Action: Mouse moved to (419, 270)
Screenshot: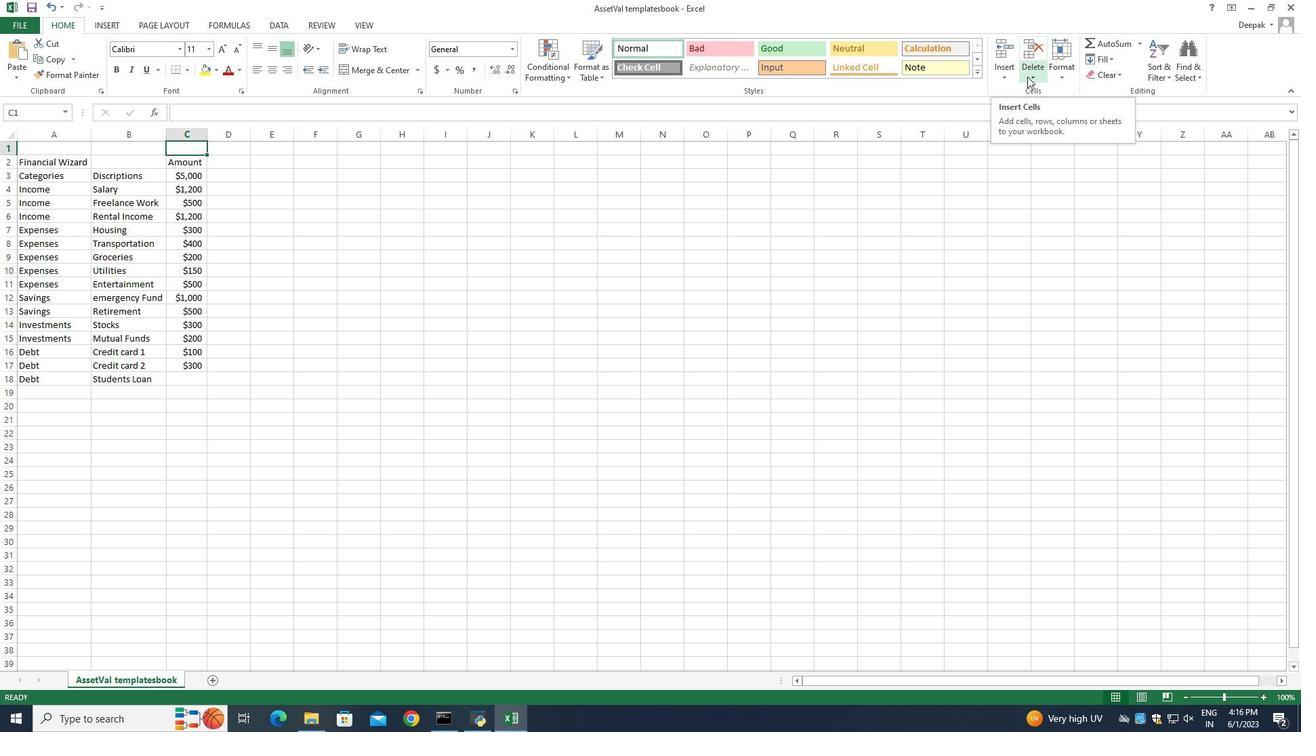 
Action: Mouse pressed left at (419, 270)
Screenshot: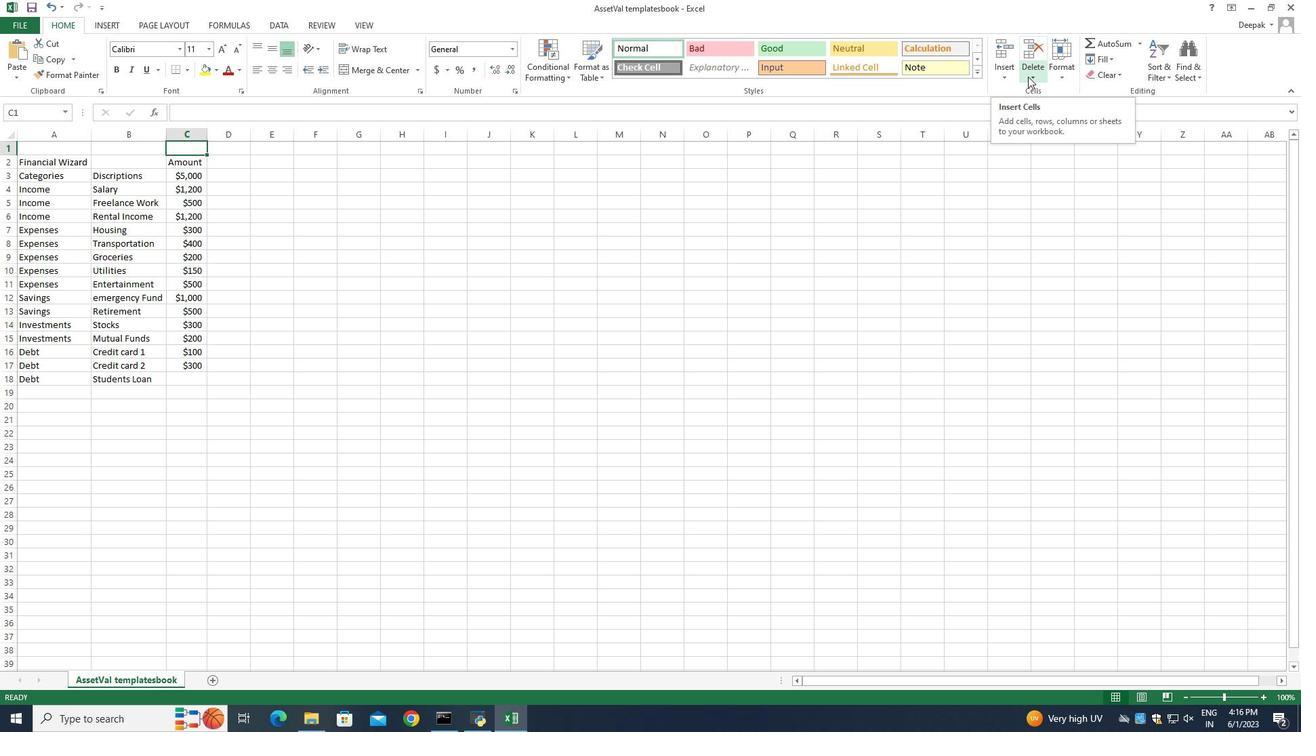 
Action: Mouse moved to (423, 271)
Screenshot: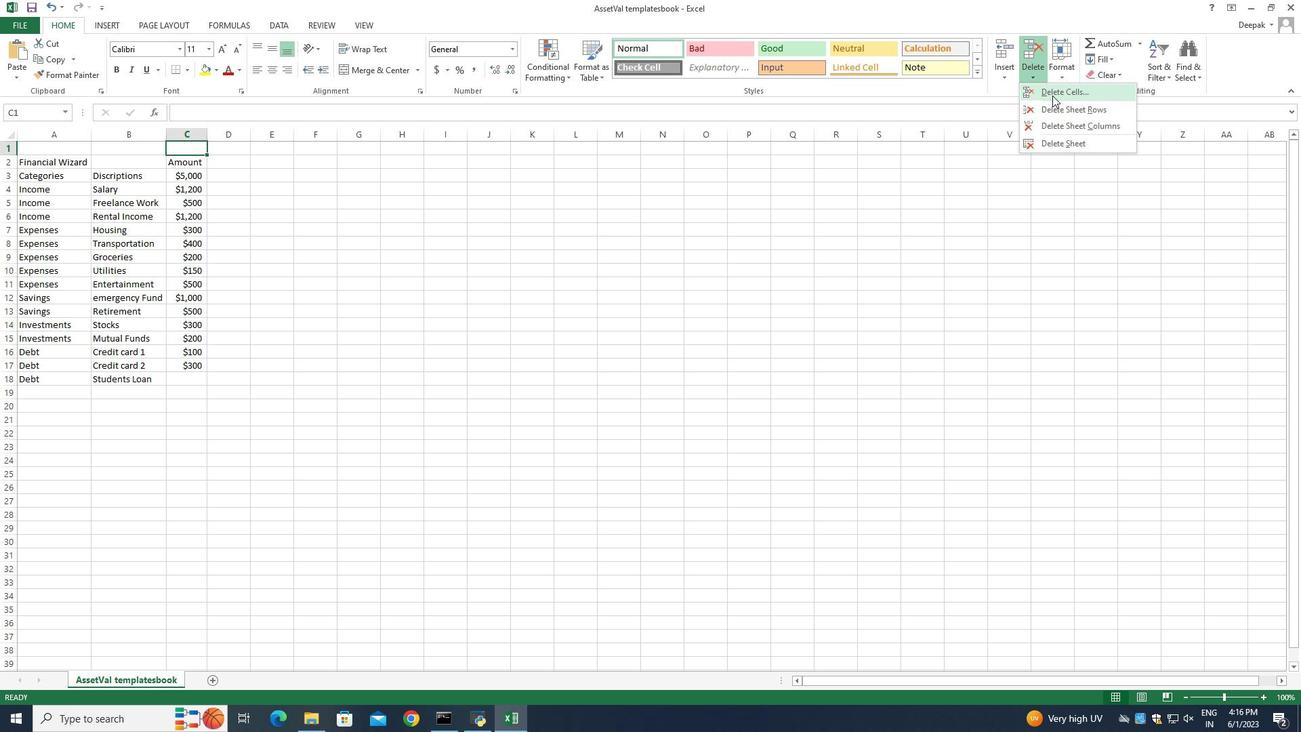 
Action: Mouse pressed left at (423, 271)
Screenshot: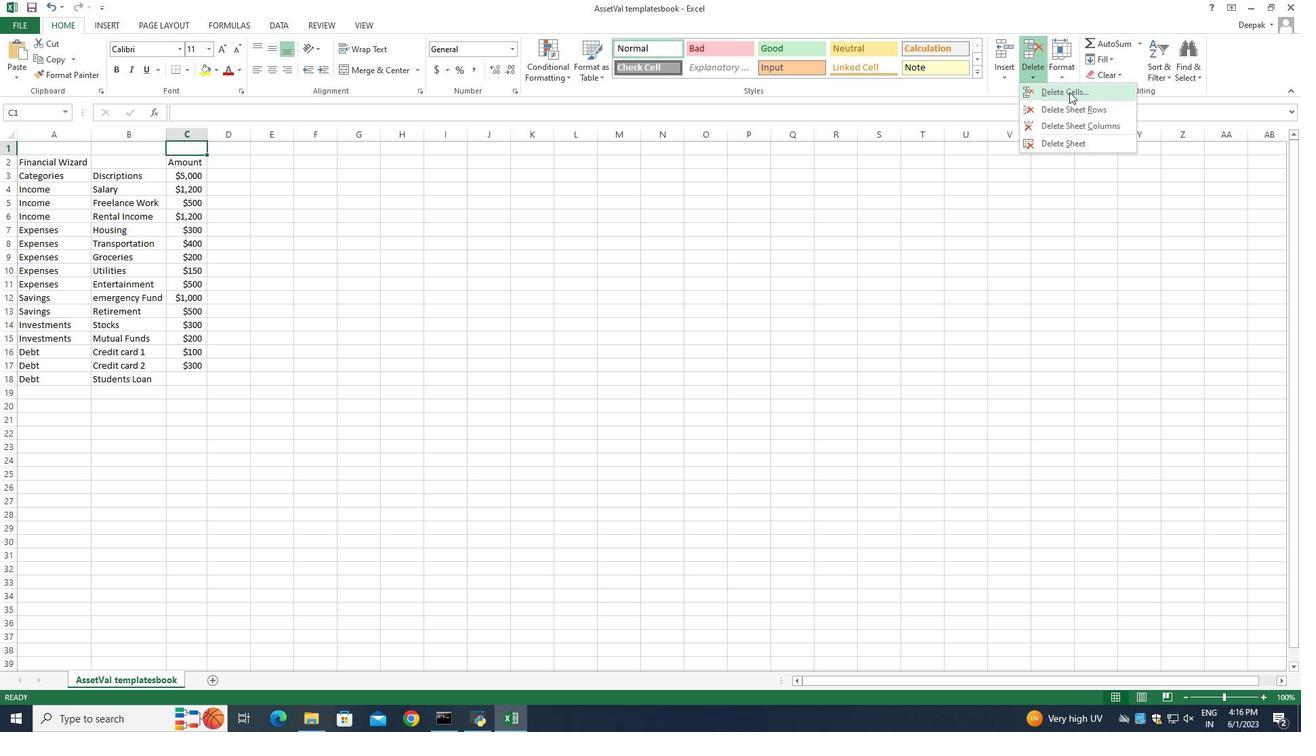 
Action: Mouse moved to (368, 297)
Screenshot: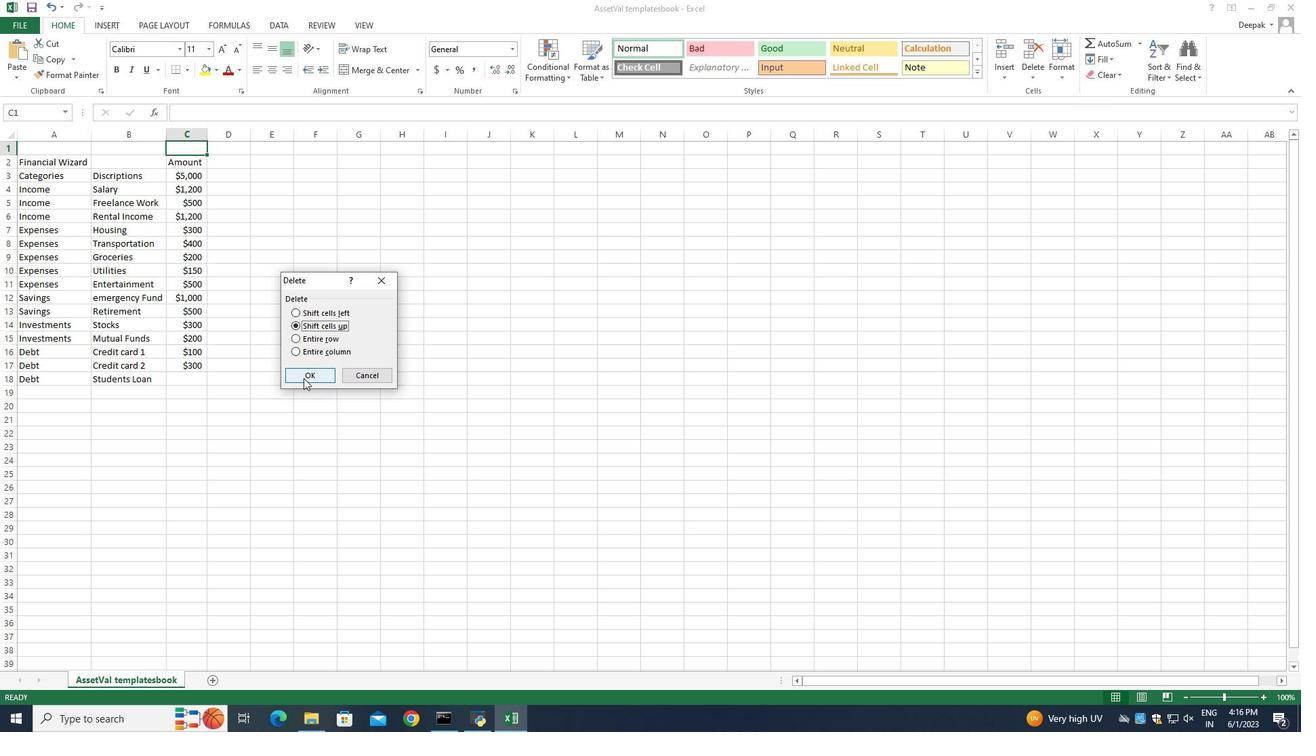 
Action: Mouse pressed left at (368, 297)
Screenshot: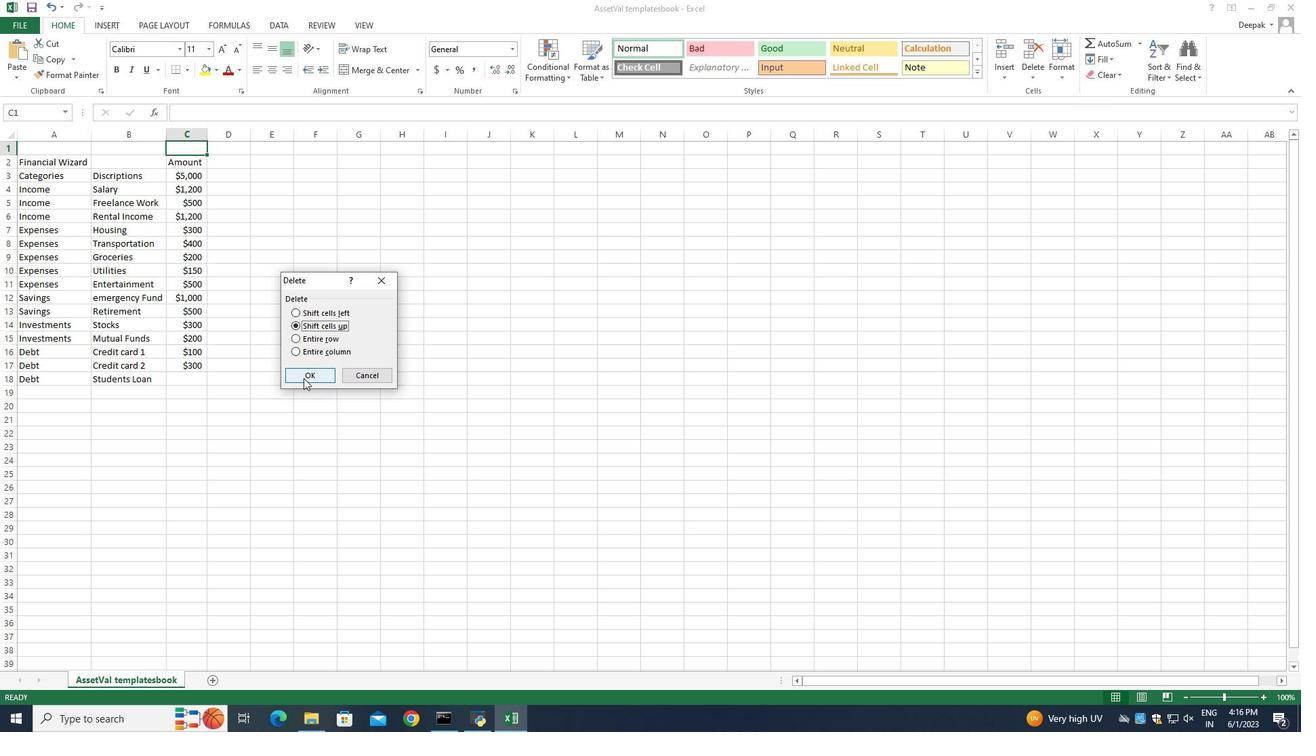 
Action: Mouse moved to (418, 271)
Screenshot: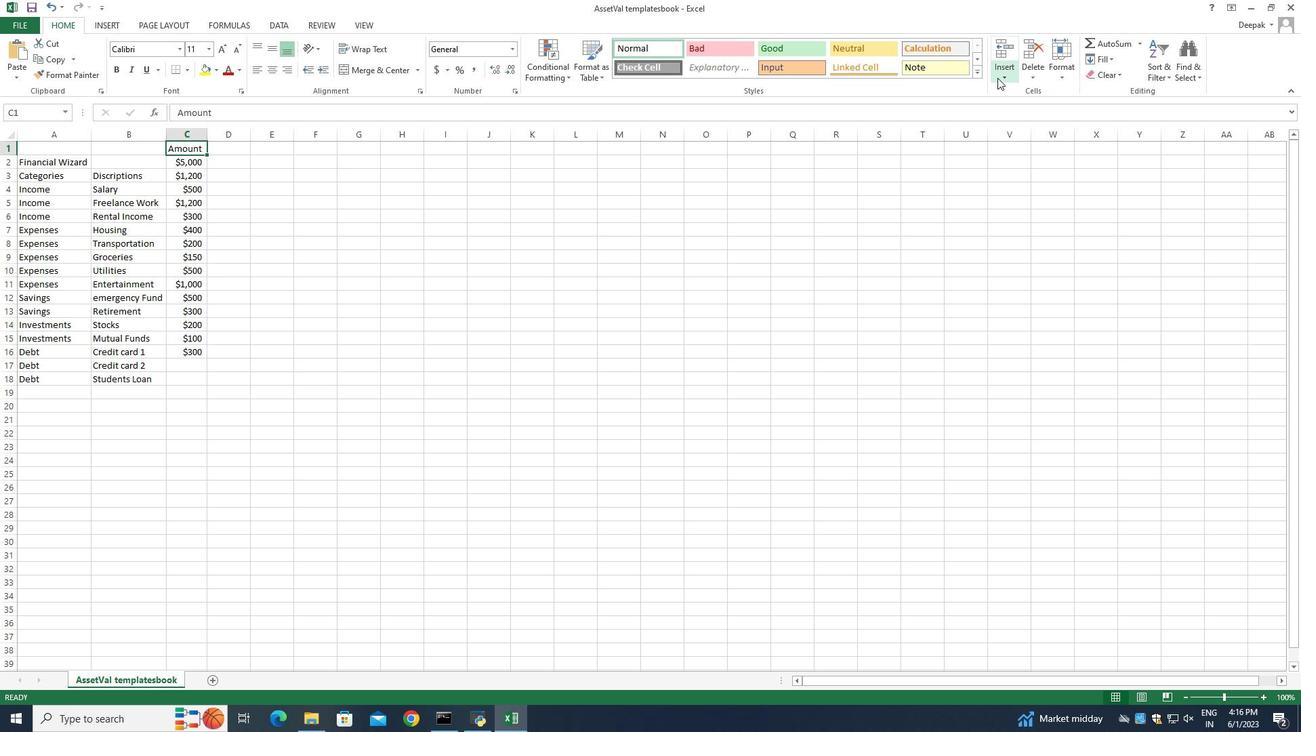 
Action: Mouse pressed left at (418, 271)
Screenshot: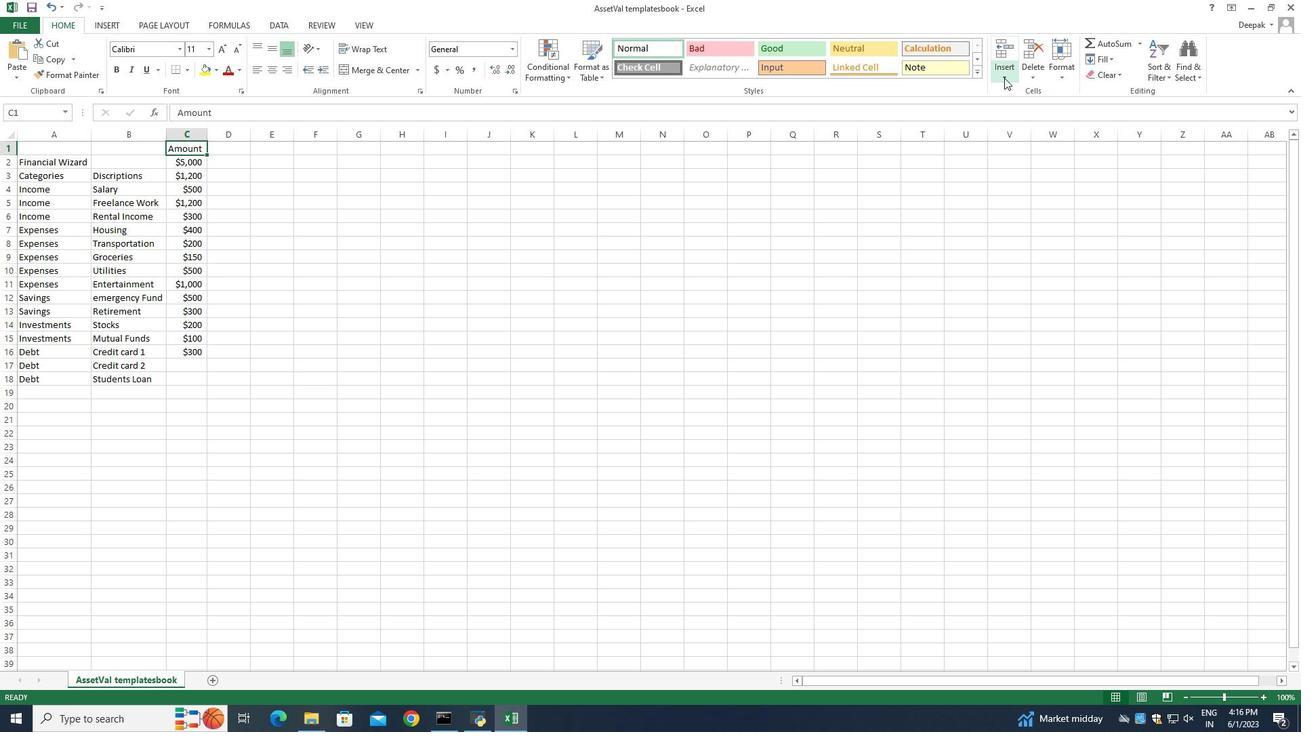 
Action: Mouse moved to (421, 272)
Screenshot: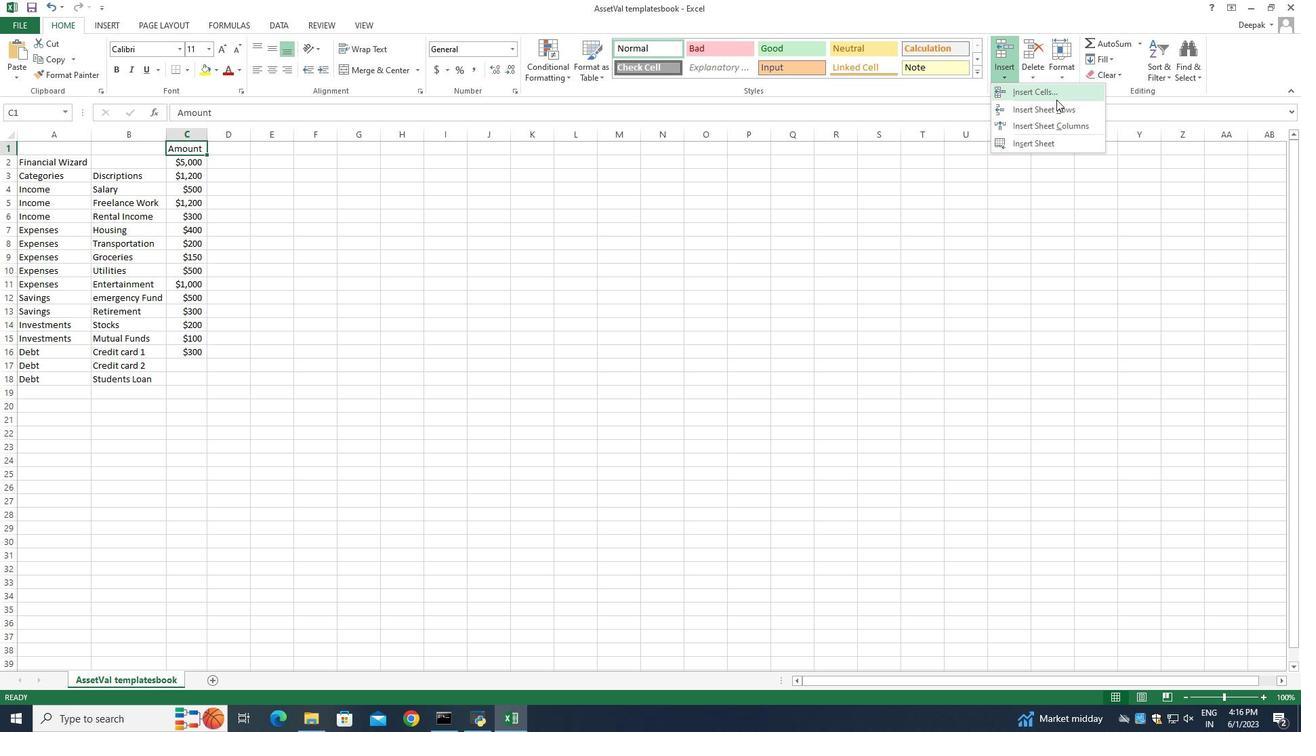 
Action: Mouse pressed left at (421, 272)
Screenshot: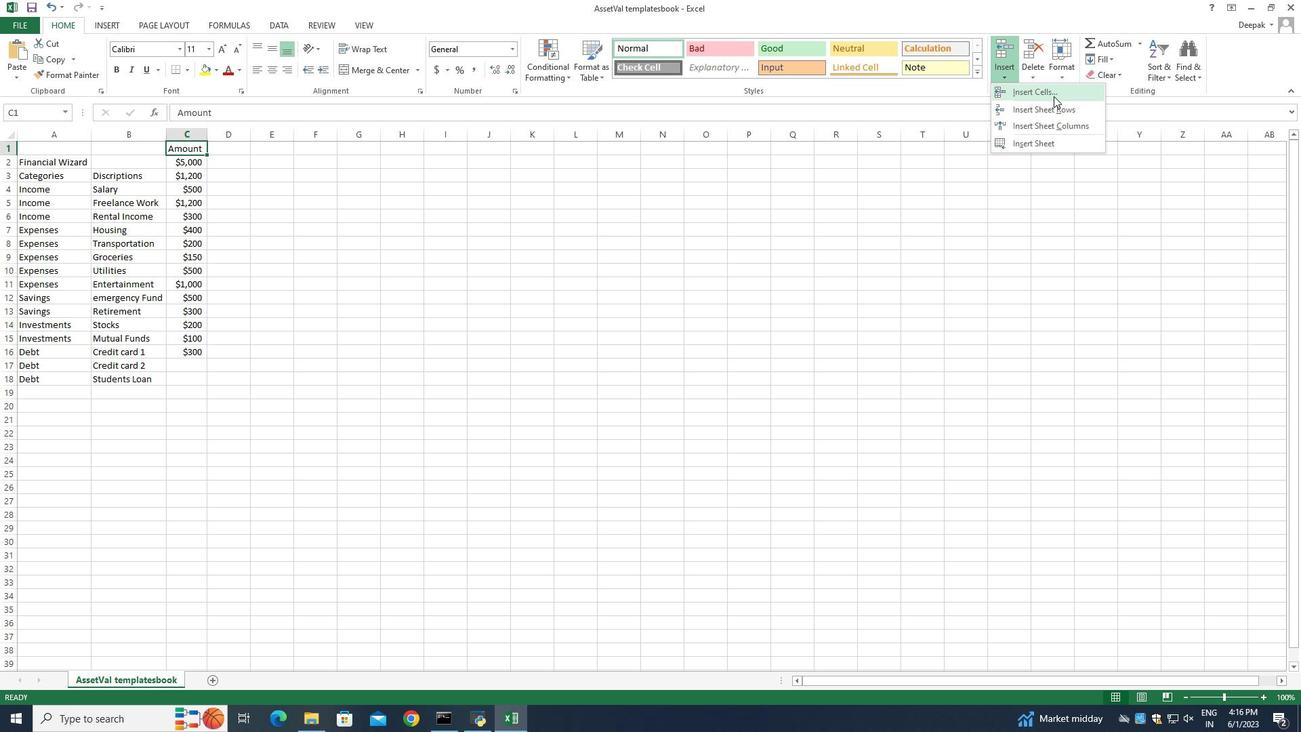 
Action: Mouse moved to (368, 297)
Screenshot: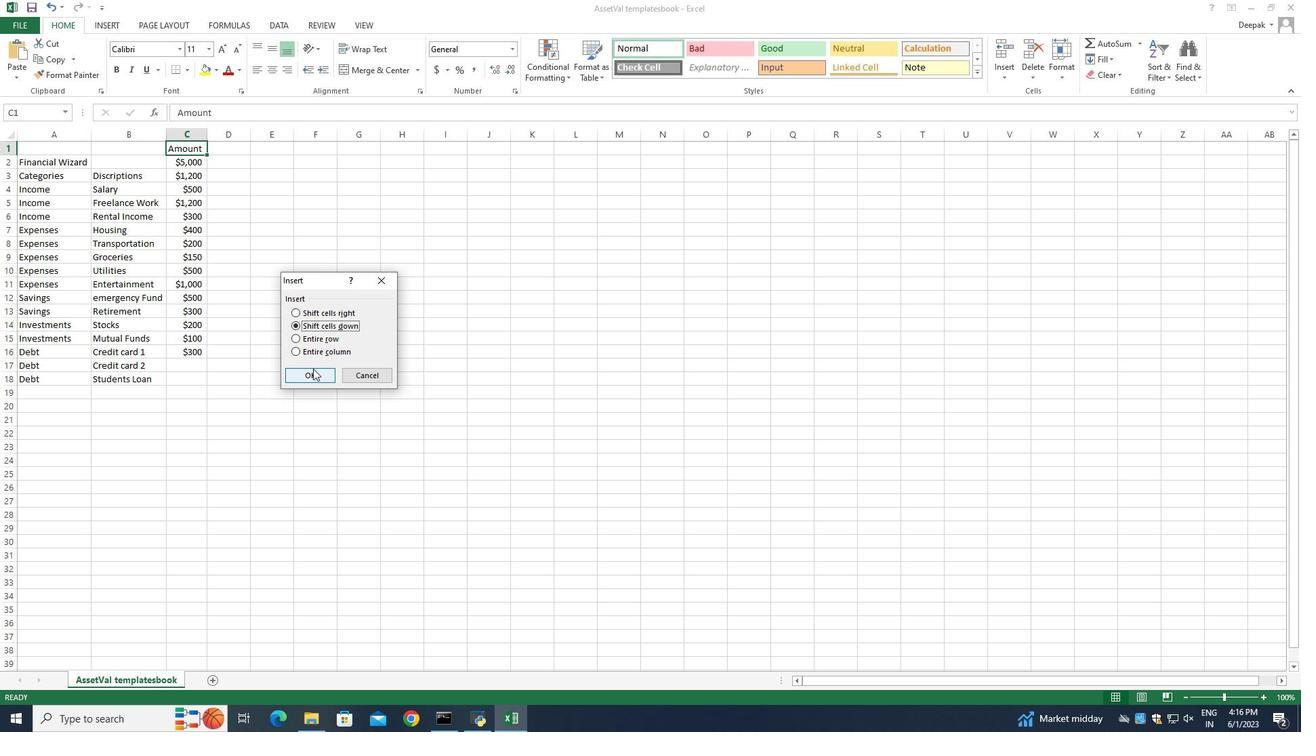 
Action: Mouse pressed left at (368, 297)
Screenshot: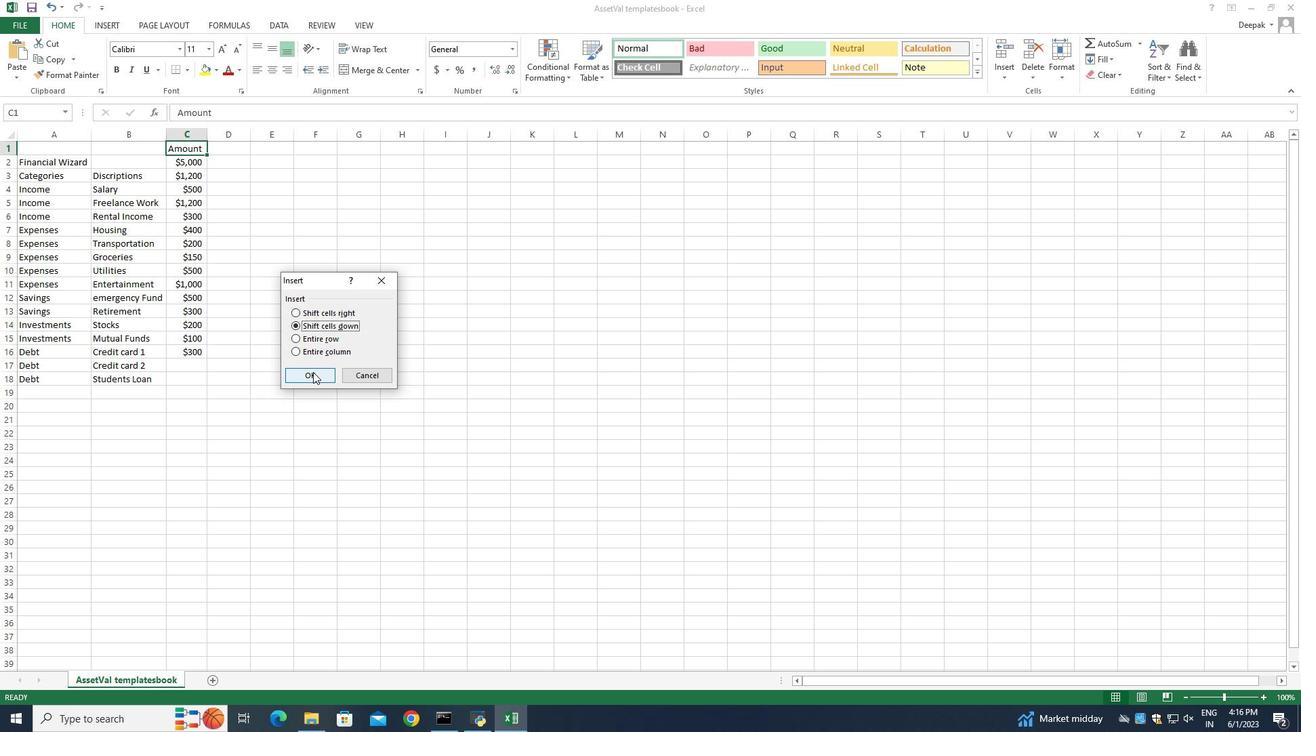 
Action: Mouse moved to (418, 271)
Screenshot: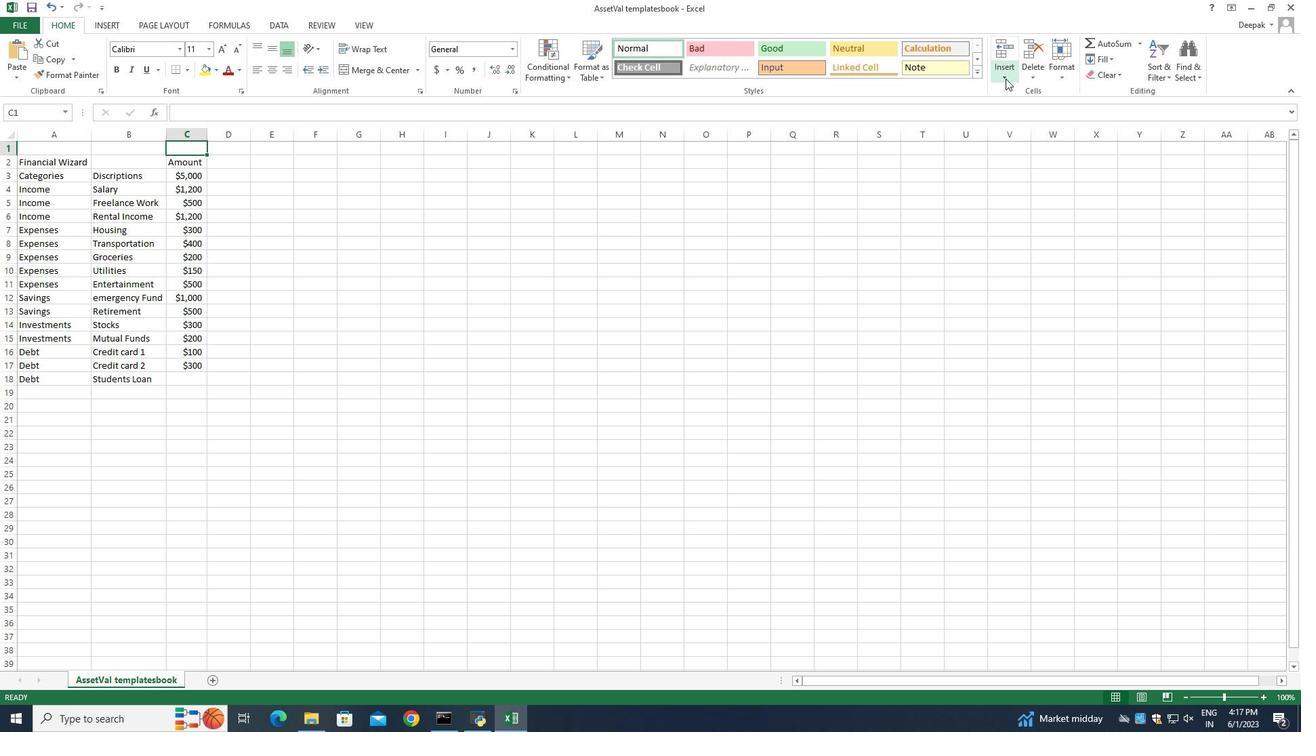 
Action: Mouse pressed left at (418, 271)
Screenshot: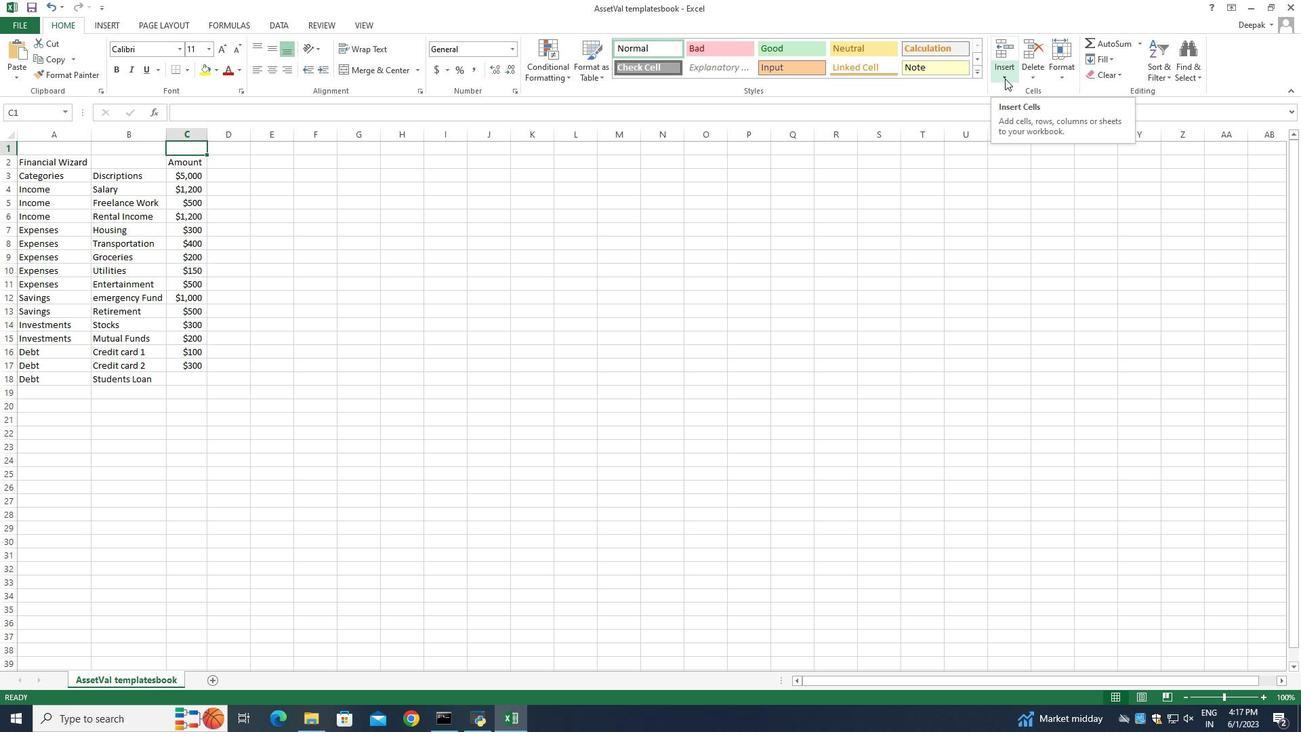 
Action: Mouse moved to (421, 273)
Screenshot: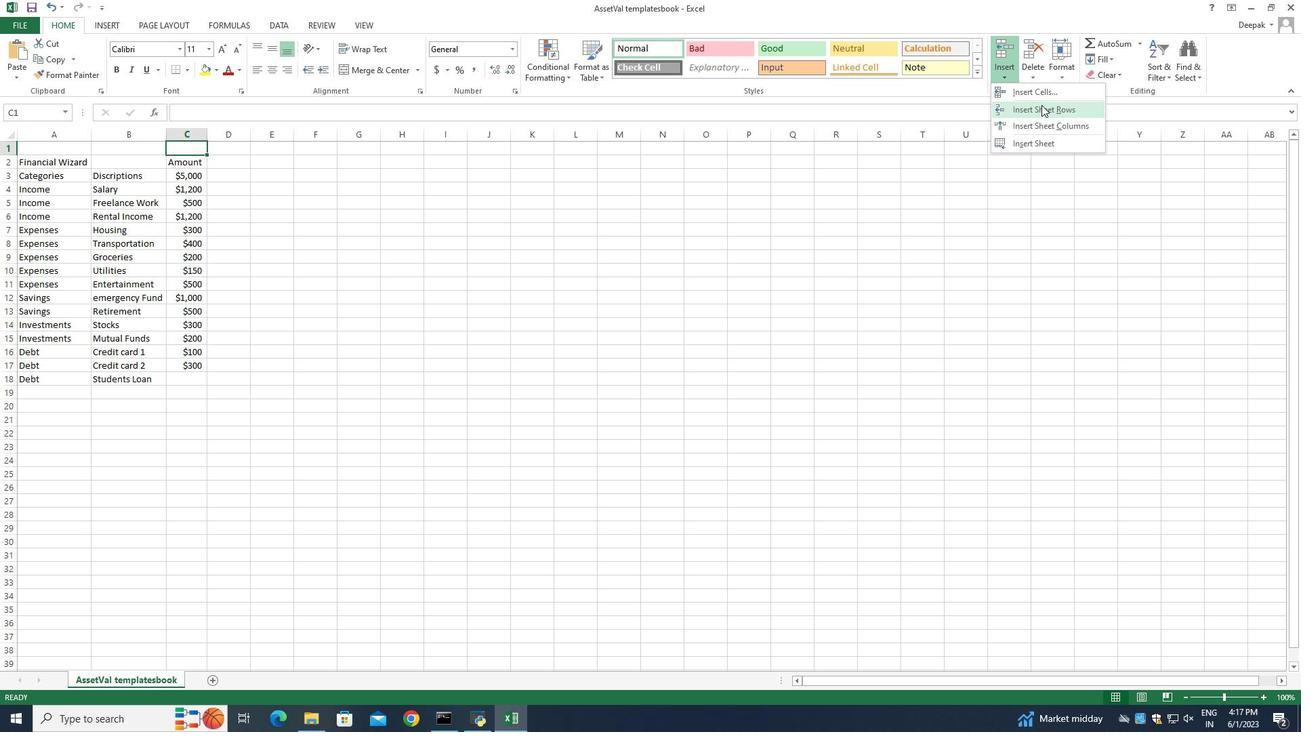 
Action: Mouse pressed left at (421, 273)
Screenshot: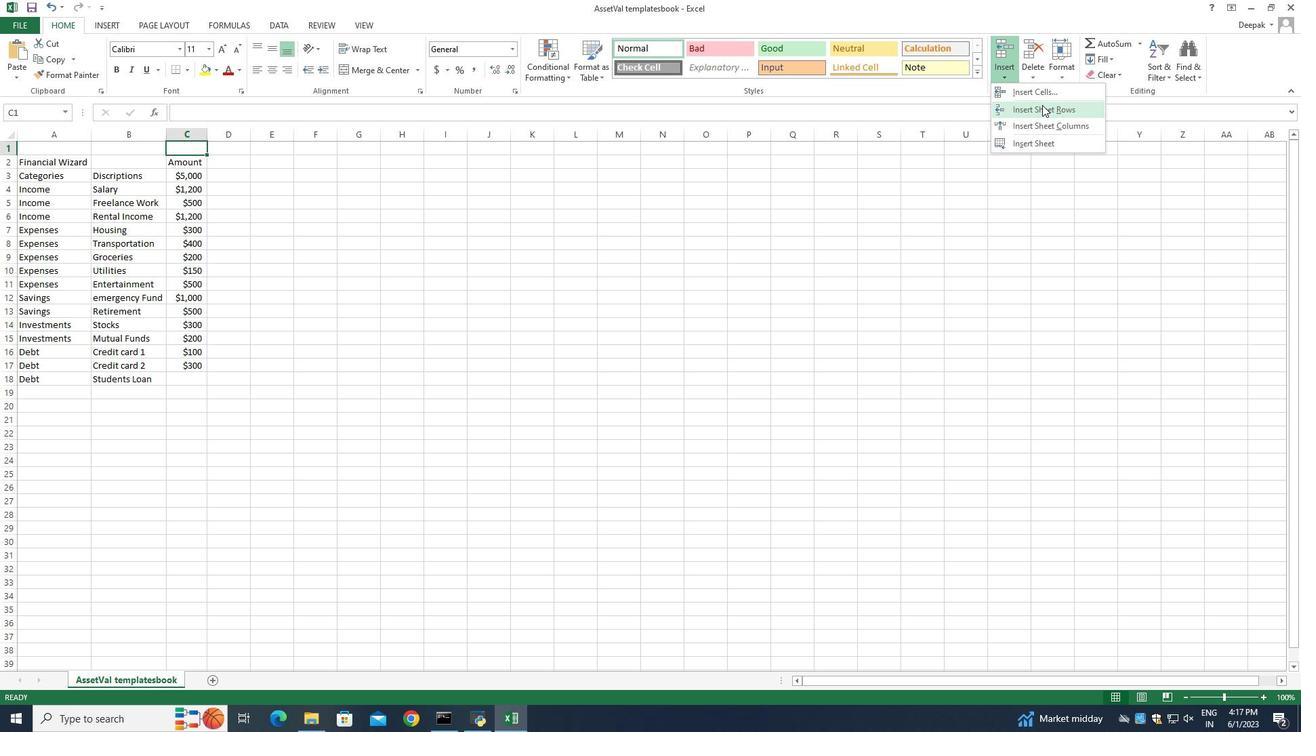 
Action: Mouse moved to (420, 270)
Screenshot: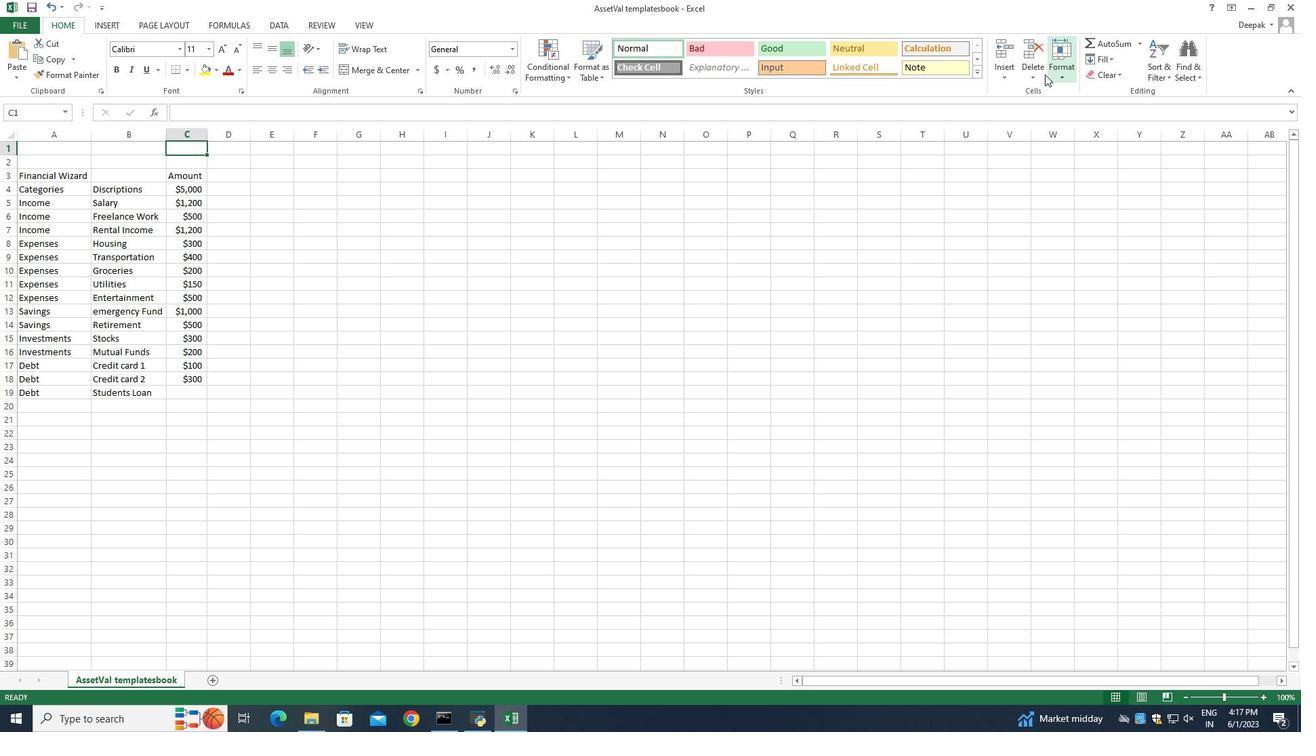 
Action: Mouse pressed left at (420, 270)
Screenshot: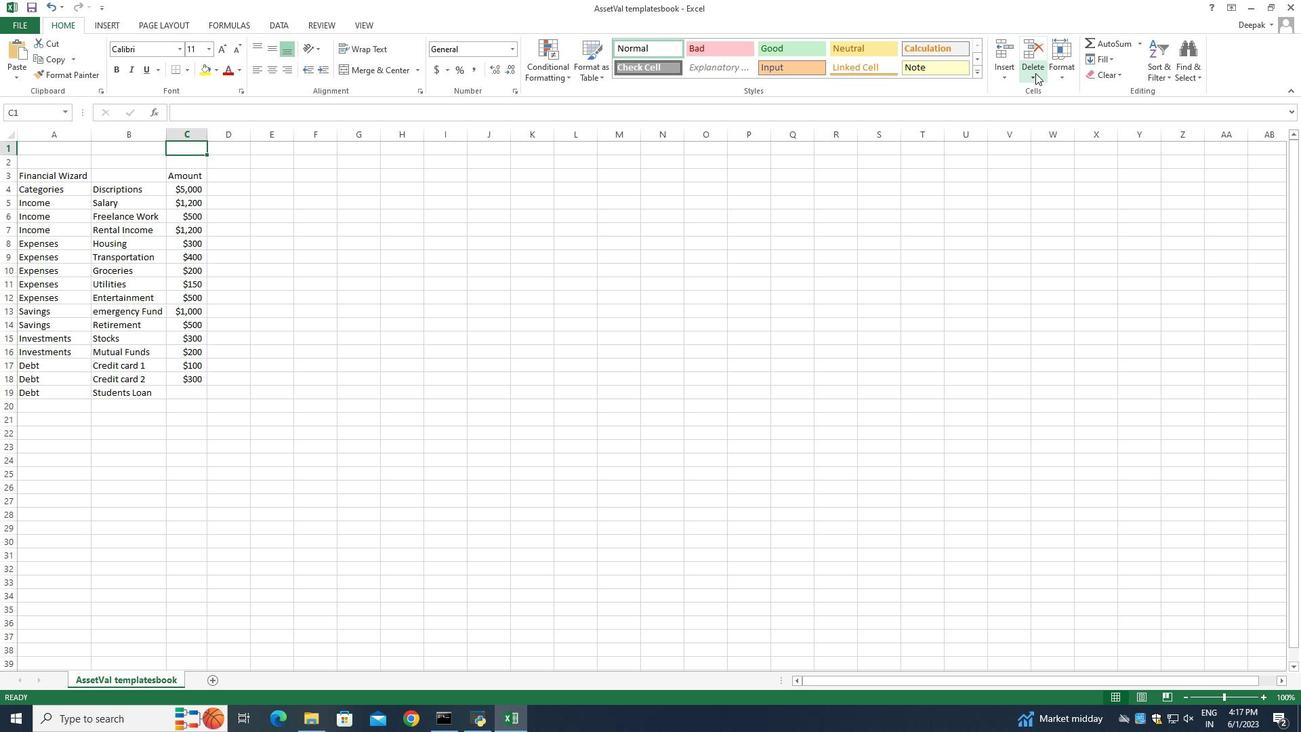 
Action: Mouse moved to (423, 273)
Screenshot: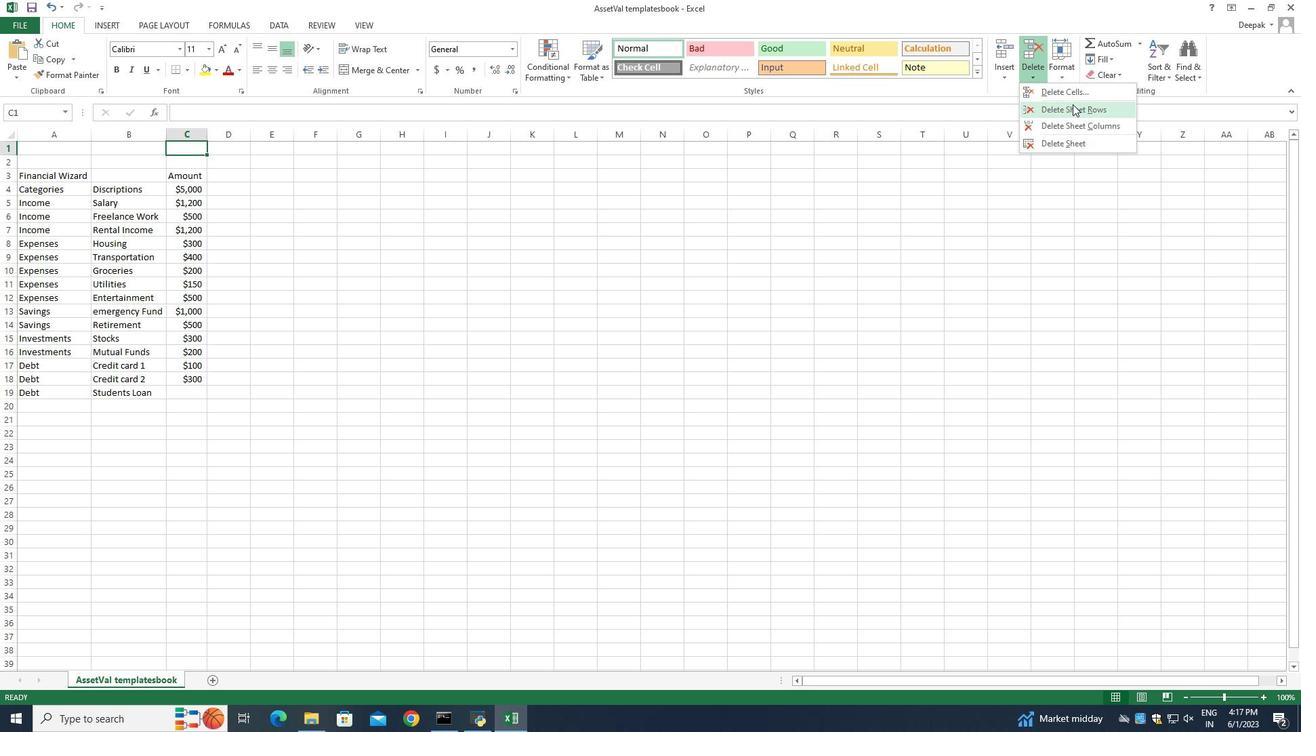 
Action: Mouse pressed left at (423, 273)
Screenshot: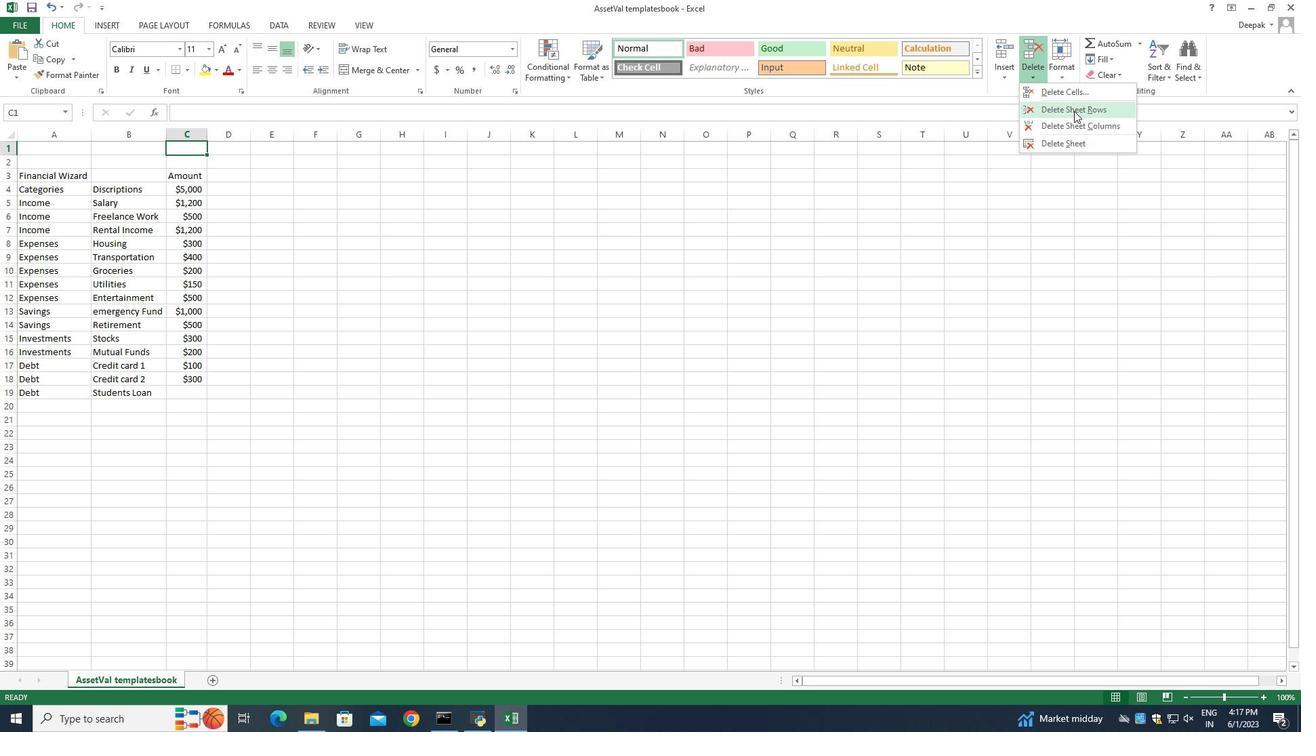 
Action: Mouse moved to (420, 269)
Screenshot: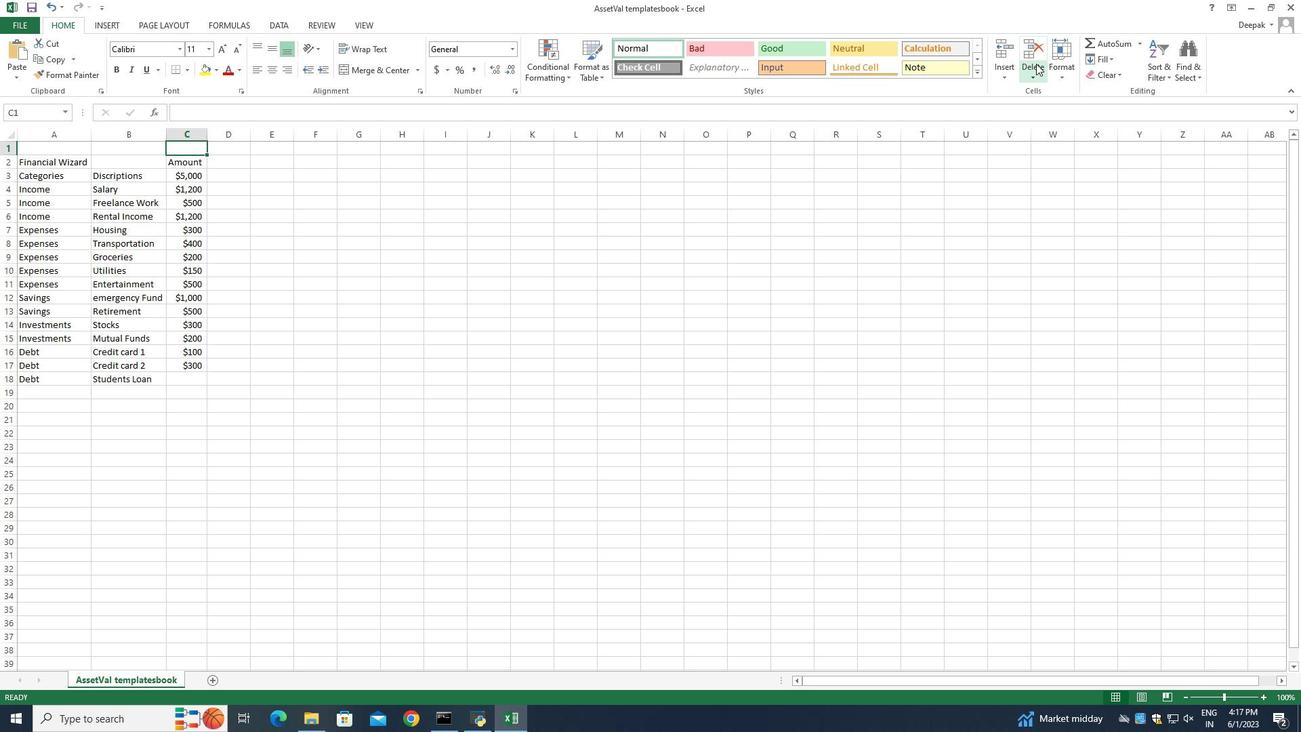 
Action: Mouse pressed left at (420, 269)
Screenshot: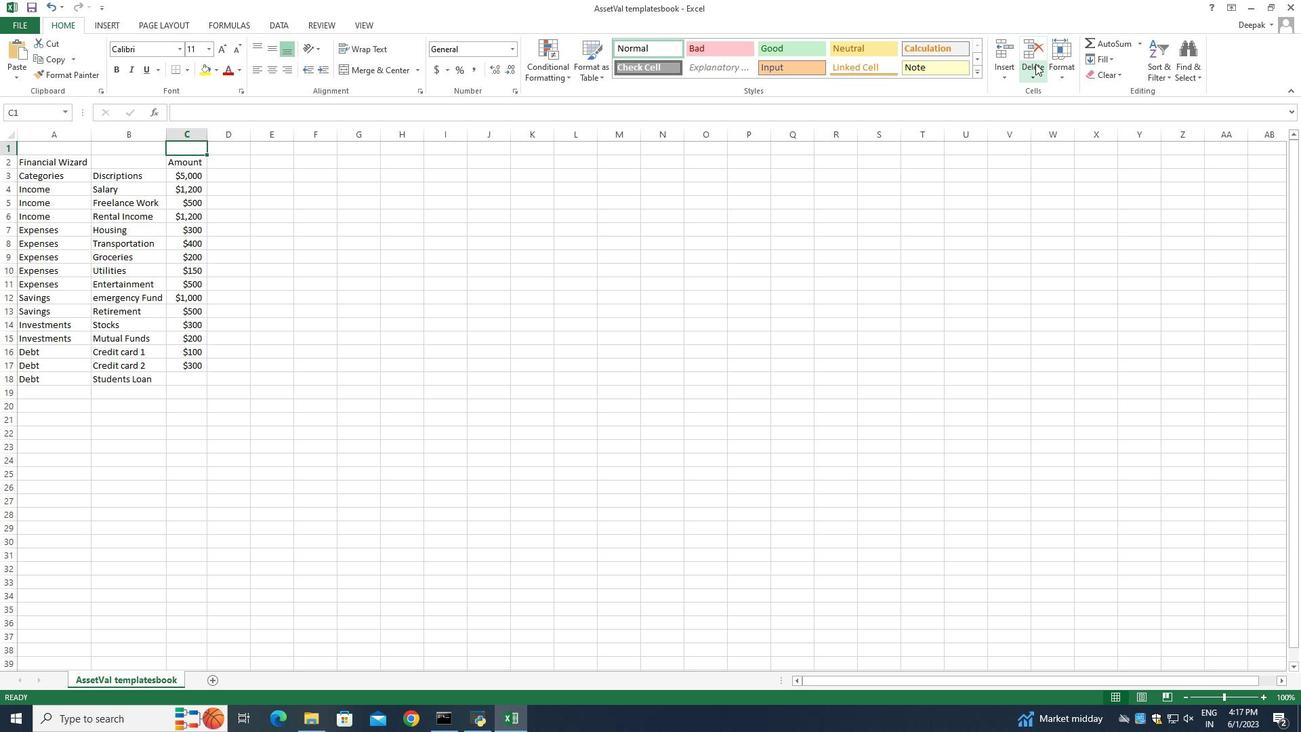 
Action: Mouse moved to (421, 273)
Screenshot: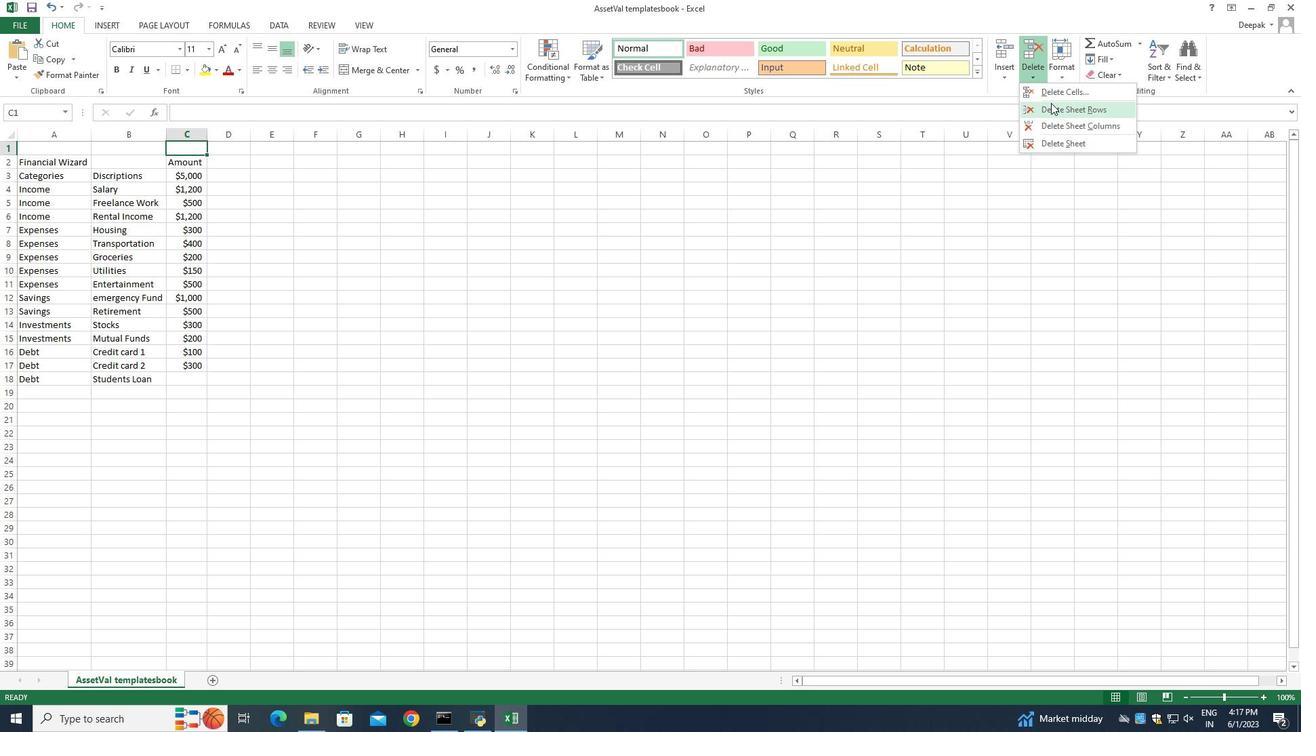 
Action: Mouse pressed left at (421, 273)
Screenshot: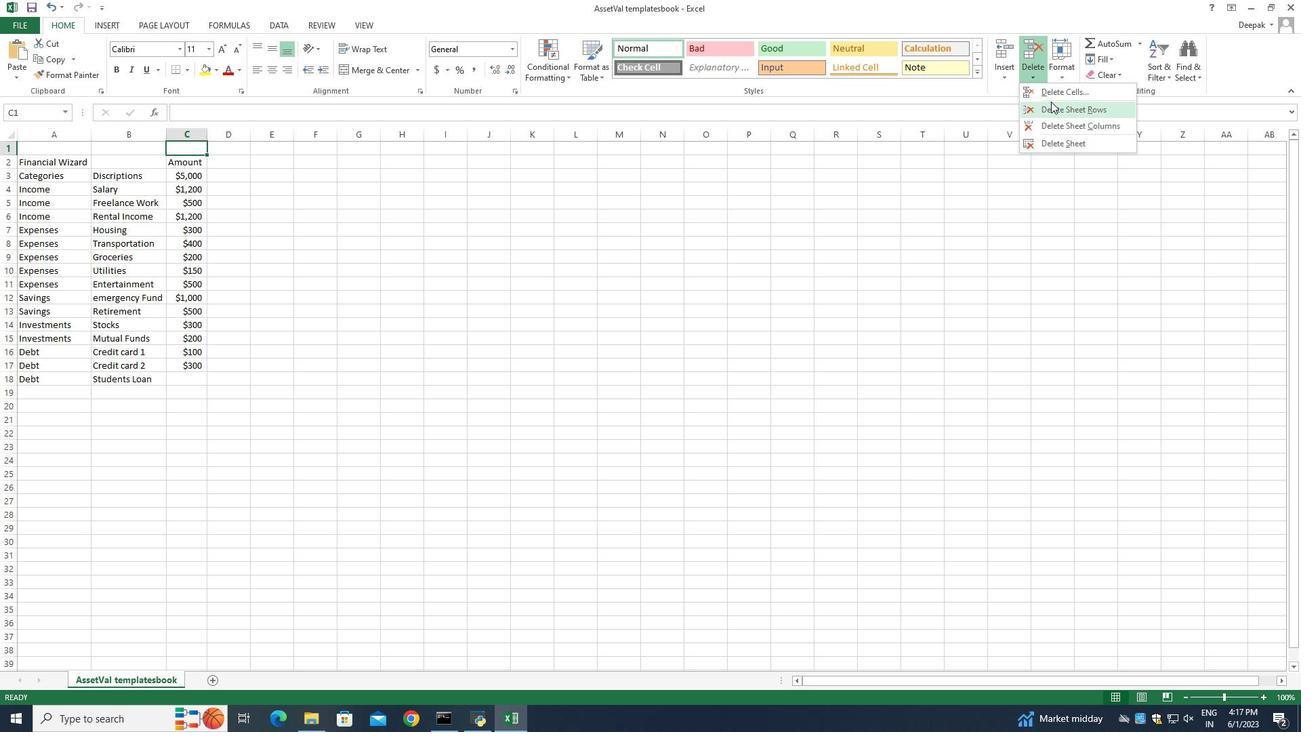 
Action: Mouse moved to (360, 278)
Screenshot: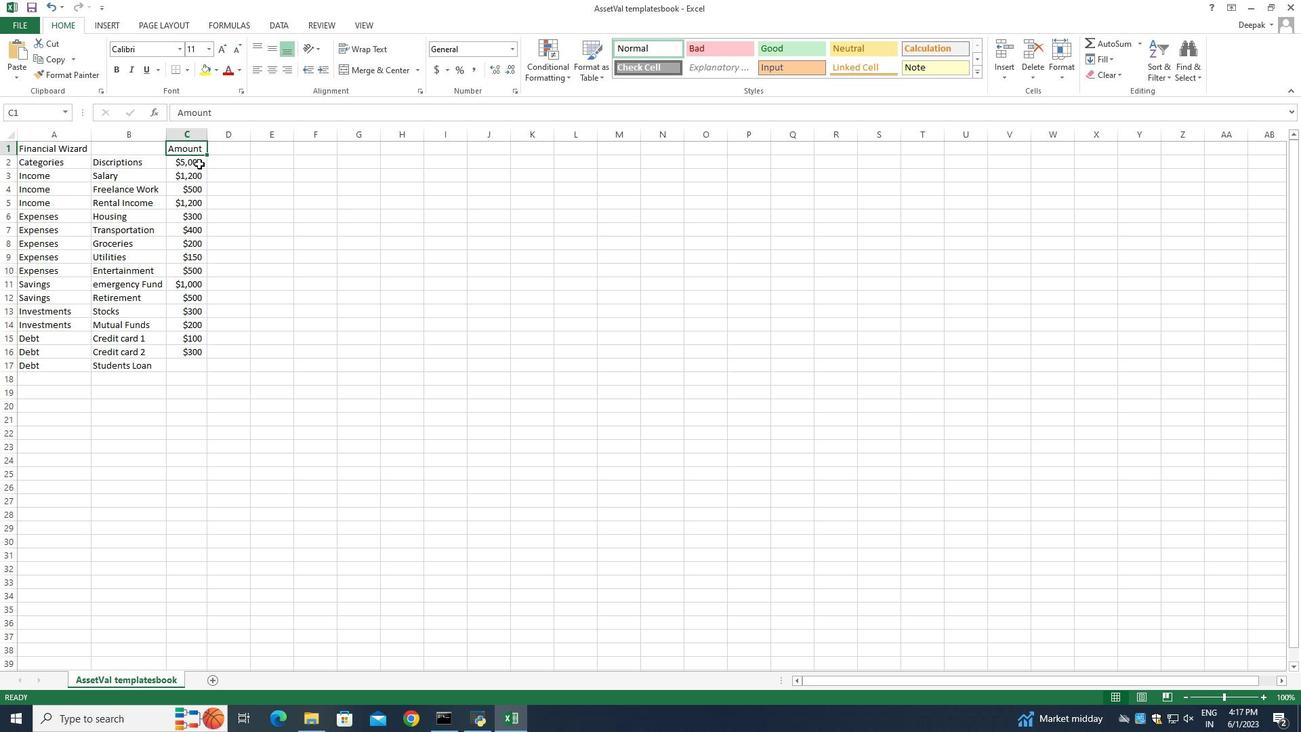 
Action: Mouse pressed left at (360, 278)
Screenshot: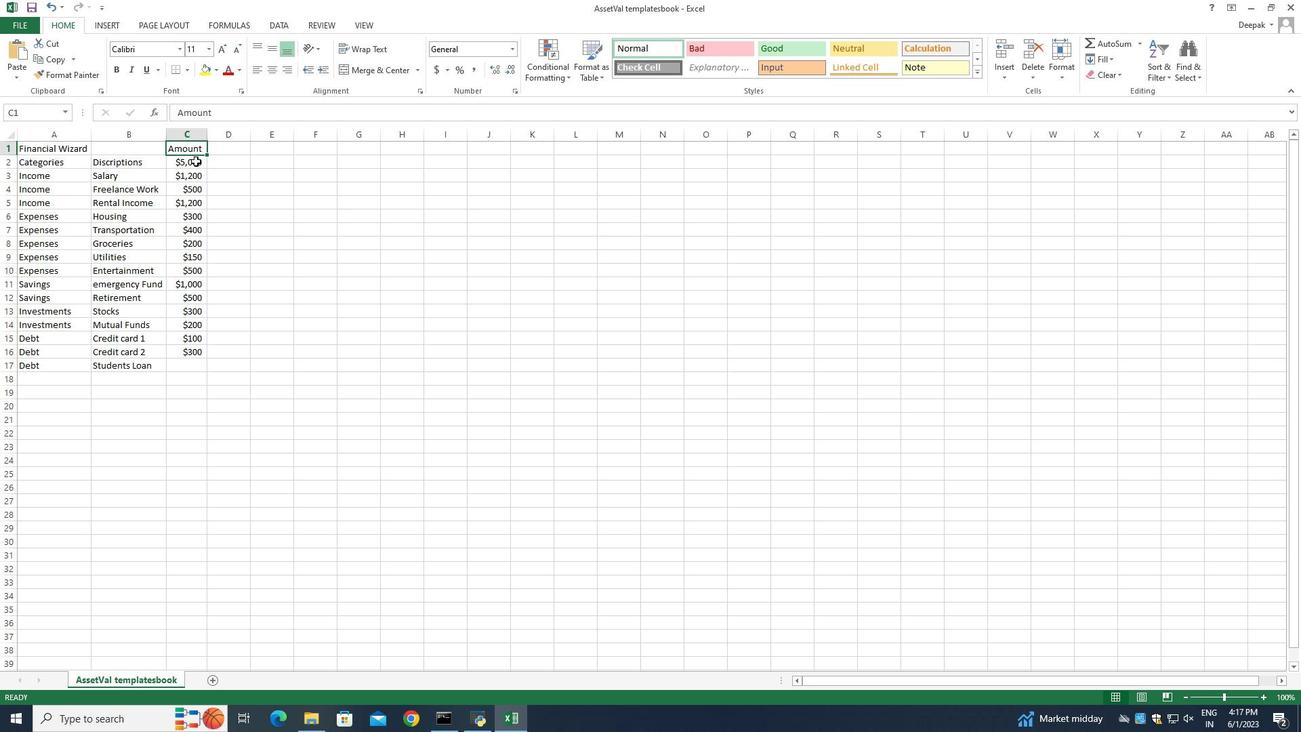 
Action: Mouse moved to (359, 277)
Screenshot: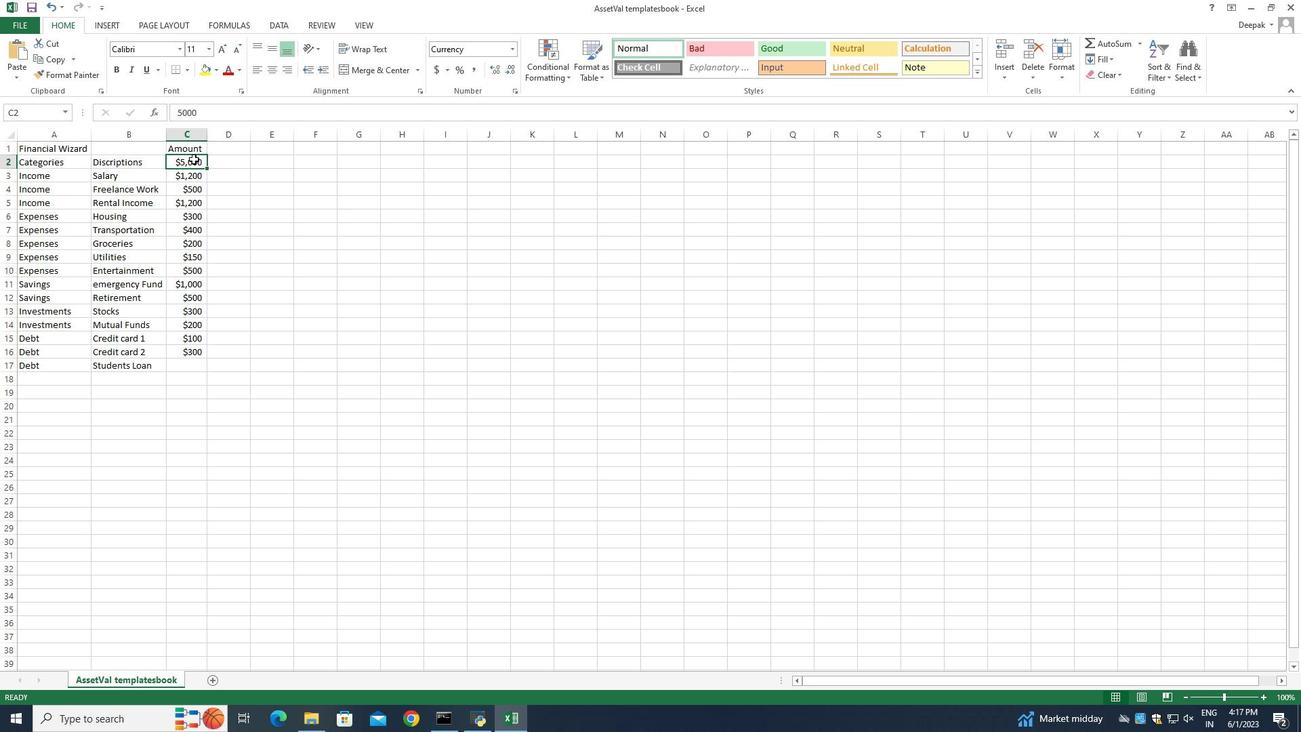 
Action: Mouse pressed left at (359, 277)
Screenshot: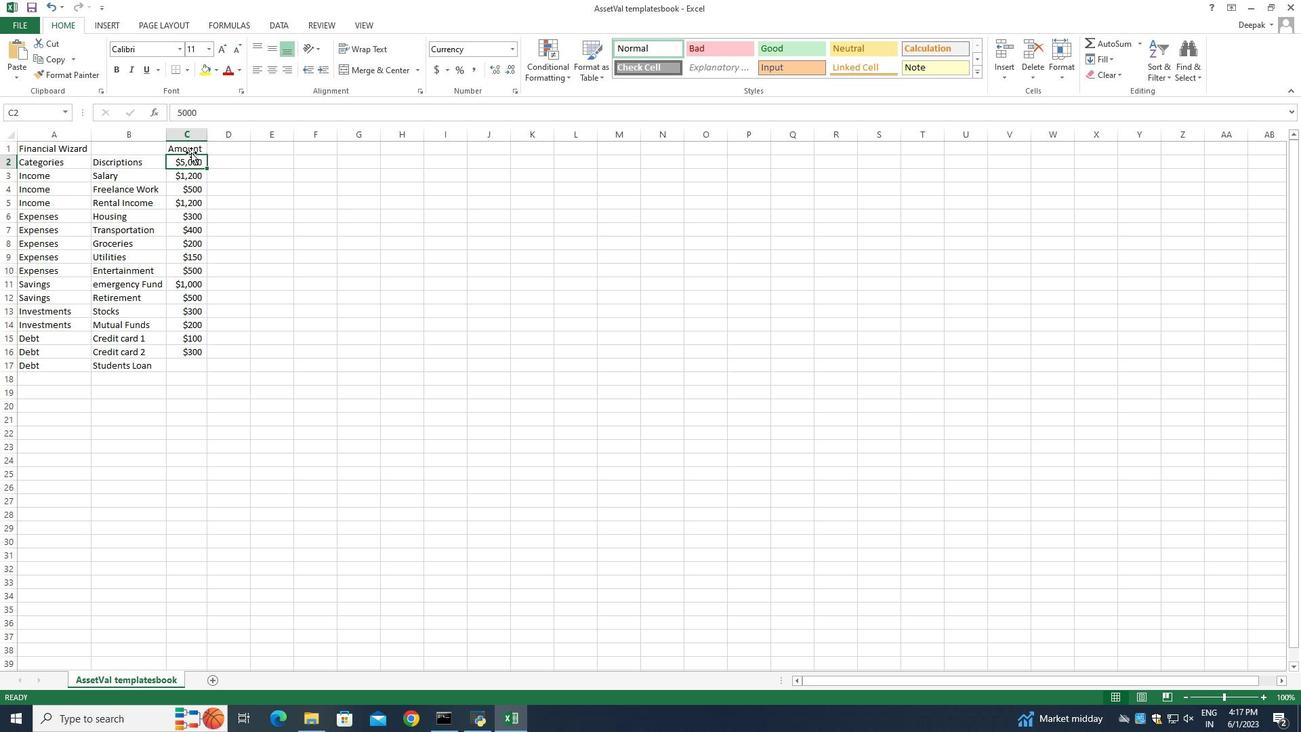 
Action: Mouse moved to (359, 279)
Screenshot: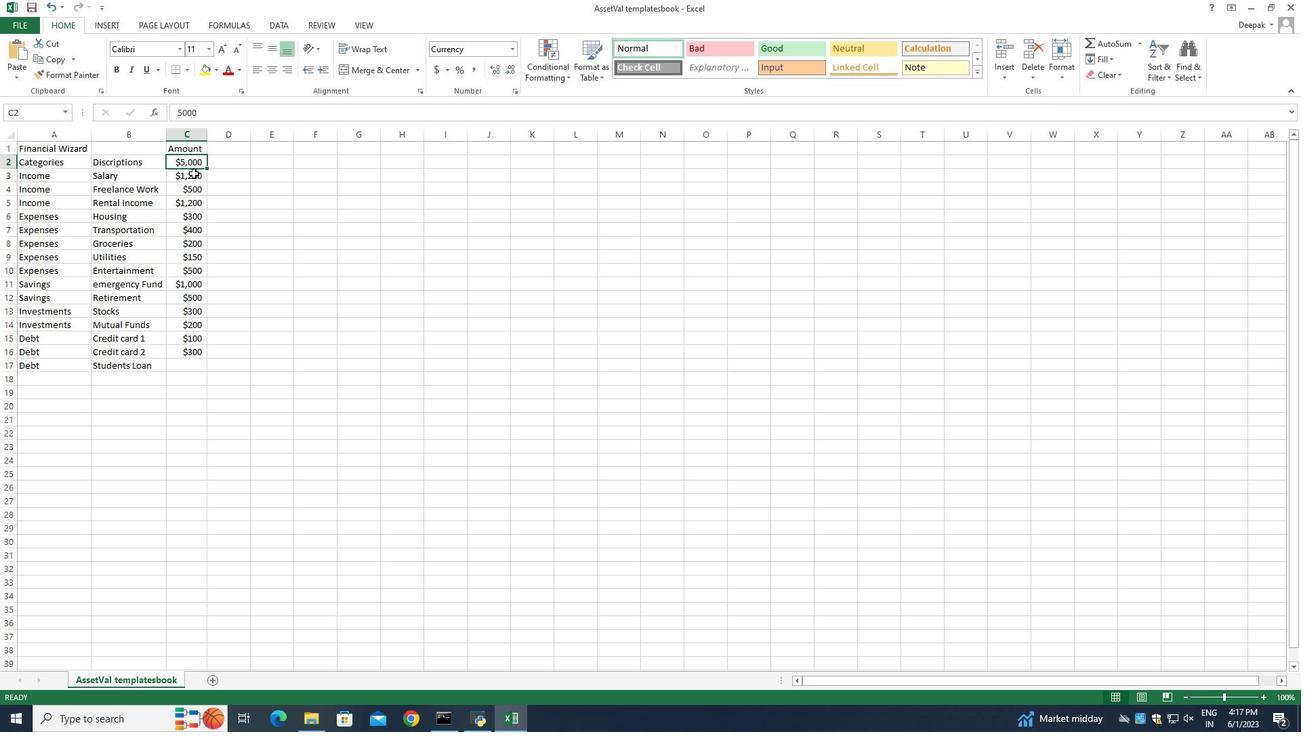 
Action: Mouse pressed left at (359, 279)
Screenshot: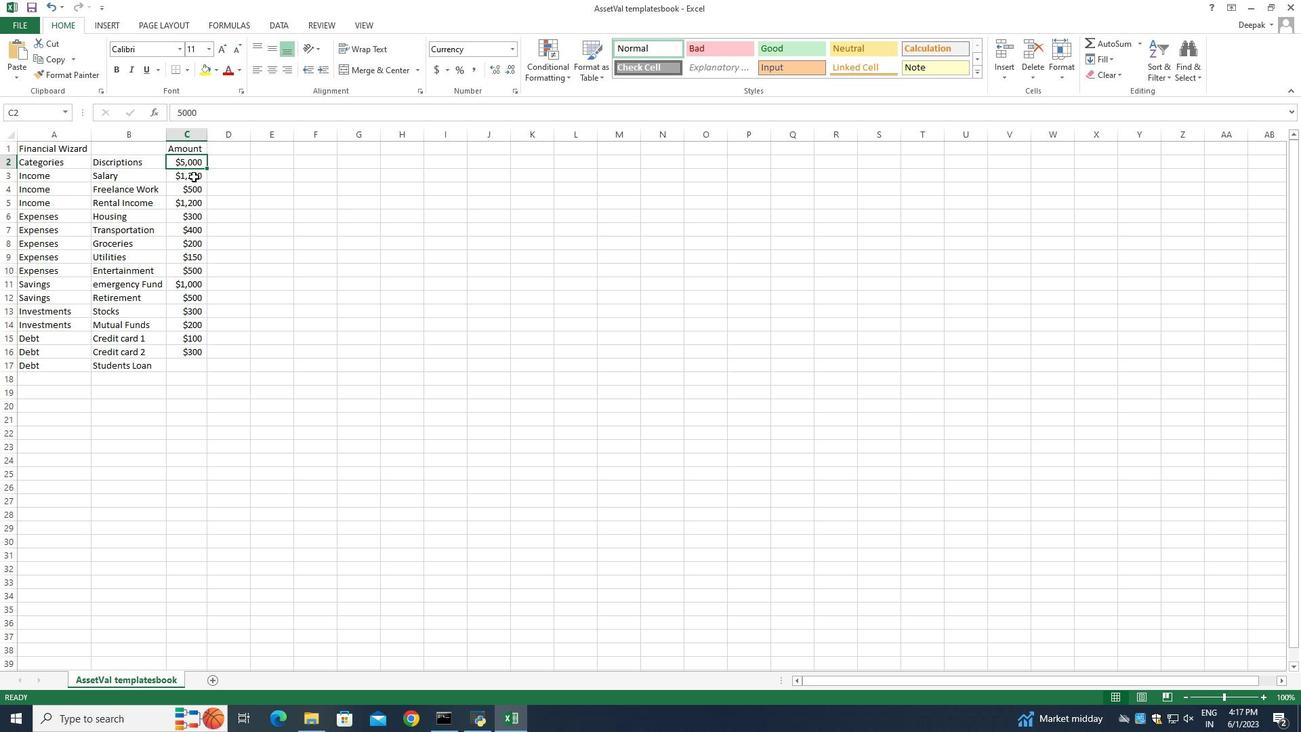 
Action: Mouse moved to (359, 277)
Screenshot: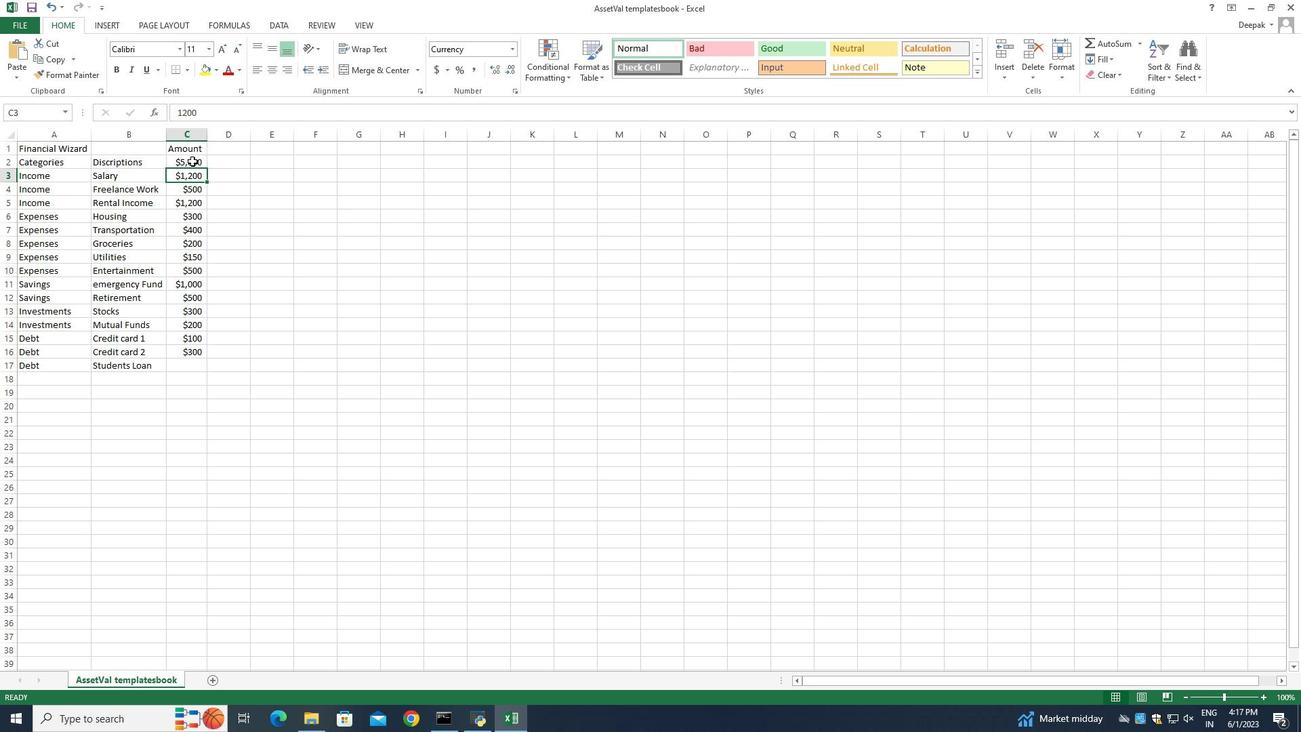
Action: Mouse pressed left at (359, 277)
Screenshot: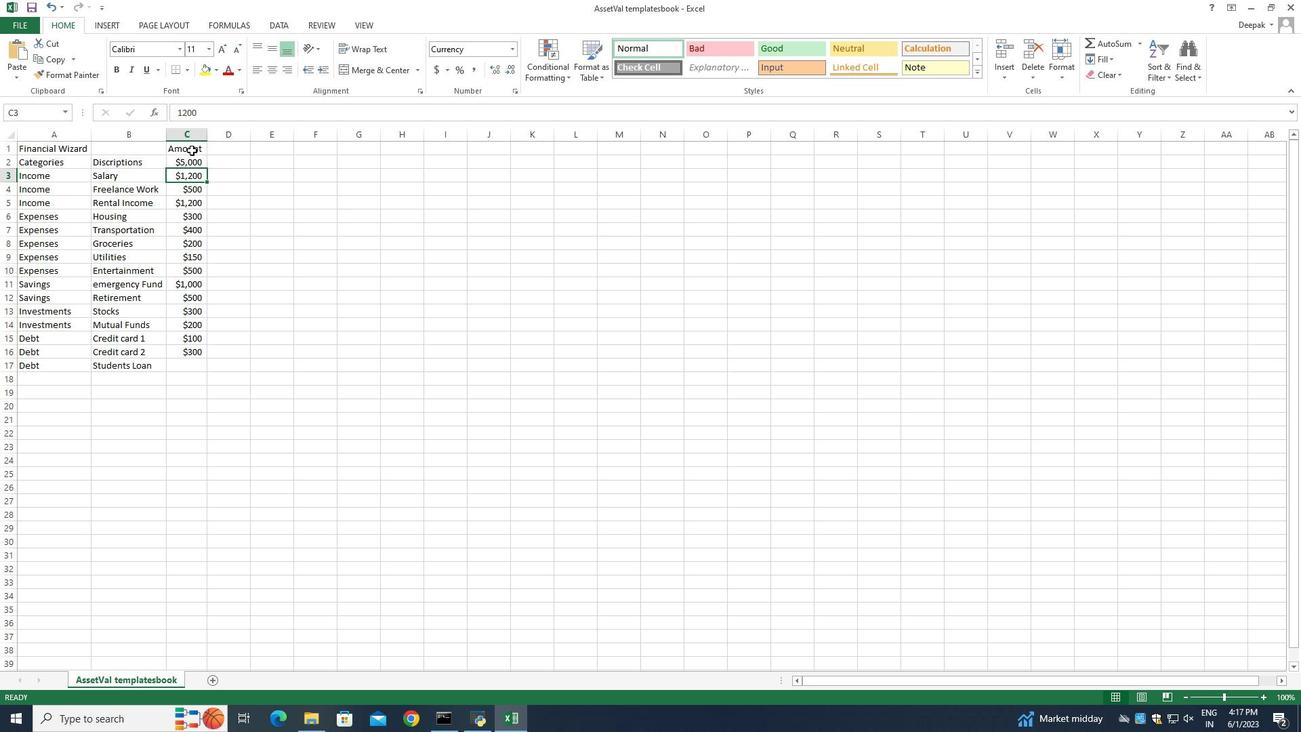 
Action: Mouse moved to (418, 271)
Screenshot: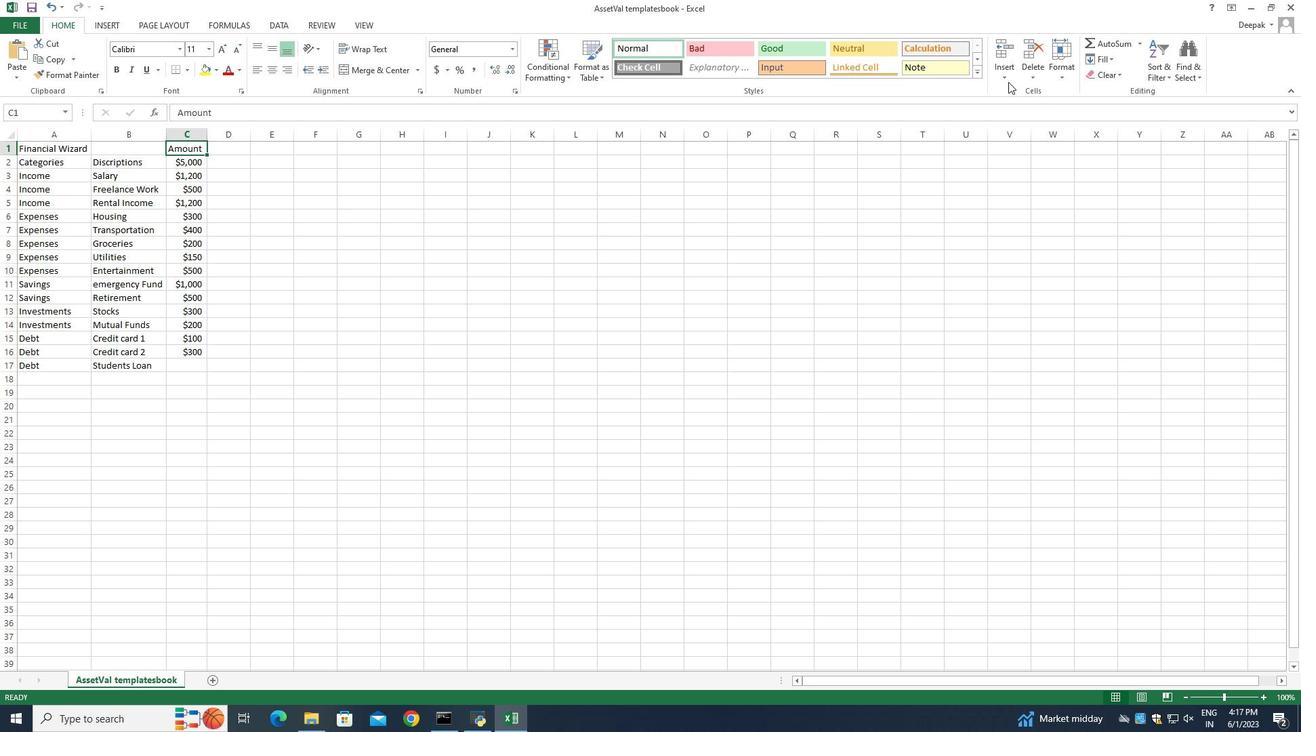 
Action: Mouse pressed left at (418, 271)
Screenshot: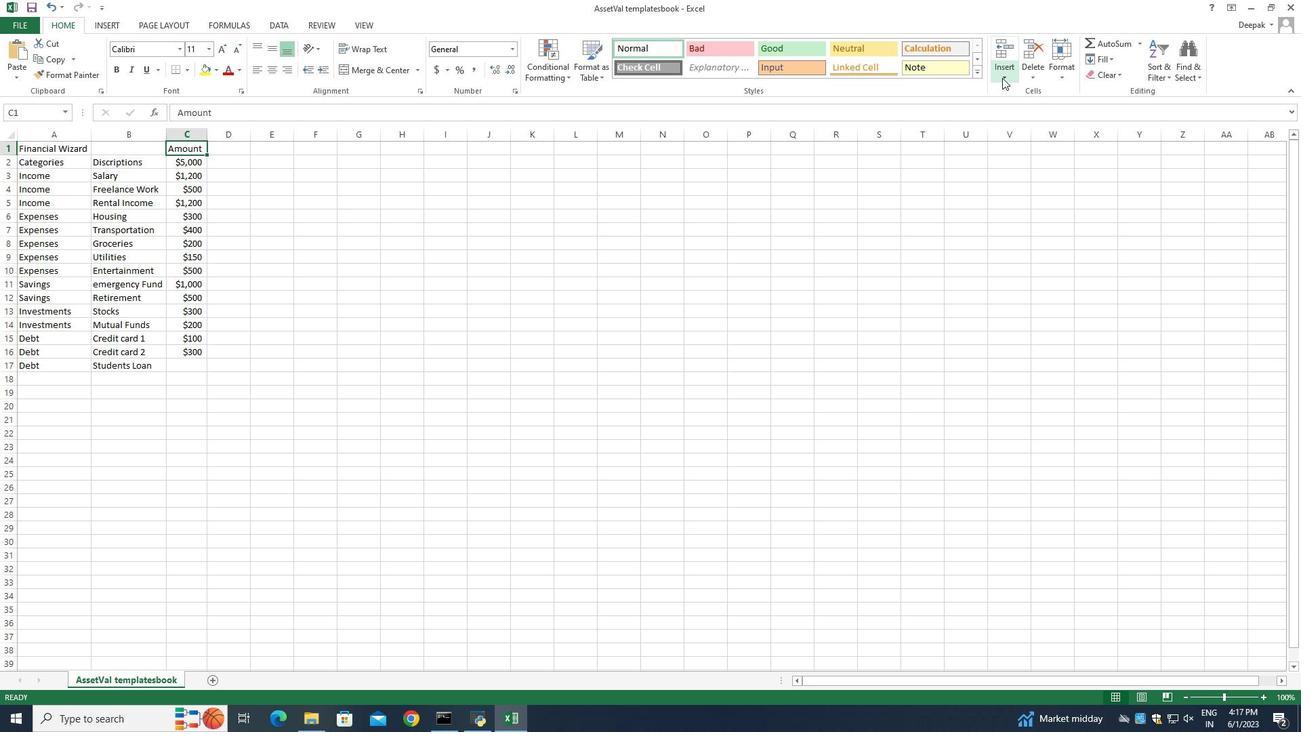 
Action: Mouse moved to (420, 272)
Screenshot: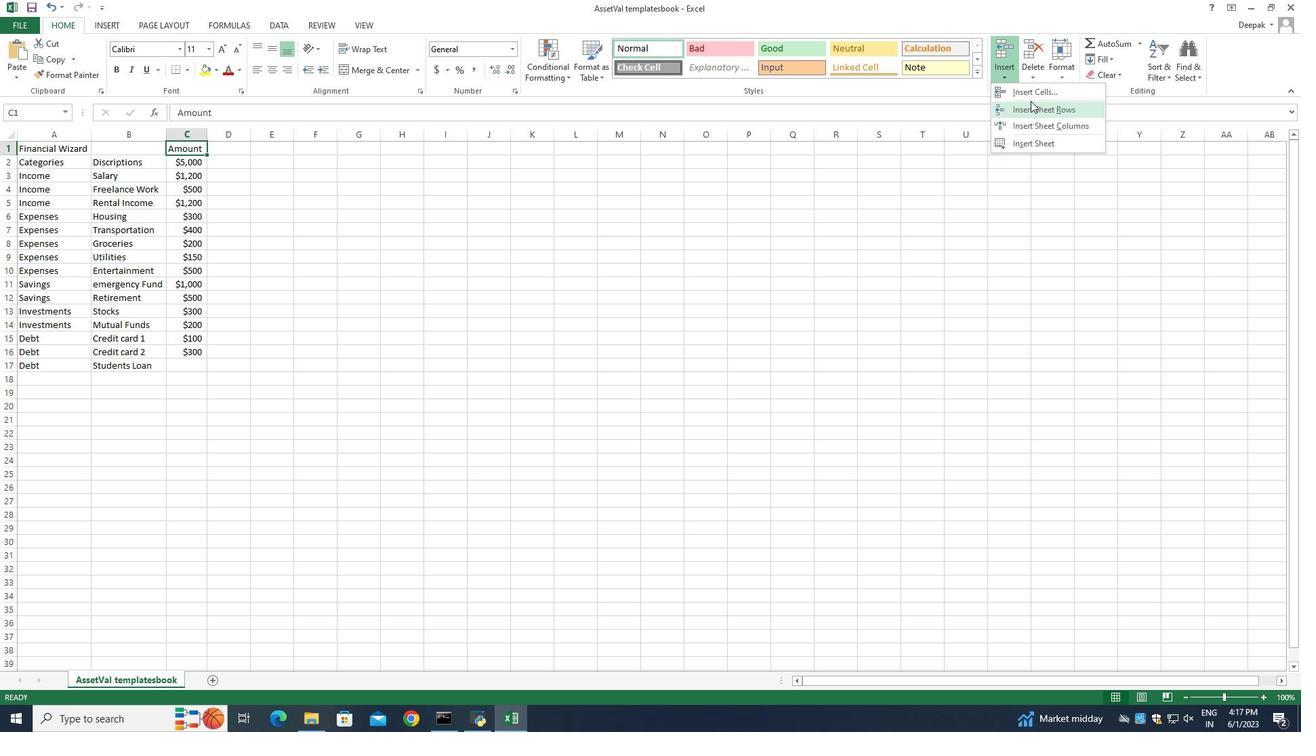 
Action: Mouse pressed left at (420, 272)
Screenshot: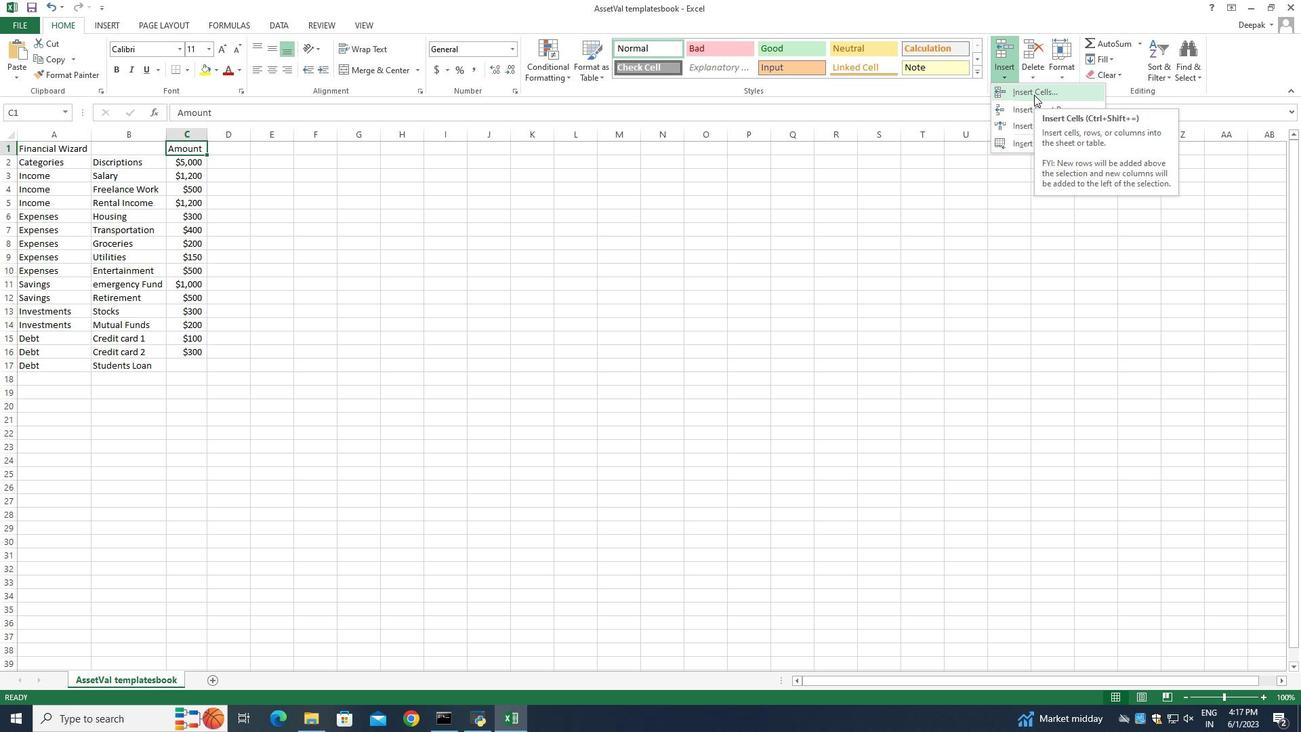 
Action: Mouse moved to (368, 297)
Screenshot: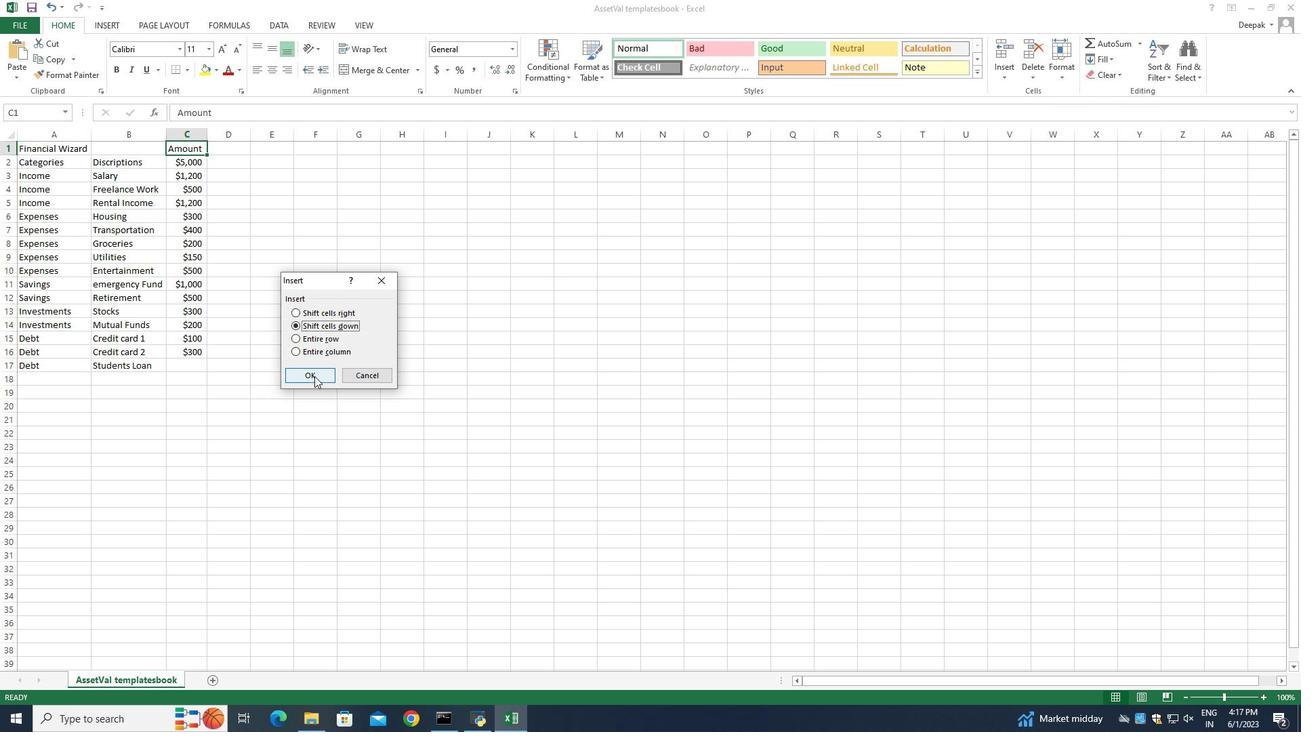 
Action: Mouse pressed left at (368, 297)
Screenshot: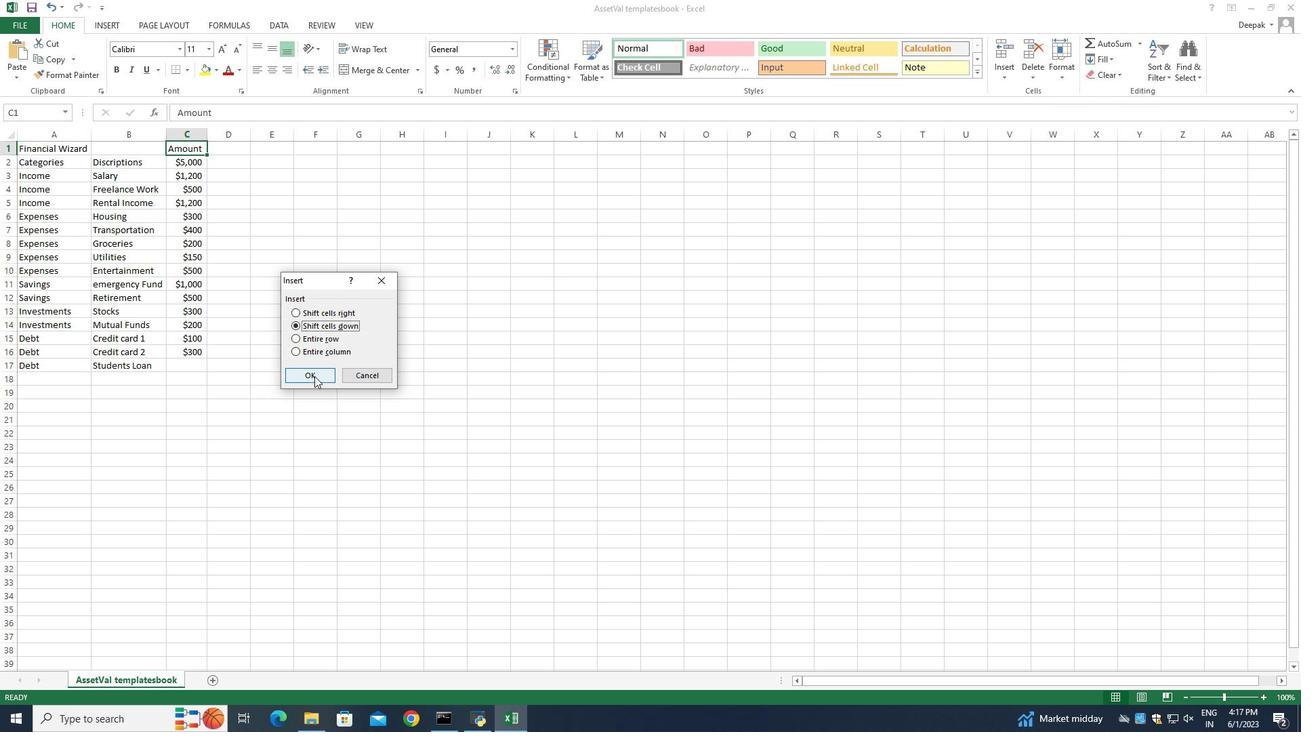 
Action: Mouse moved to (363, 279)
Screenshot: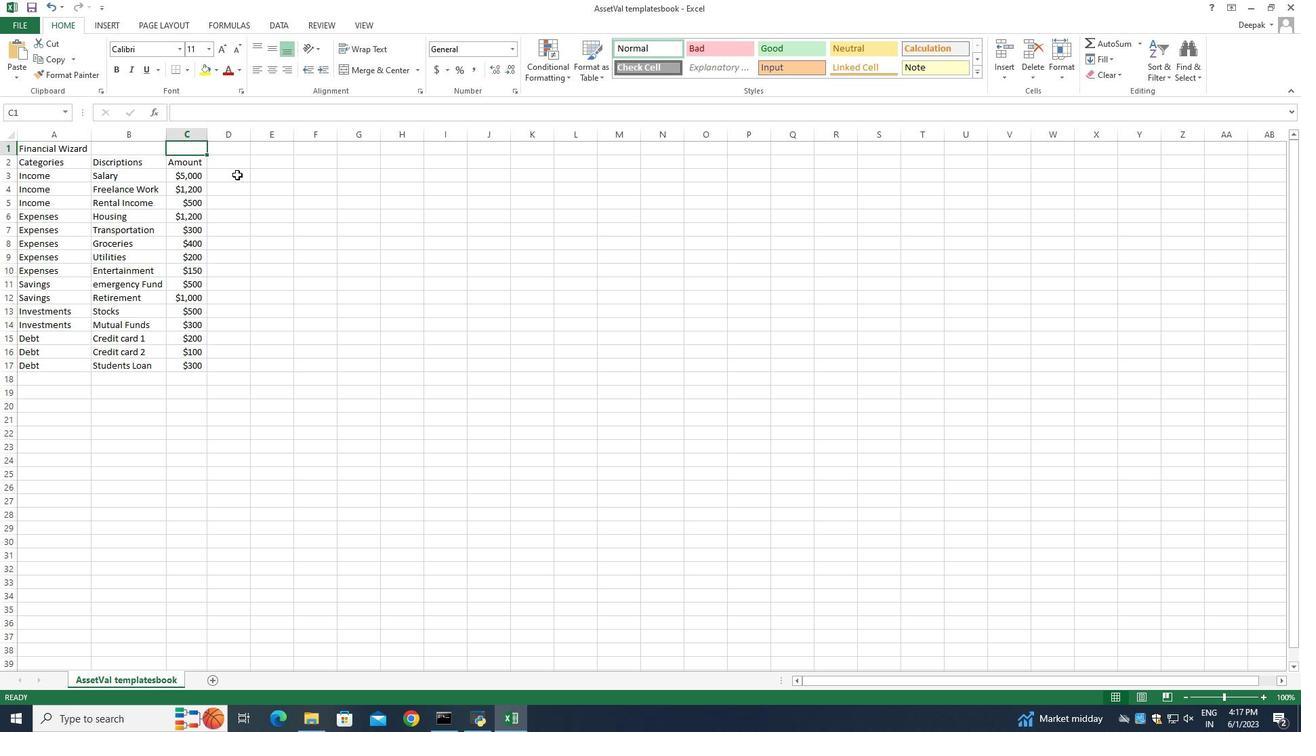 
Action: Mouse pressed left at (363, 279)
Screenshot: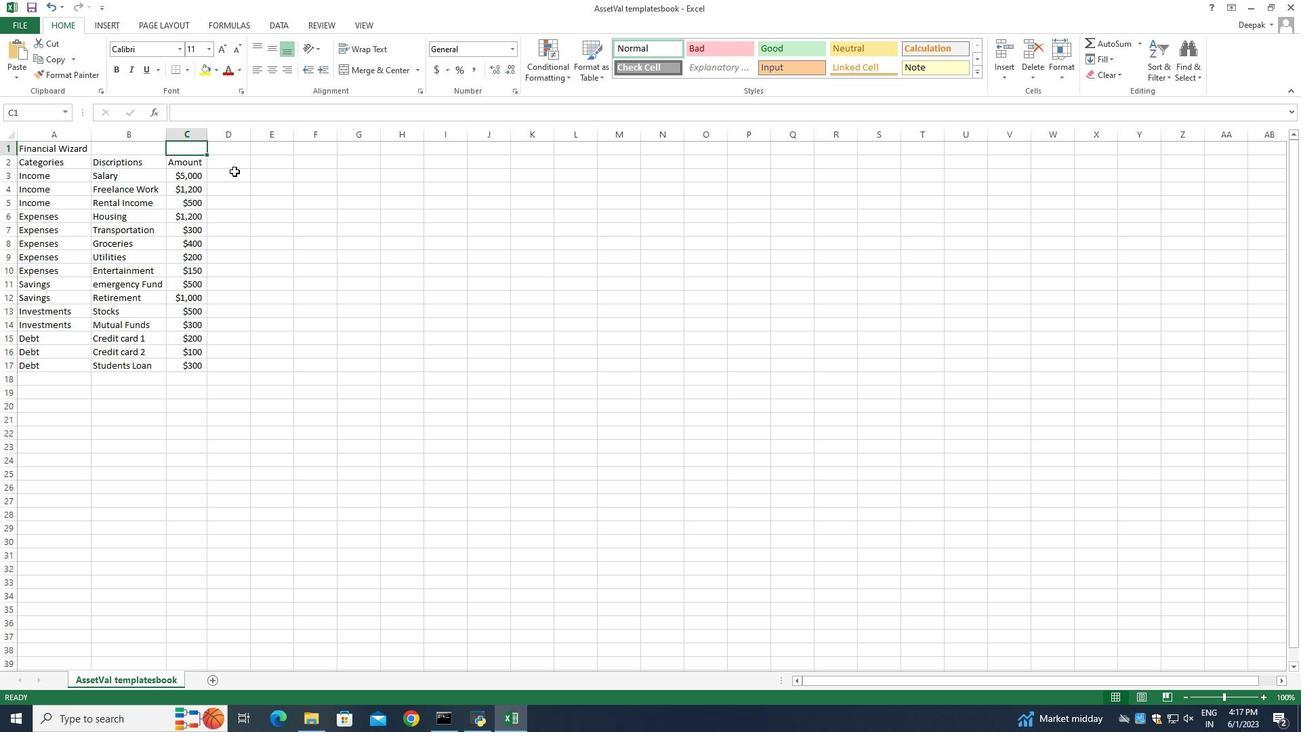 
Action: Mouse moved to (348, 278)
Screenshot: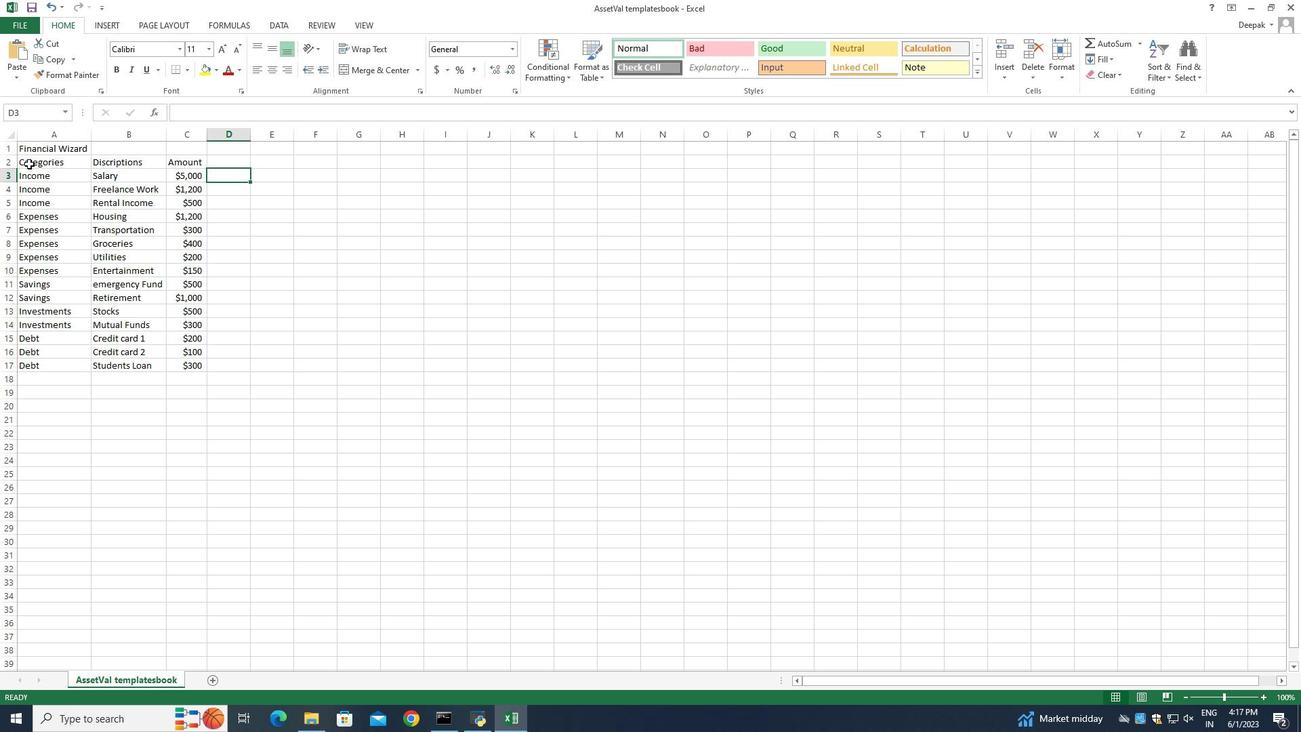 
Action: Mouse pressed left at (348, 278)
Screenshot: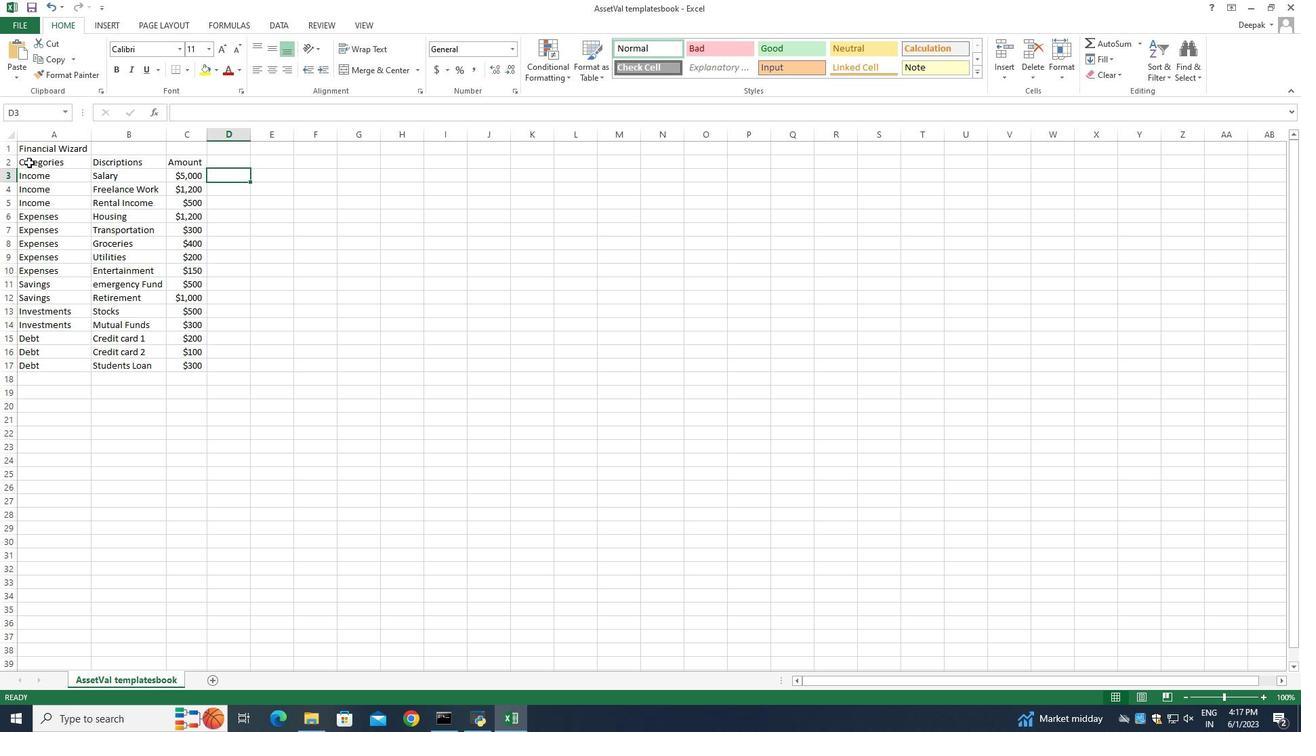 
Action: Mouse moved to (358, 268)
Screenshot: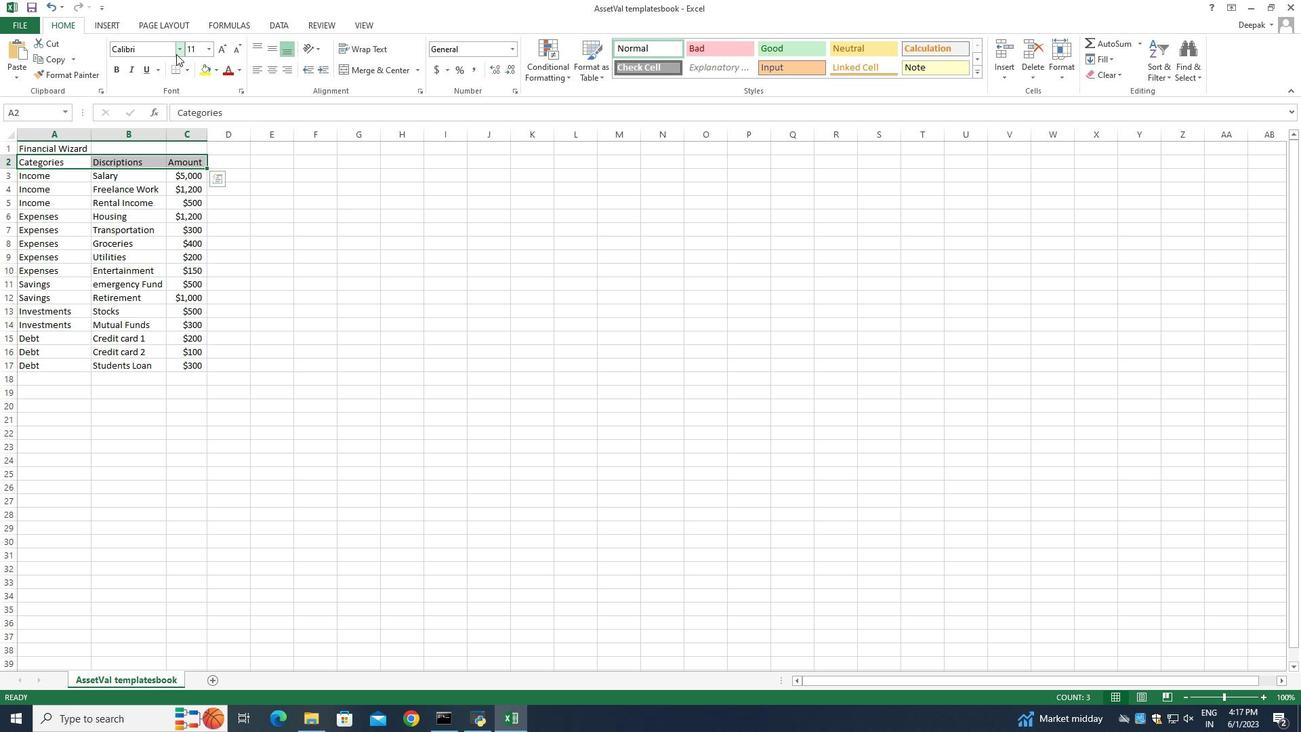 
Action: Mouse pressed left at (358, 268)
Screenshot: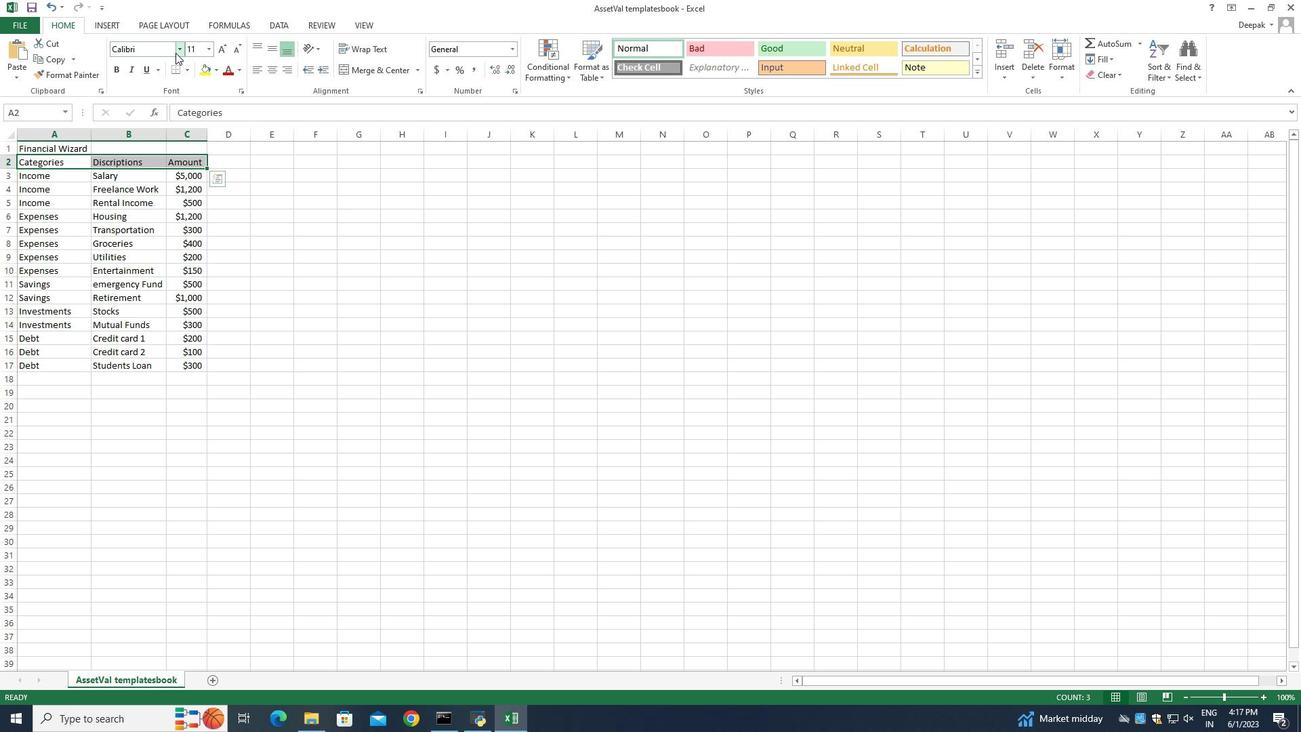 
Action: Mouse moved to (359, 300)
Screenshot: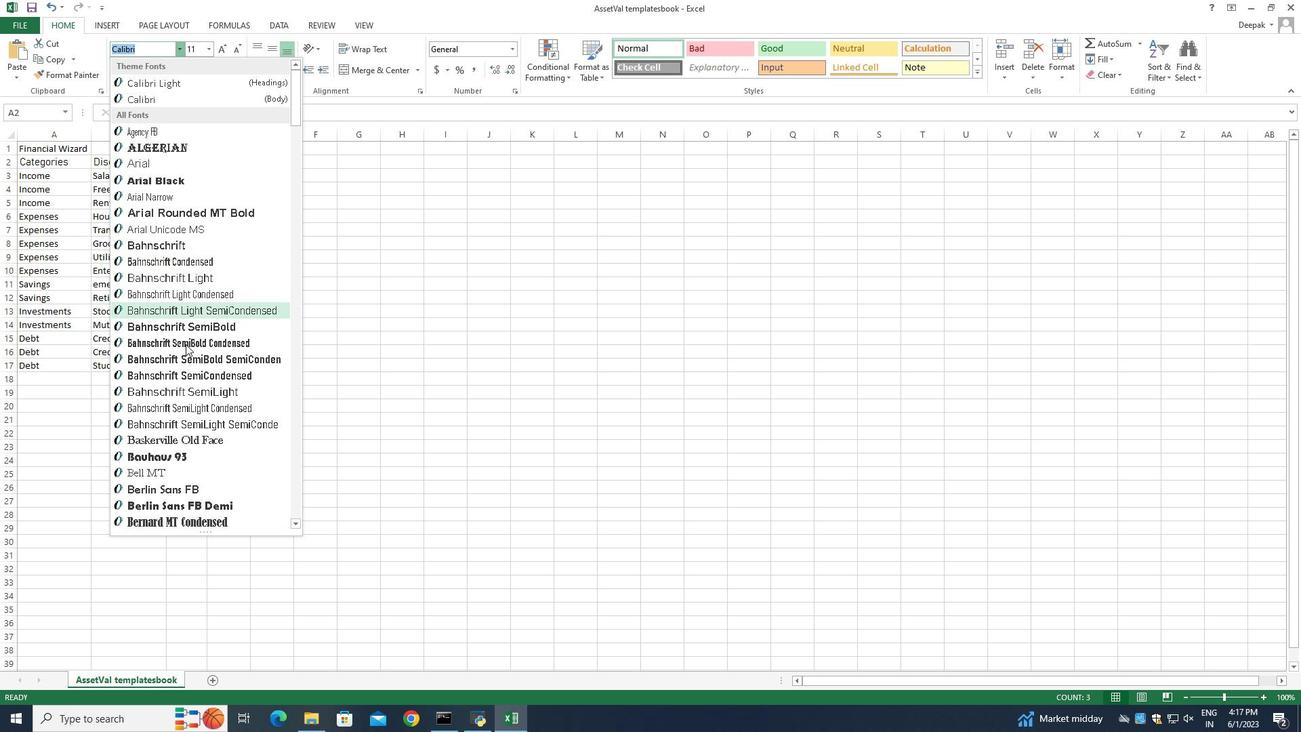 
Action: Mouse scrolled (359, 300) with delta (0, 0)
Screenshot: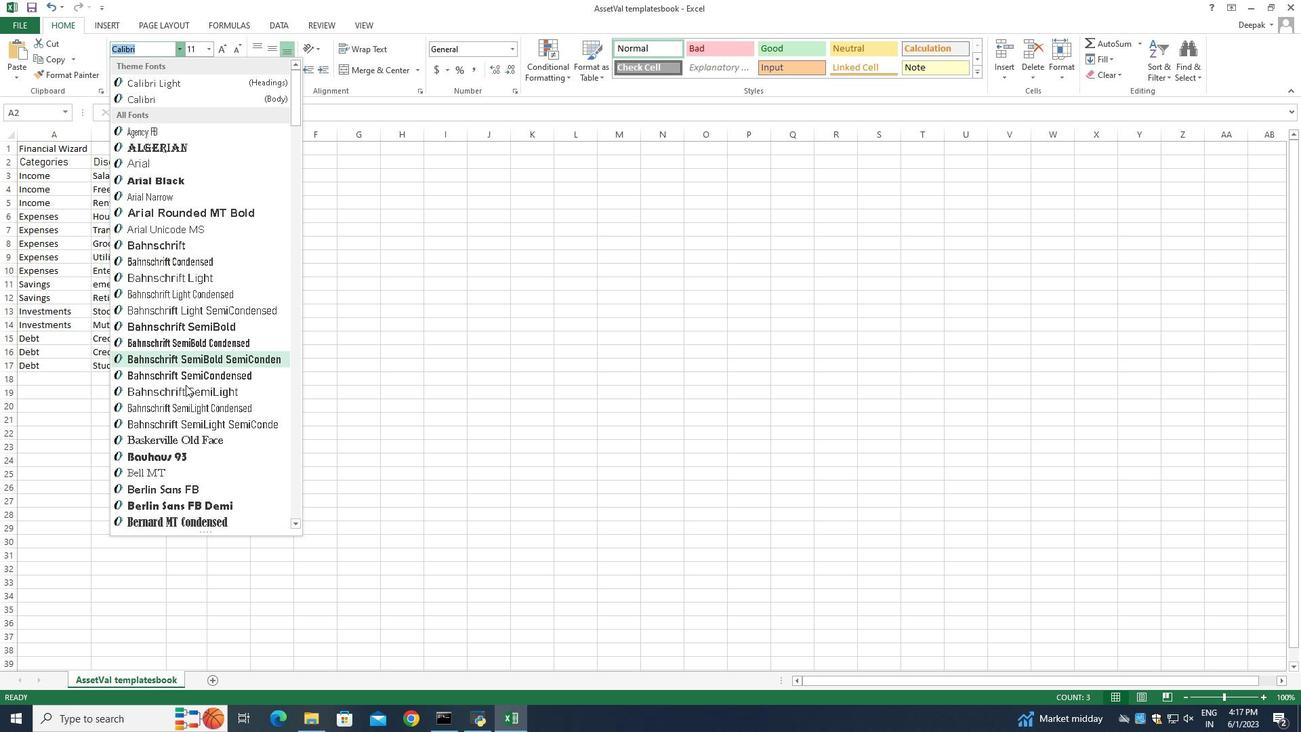
Action: Mouse moved to (359, 301)
Screenshot: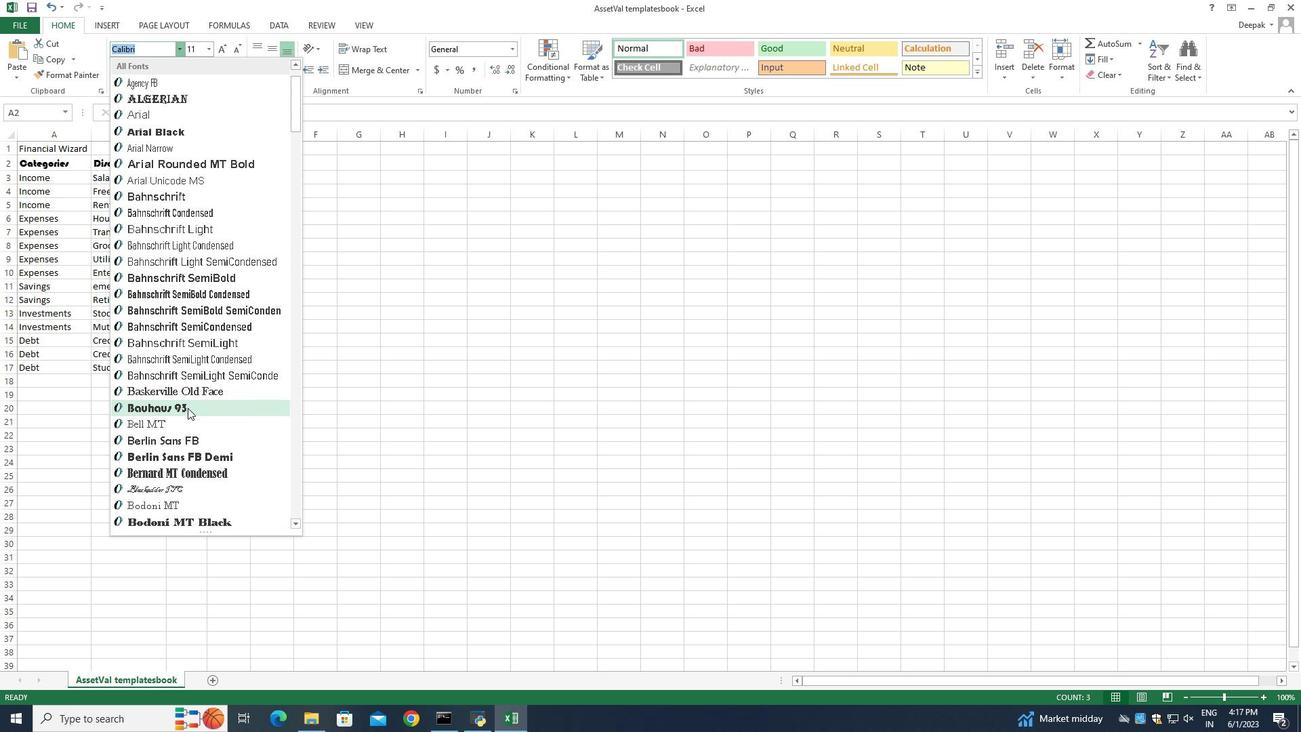 
Action: Mouse scrolled (359, 301) with delta (0, 0)
Screenshot: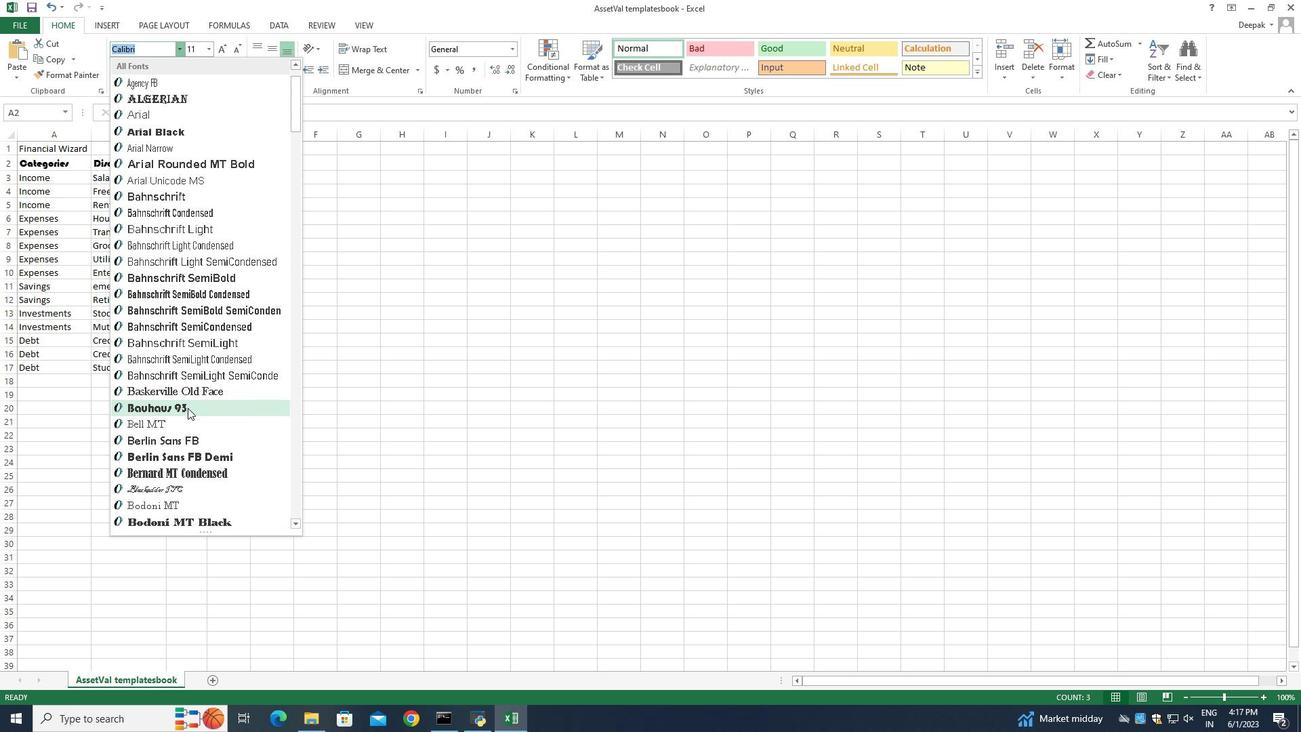 
Action: Mouse moved to (359, 301)
Screenshot: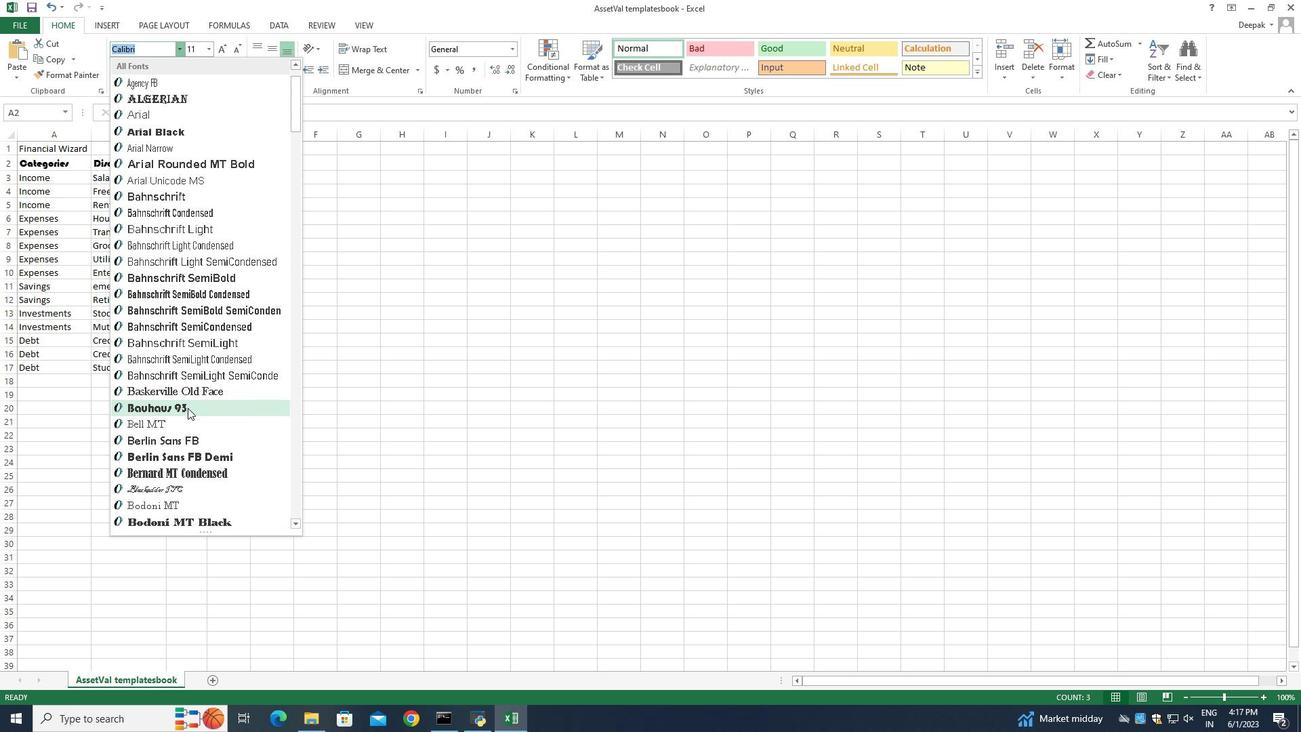 
Action: Mouse scrolled (359, 301) with delta (0, 0)
Screenshot: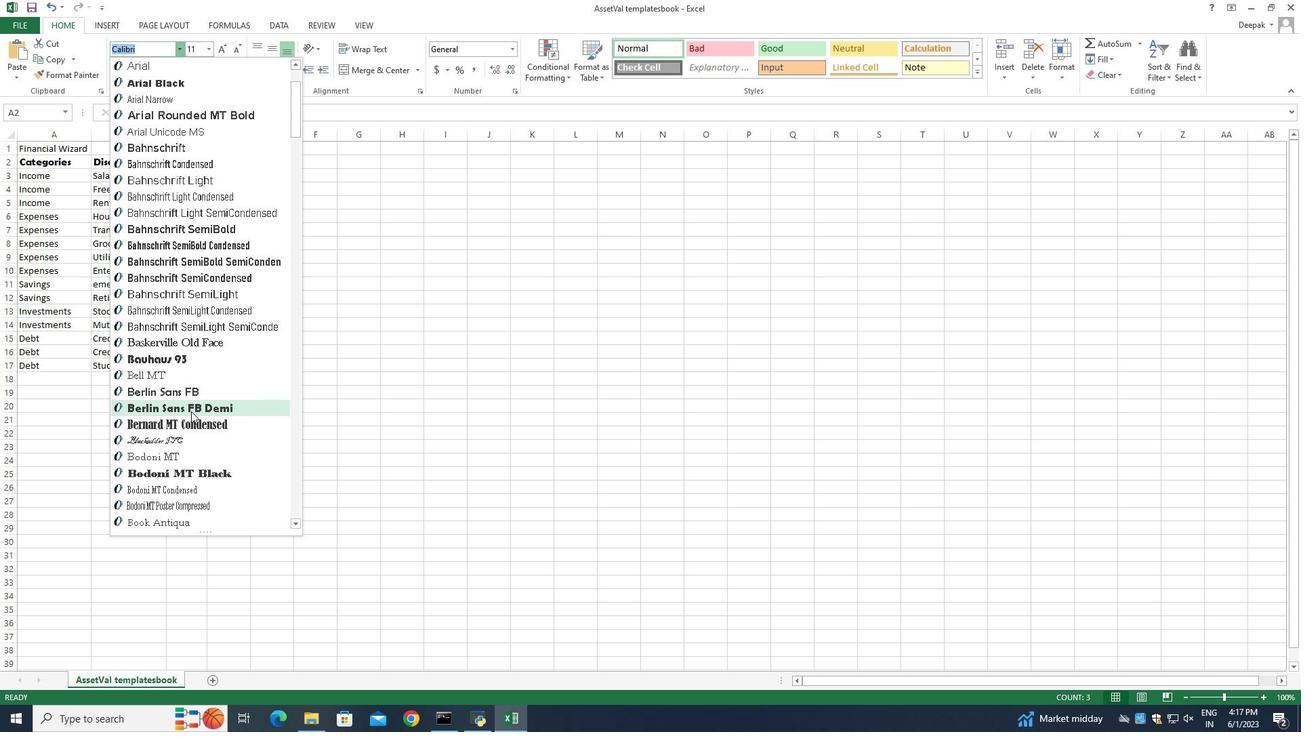 
Action: Mouse moved to (359, 301)
Screenshot: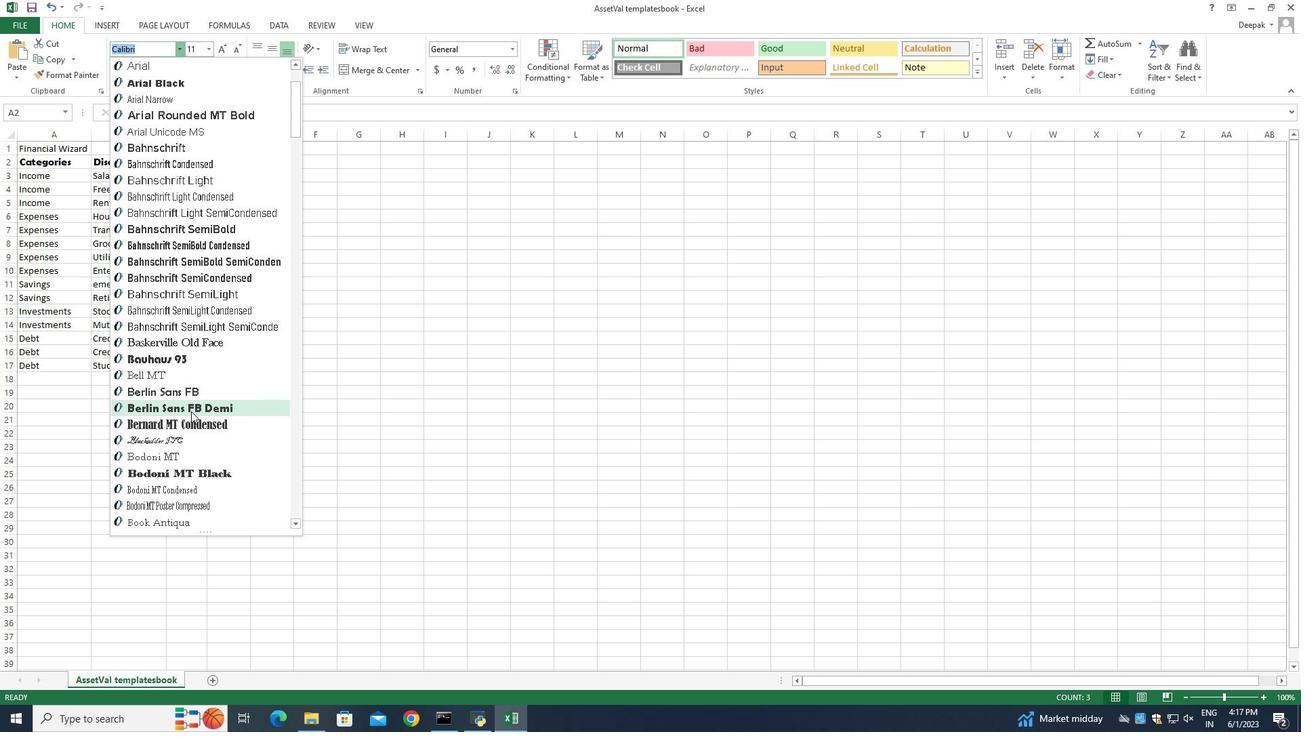 
Action: Mouse scrolled (359, 301) with delta (0, 0)
Screenshot: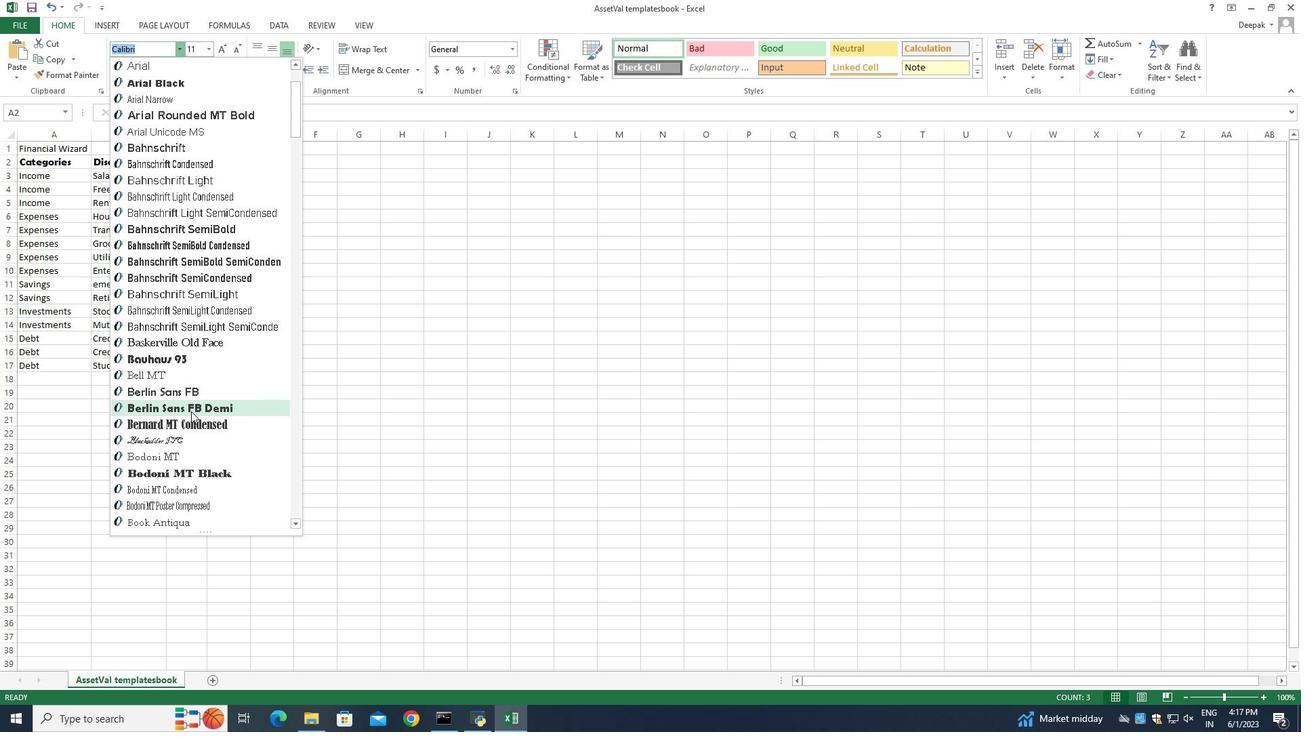 
Action: Mouse scrolled (359, 301) with delta (0, 0)
Screenshot: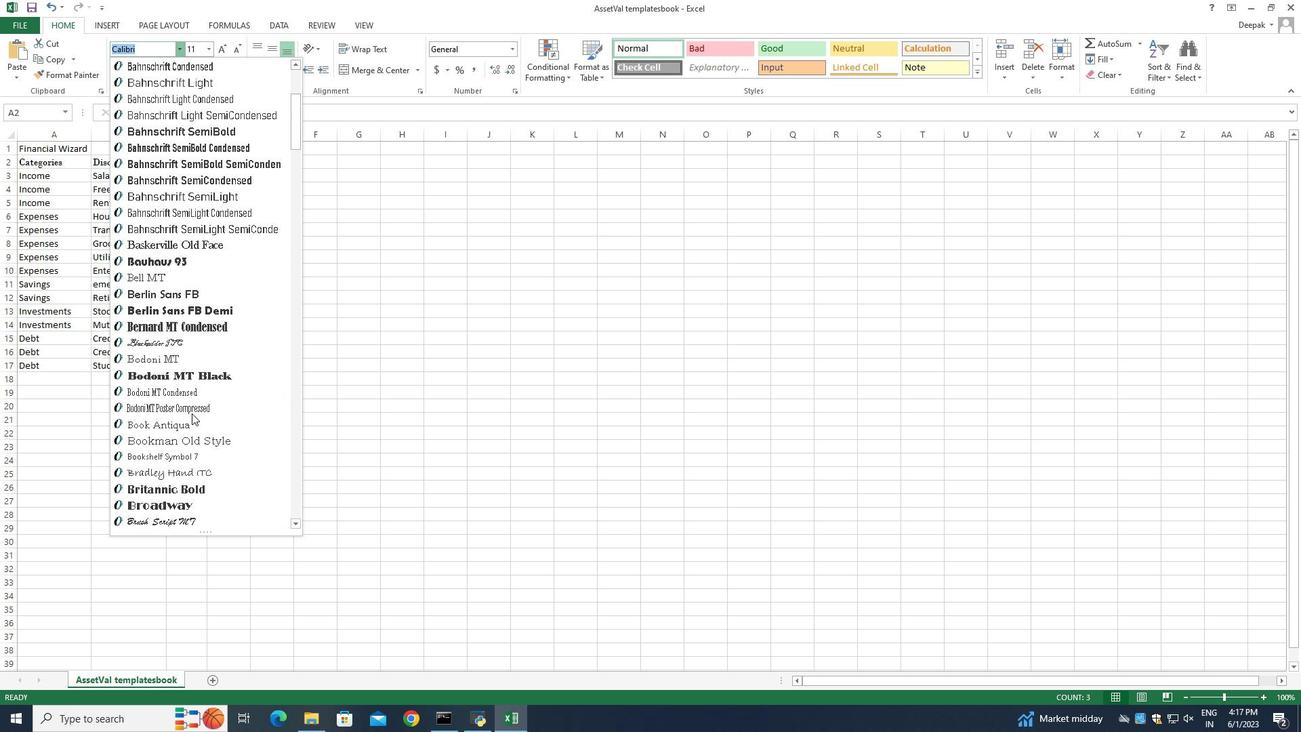
Action: Mouse scrolled (359, 301) with delta (0, 0)
Screenshot: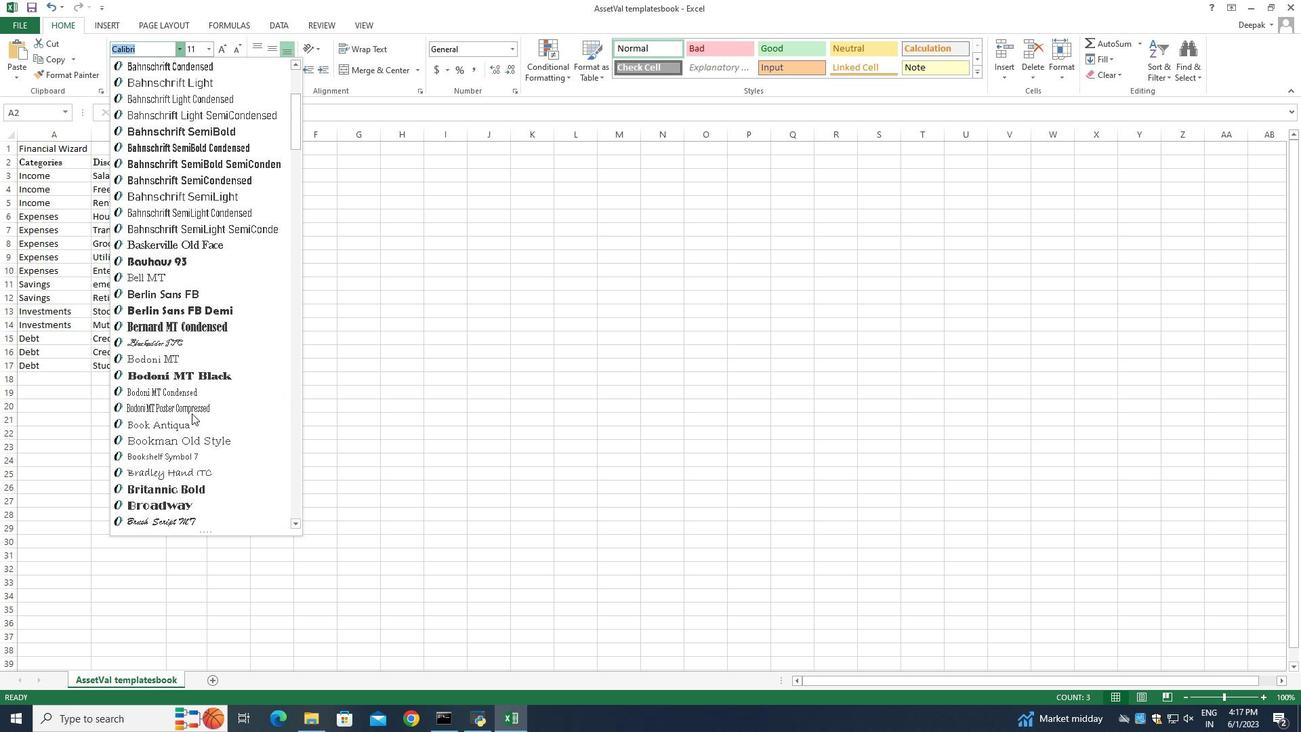 
Action: Mouse scrolled (359, 301) with delta (0, 0)
Screenshot: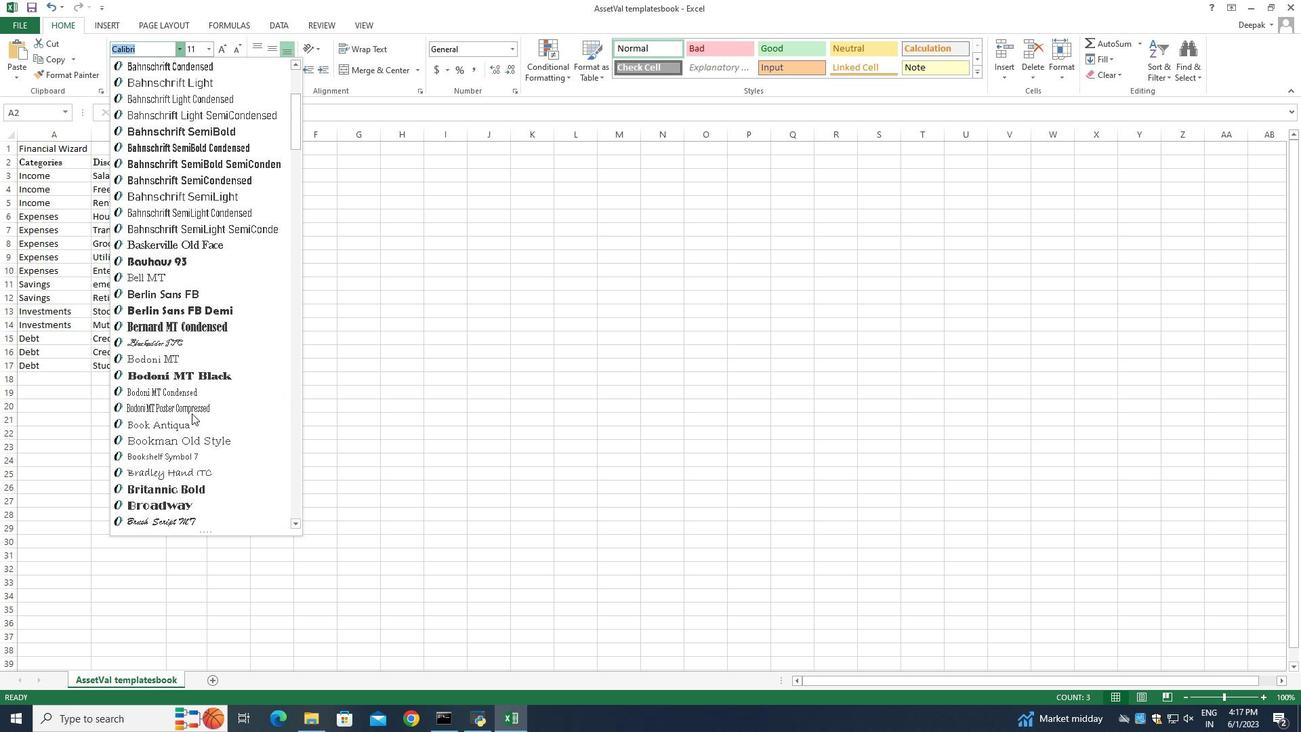 
Action: Mouse moved to (360, 300)
Screenshot: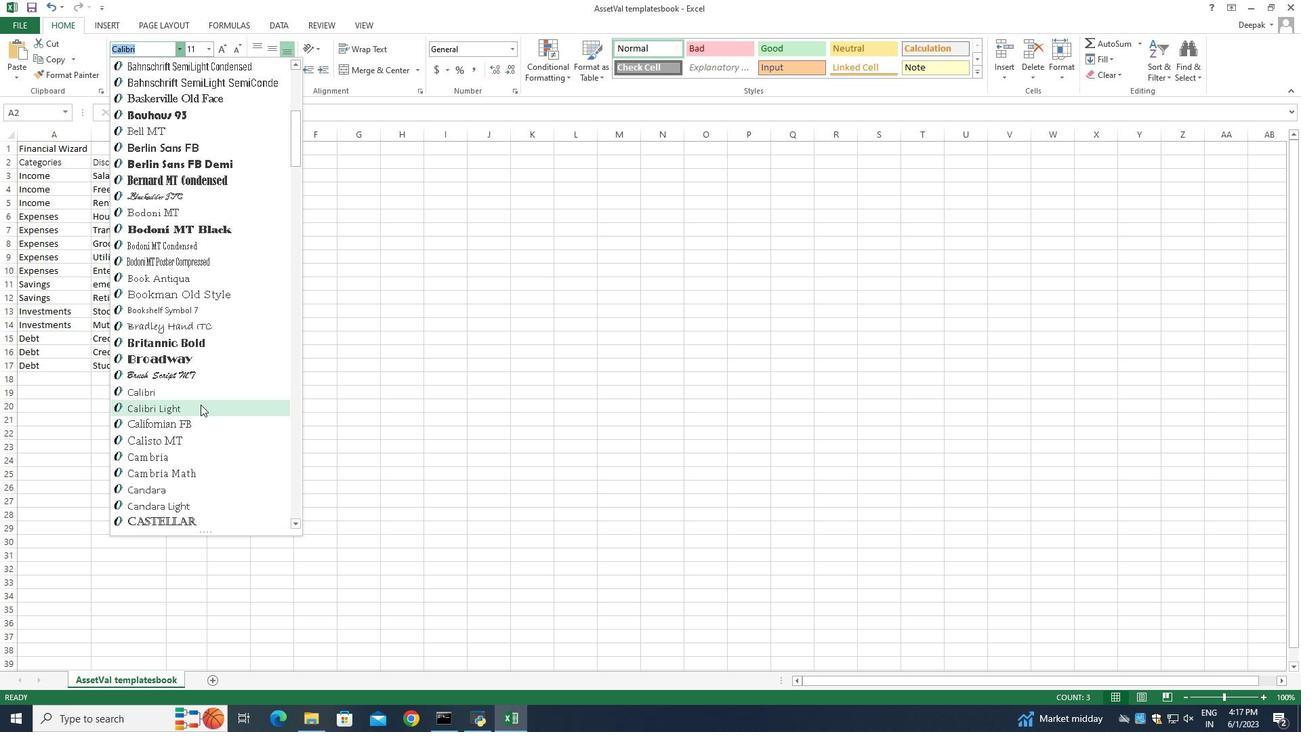 
Action: Mouse scrolled (360, 300) with delta (0, 0)
Screenshot: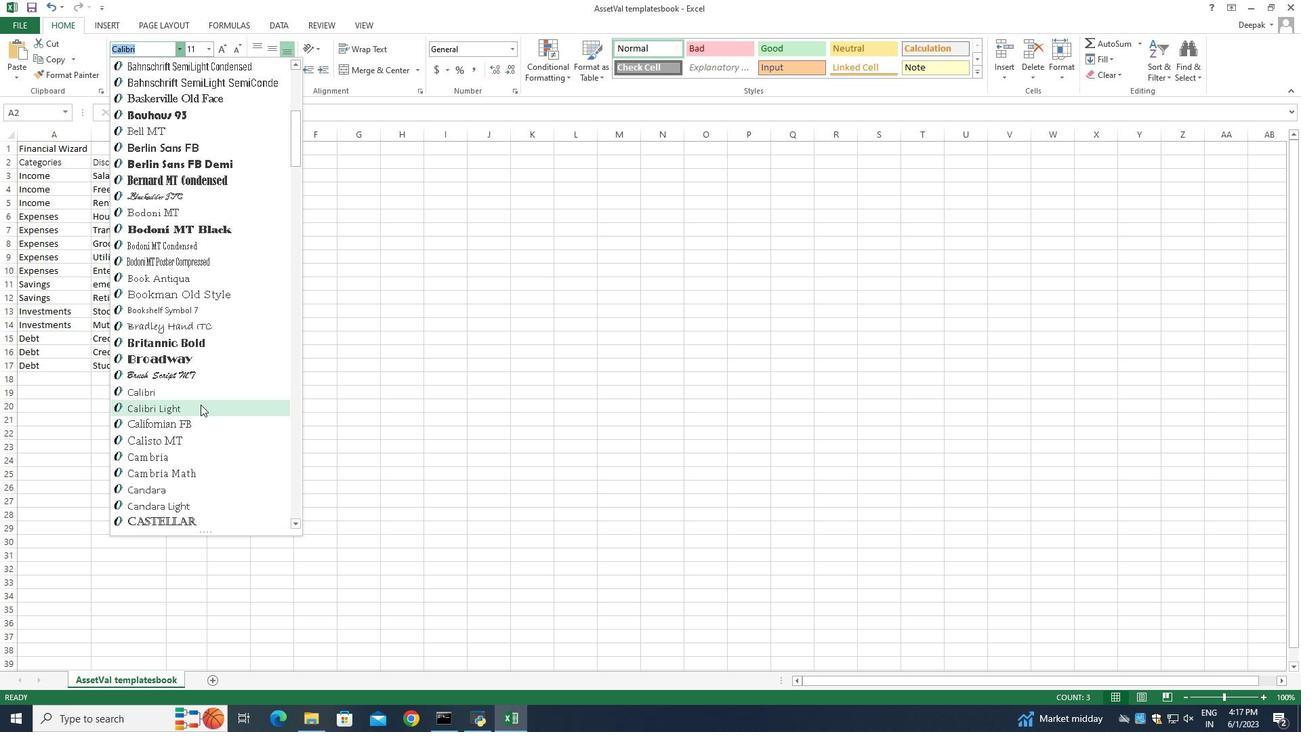 
Action: Mouse moved to (360, 300)
Screenshot: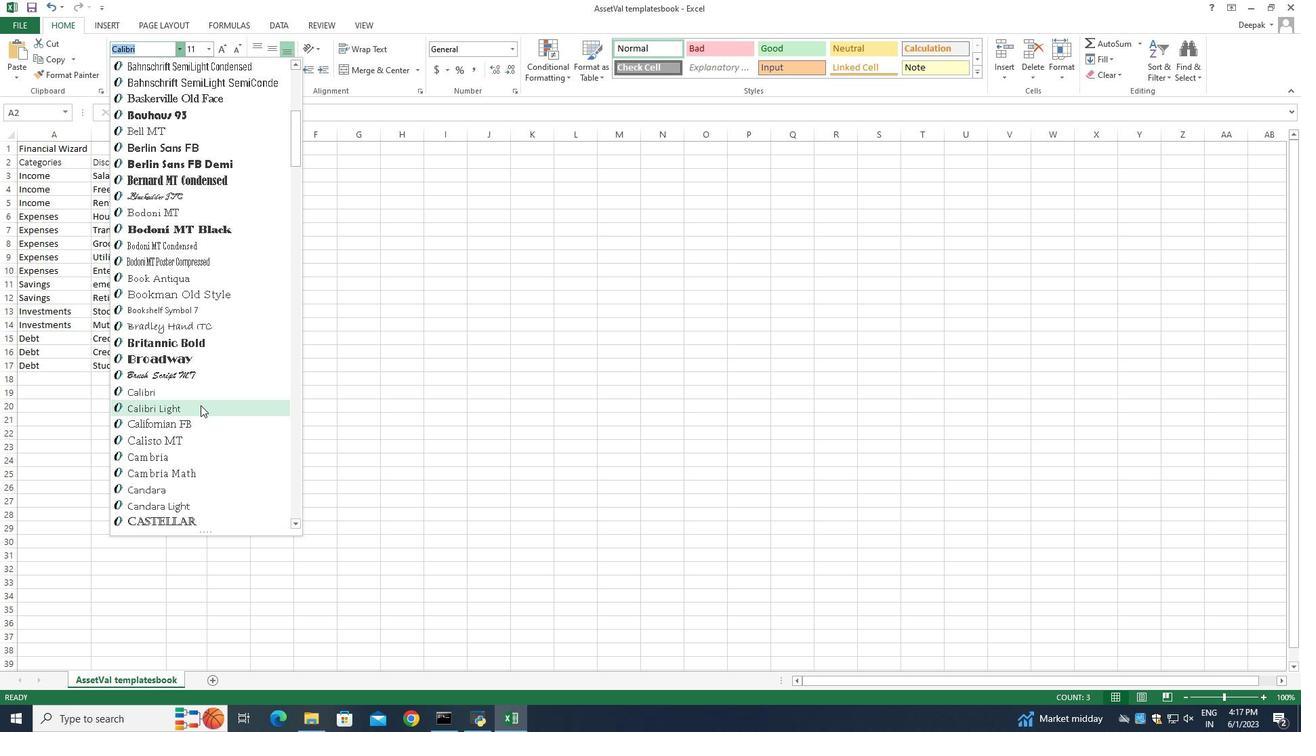 
Action: Mouse scrolled (360, 300) with delta (0, 0)
Screenshot: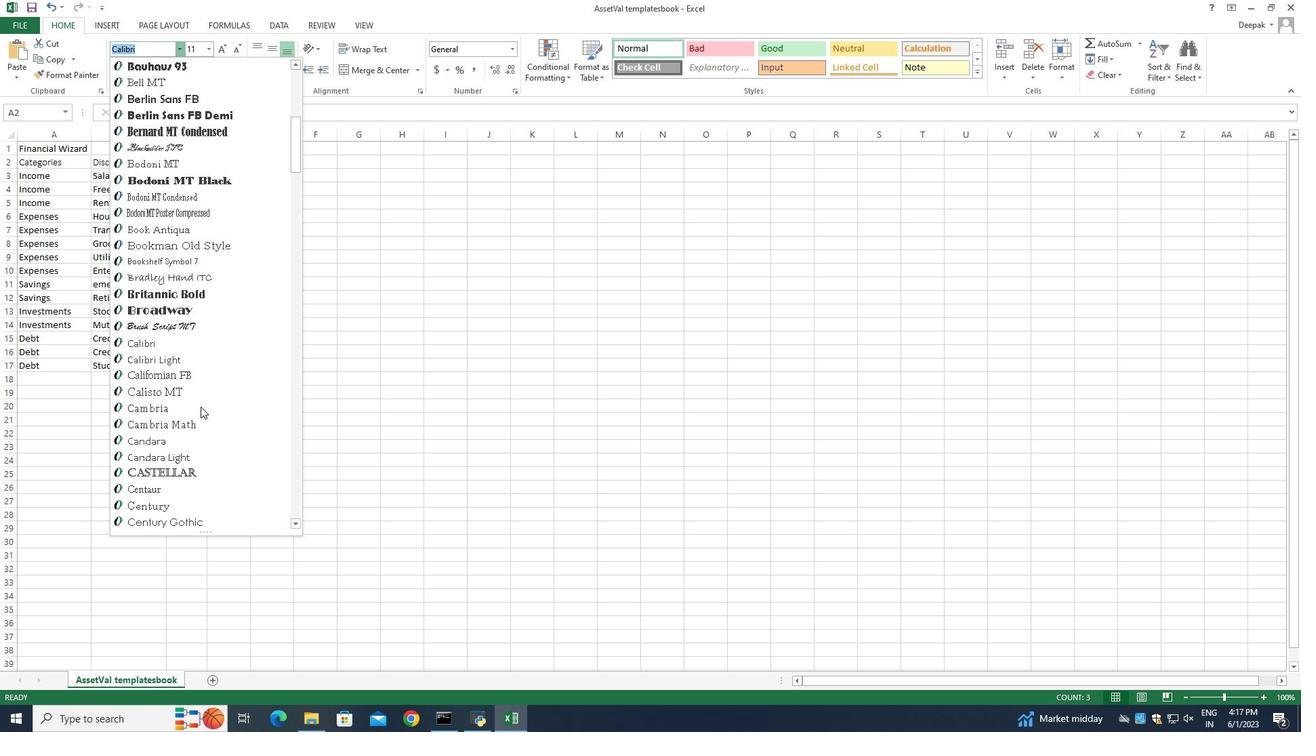 
Action: Mouse moved to (360, 301)
Screenshot: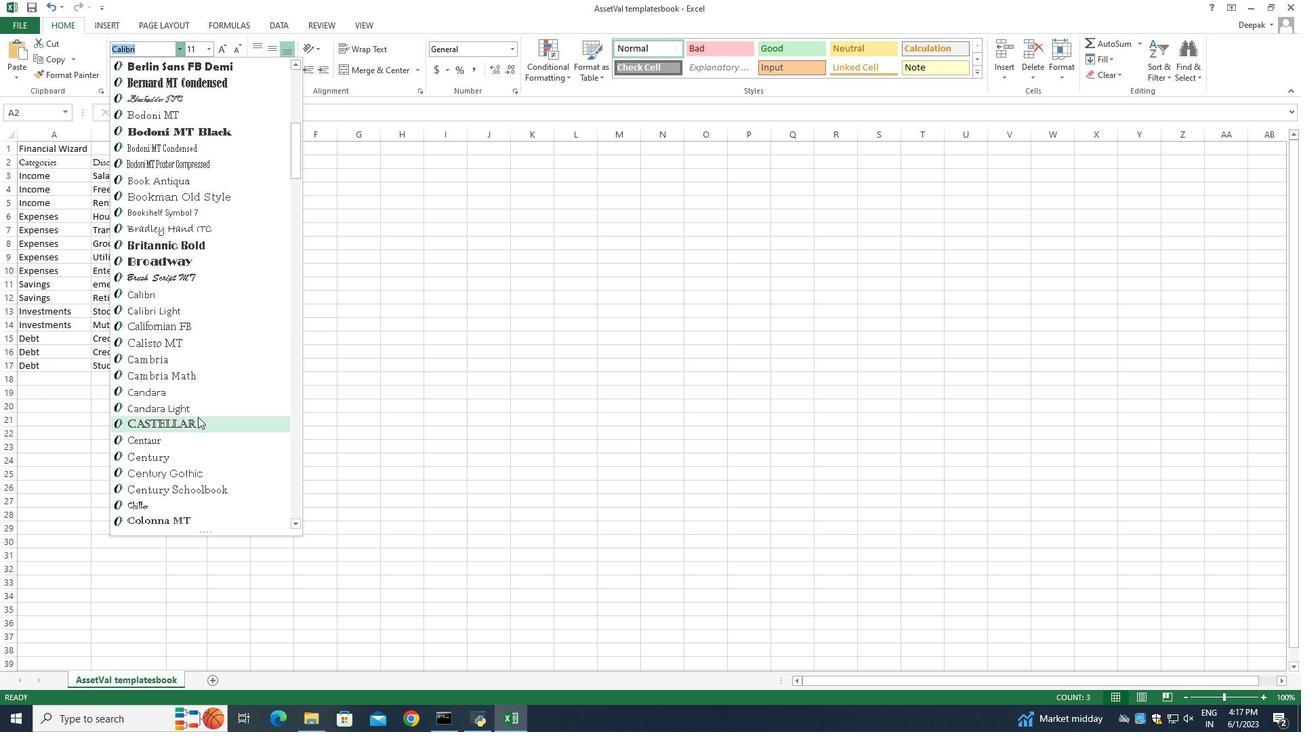 
Action: Mouse scrolled (360, 301) with delta (0, 0)
Screenshot: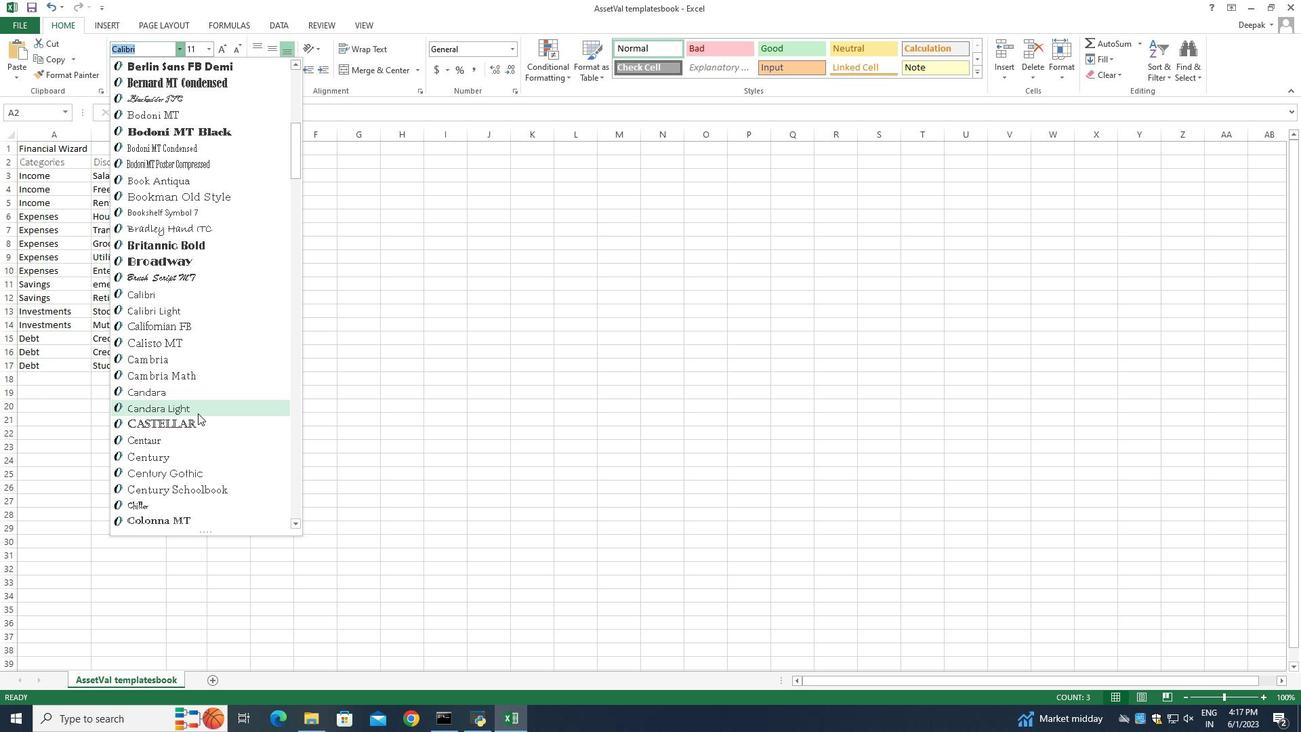 
Action: Mouse moved to (361, 301)
Screenshot: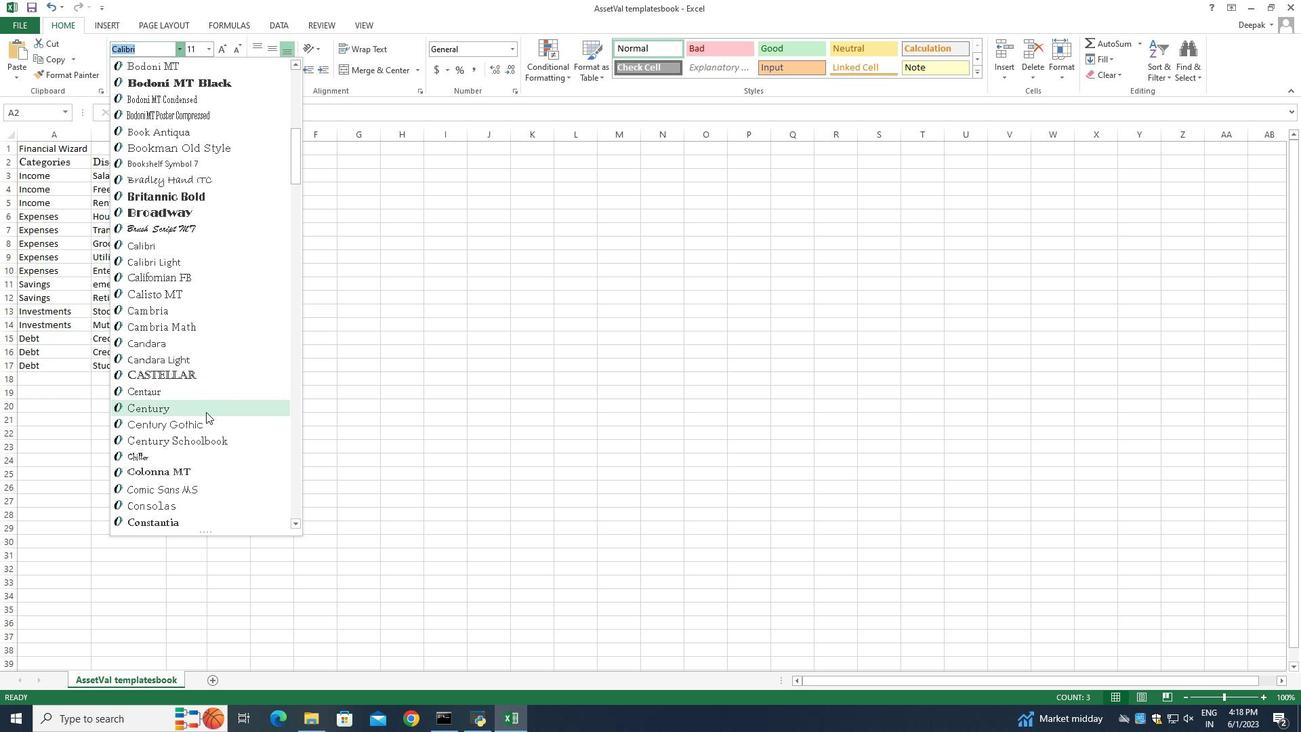 
Action: Mouse scrolled (361, 301) with delta (0, 0)
Screenshot: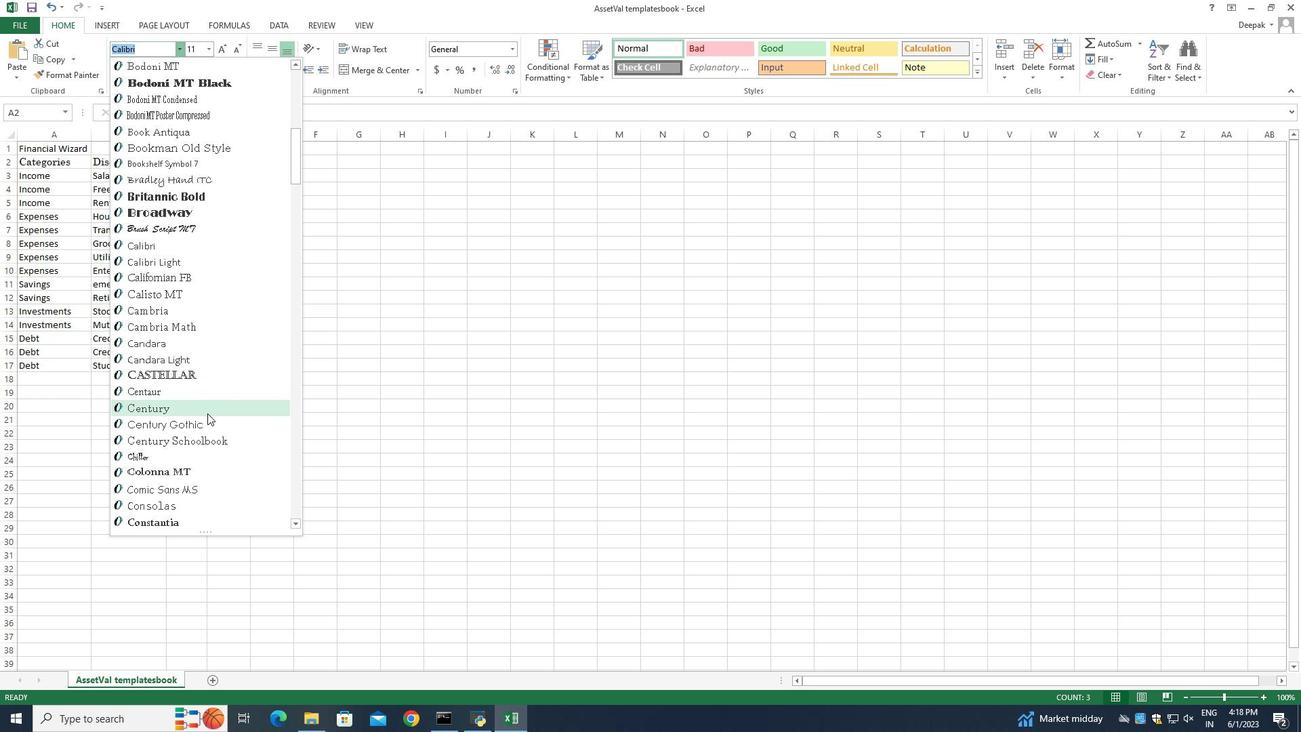 
Action: Mouse moved to (361, 301)
Screenshot: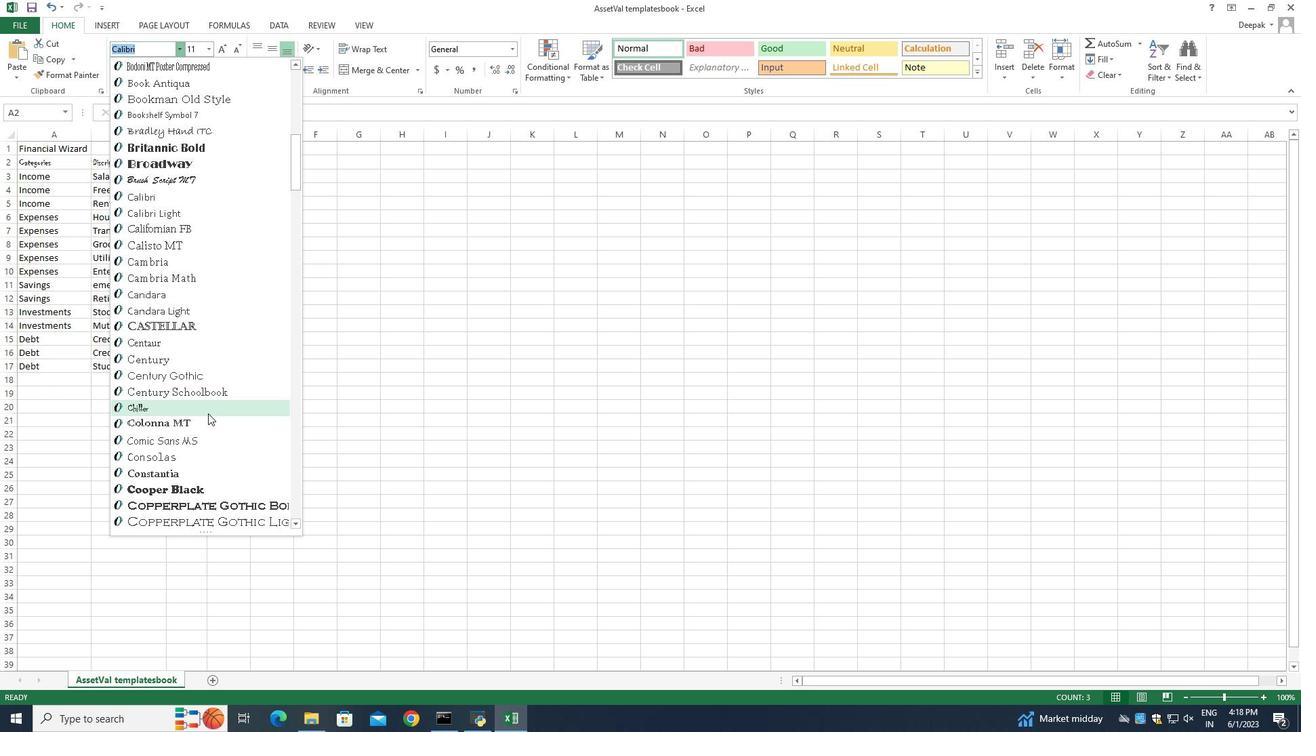 
Action: Mouse scrolled (361, 301) with delta (0, 0)
Screenshot: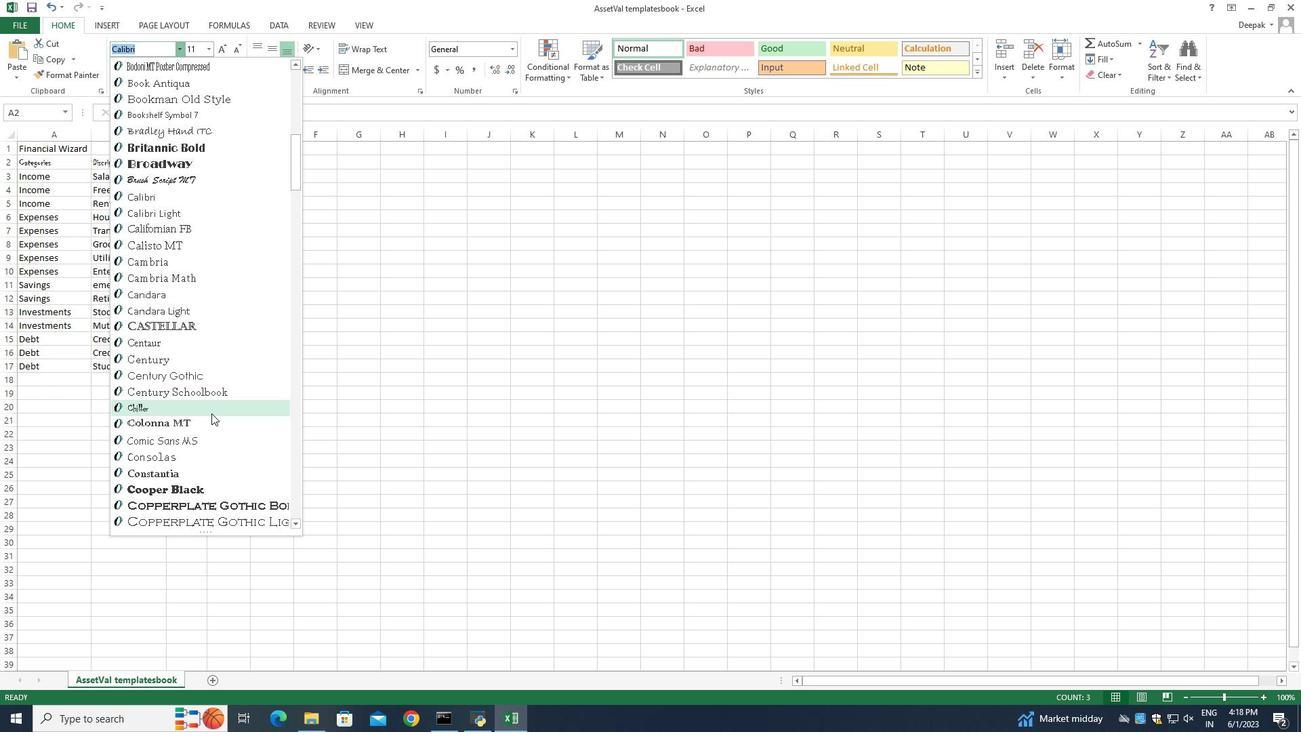 
Action: Mouse moved to (361, 301)
Screenshot: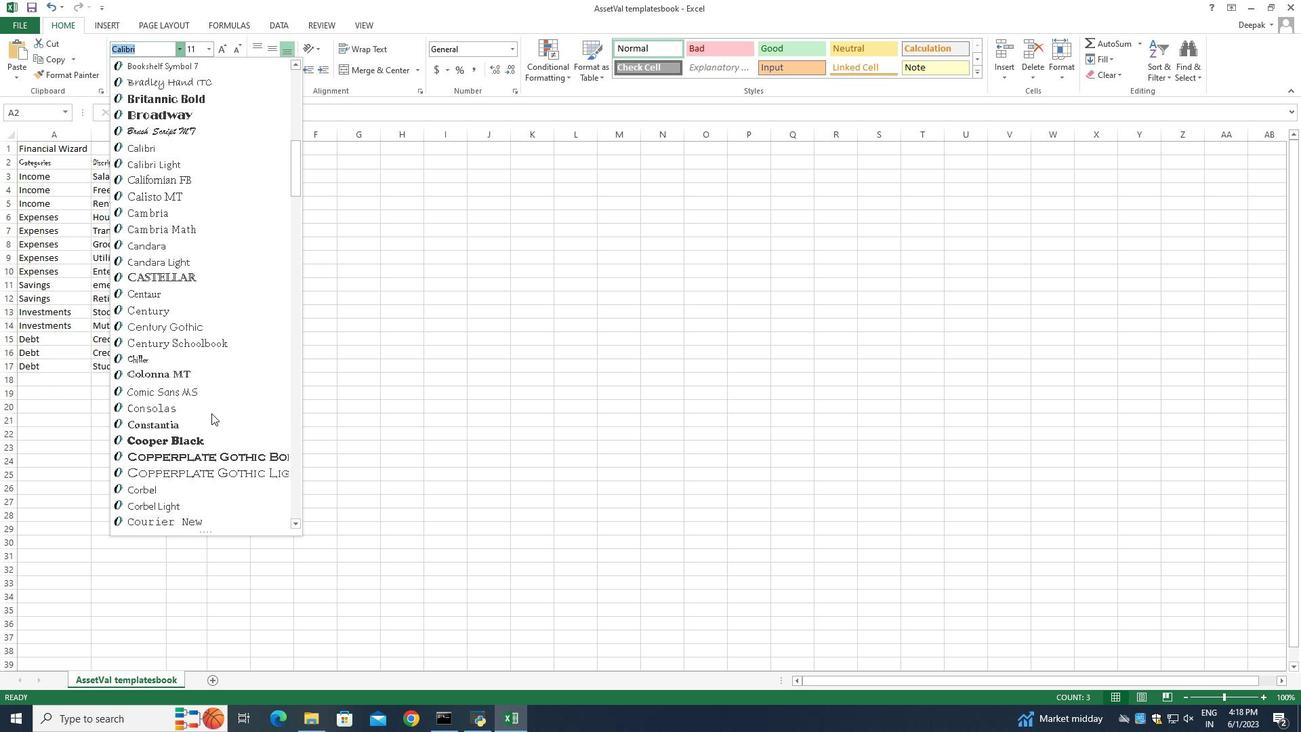 
Action: Mouse scrolled (361, 301) with delta (0, 0)
Screenshot: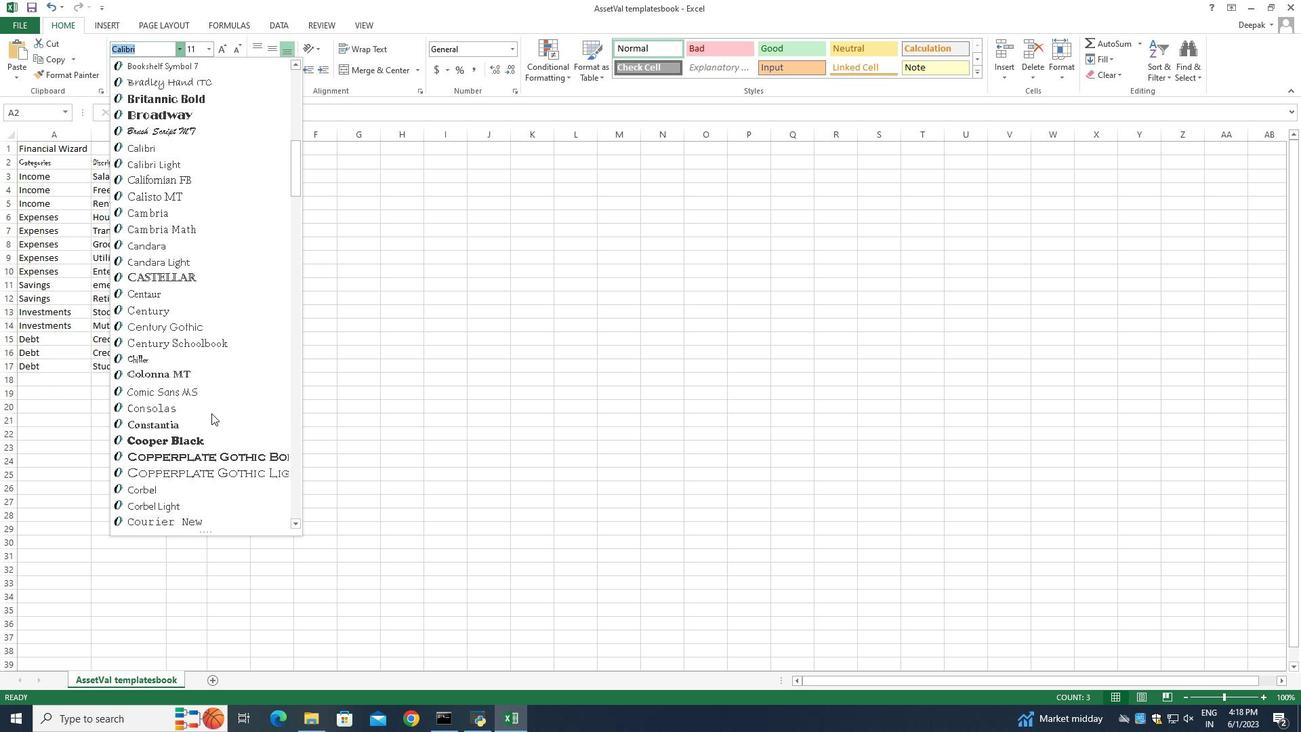
Action: Mouse moved to (362, 292)
Screenshot: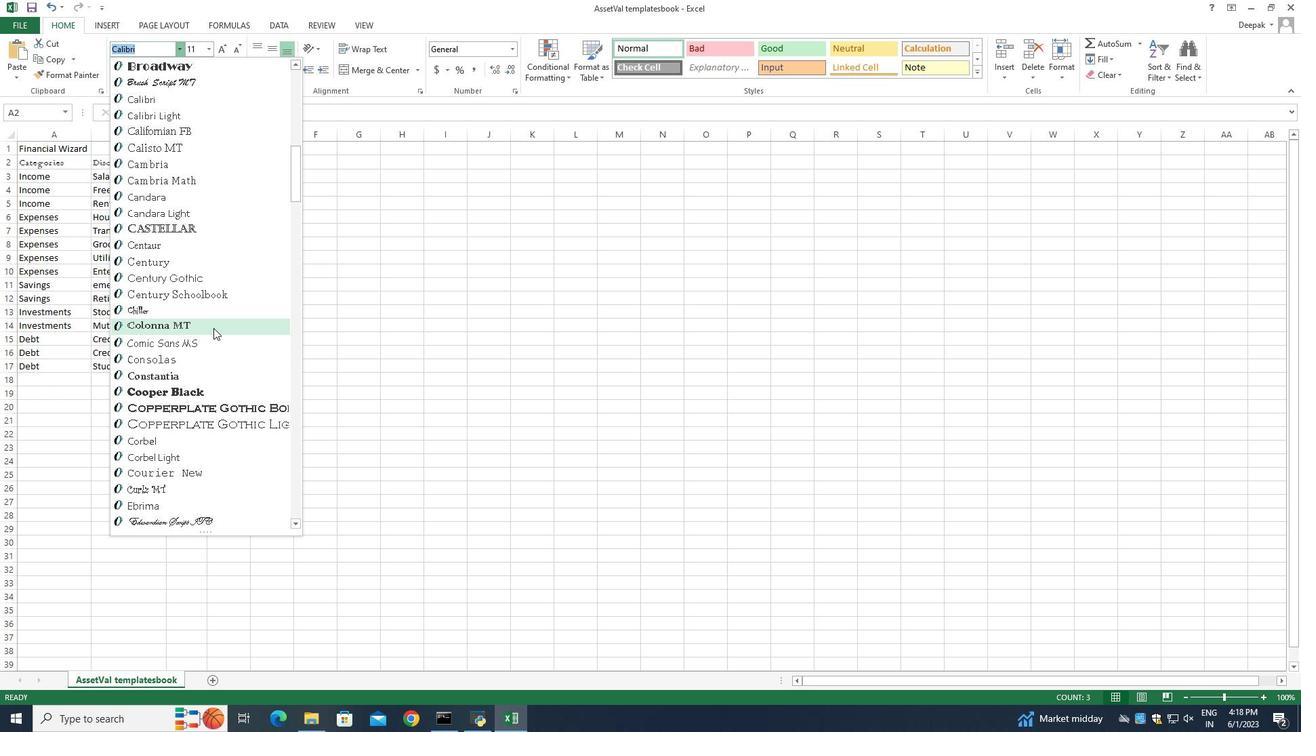 
Action: Mouse scrolled (362, 292) with delta (0, 0)
Screenshot: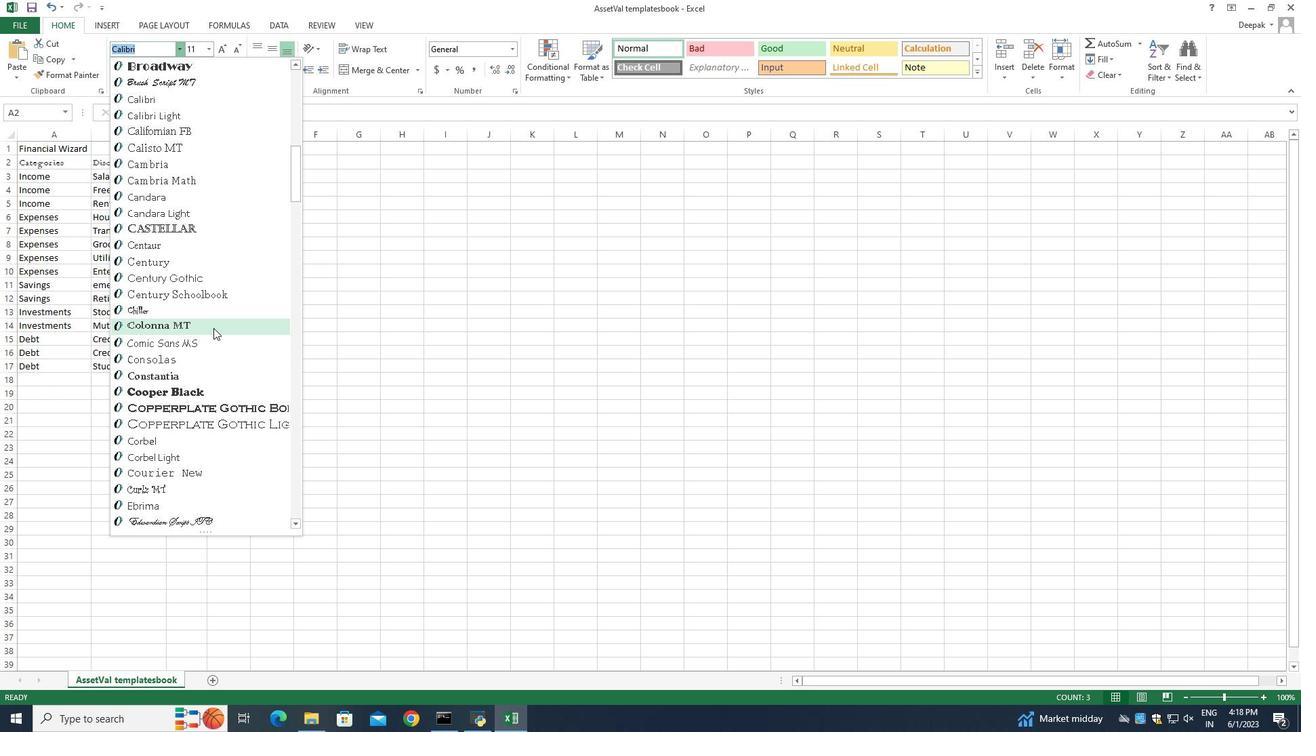 
Action: Mouse moved to (362, 292)
Screenshot: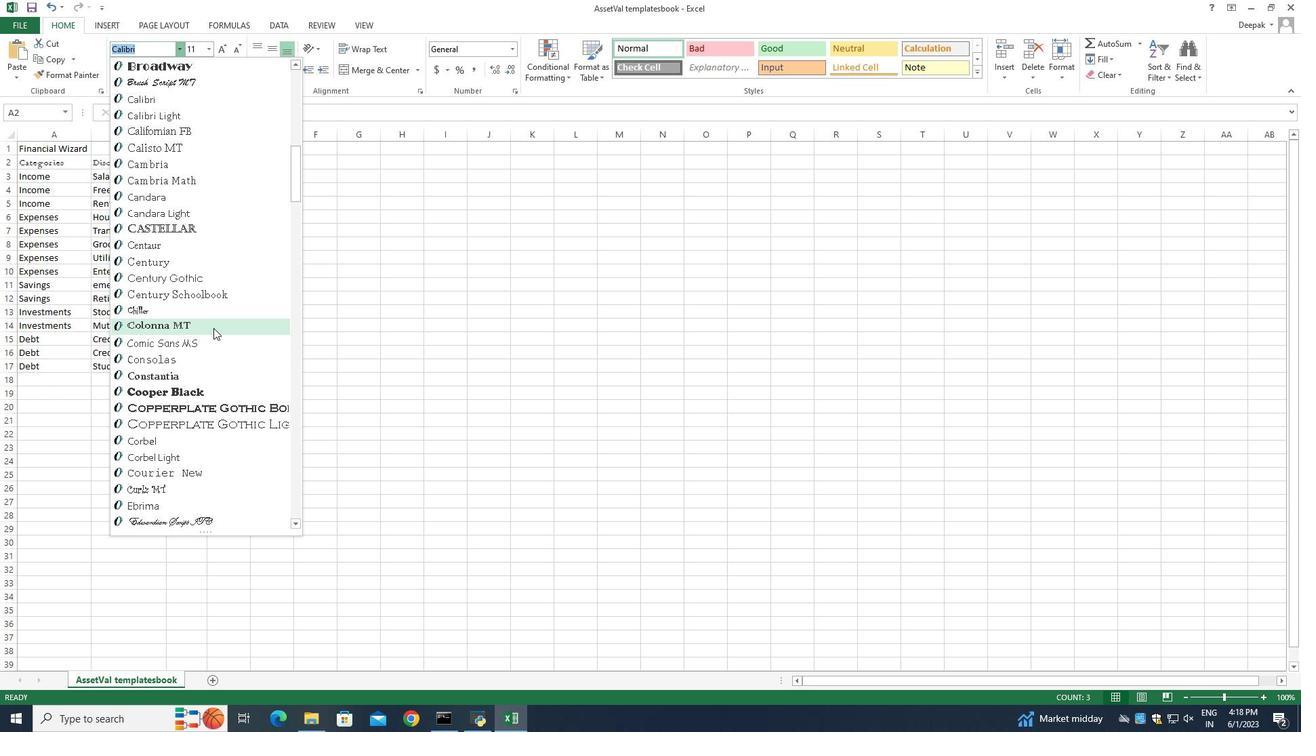 
Action: Mouse scrolled (362, 292) with delta (0, 0)
Screenshot: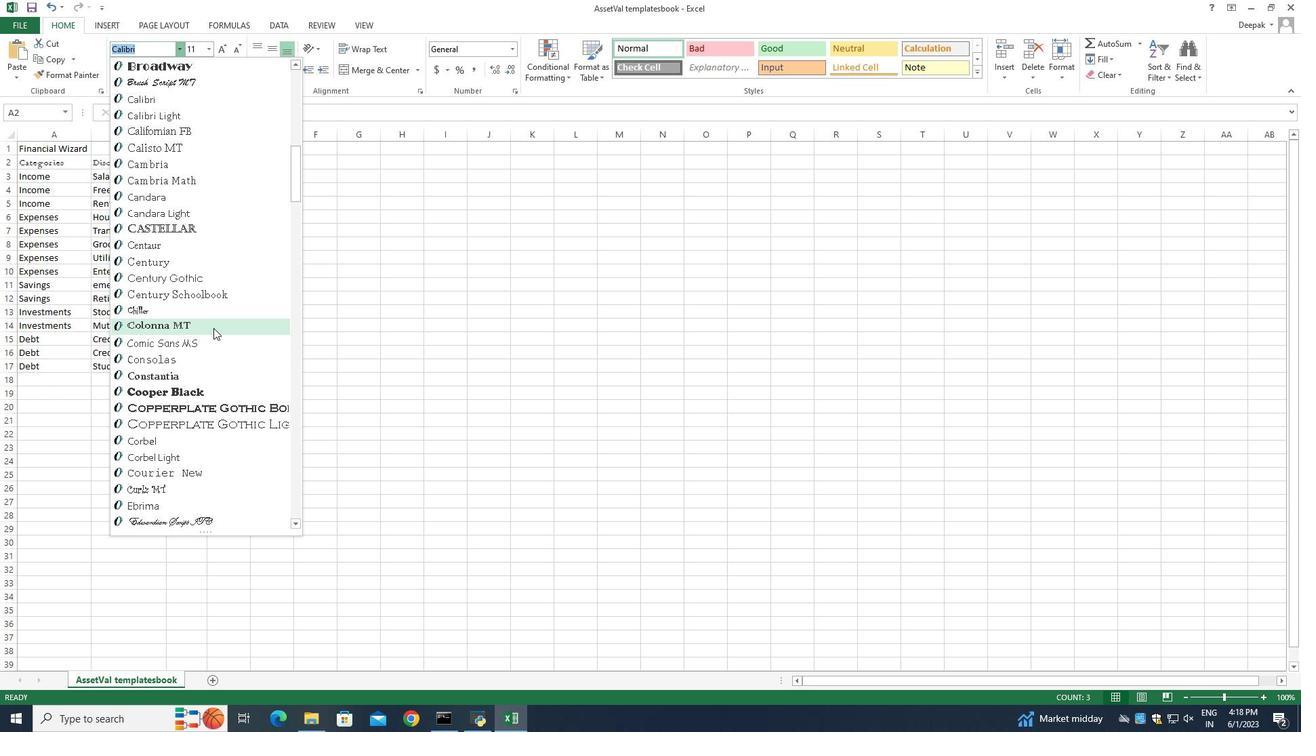
Action: Mouse moved to (362, 291)
Screenshot: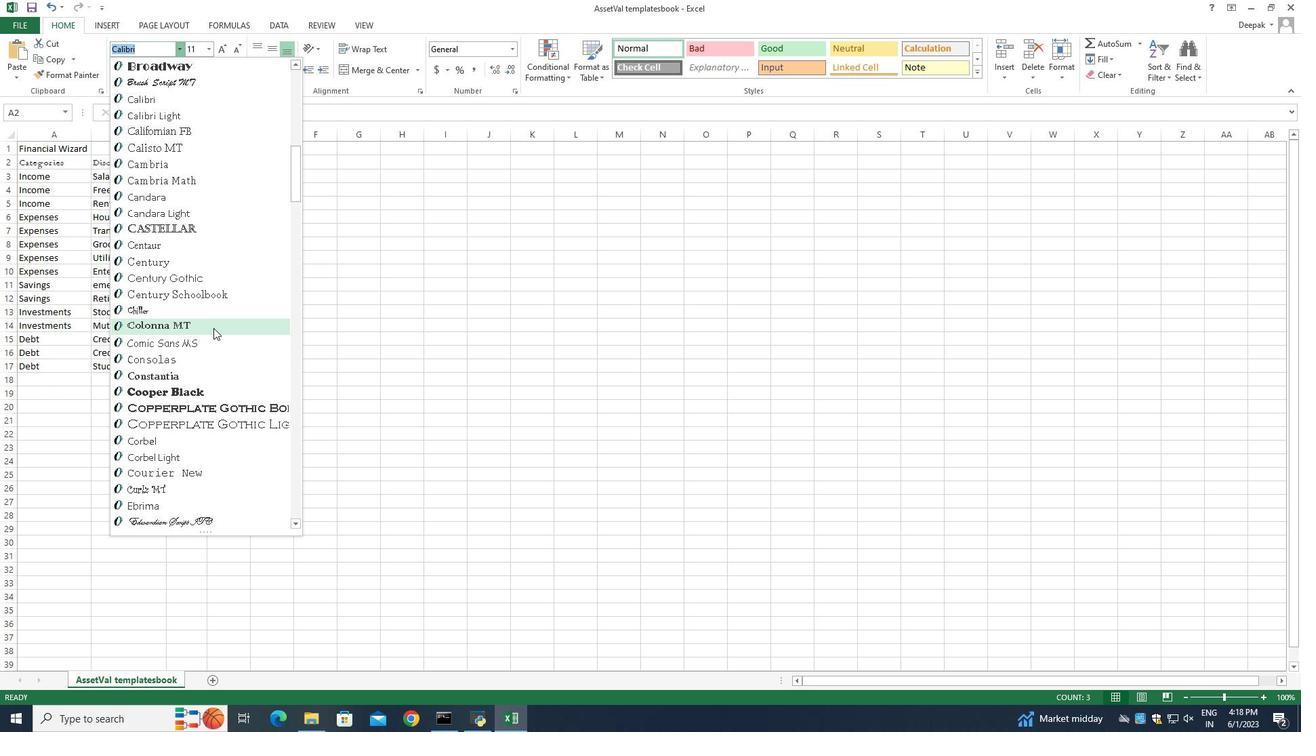
Action: Mouse scrolled (362, 292) with delta (0, 0)
Screenshot: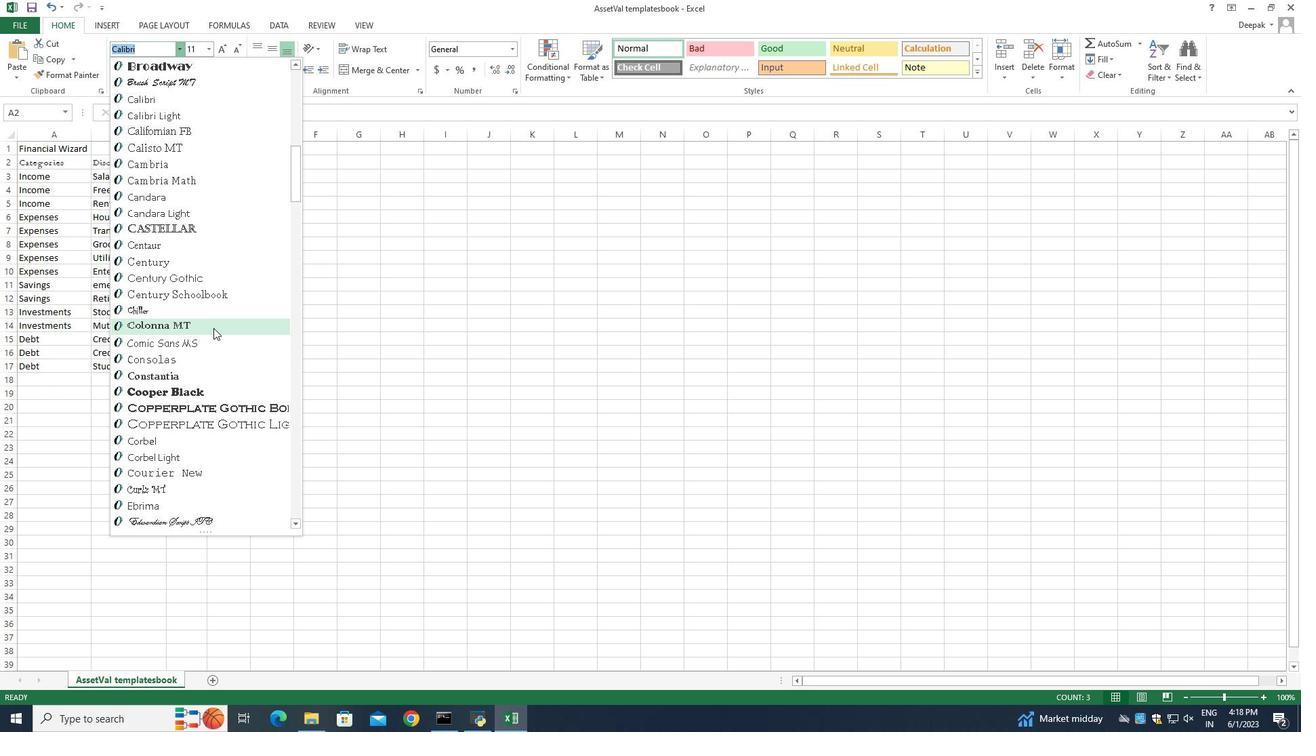 
Action: Mouse scrolled (362, 292) with delta (0, 0)
Screenshot: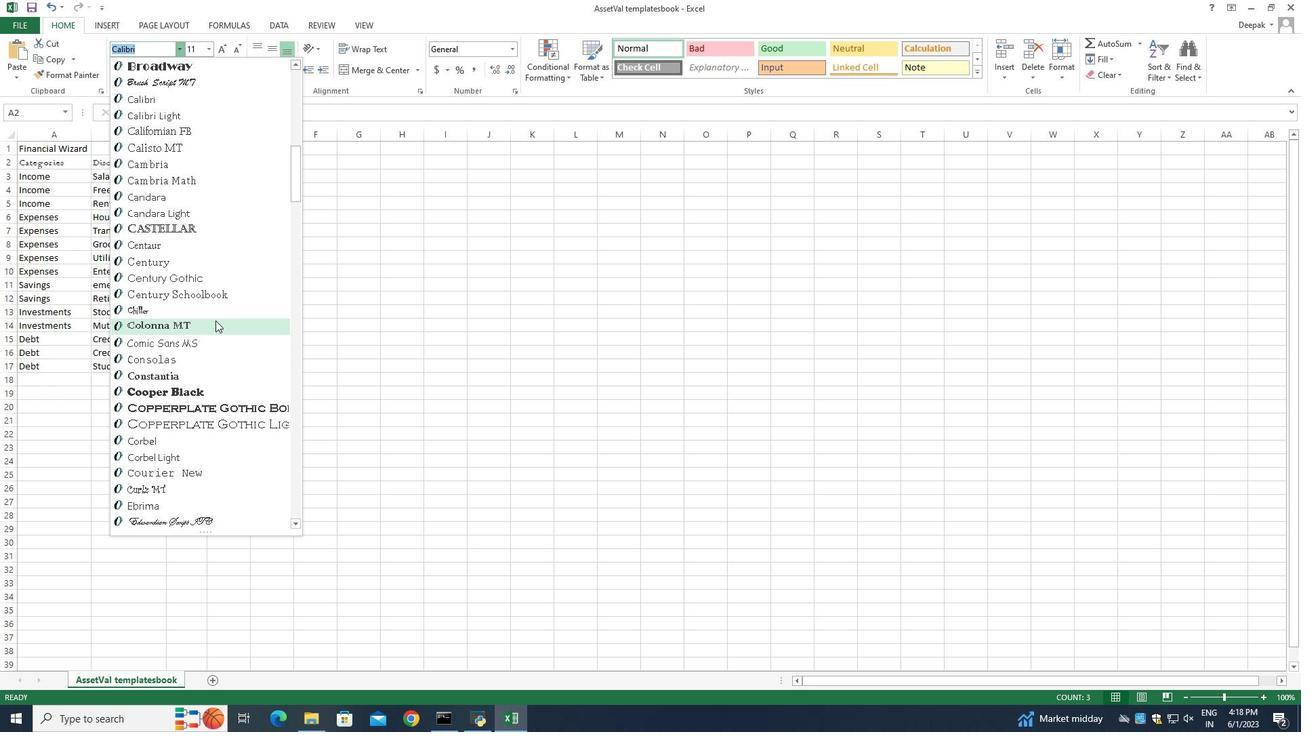 
Action: Mouse scrolled (362, 292) with delta (0, 0)
Screenshot: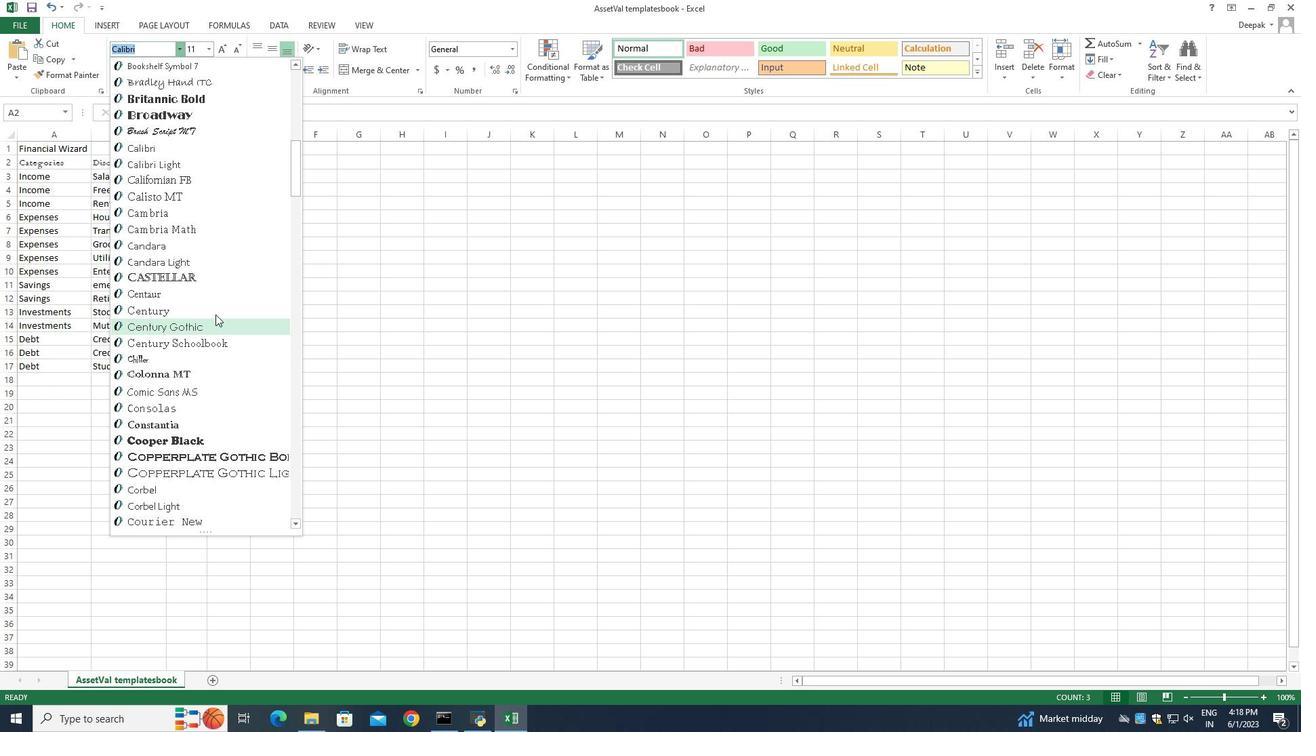 
Action: Mouse scrolled (362, 292) with delta (0, 0)
Screenshot: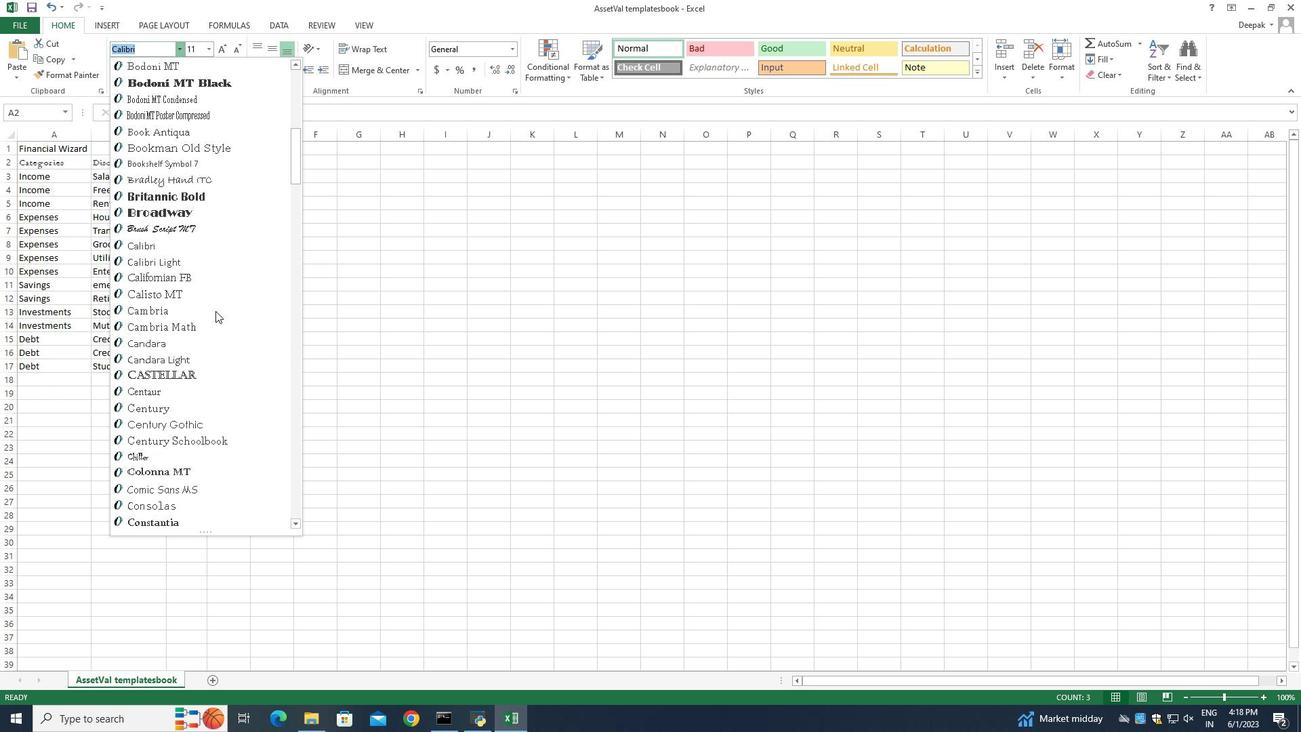 
Action: Mouse scrolled (362, 292) with delta (0, 0)
Screenshot: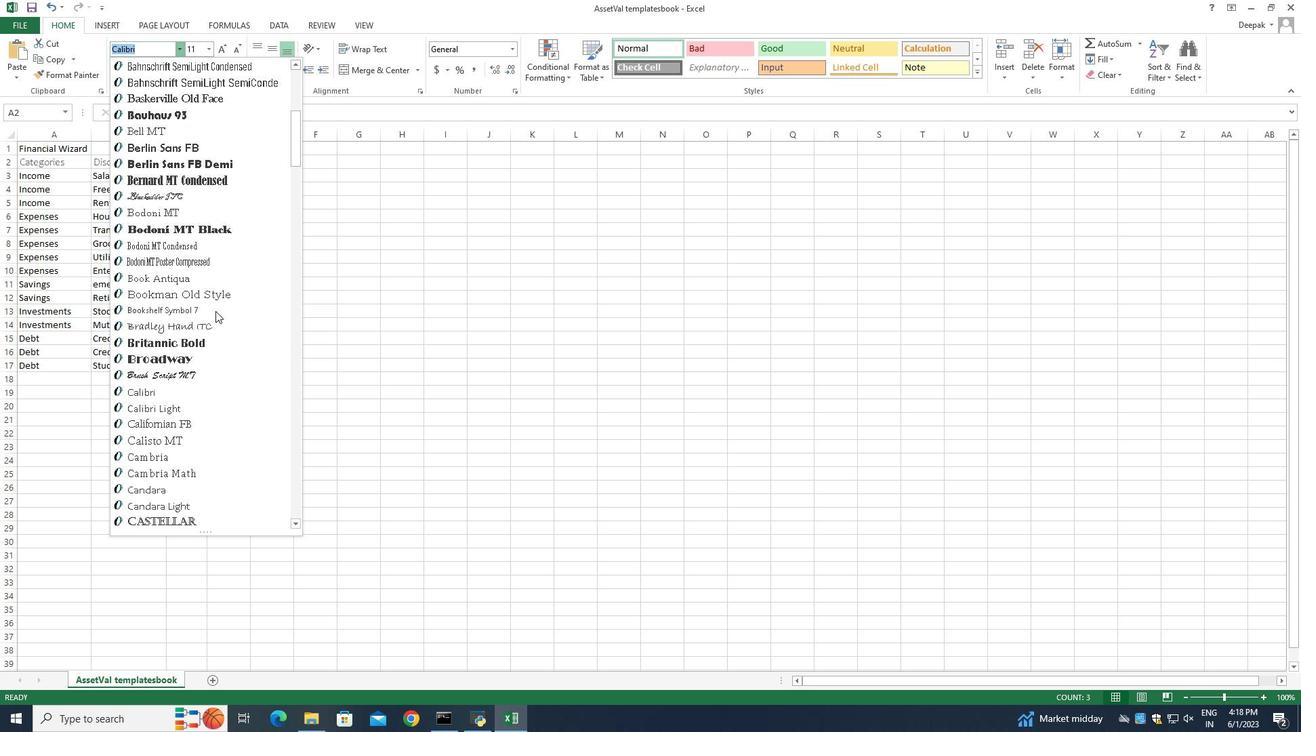 
Action: Mouse scrolled (362, 292) with delta (0, 0)
Screenshot: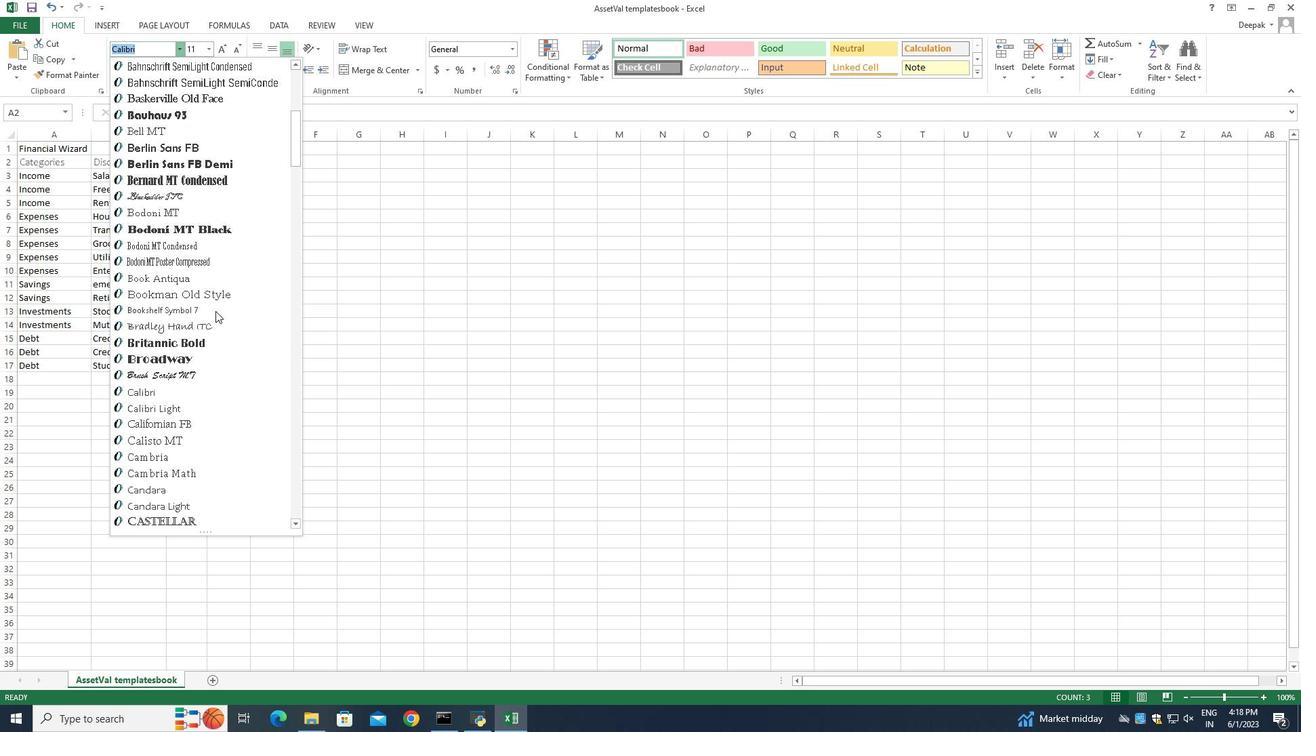 
Action: Mouse scrolled (362, 292) with delta (0, 0)
Screenshot: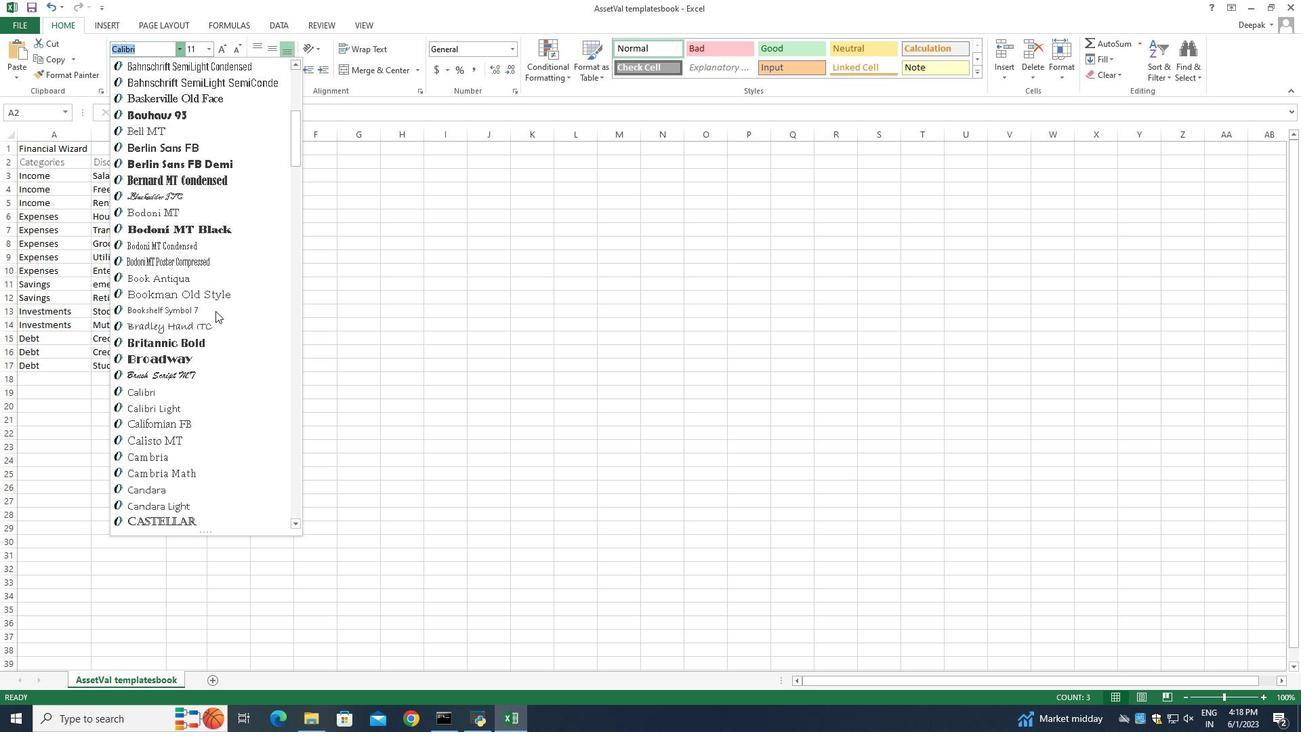 
Action: Mouse scrolled (362, 292) with delta (0, 0)
Screenshot: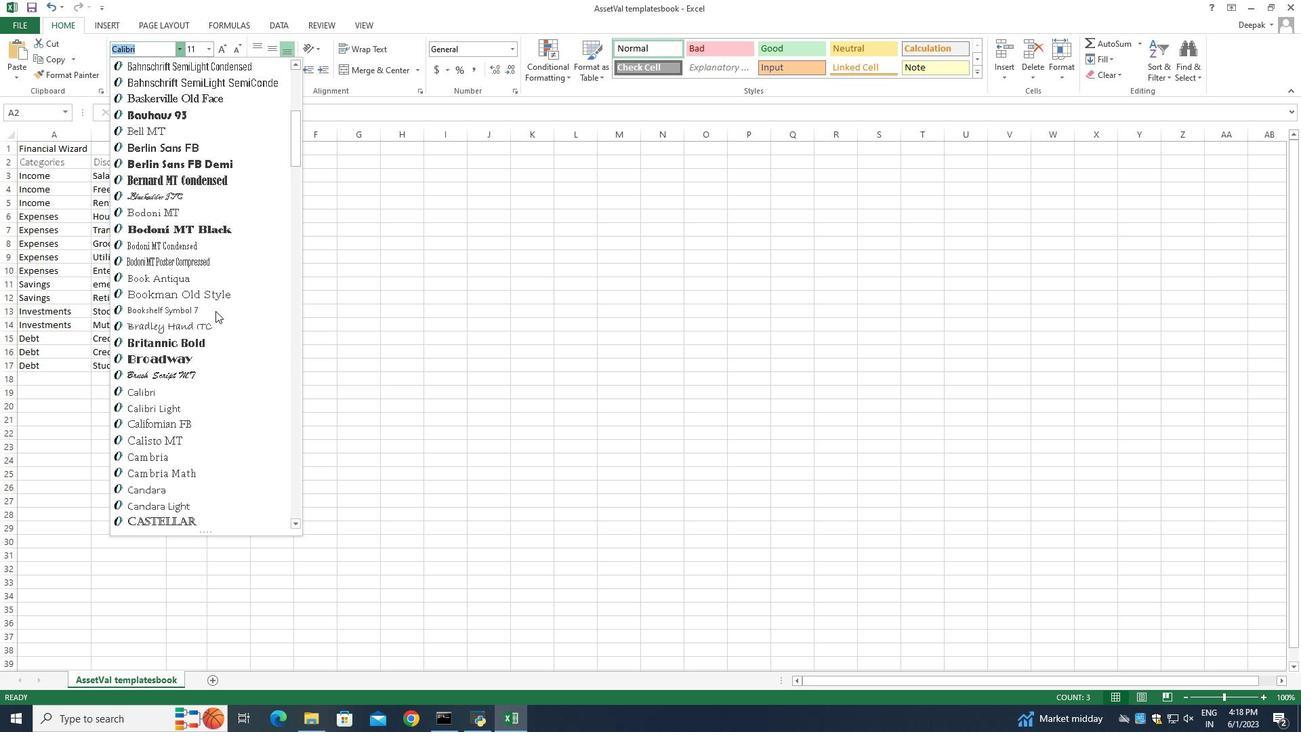 
Action: Mouse moved to (360, 292)
Screenshot: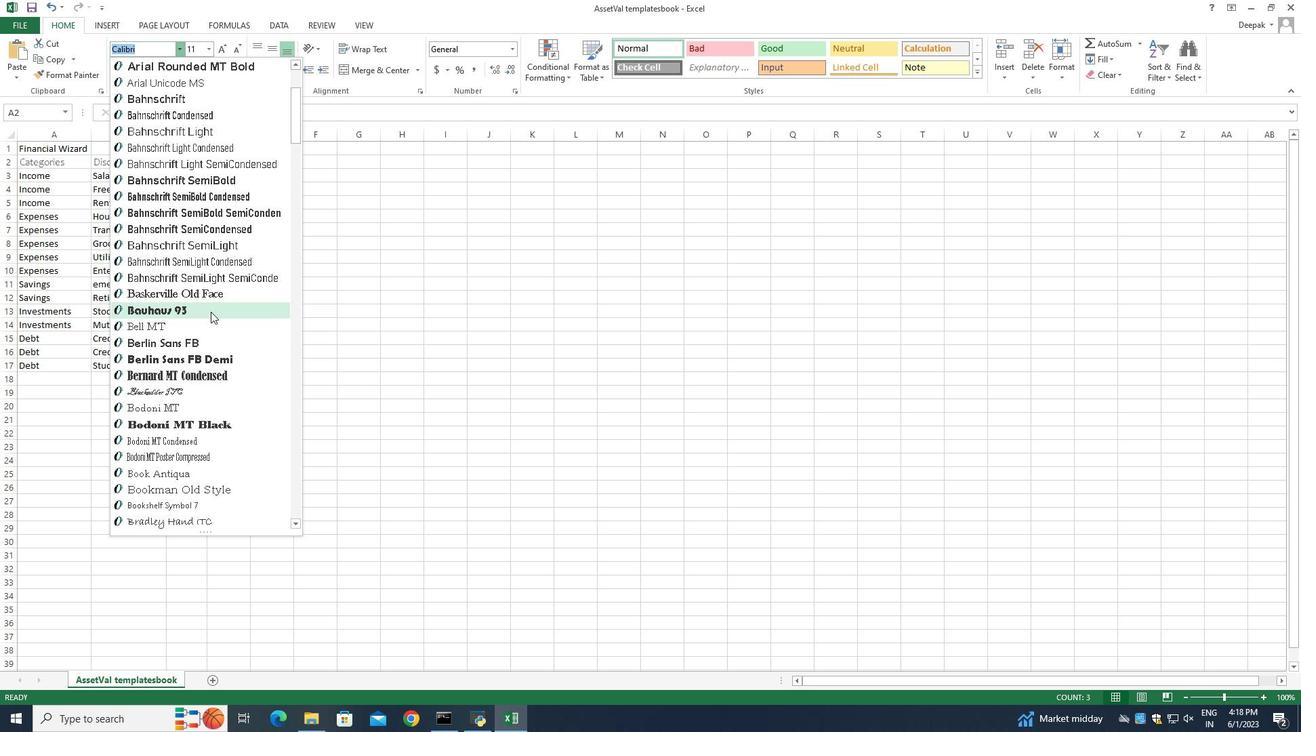 
Action: Mouse scrolled (360, 292) with delta (0, 0)
Screenshot: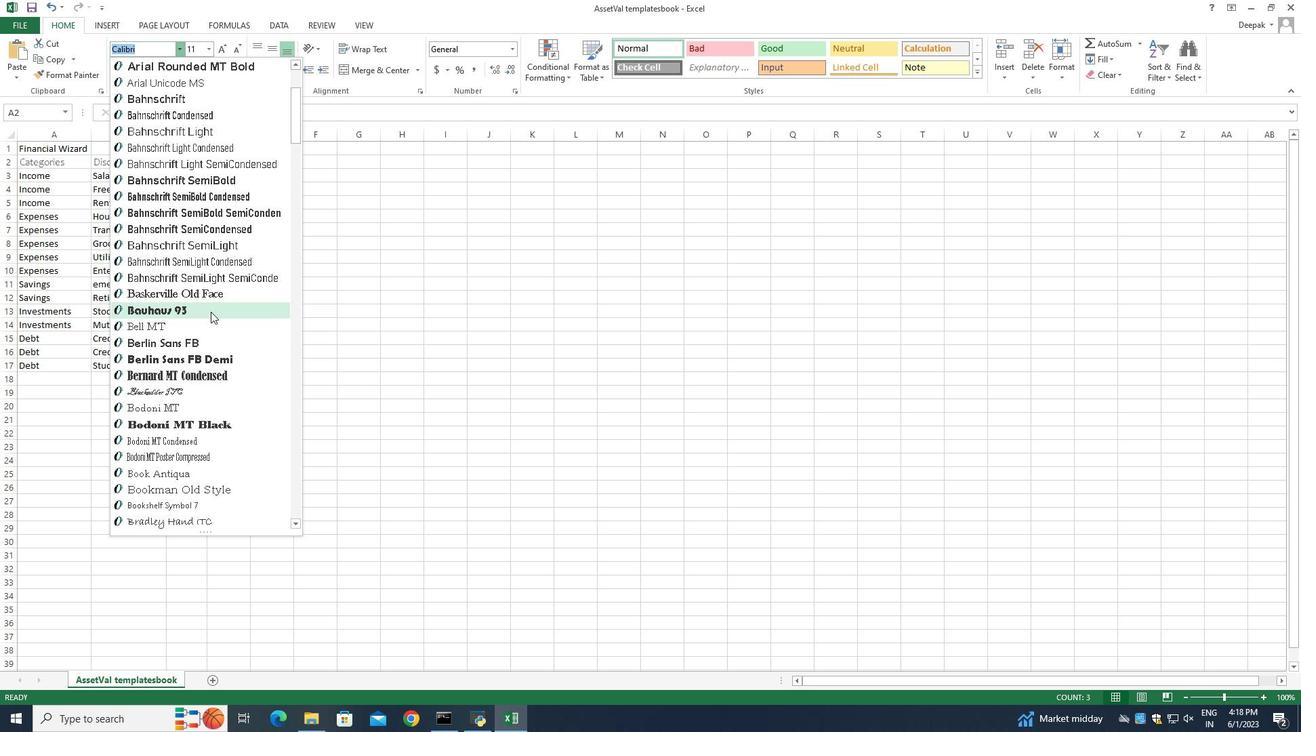 
Action: Mouse moved to (360, 293)
Screenshot: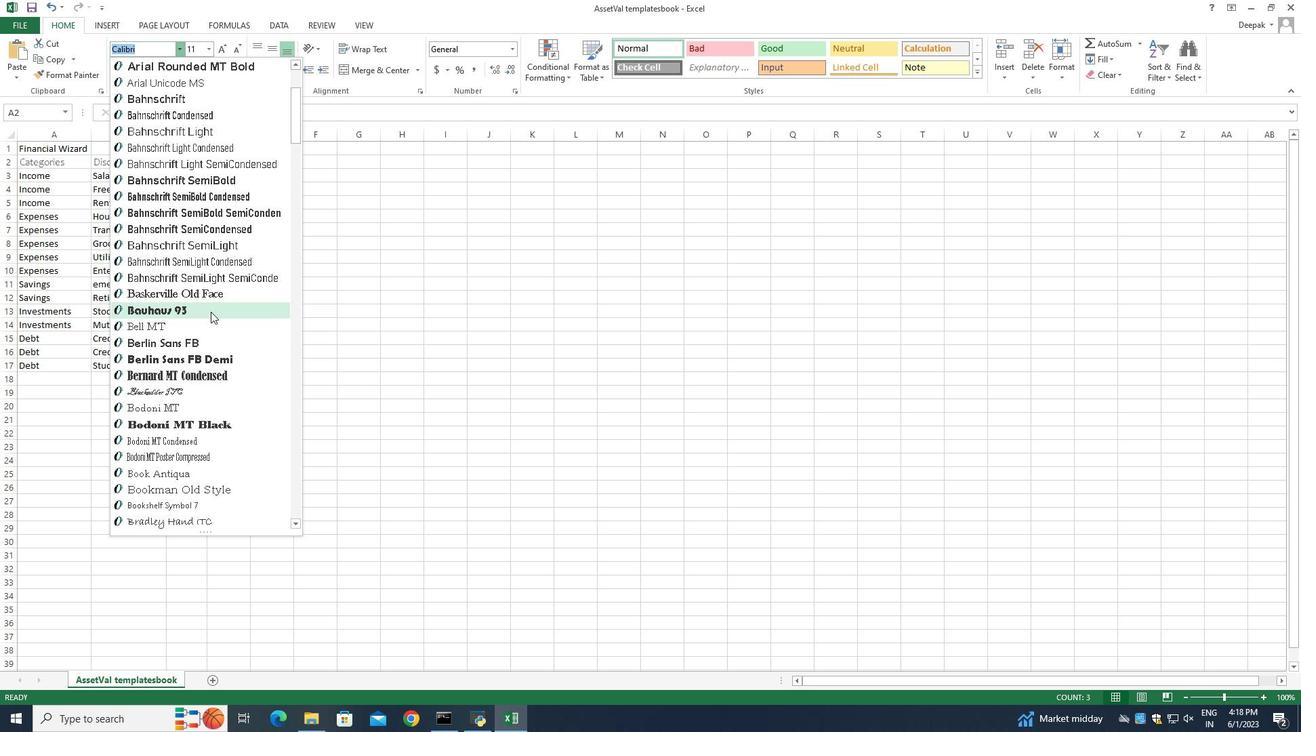 
Action: Mouse scrolled (360, 292) with delta (0, 0)
Screenshot: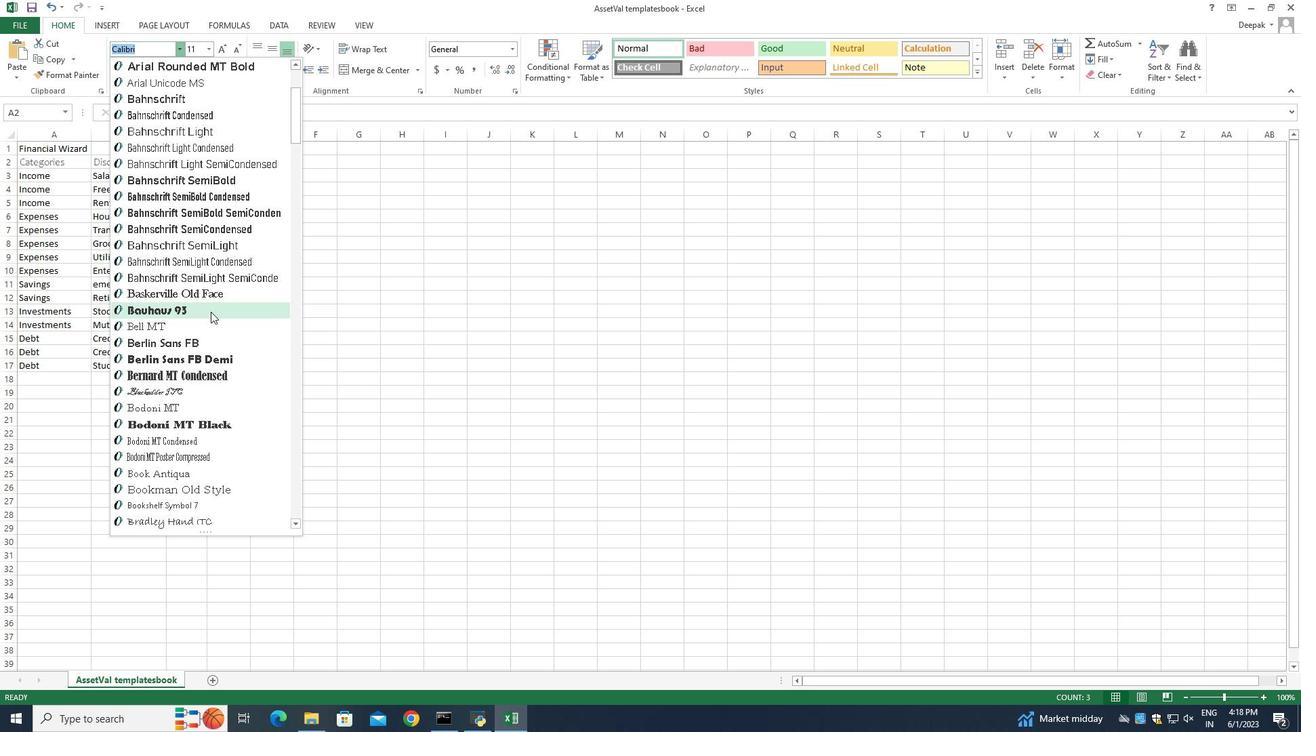 
Action: Mouse moved to (360, 293)
Screenshot: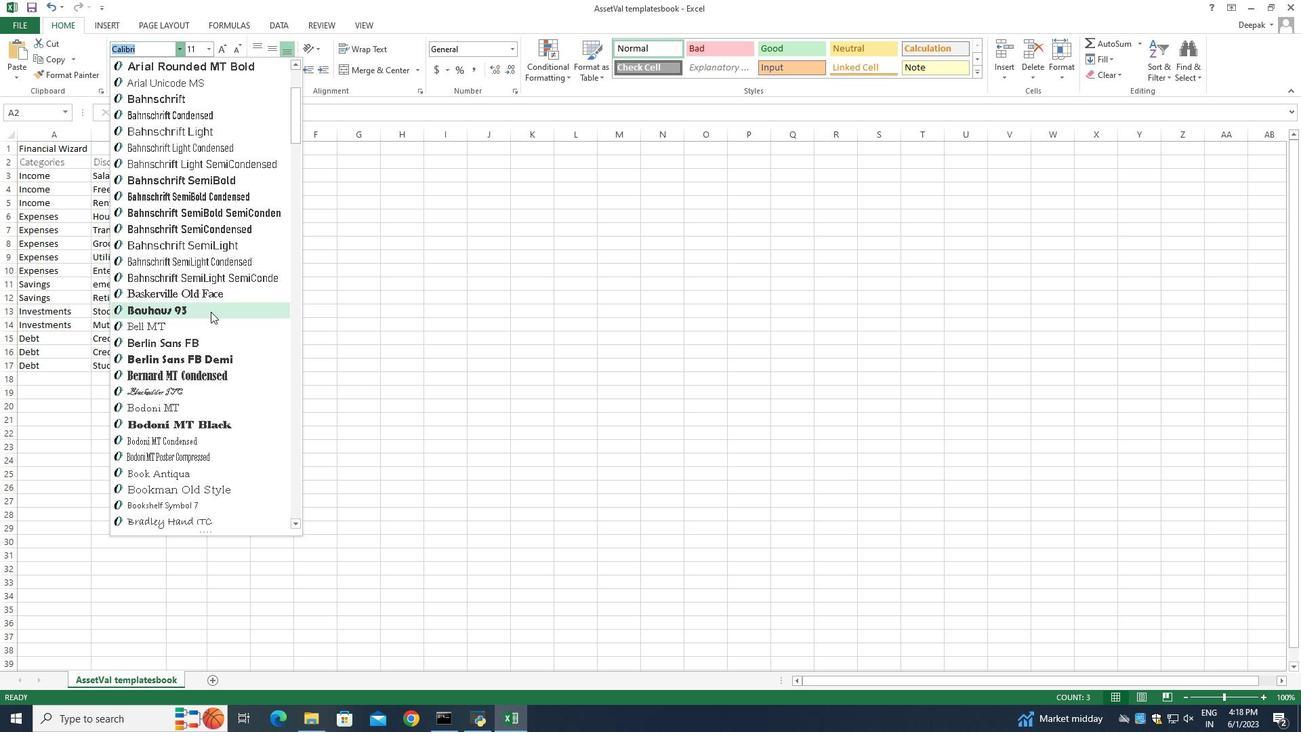 
Action: Mouse scrolled (360, 293) with delta (0, 0)
Screenshot: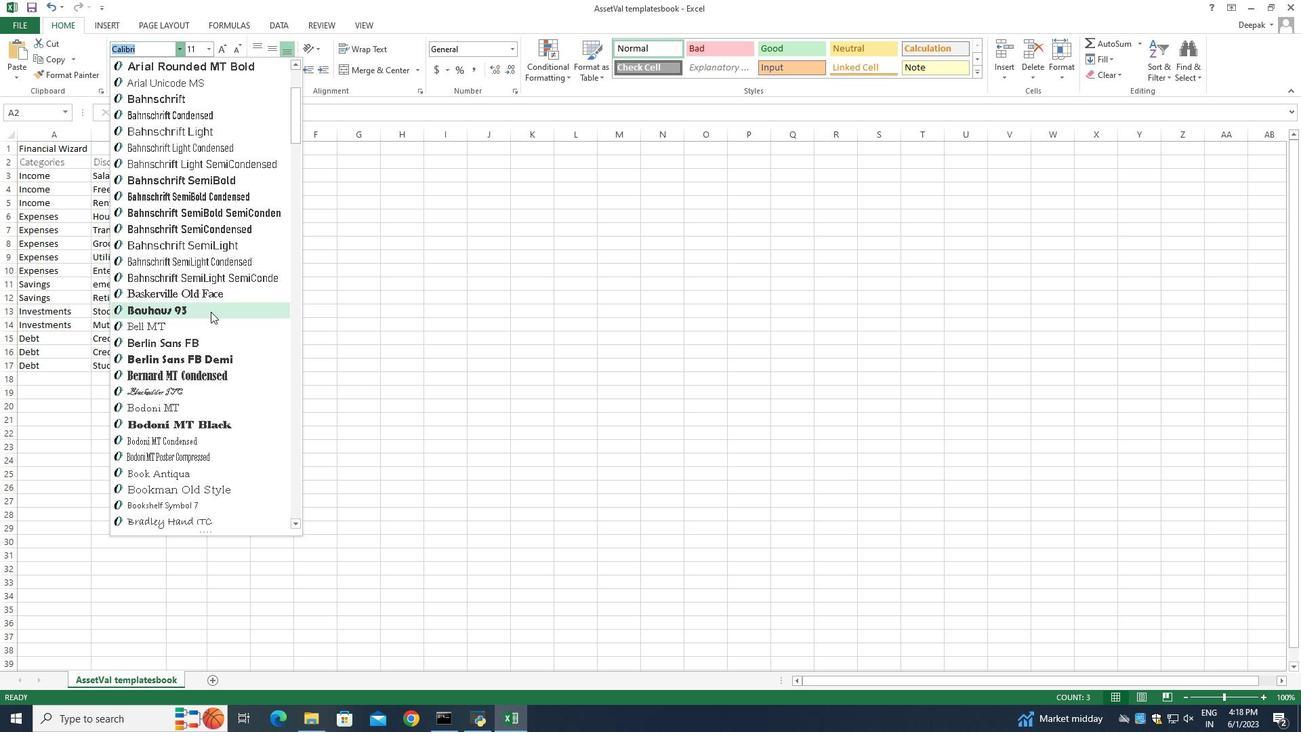 
Action: Mouse moved to (360, 294)
Screenshot: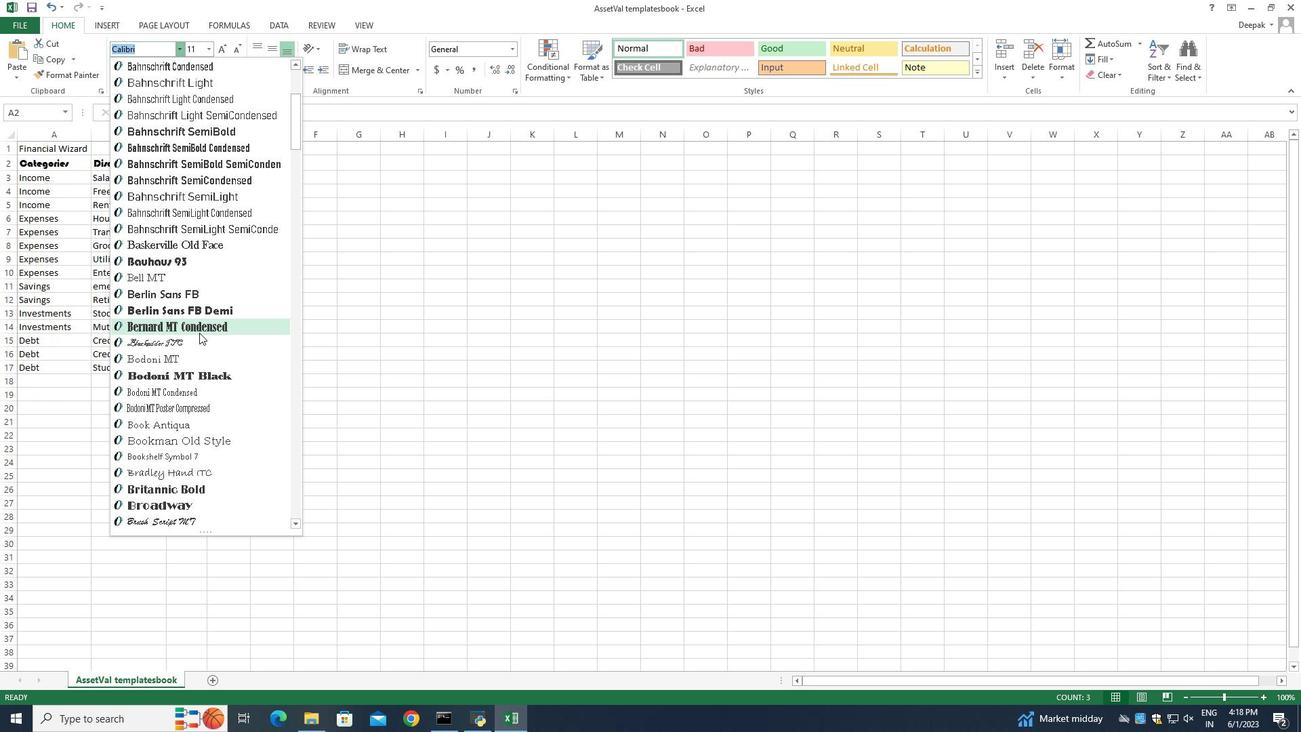 
Action: Mouse scrolled (360, 294) with delta (0, 0)
Screenshot: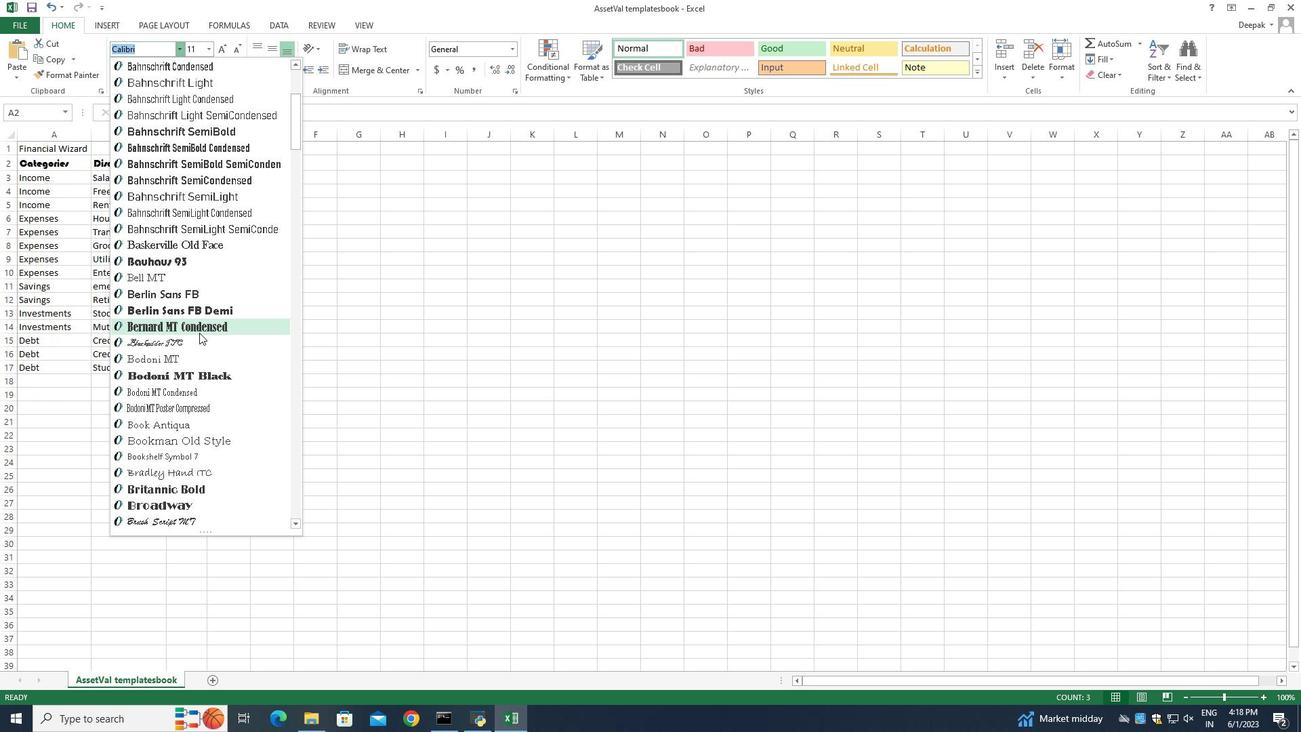 
Action: Mouse scrolled (360, 294) with delta (0, 0)
Screenshot: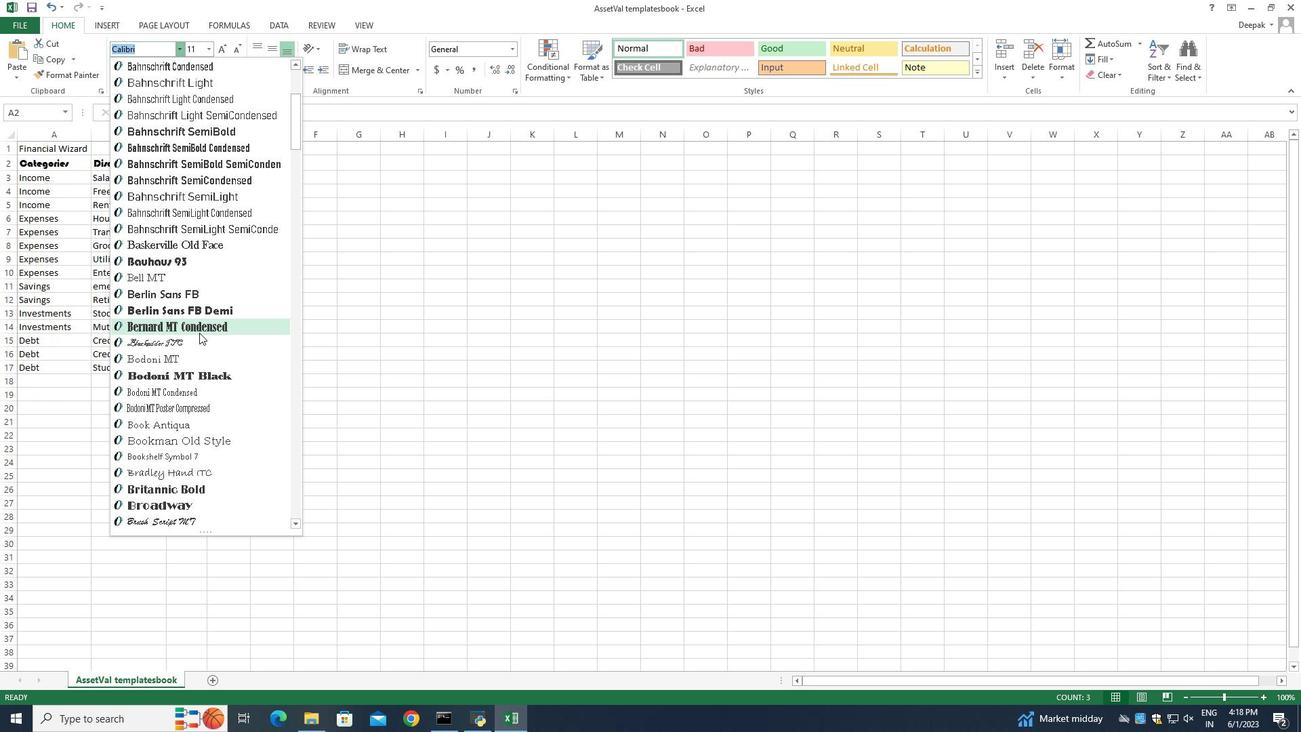 
Action: Mouse scrolled (360, 294) with delta (0, 0)
Screenshot: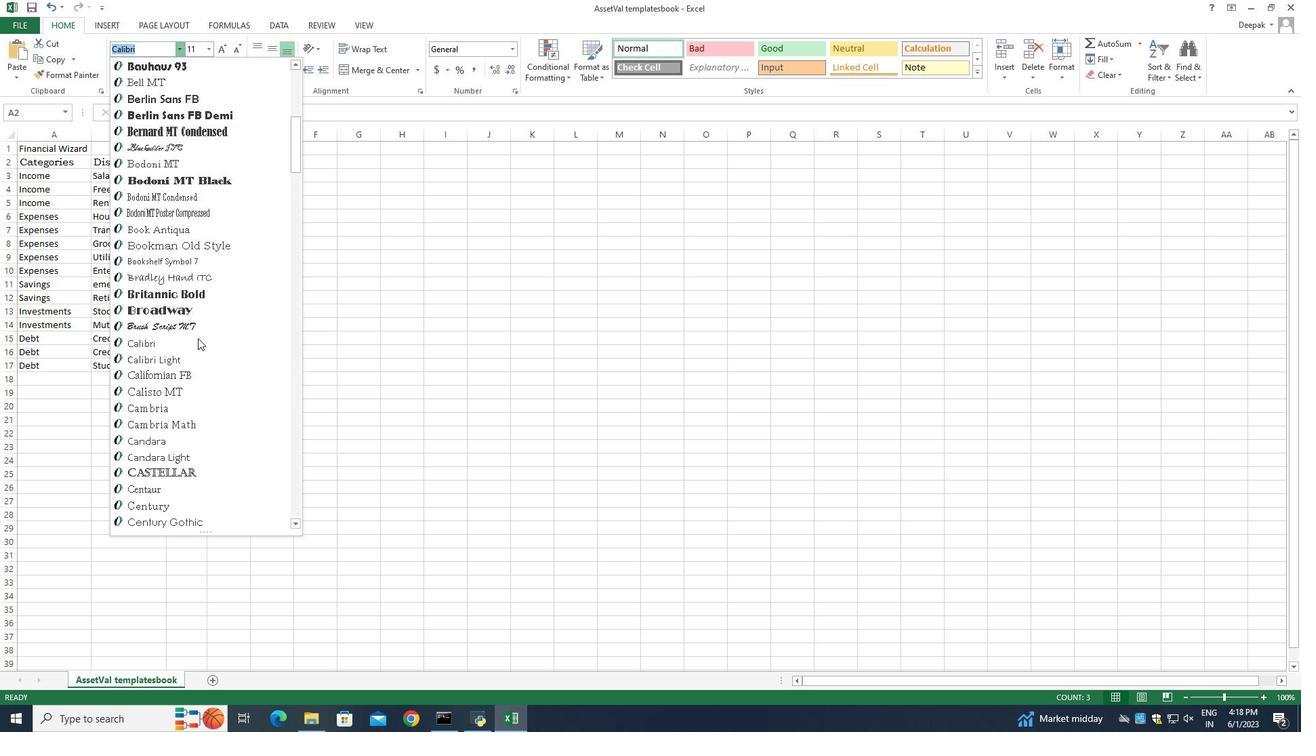 
Action: Mouse scrolled (360, 294) with delta (0, 0)
Screenshot: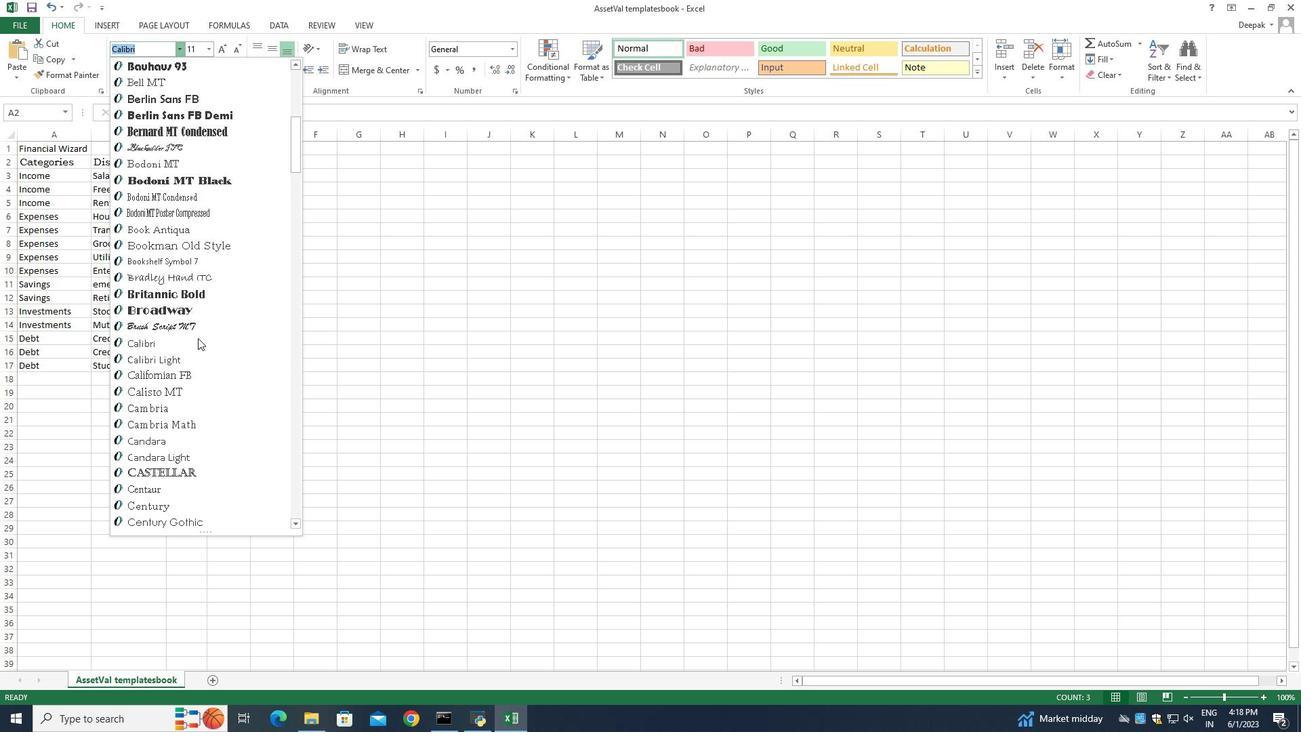 
Action: Mouse moved to (359, 306)
Screenshot: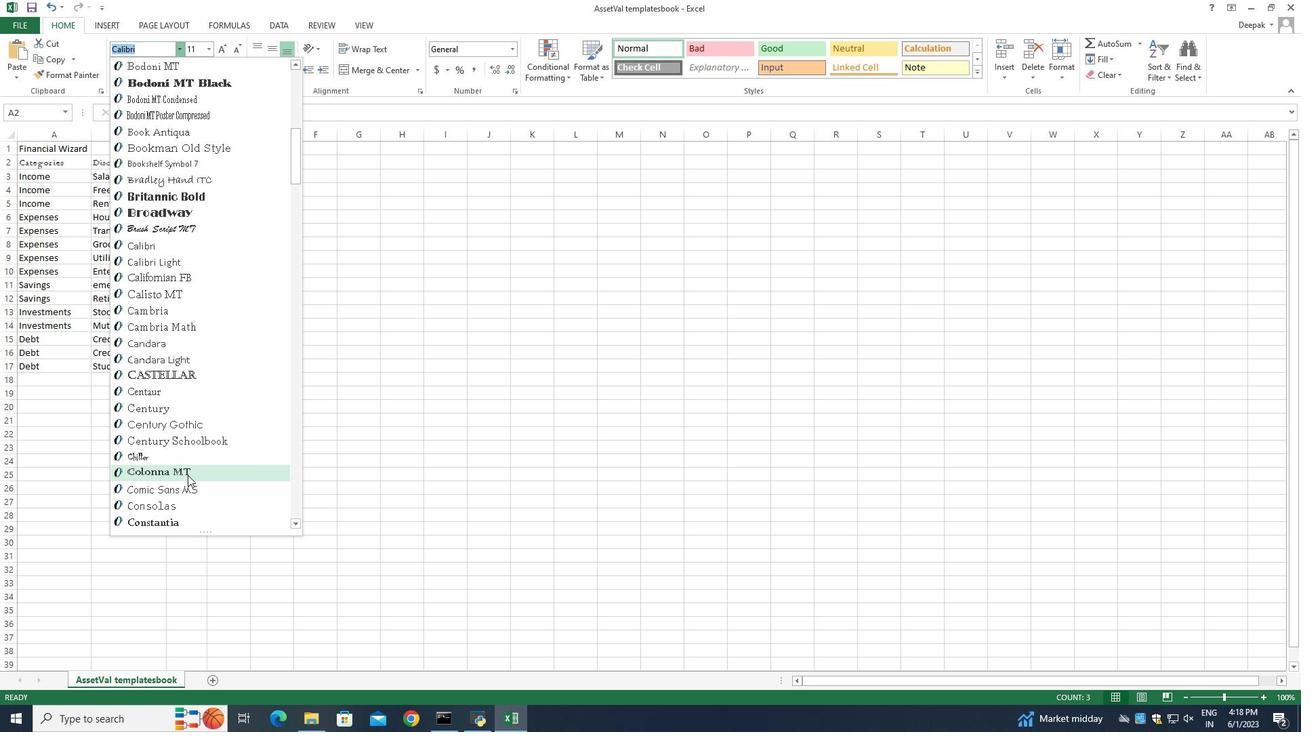 
Action: Mouse scrolled (359, 306) with delta (0, 0)
Screenshot: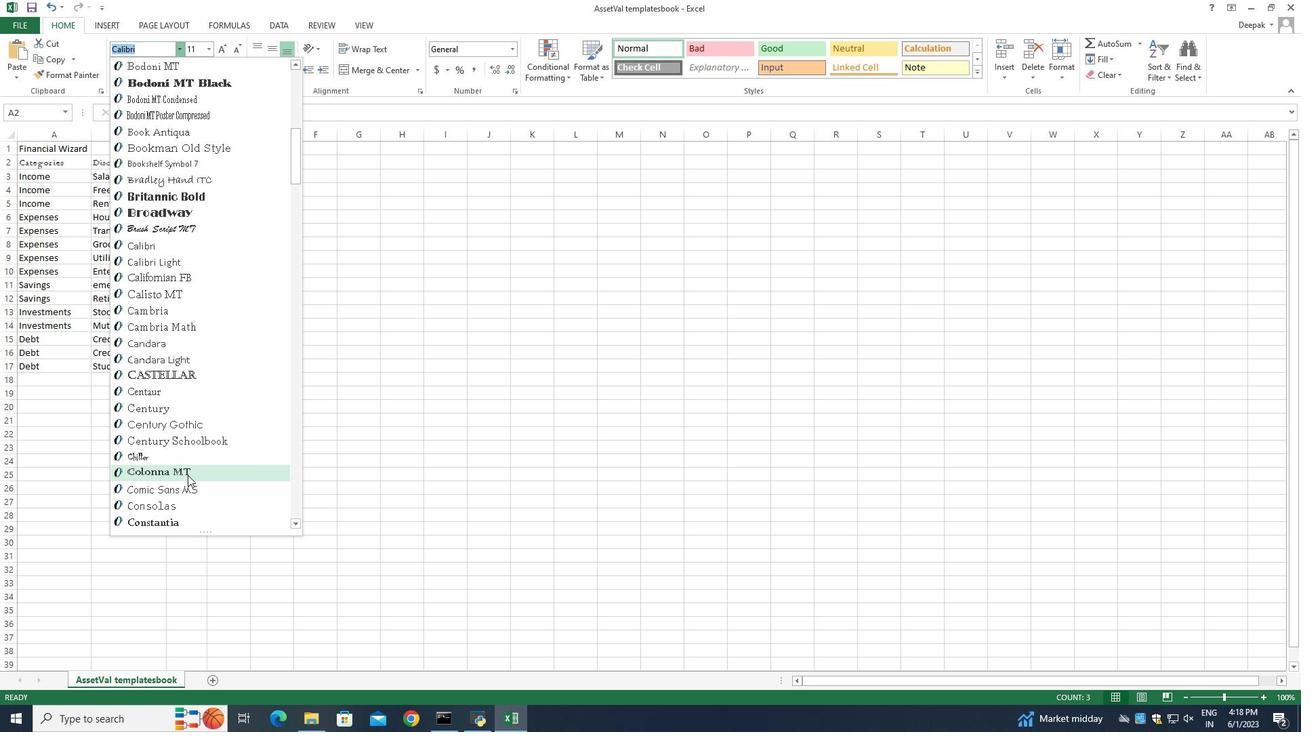 
Action: Mouse moved to (359, 306)
Screenshot: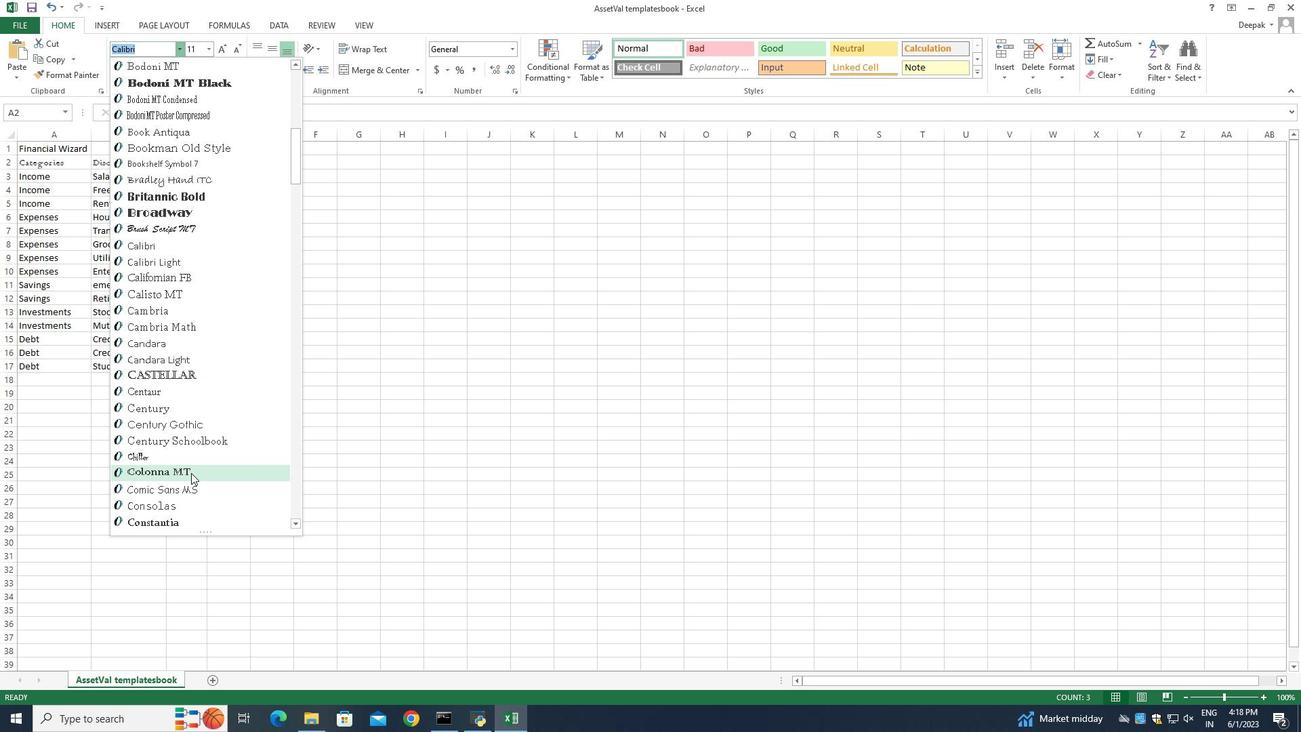 
Action: Mouse scrolled (359, 306) with delta (0, 0)
Screenshot: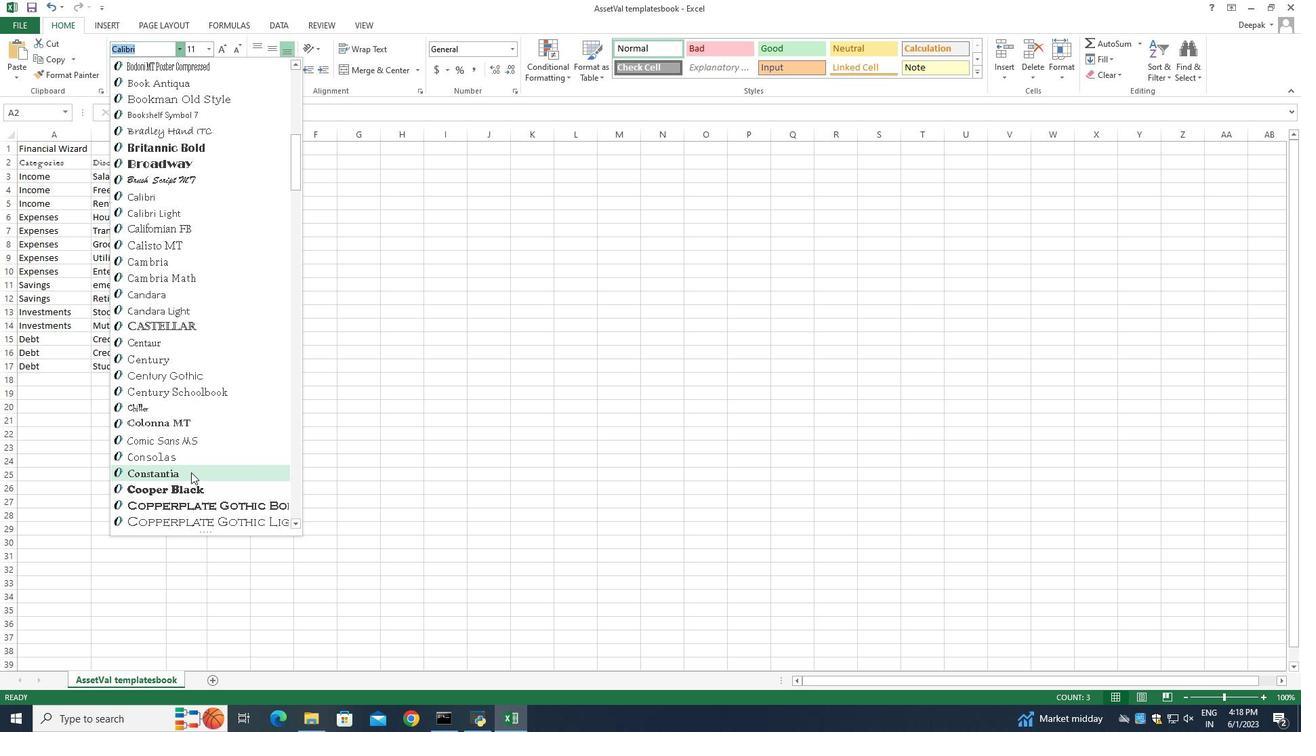 
Action: Mouse moved to (359, 305)
Screenshot: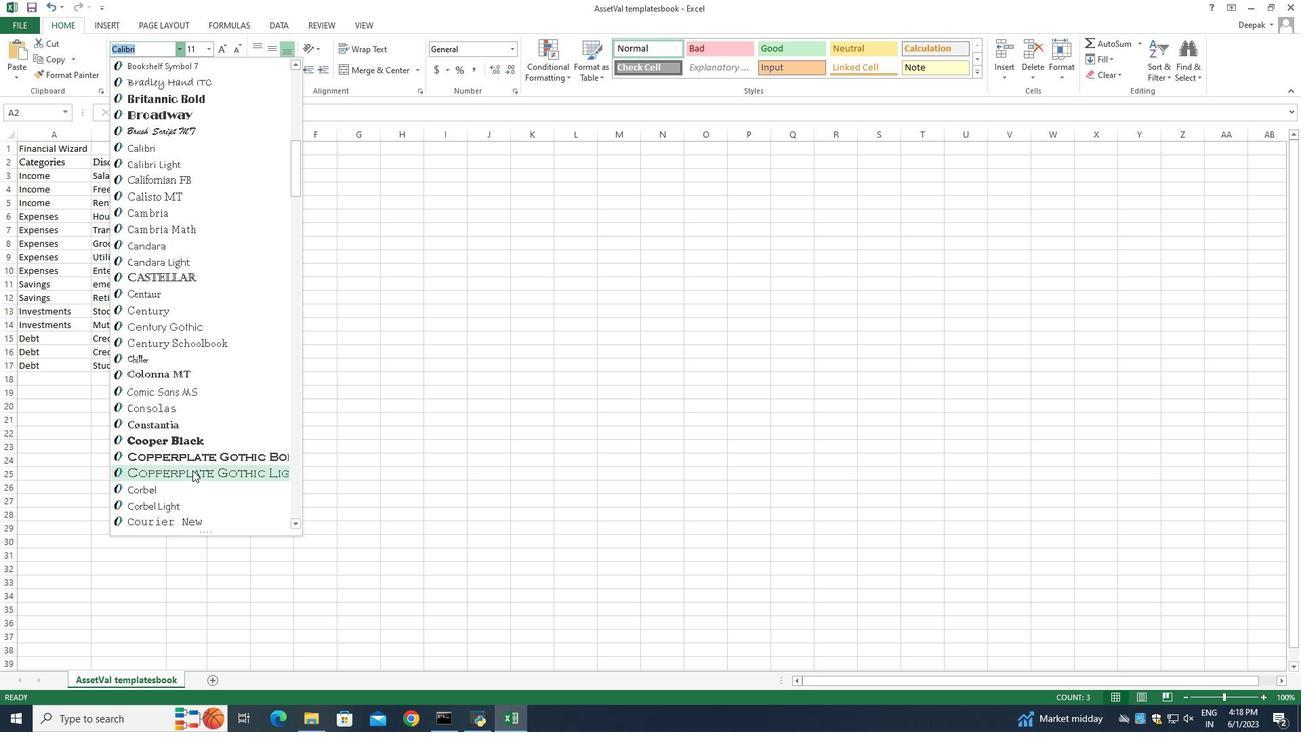 
Action: Mouse scrolled (359, 305) with delta (0, 0)
Screenshot: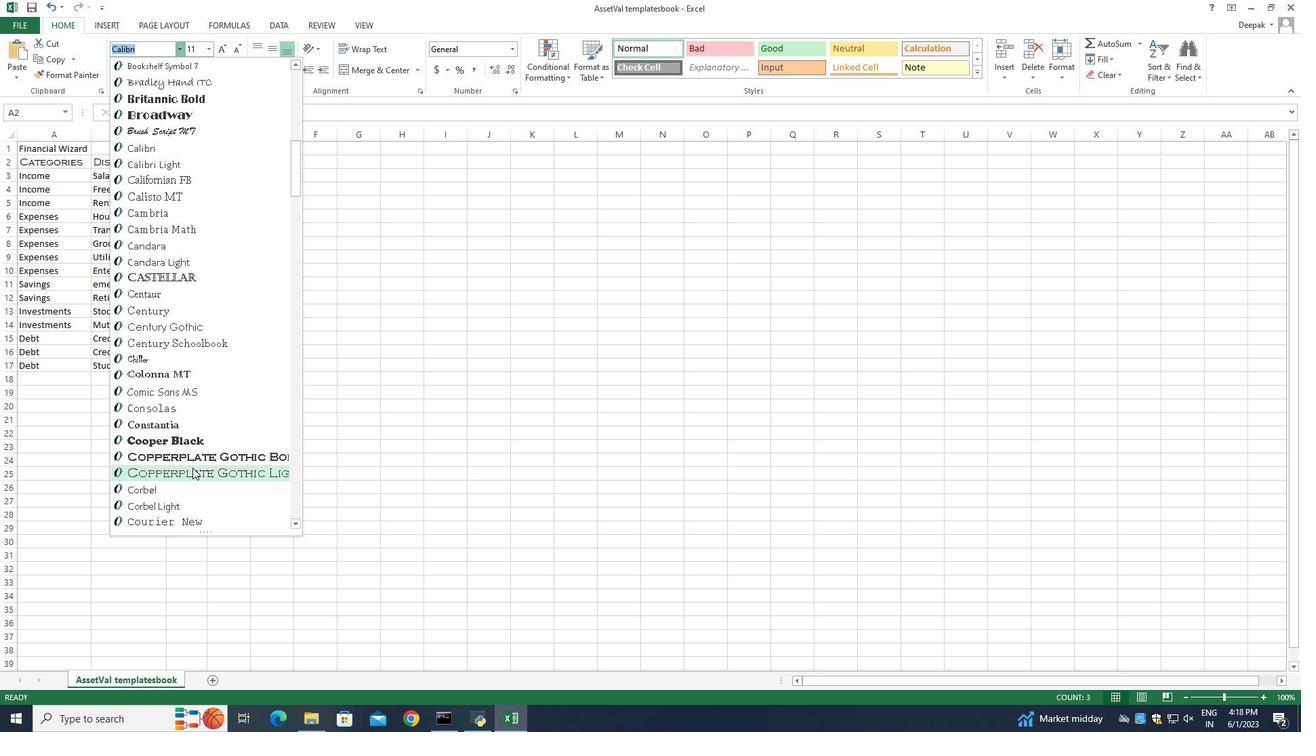 
Action: Mouse moved to (359, 305)
Screenshot: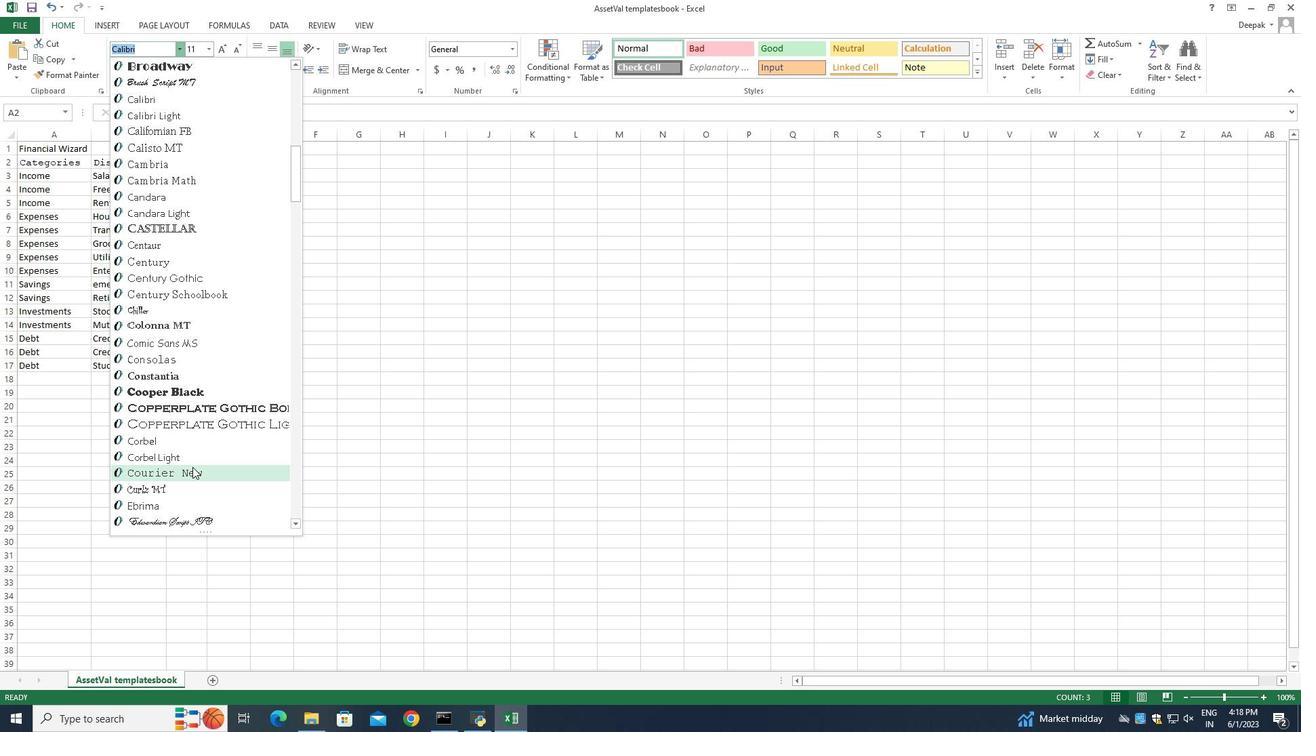 
Action: Mouse scrolled (359, 305) with delta (0, 0)
Screenshot: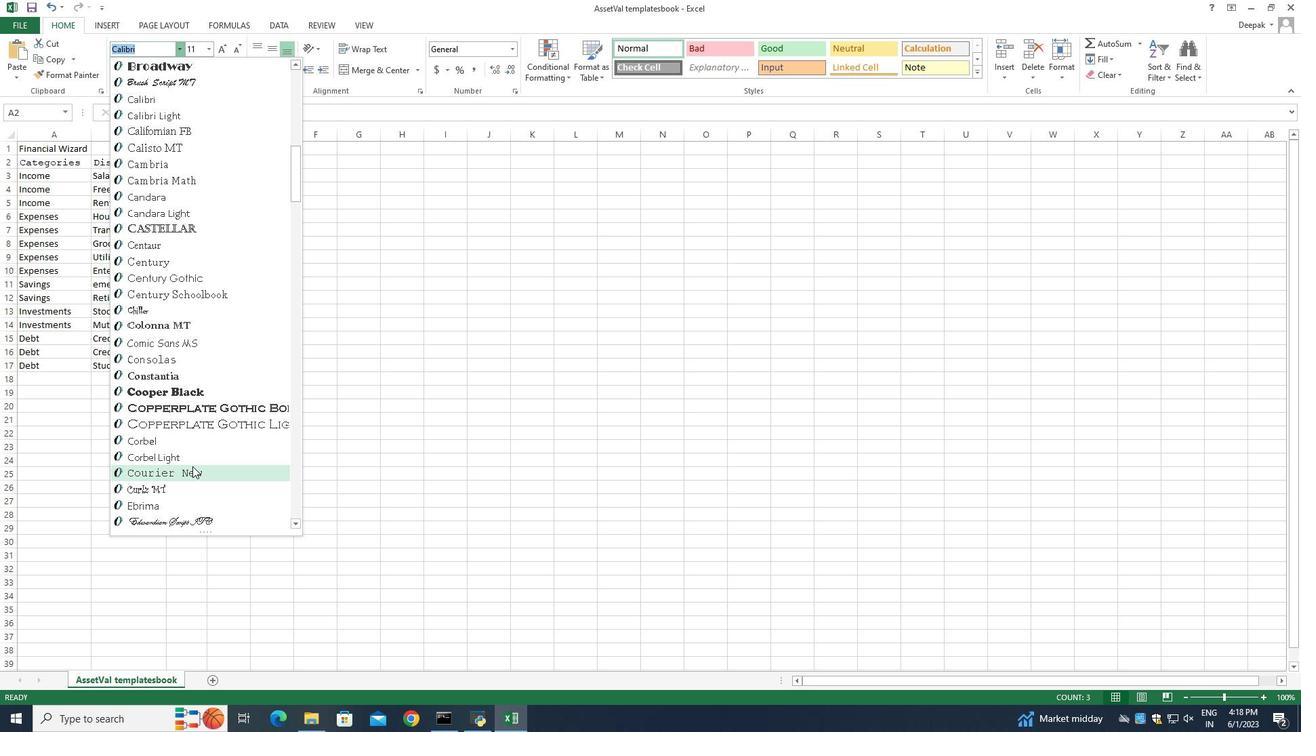 
Action: Mouse moved to (360, 303)
Screenshot: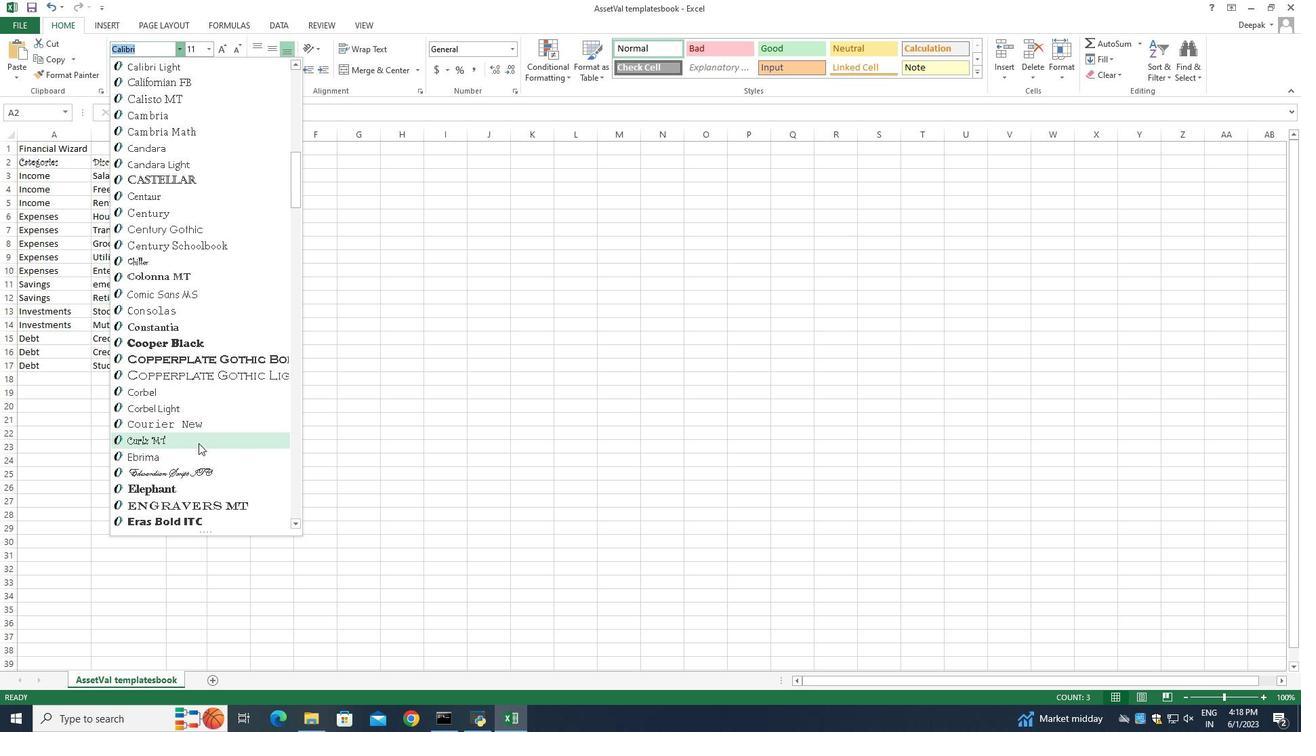 
Action: Mouse scrolled (360, 303) with delta (0, 0)
Screenshot: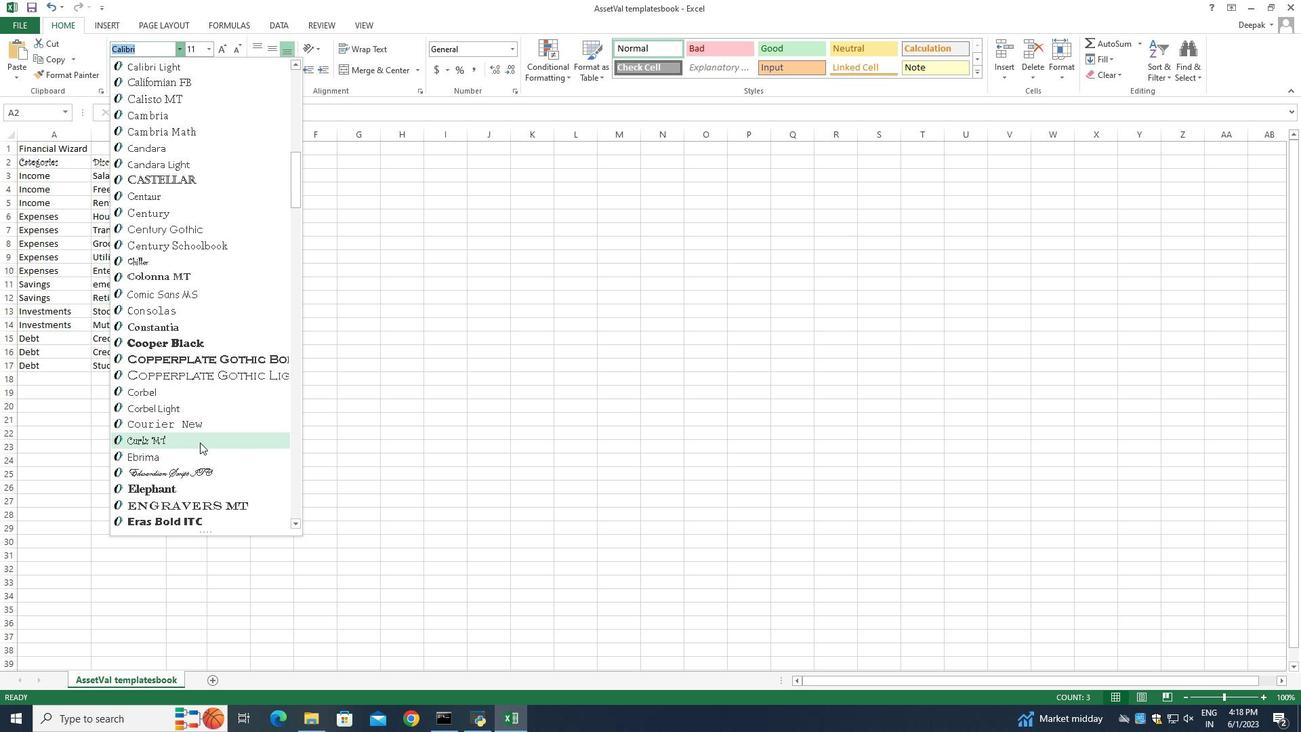 
Action: Mouse moved to (359, 300)
Screenshot: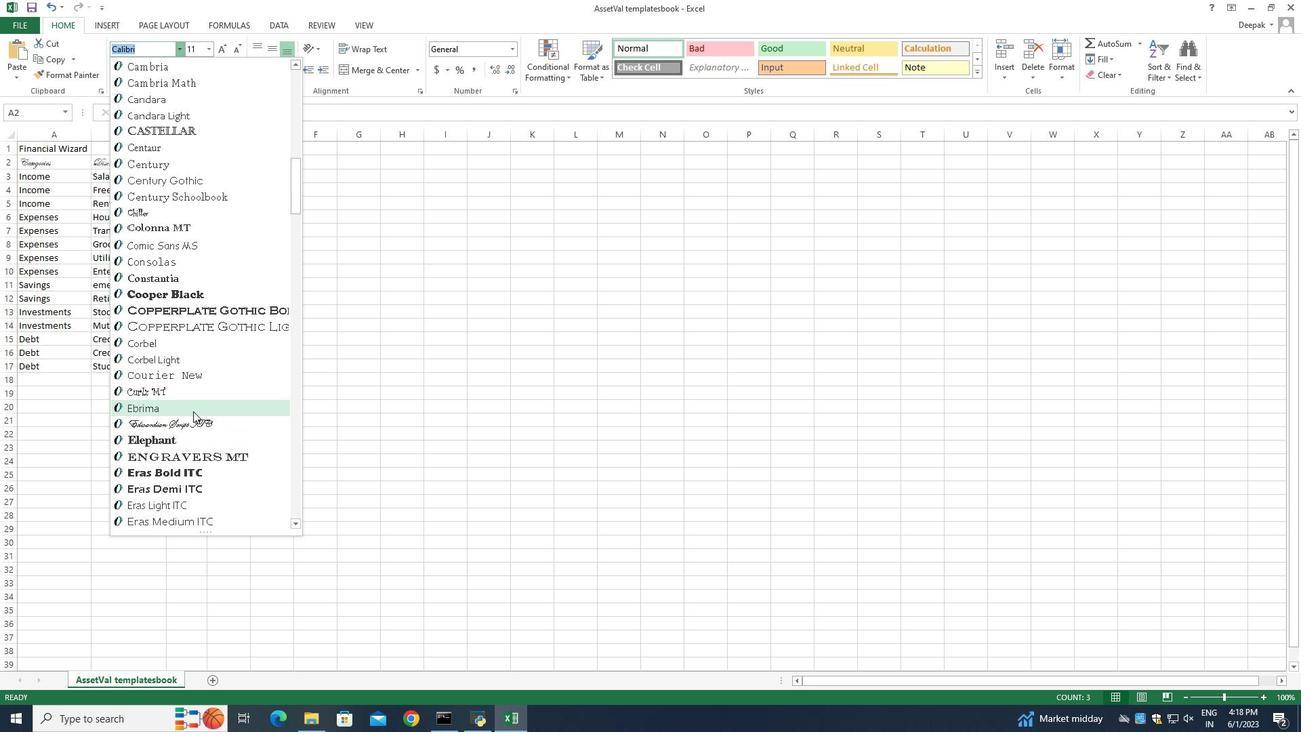 
Action: Mouse scrolled (359, 300) with delta (0, 0)
Screenshot: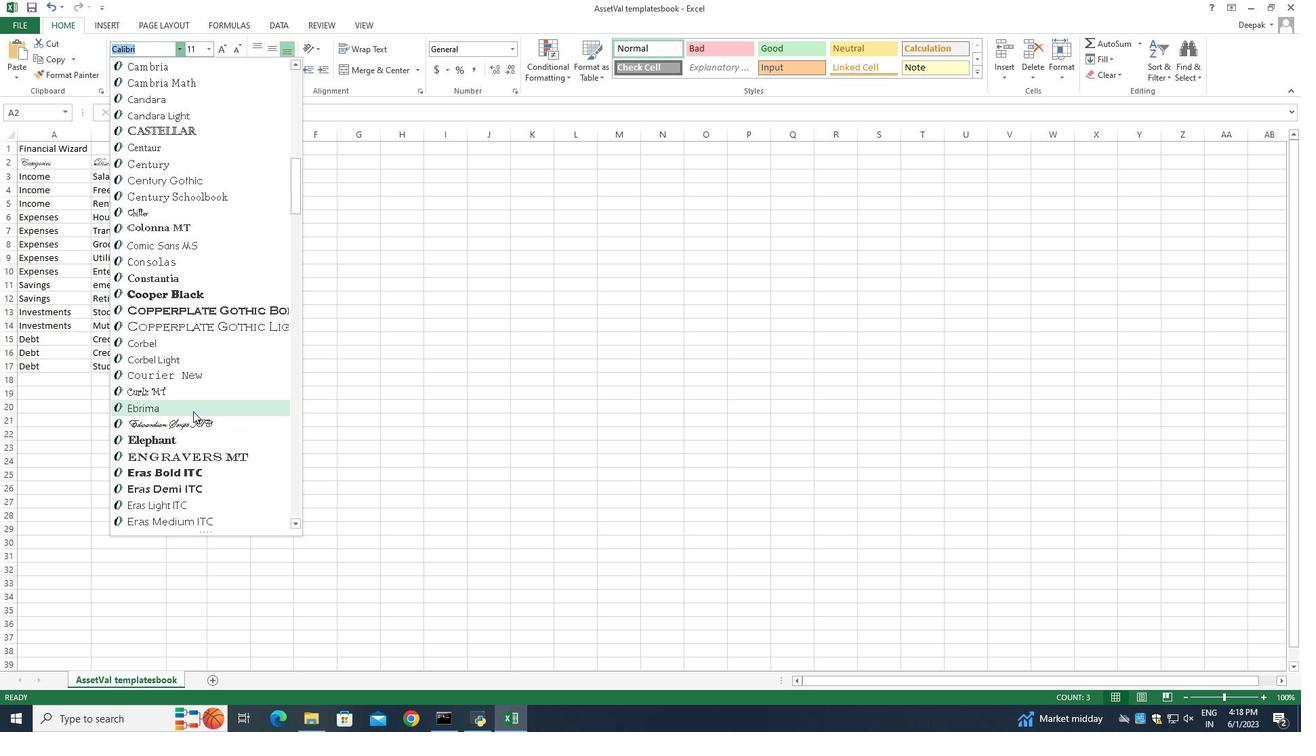 
Action: Mouse moved to (359, 287)
Screenshot: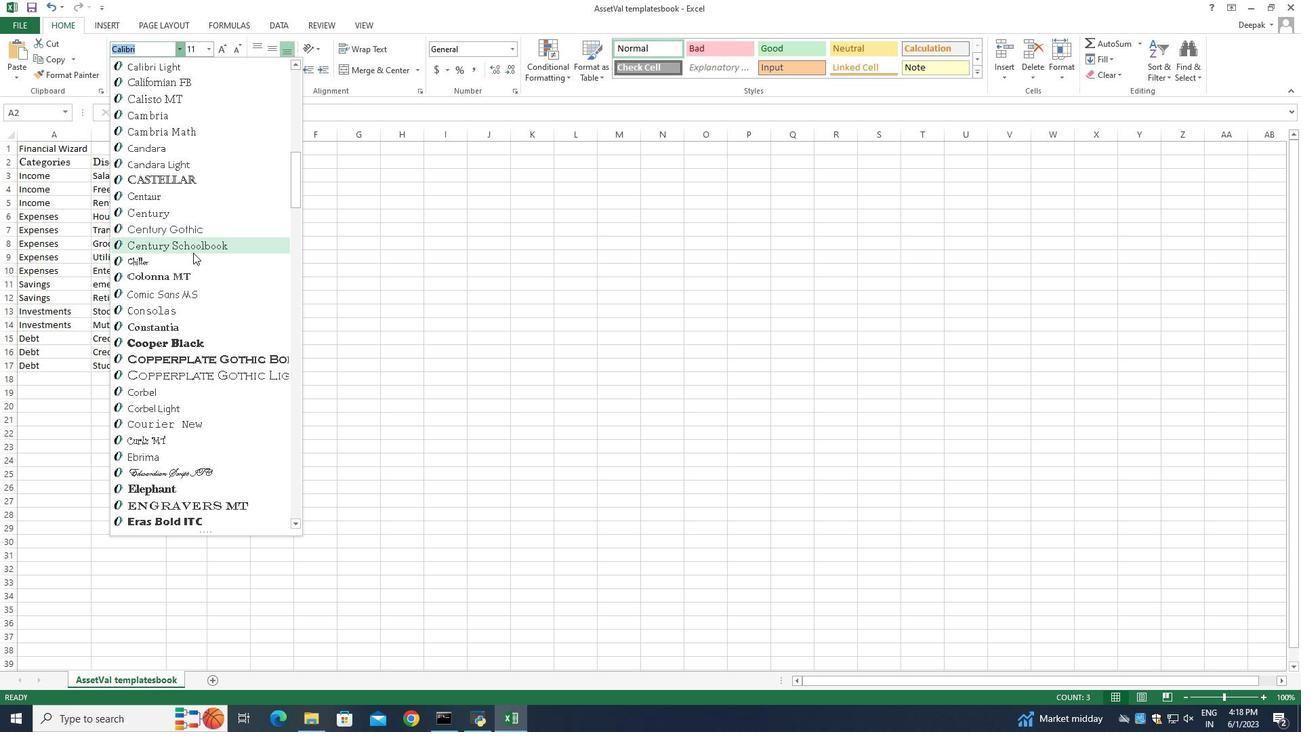 
Action: Mouse scrolled (359, 287) with delta (0, 0)
Screenshot: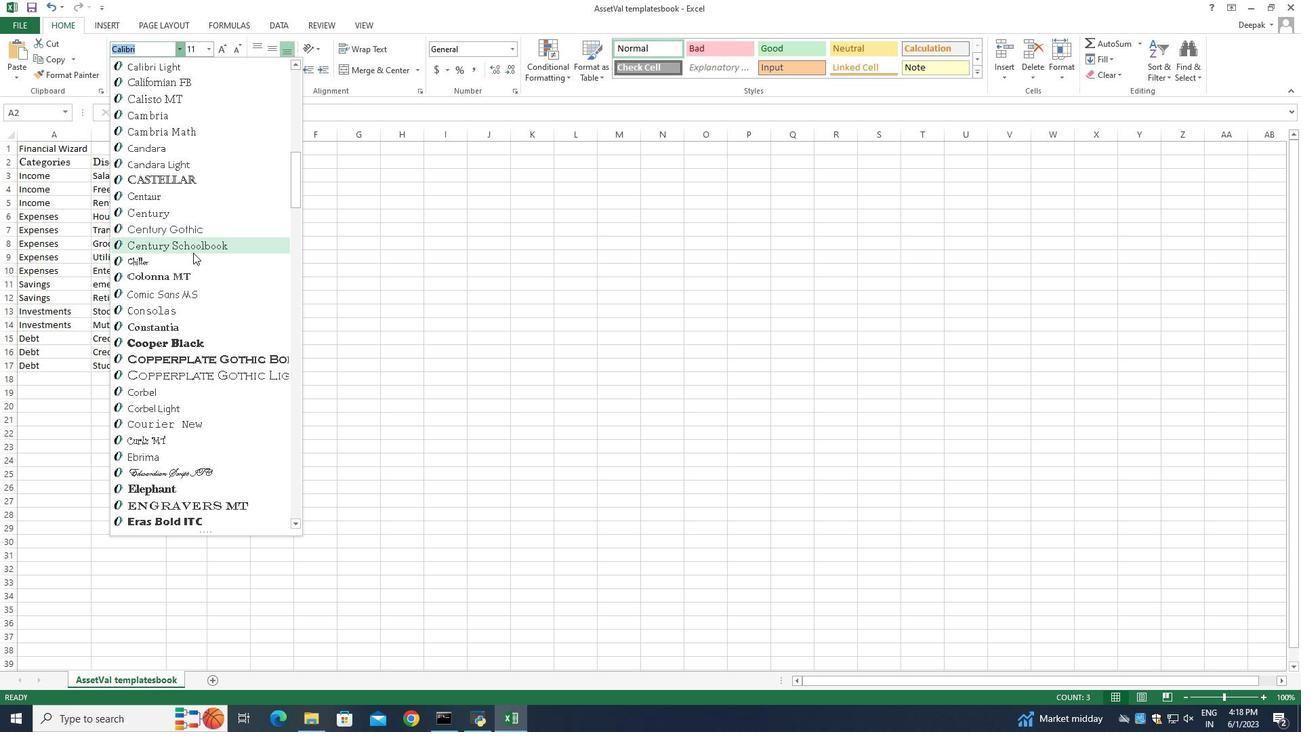 
Action: Mouse moved to (359, 288)
Screenshot: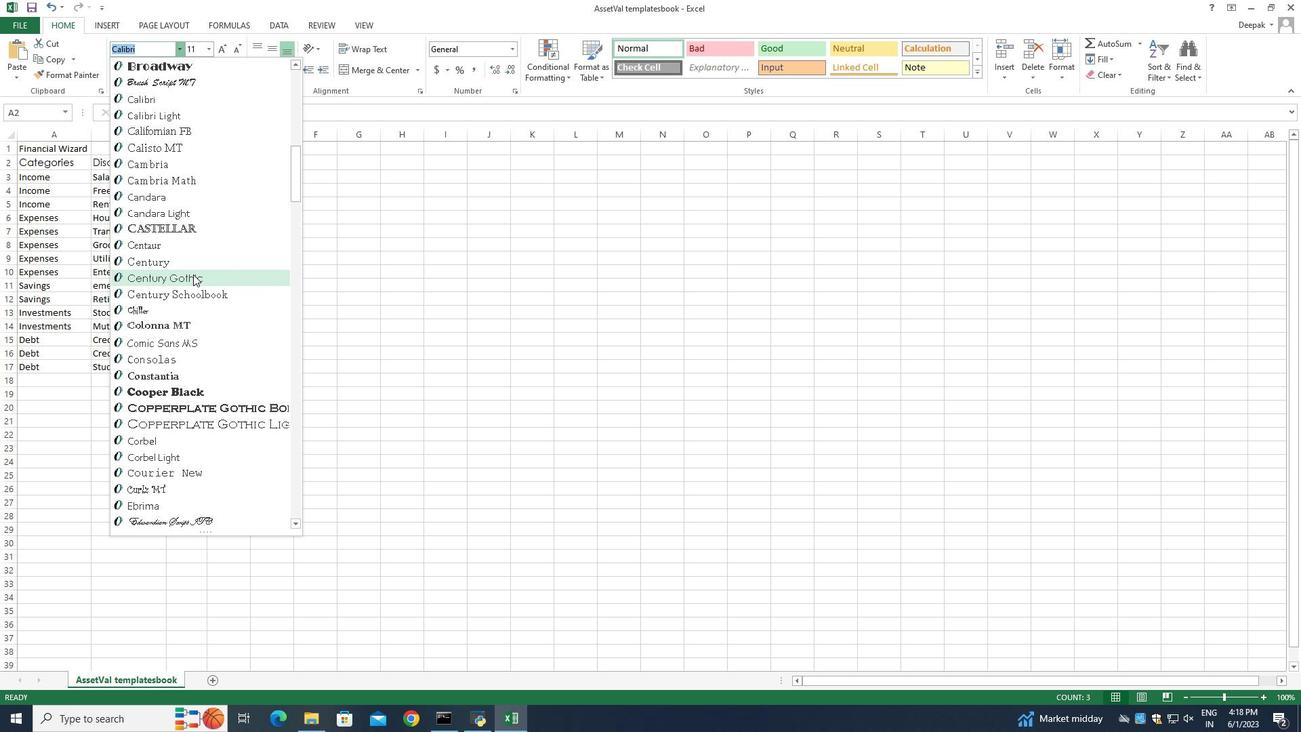 
Action: Mouse scrolled (359, 288) with delta (0, 0)
Screenshot: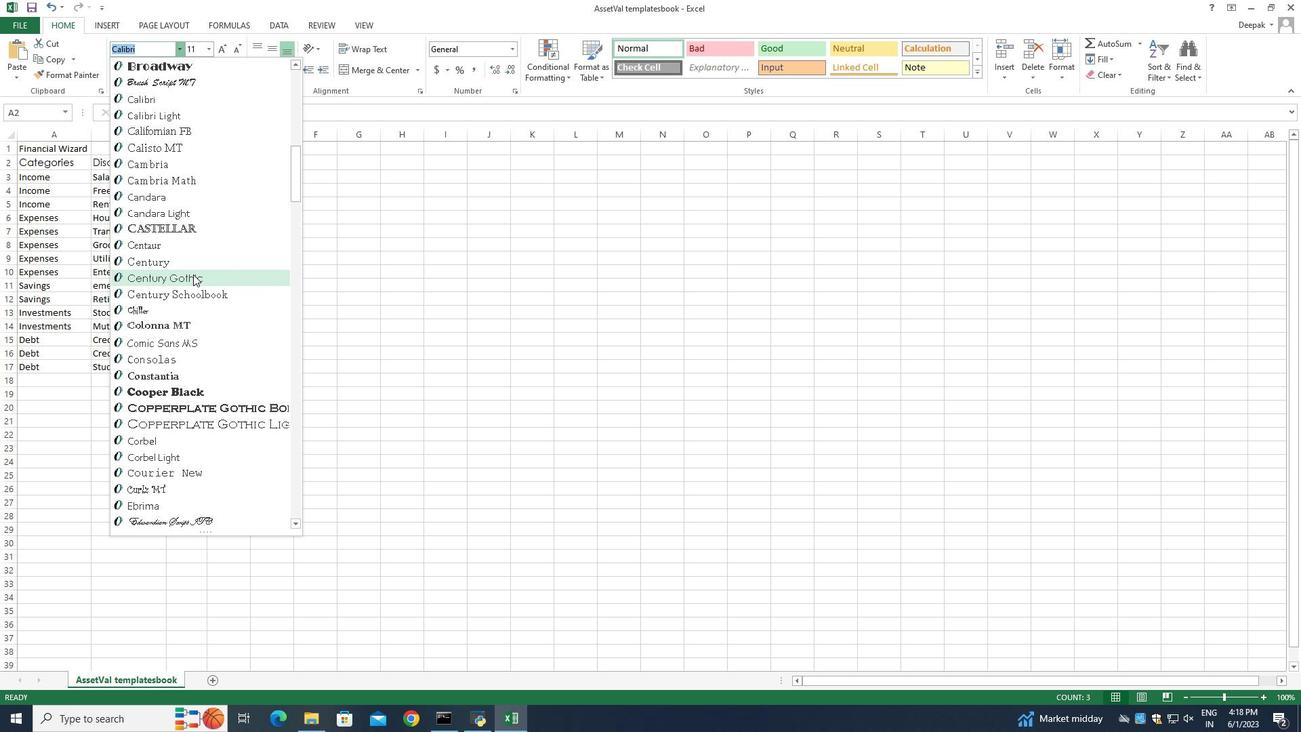 
Action: Mouse moved to (359, 286)
Screenshot: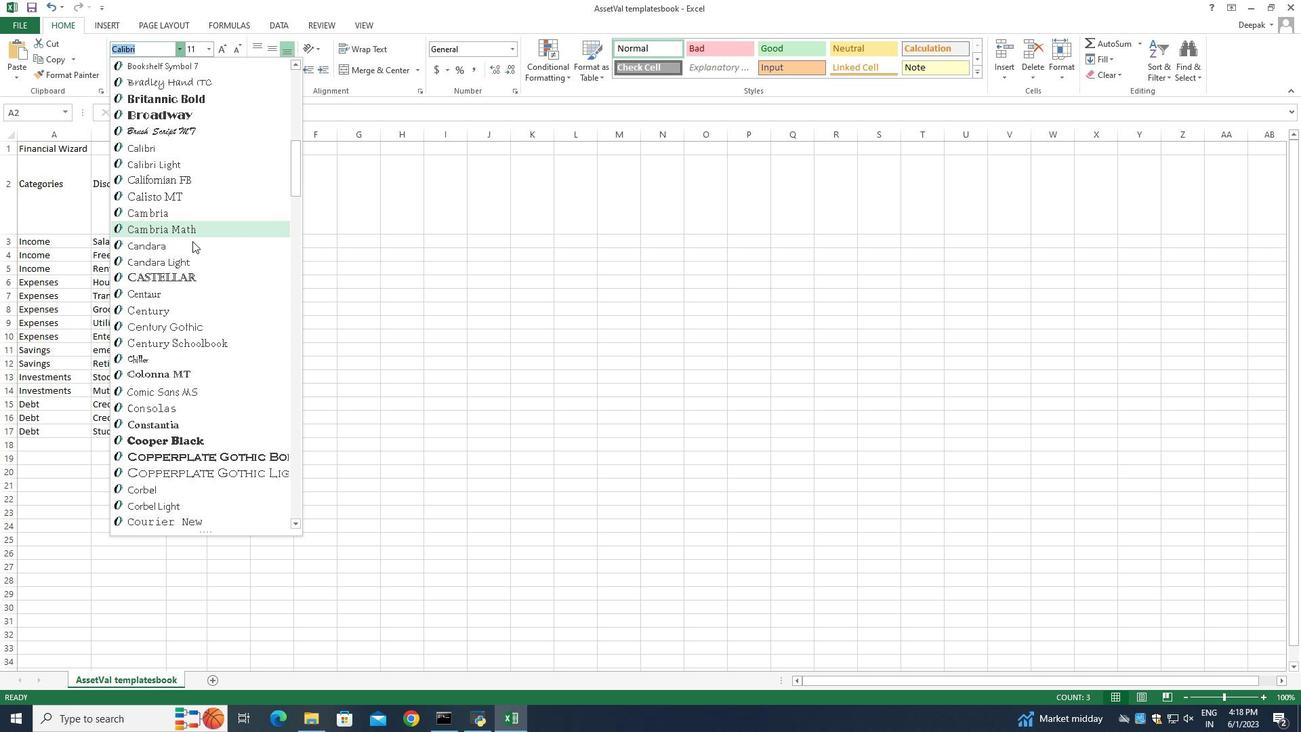 
Action: Mouse scrolled (359, 286) with delta (0, 0)
Screenshot: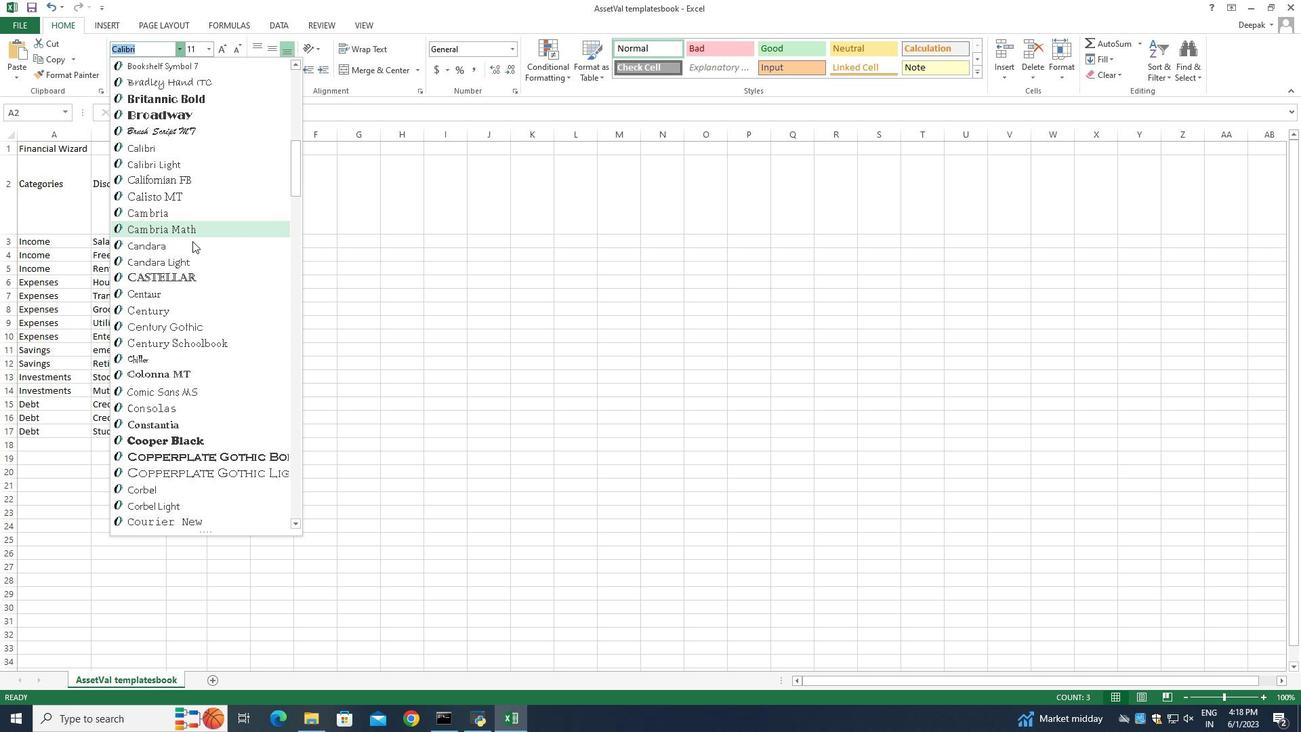 
Action: Mouse moved to (360, 291)
